 Task: Get directions from Montezuma Castle National Monument, Arizona, United States to CNN Center, Georgia, United States and explore the nearby bars
Action: Mouse moved to (236, 55)
Screenshot: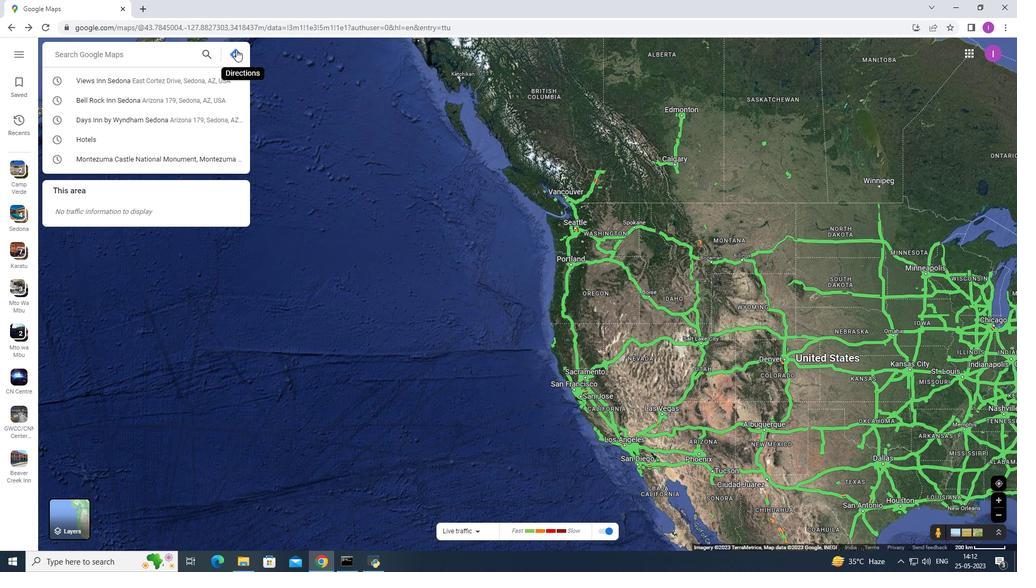 
Action: Mouse pressed left at (236, 55)
Screenshot: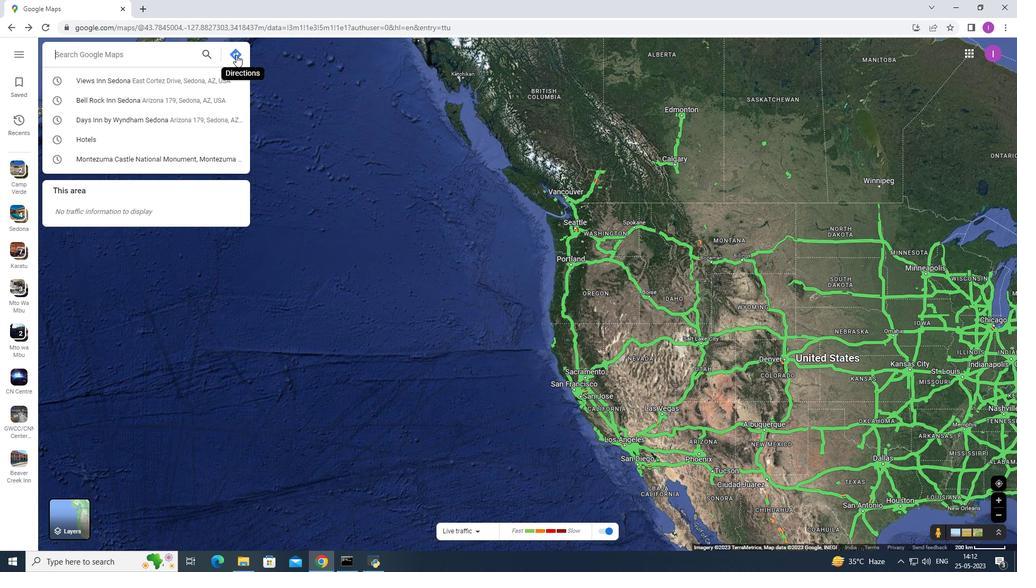 
Action: Mouse moved to (209, 133)
Screenshot: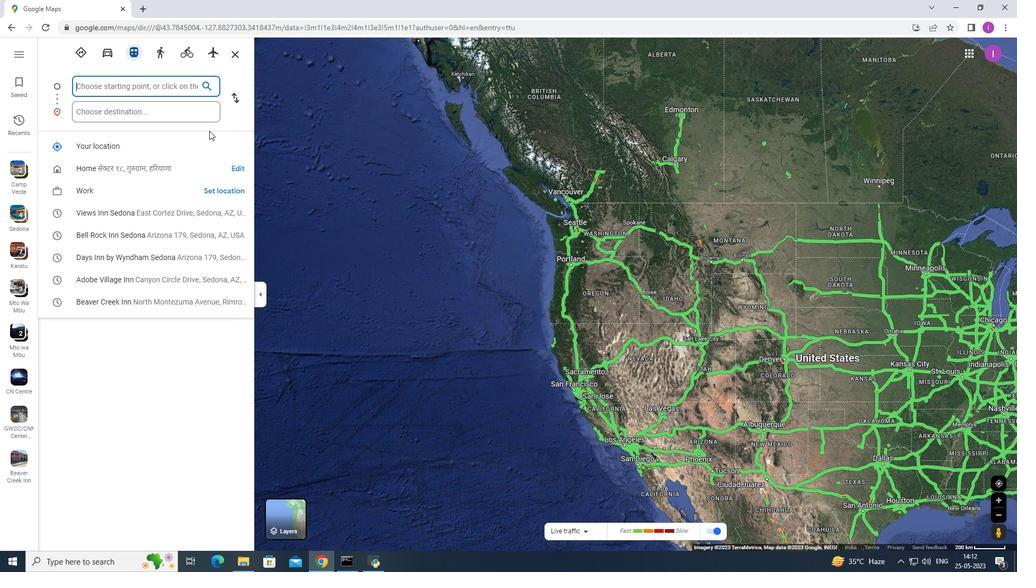 
Action: Key pressed <Key.shift>Mi<Key.backspace>on
Screenshot: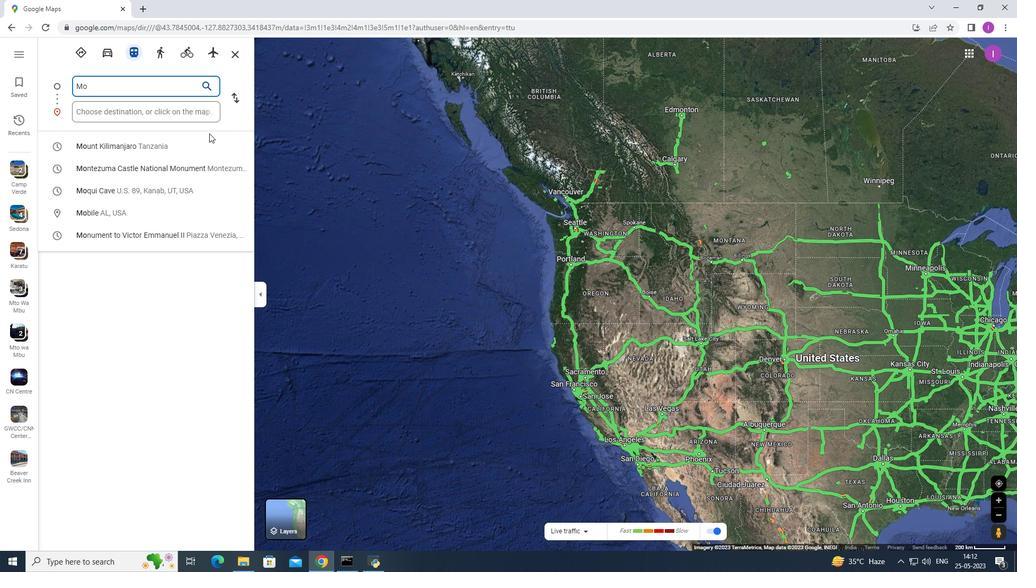 
Action: Mouse moved to (176, 142)
Screenshot: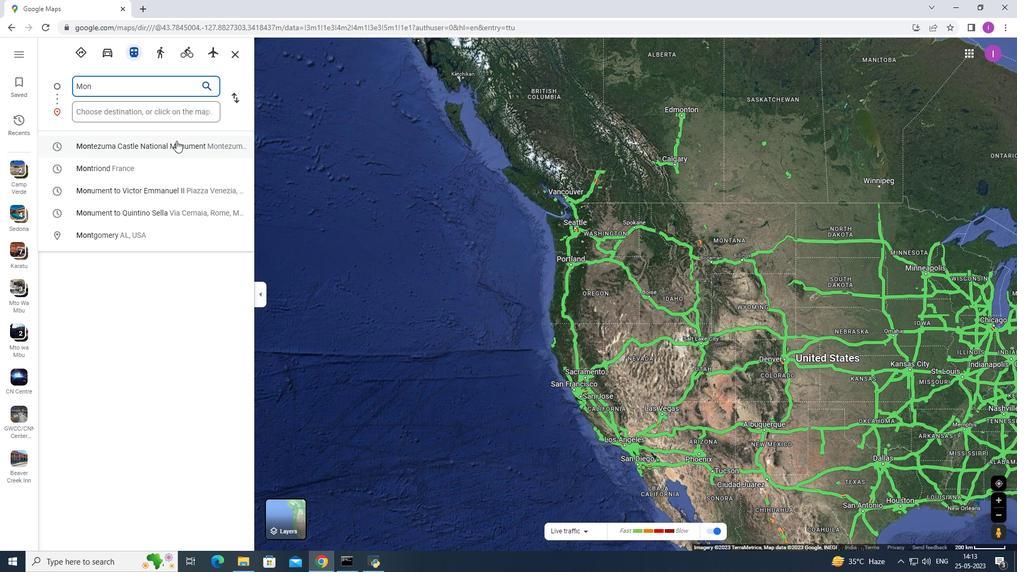 
Action: Mouse pressed left at (176, 142)
Screenshot: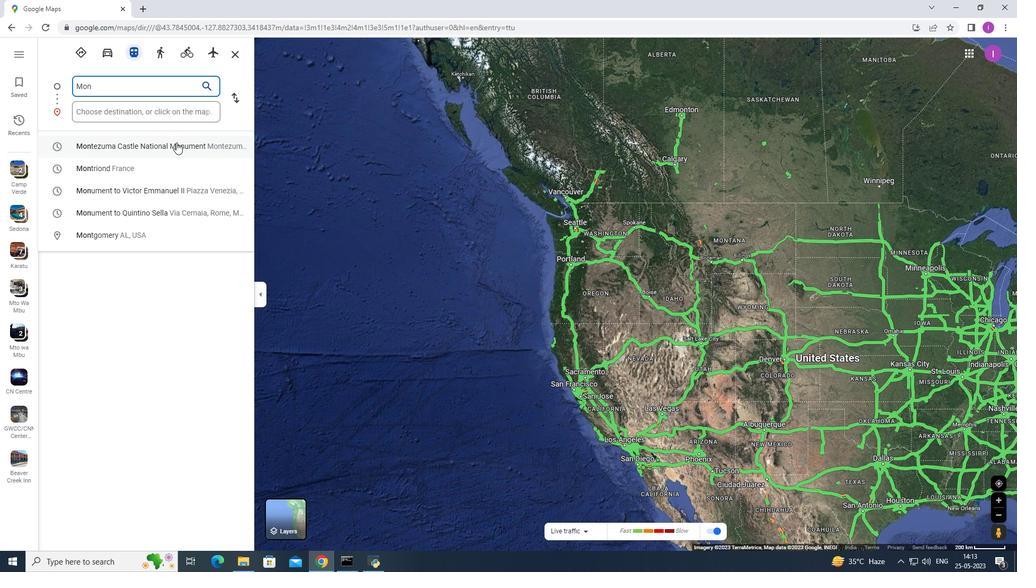 
Action: Mouse moved to (99, 112)
Screenshot: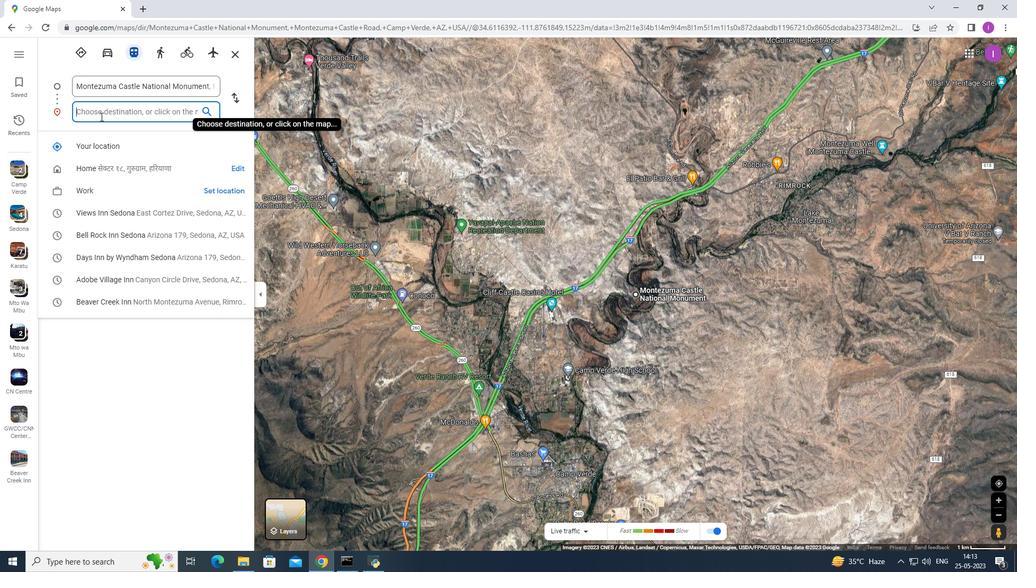 
Action: Mouse pressed left at (99, 112)
Screenshot: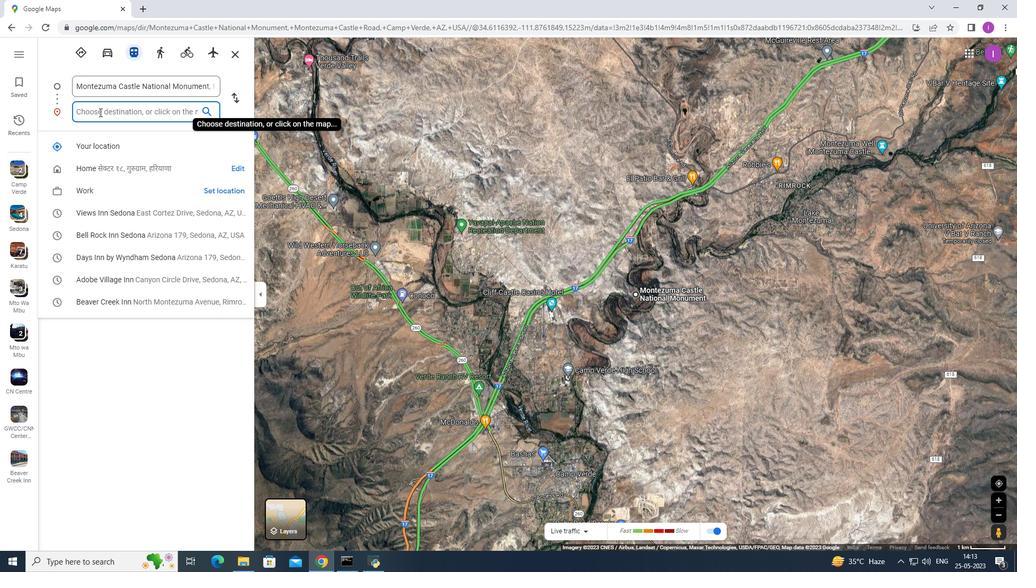 
Action: Mouse moved to (180, 150)
Screenshot: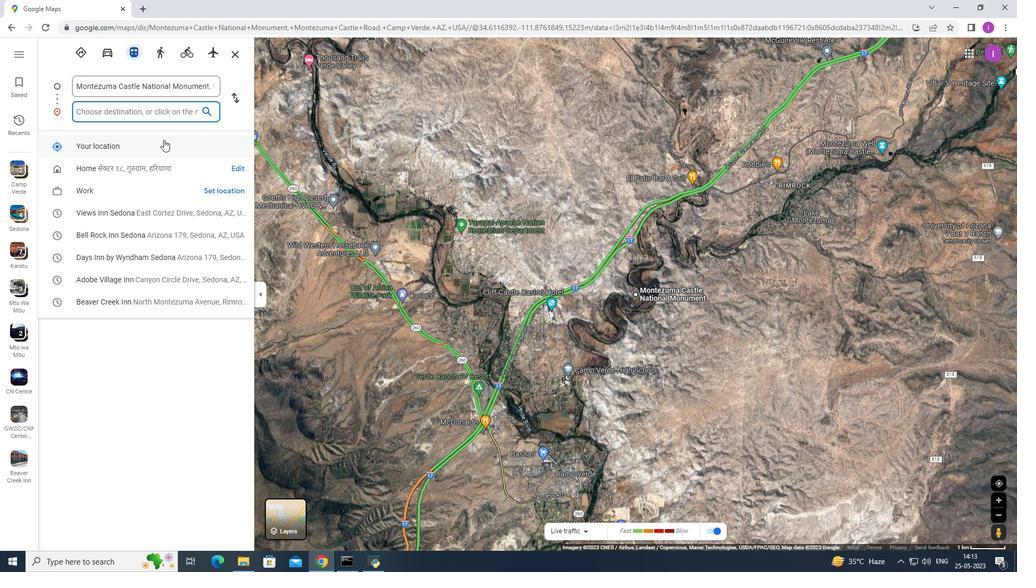 
Action: Key pressed <Key.shift>C<Key.shift><Key.shift><Key.shift><Key.shift><Key.shift><Key.shift><Key.shift>N<Key.shift>N
Screenshot: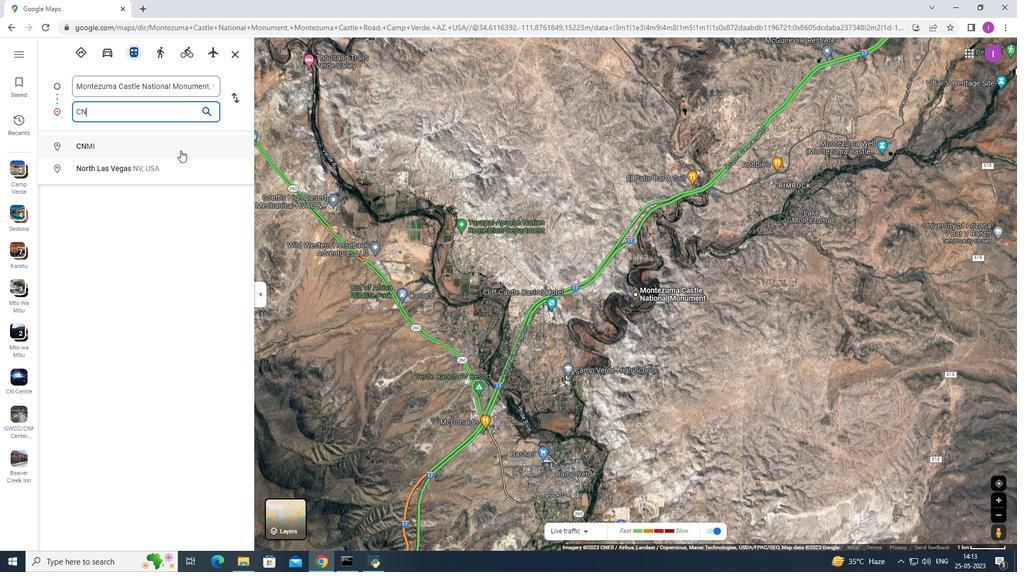 
Action: Mouse moved to (239, 165)
Screenshot: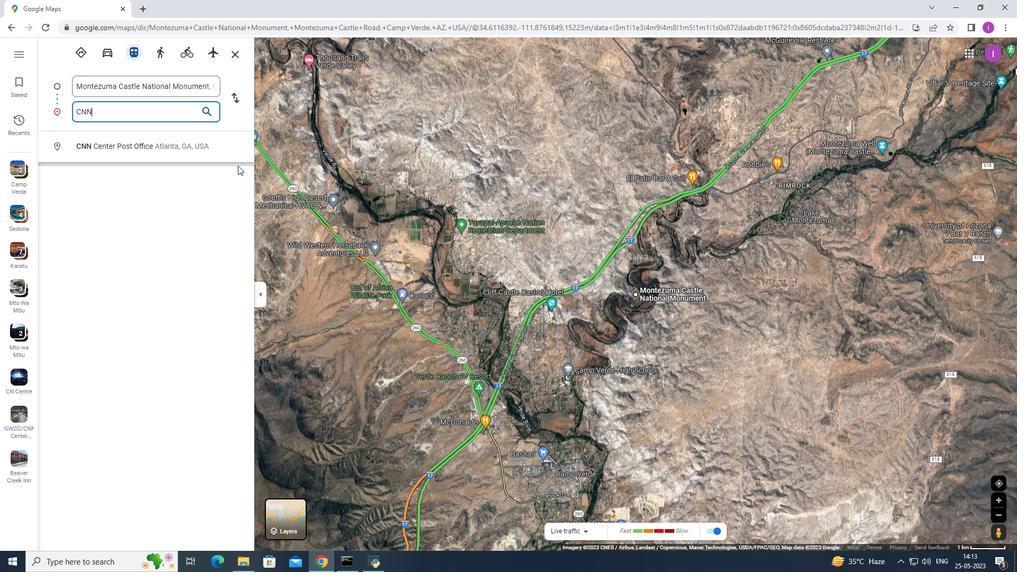
Action: Key pressed <Key.space><Key.shift><Key.shift><Key.shift><Key.shift><Key.shift><Key.shift><Key.shift><Key.shift><Key.shift><Key.shift><Key.shift><Key.shift><Key.shift><Key.shift><Key.shift><Key.shift><Key.shift><Key.shift>Center
Screenshot: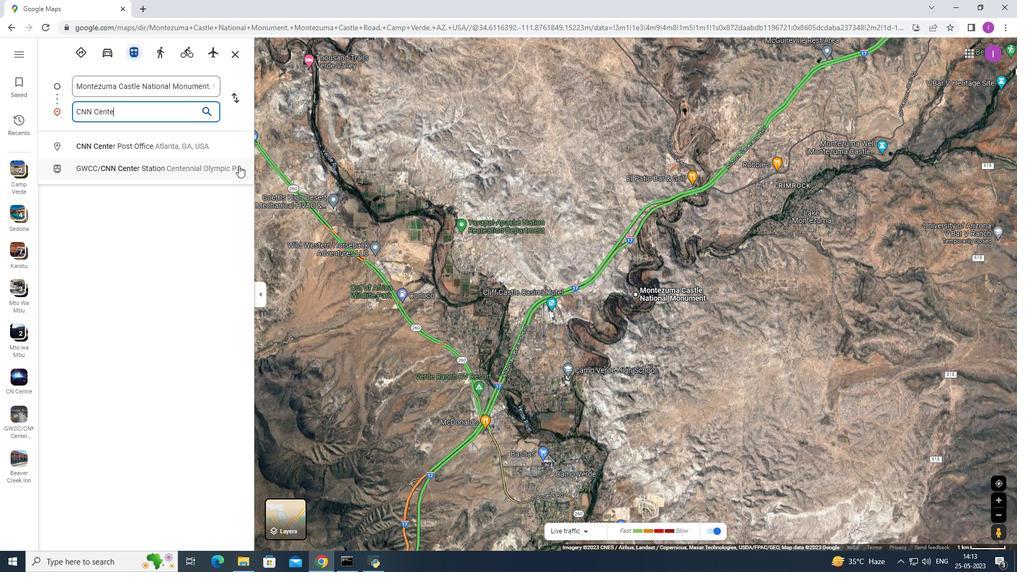 
Action: Mouse moved to (173, 140)
Screenshot: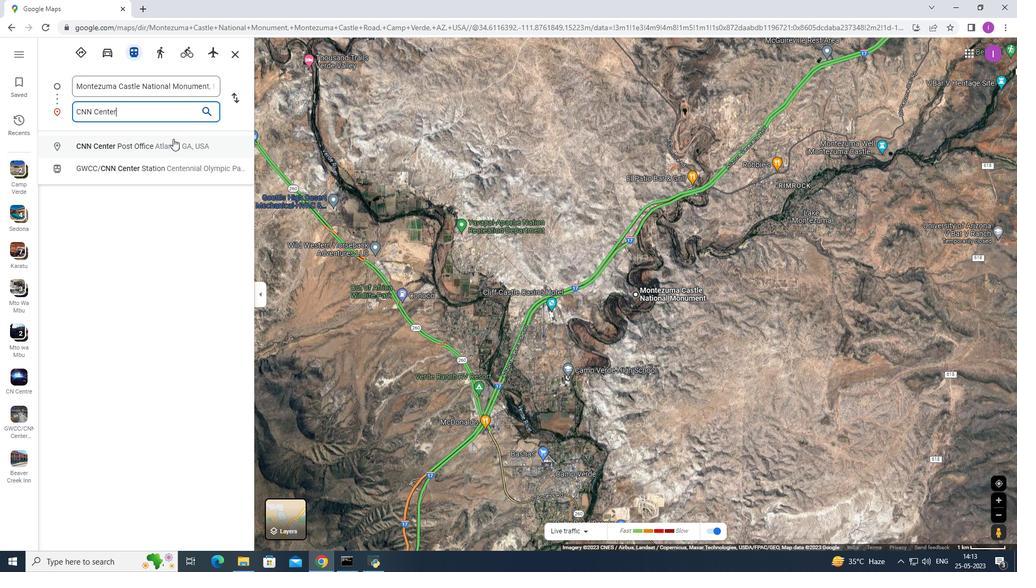 
Action: Mouse pressed left at (173, 140)
Screenshot: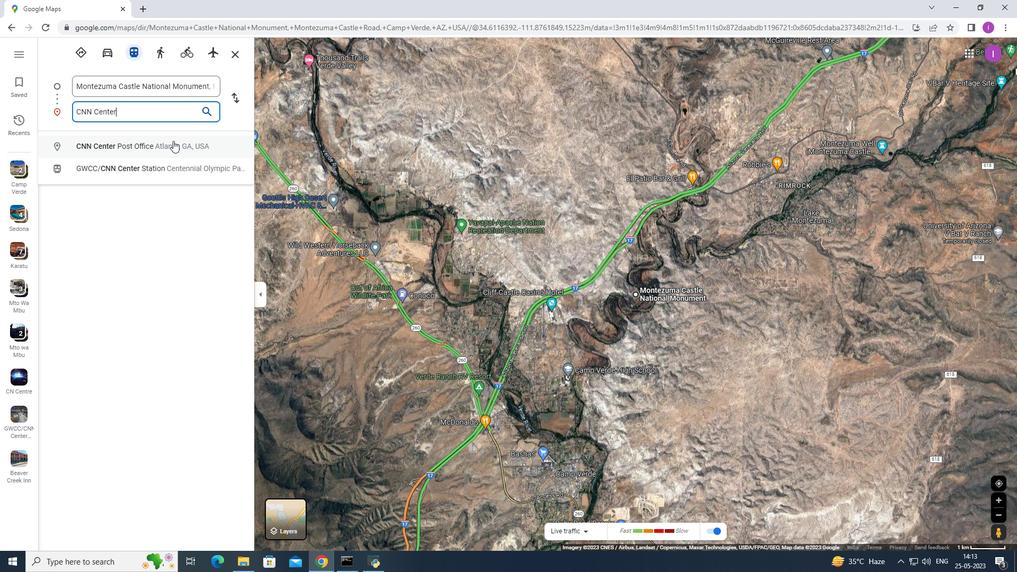 
Action: Mouse moved to (81, 49)
Screenshot: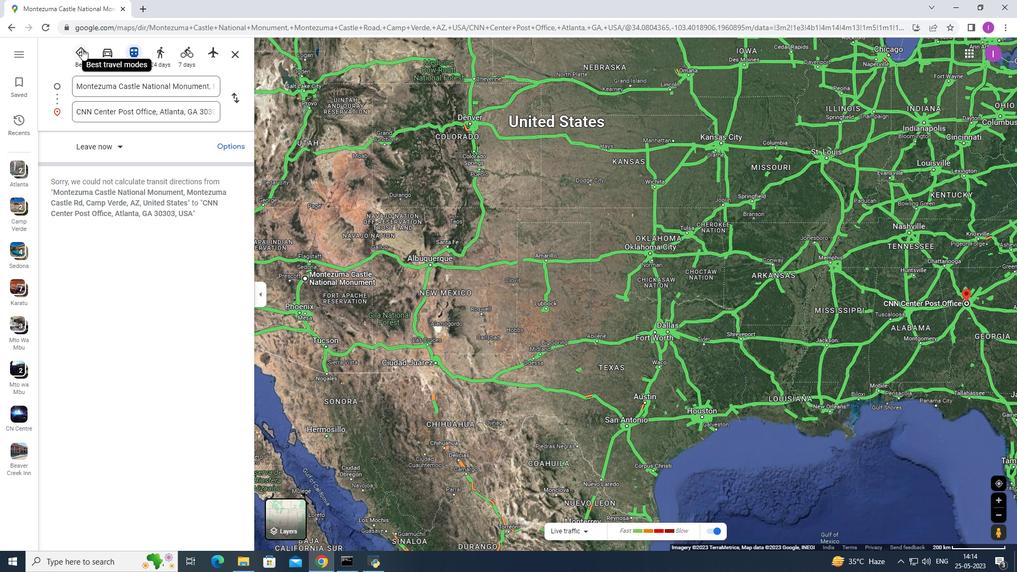 
Action: Mouse pressed left at (81, 49)
Screenshot: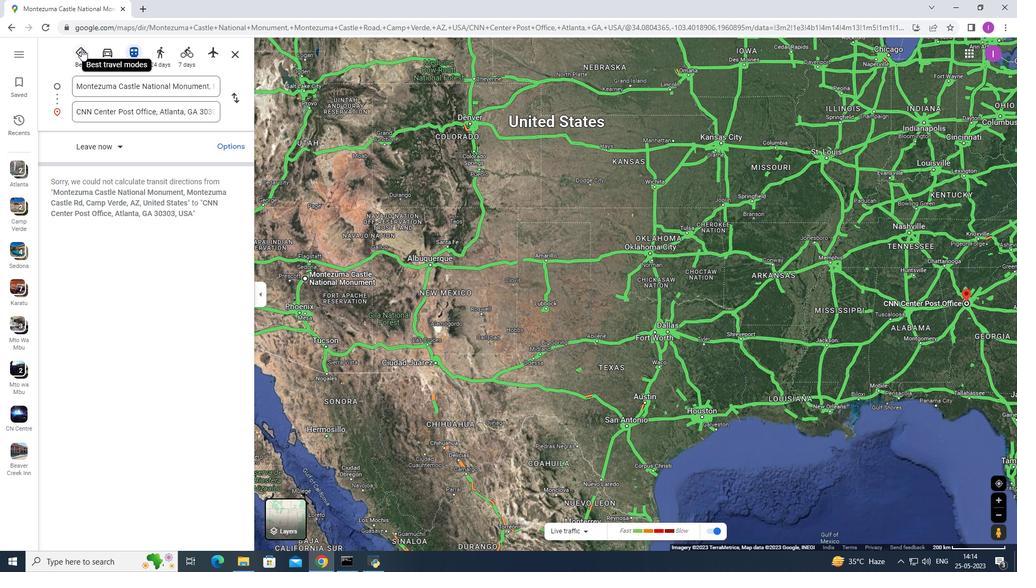 
Action: Mouse moved to (233, 460)
Screenshot: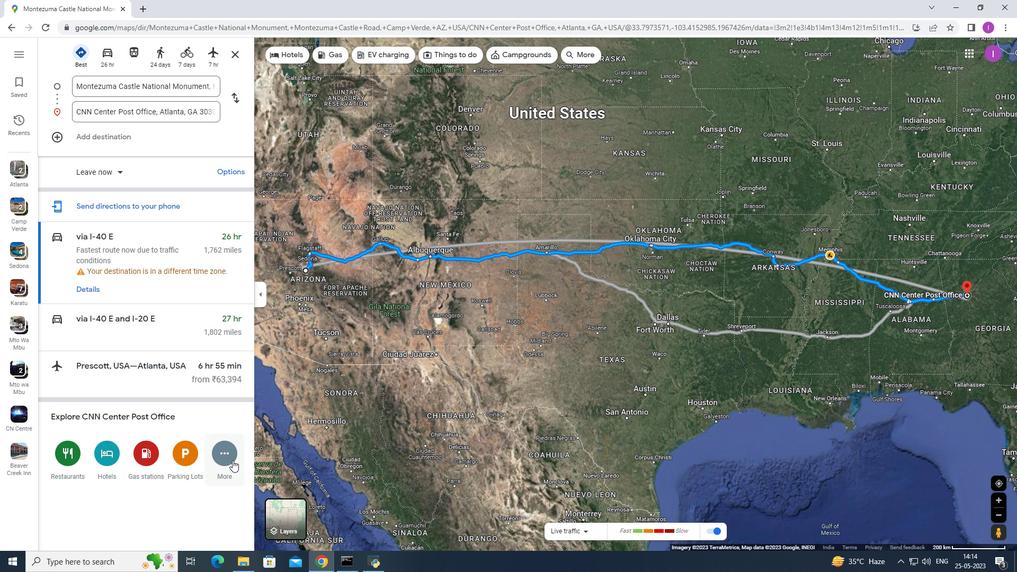 
Action: Mouse pressed left at (233, 460)
Screenshot: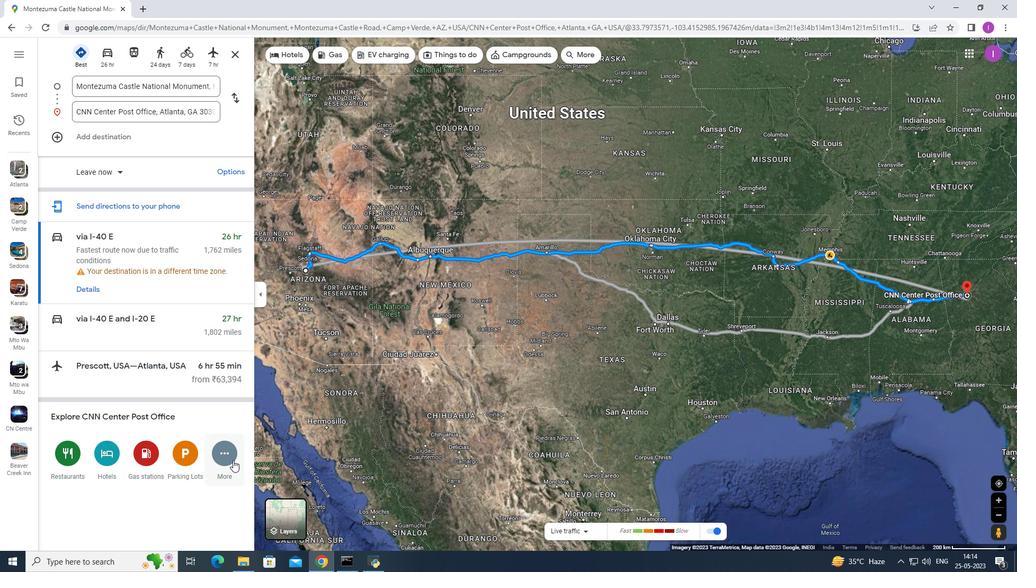 
Action: Mouse moved to (189, 515)
Screenshot: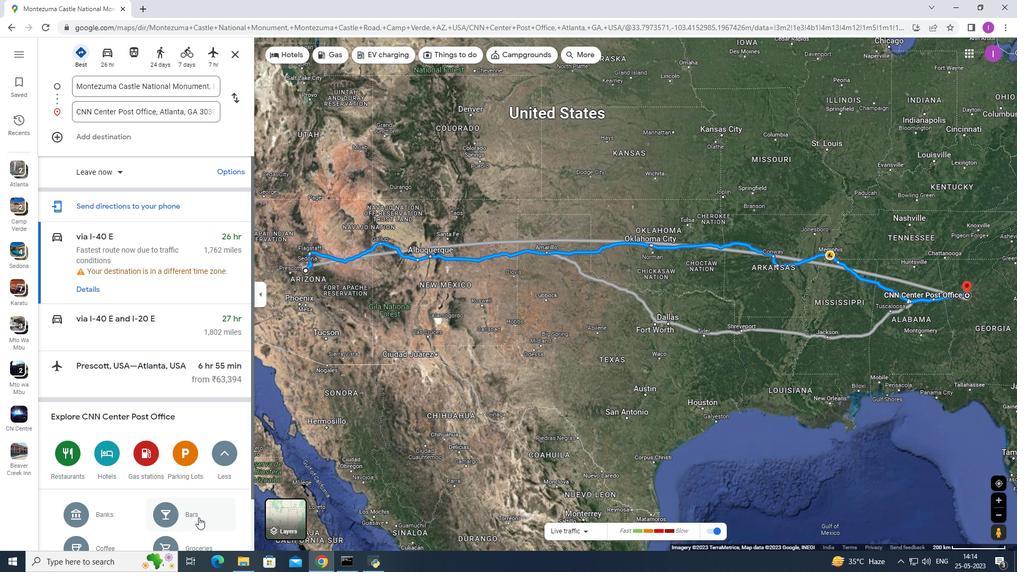 
Action: Mouse pressed left at (189, 515)
Screenshot: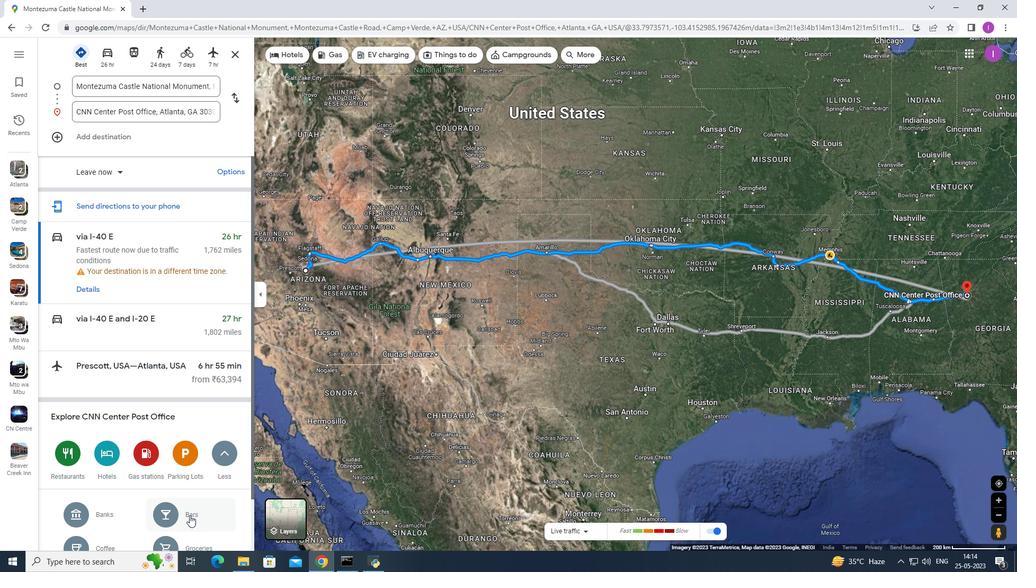 
Action: Mouse moved to (132, 212)
Screenshot: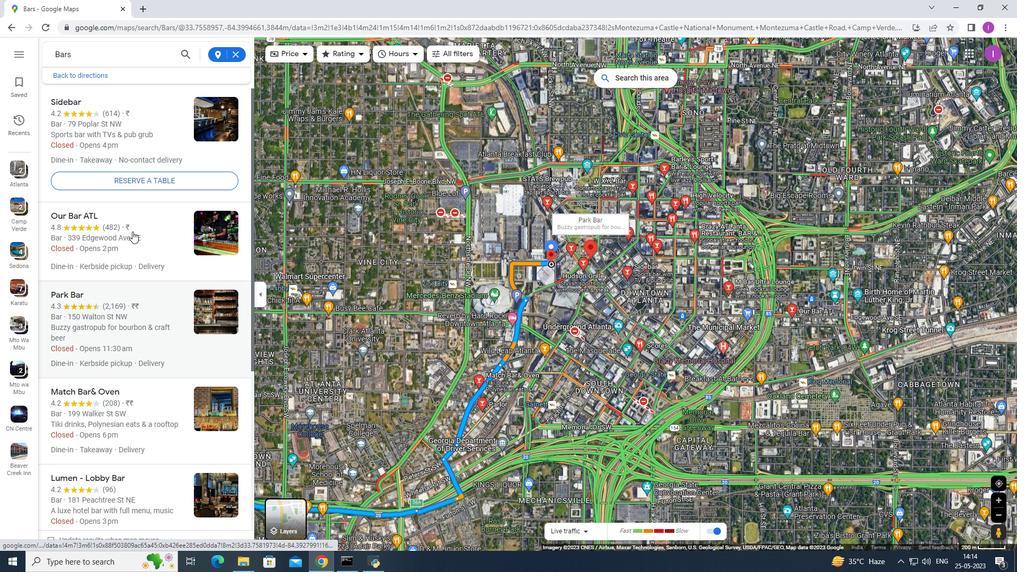 
Action: Mouse scrolled (132, 211) with delta (0, 0)
Screenshot: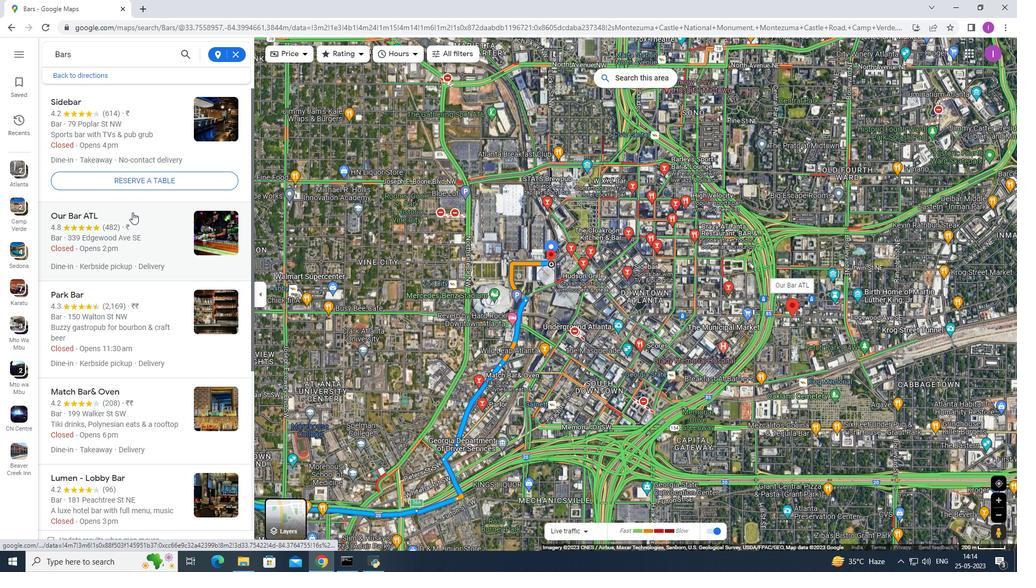 
Action: Mouse scrolled (132, 211) with delta (0, 0)
Screenshot: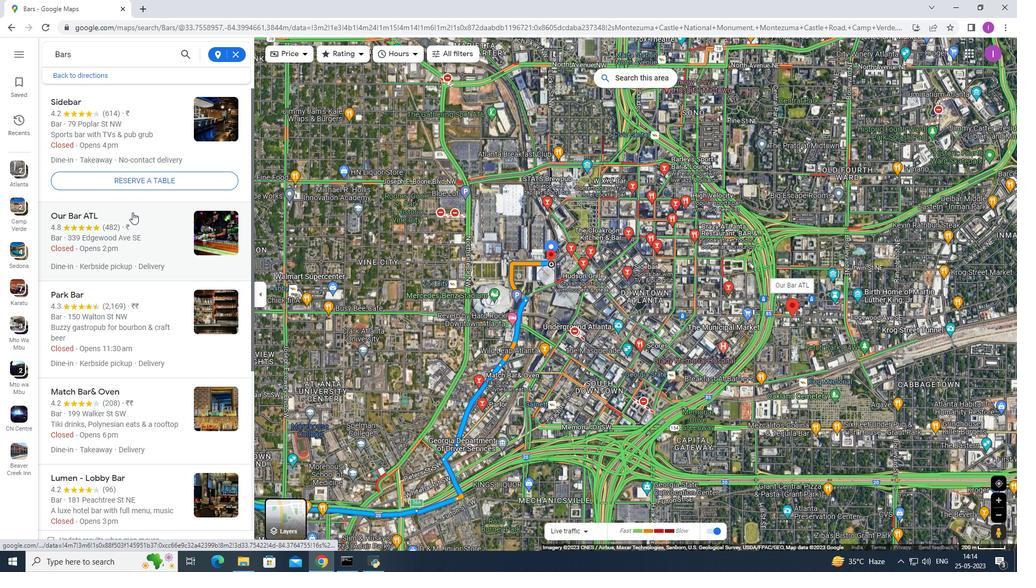 
Action: Mouse scrolled (132, 213) with delta (0, 0)
Screenshot: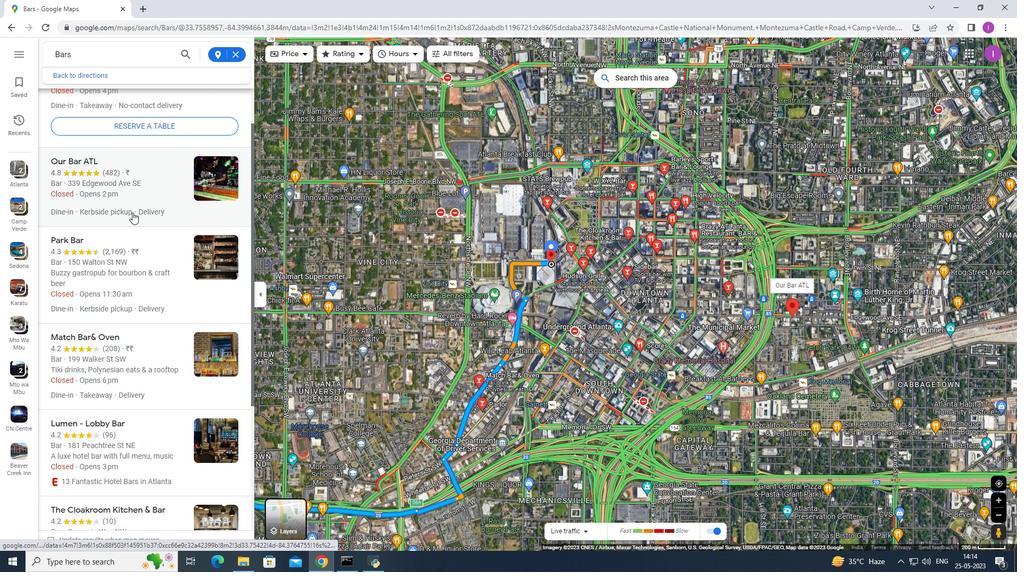 
Action: Mouse scrolled (132, 213) with delta (0, 0)
Screenshot: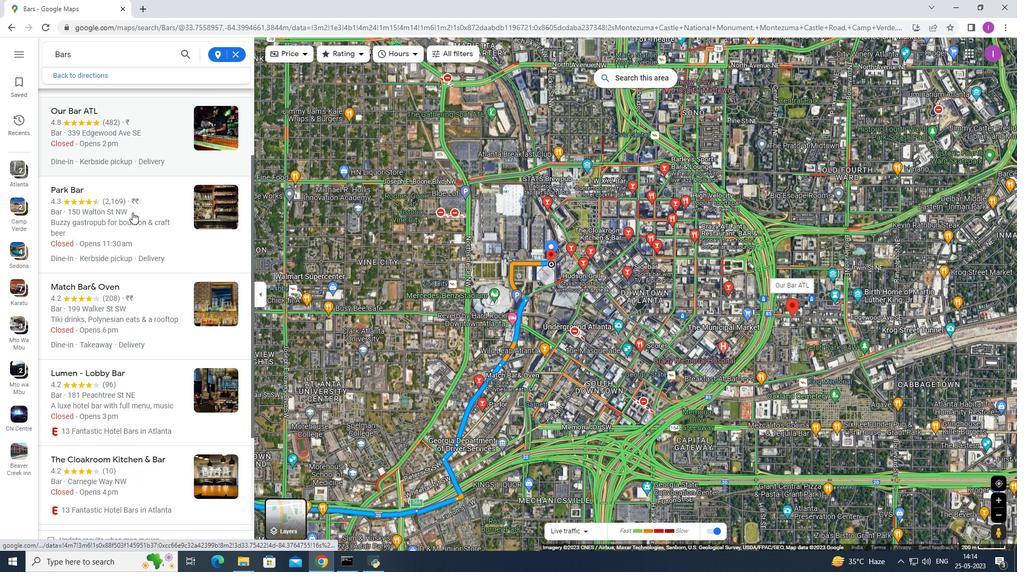 
Action: Mouse scrolled (132, 213) with delta (0, 0)
Screenshot: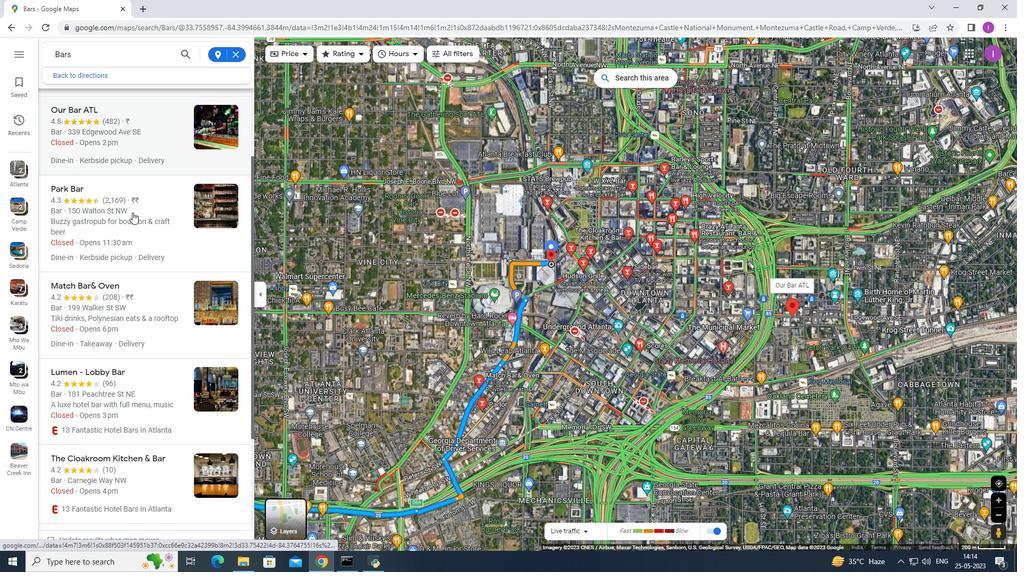 
Action: Mouse scrolled (132, 213) with delta (0, 0)
Screenshot: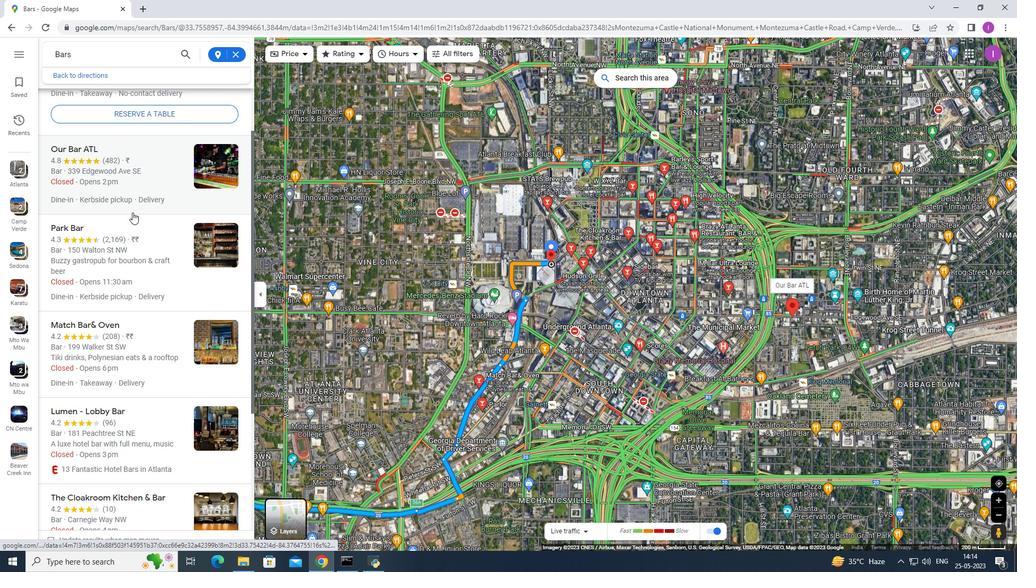 
Action: Mouse scrolled (132, 213) with delta (0, 0)
Screenshot: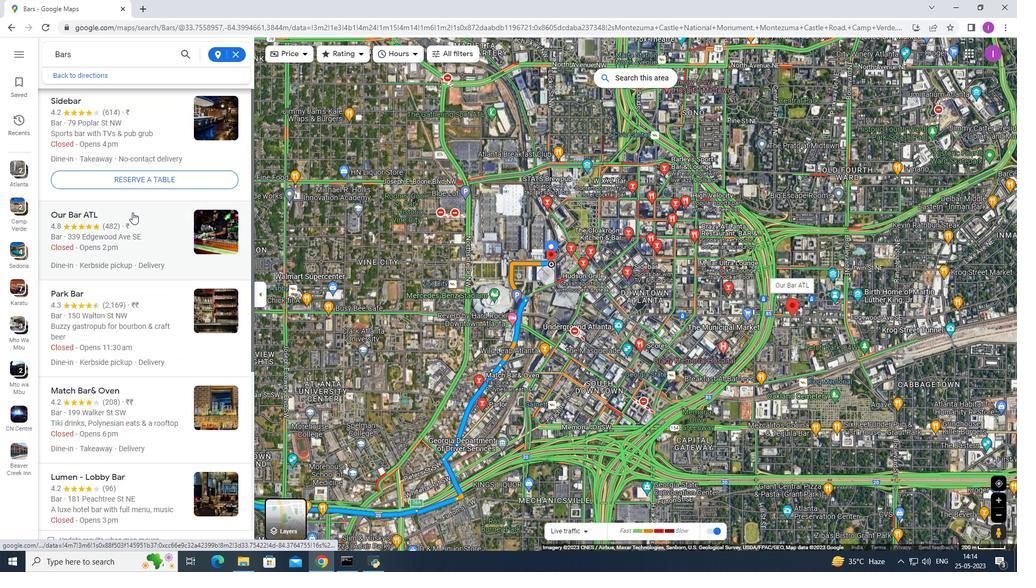 
Action: Mouse scrolled (132, 213) with delta (0, 0)
Screenshot: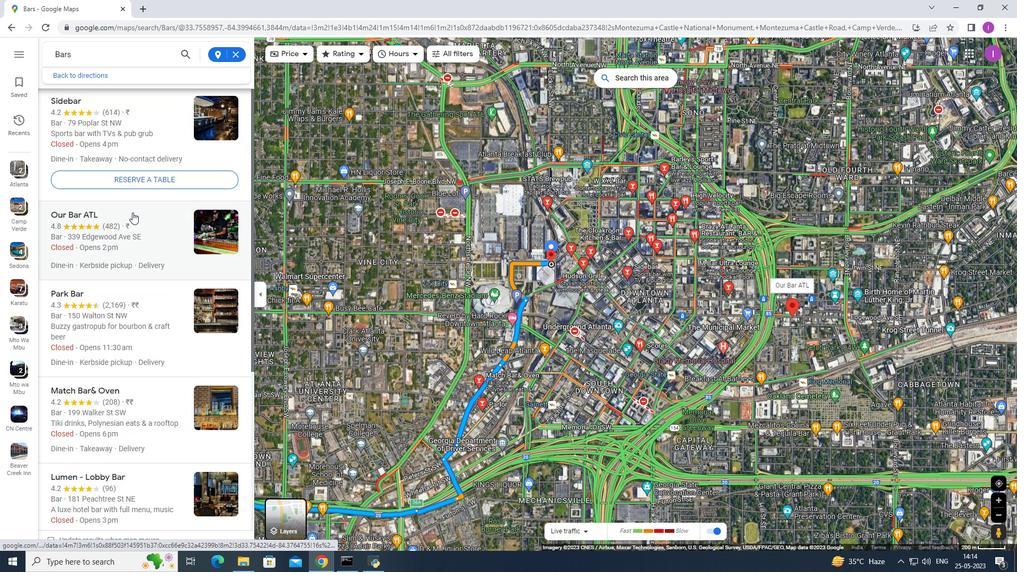 
Action: Mouse scrolled (132, 213) with delta (0, 0)
Screenshot: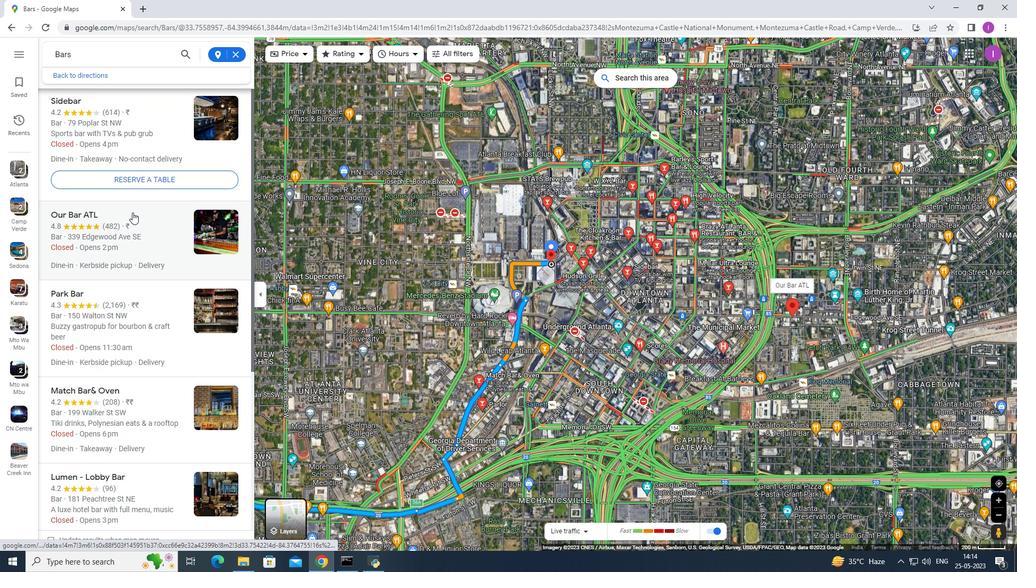 
Action: Mouse moved to (164, 231)
Screenshot: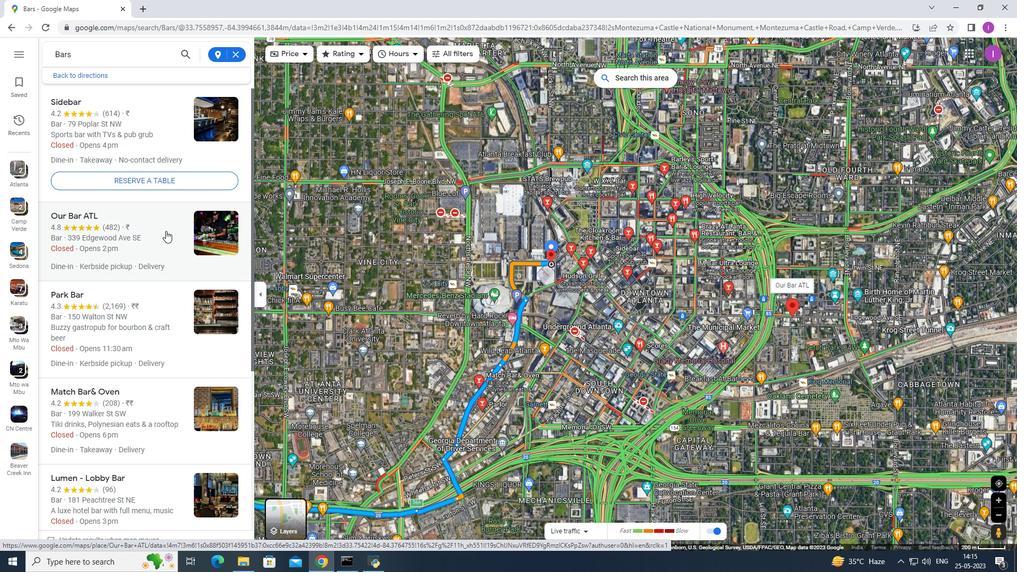 
Action: Mouse scrolled (164, 230) with delta (0, 0)
Screenshot: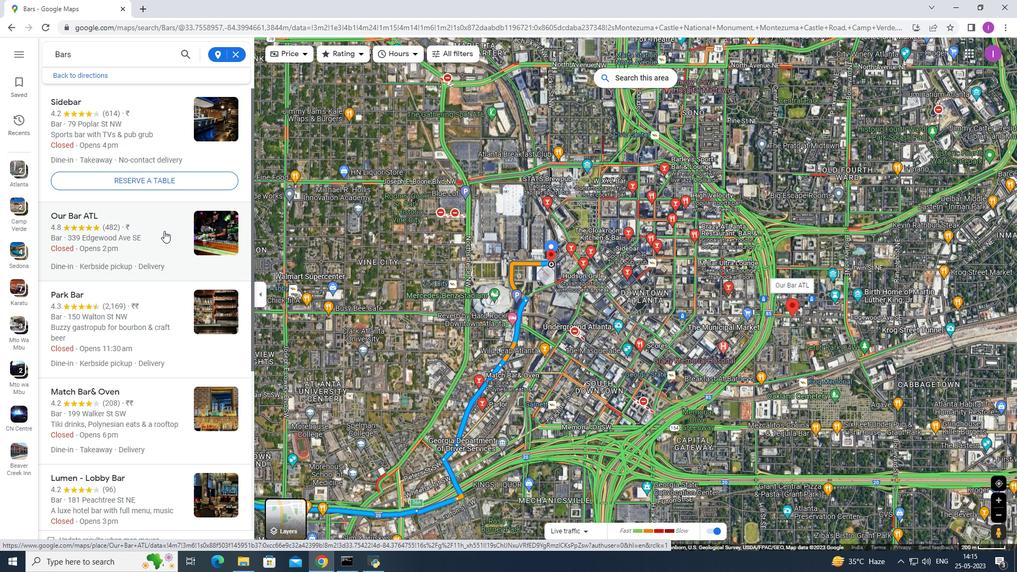 
Action: Mouse scrolled (164, 230) with delta (0, 0)
Screenshot: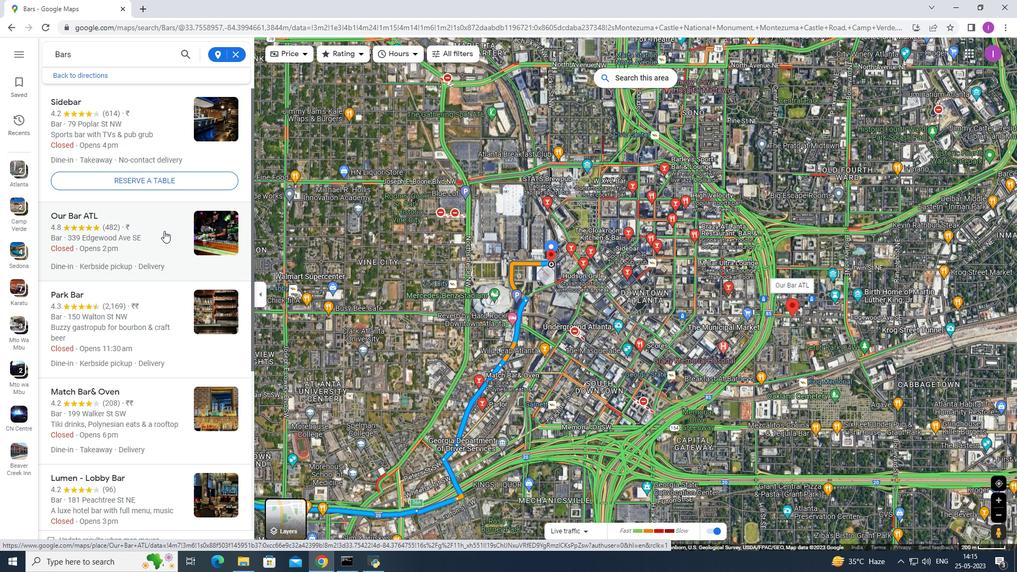 
Action: Mouse scrolled (164, 231) with delta (0, 0)
Screenshot: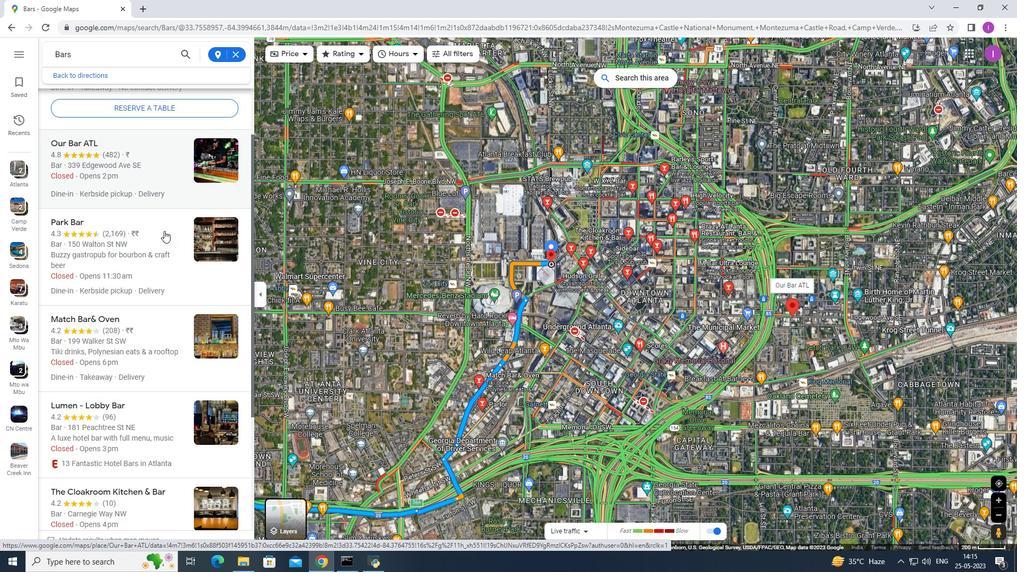 
Action: Mouse scrolled (164, 231) with delta (0, 0)
Screenshot: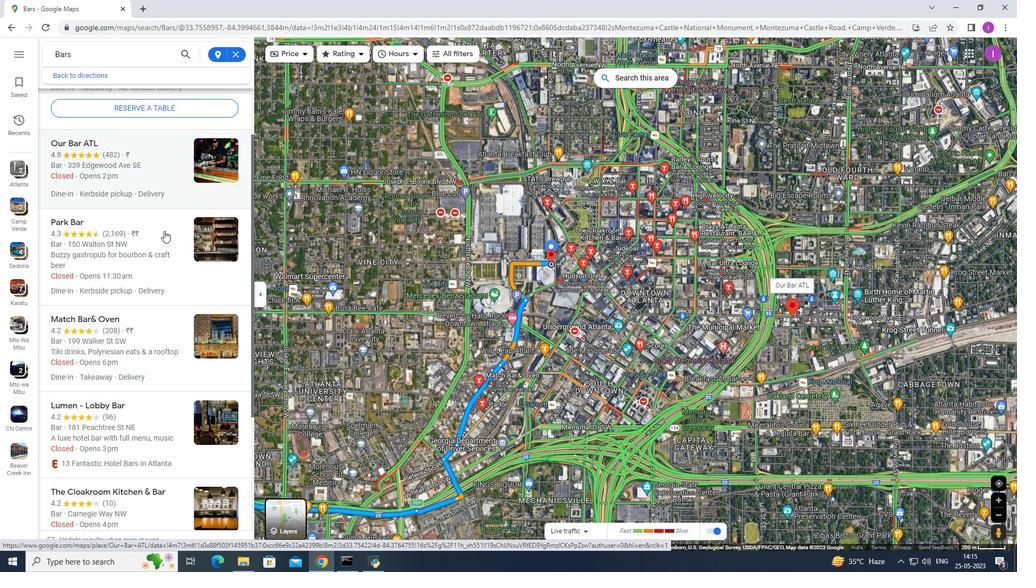 
Action: Mouse scrolled (164, 231) with delta (0, 0)
Screenshot: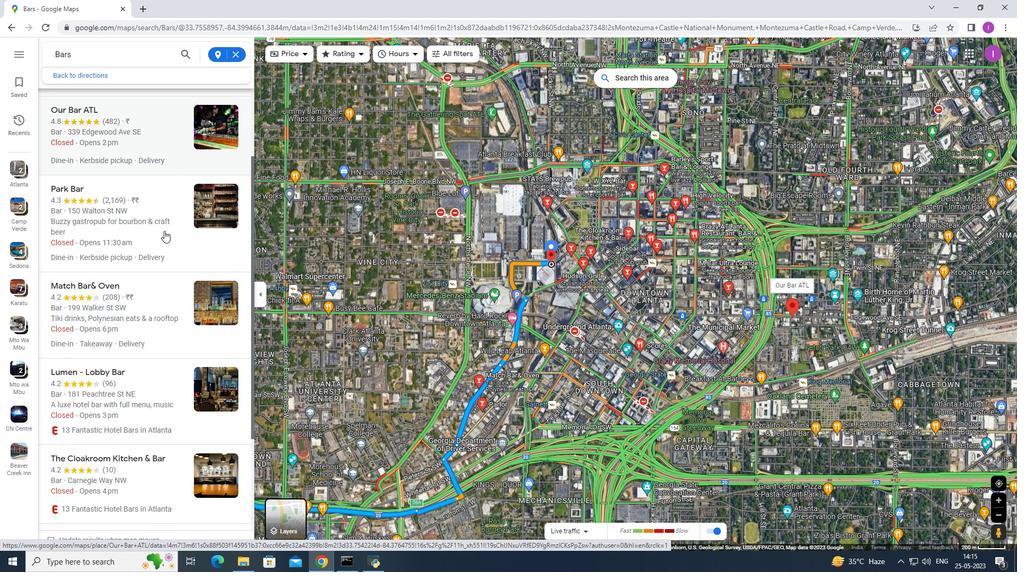 
Action: Mouse moved to (163, 231)
Screenshot: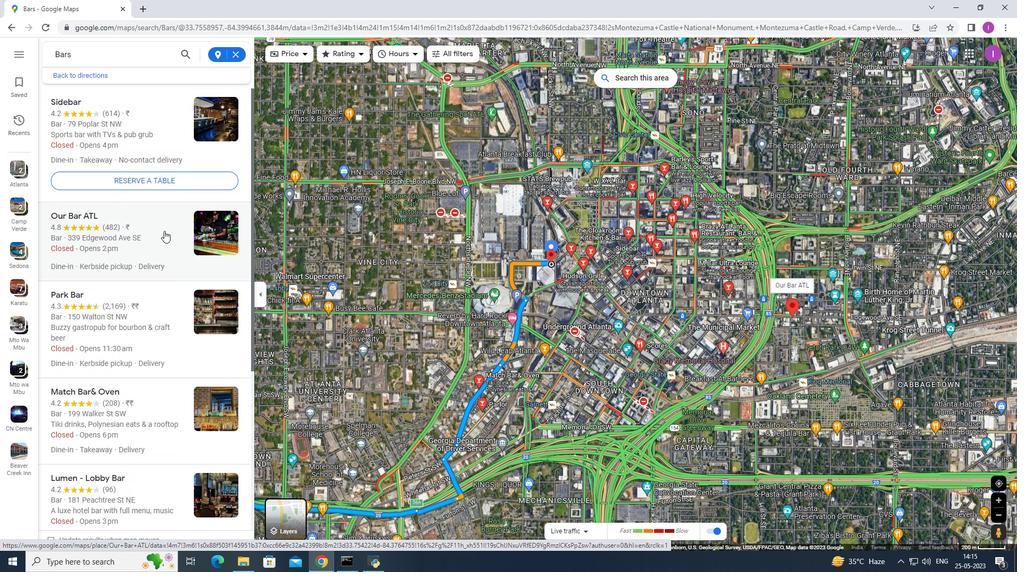 
Action: Mouse scrolled (163, 231) with delta (0, 0)
Screenshot: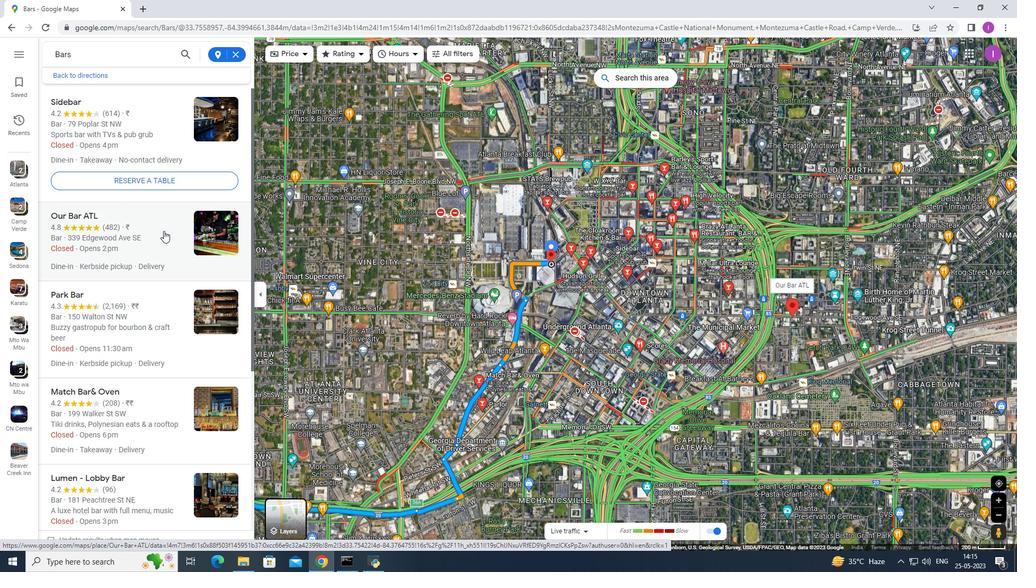 
Action: Mouse scrolled (163, 231) with delta (0, 0)
Screenshot: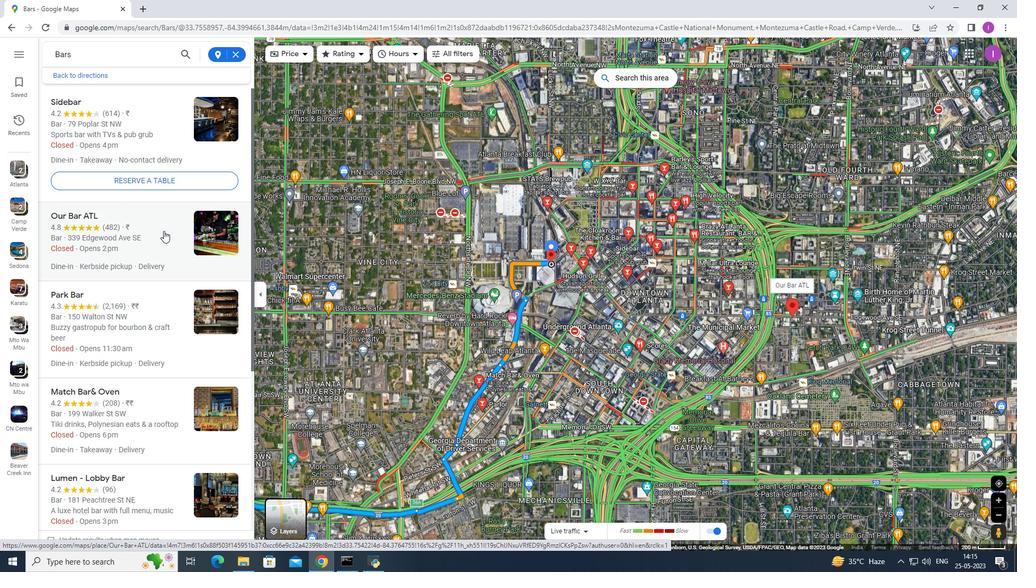 
Action: Mouse scrolled (163, 231) with delta (0, 0)
Screenshot: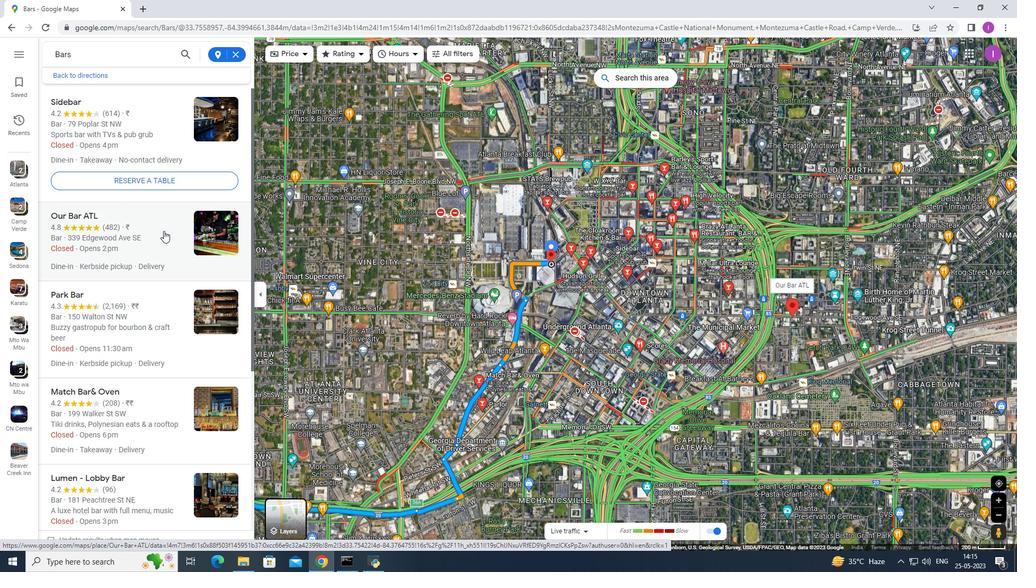 
Action: Mouse moved to (108, 113)
Screenshot: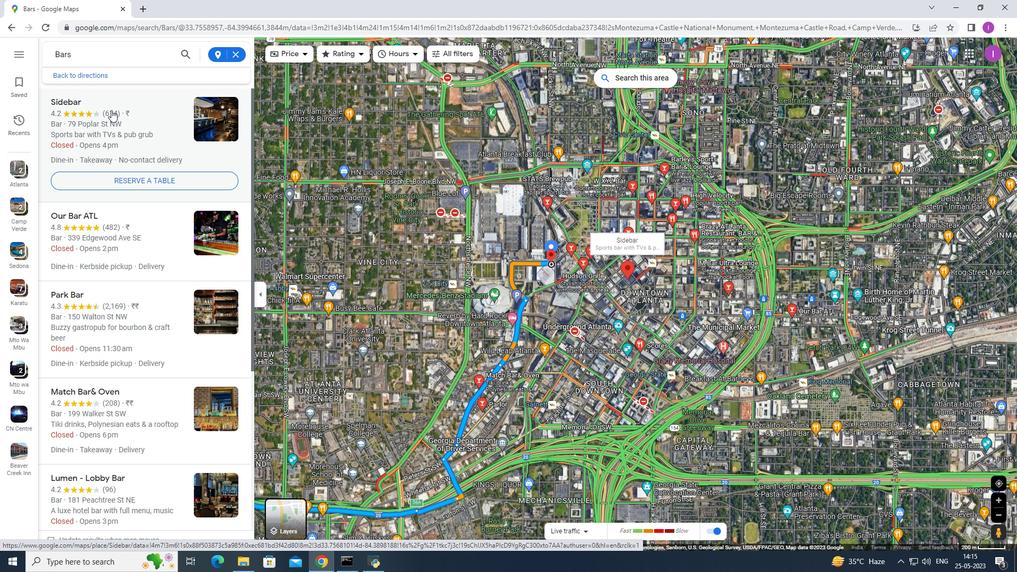 
Action: Mouse pressed left at (108, 113)
Screenshot: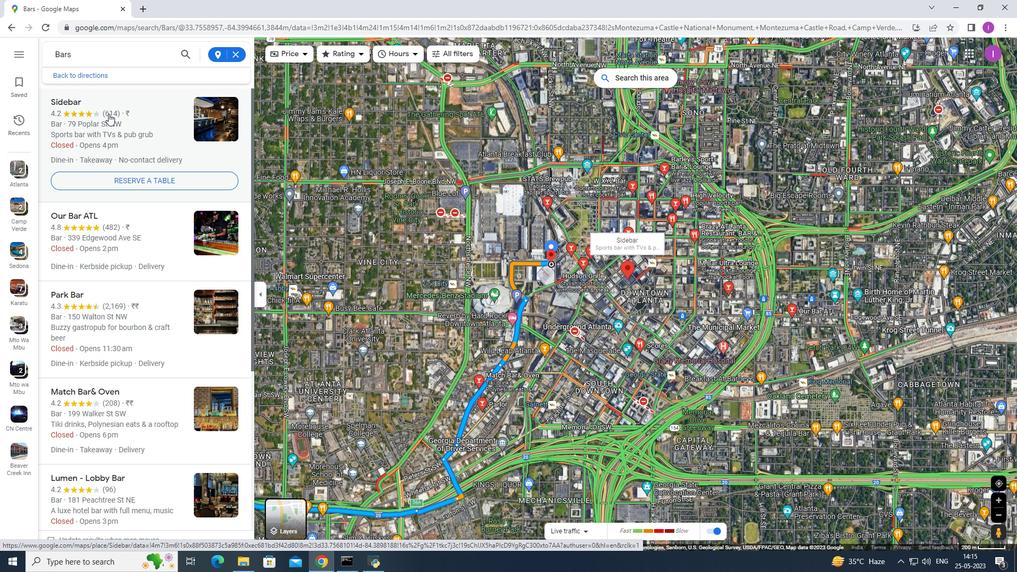 
Action: Mouse moved to (329, 135)
Screenshot: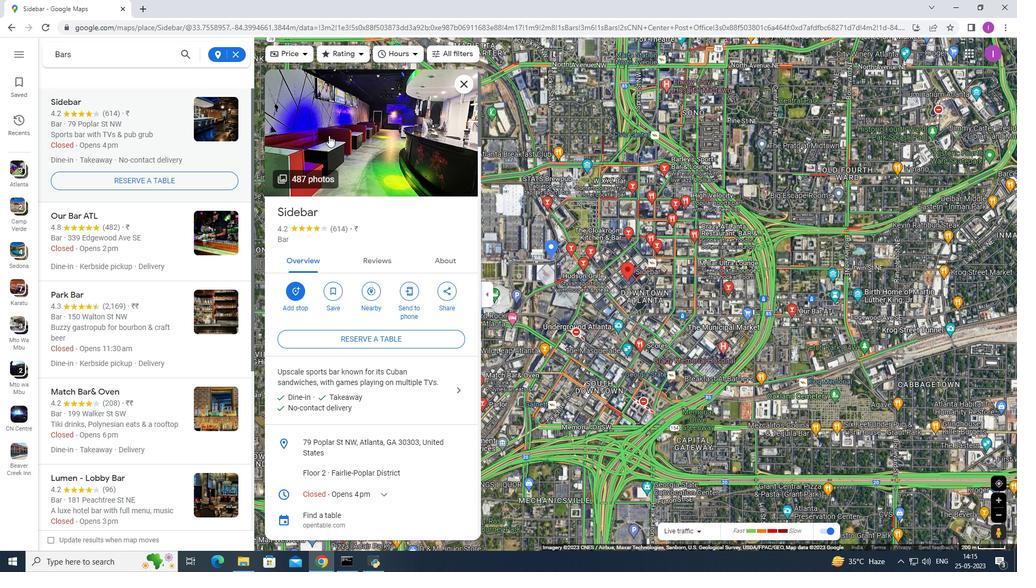 
Action: Mouse pressed left at (329, 135)
Screenshot: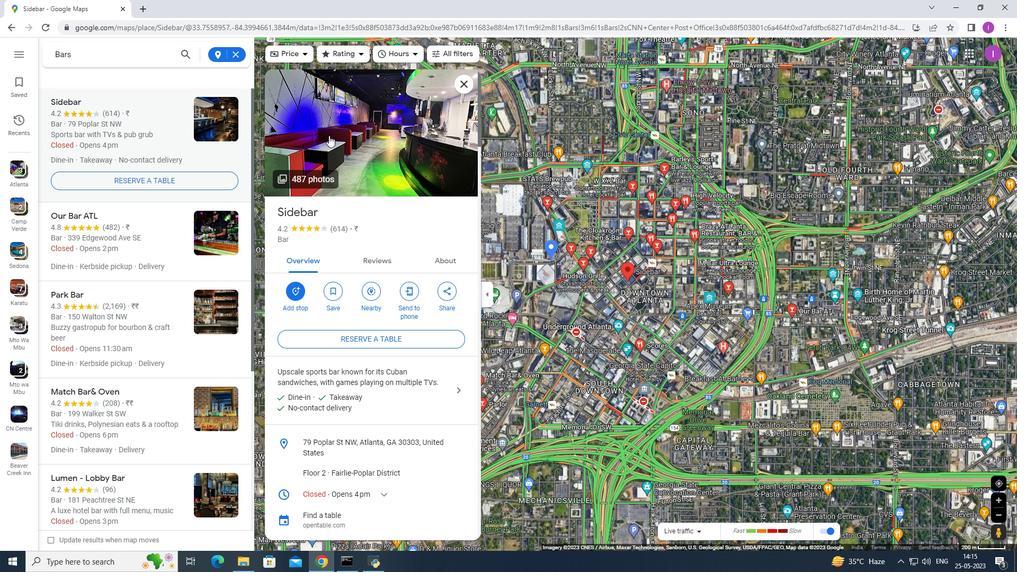 
Action: Mouse moved to (328, 142)
Screenshot: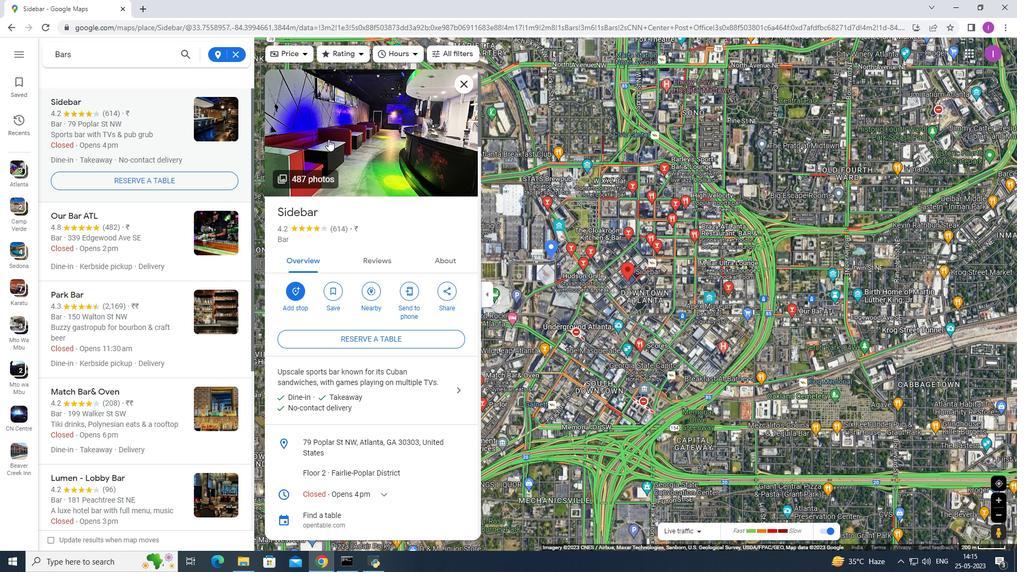 
Action: Mouse pressed left at (328, 142)
Screenshot: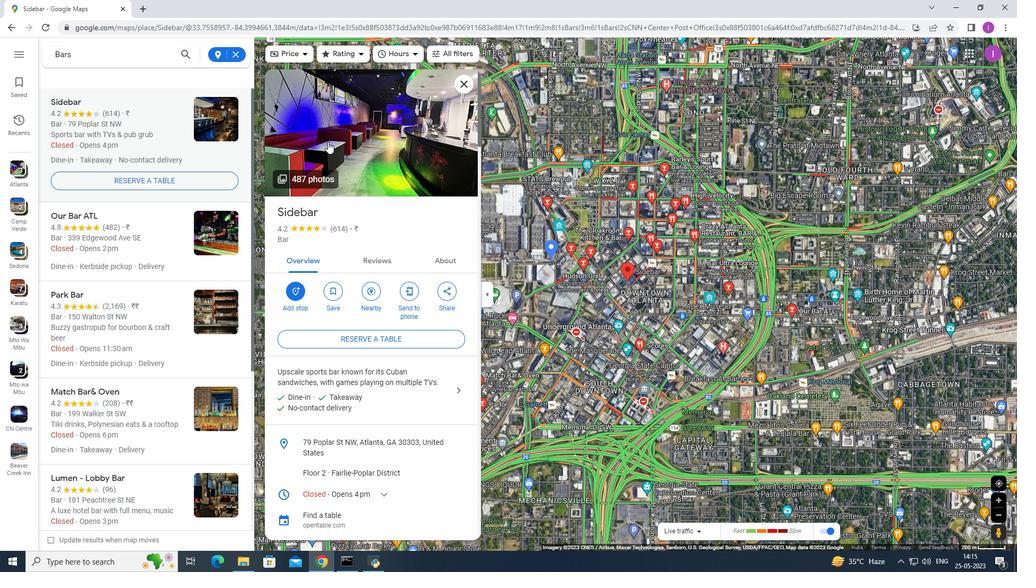 
Action: Mouse pressed left at (328, 142)
Screenshot: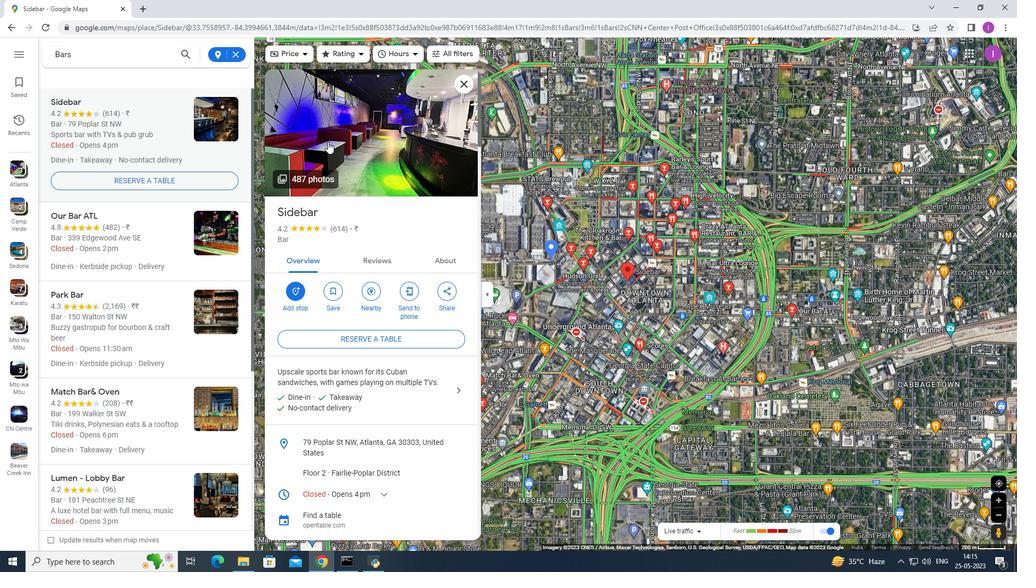 
Action: Mouse moved to (827, 490)
Screenshot: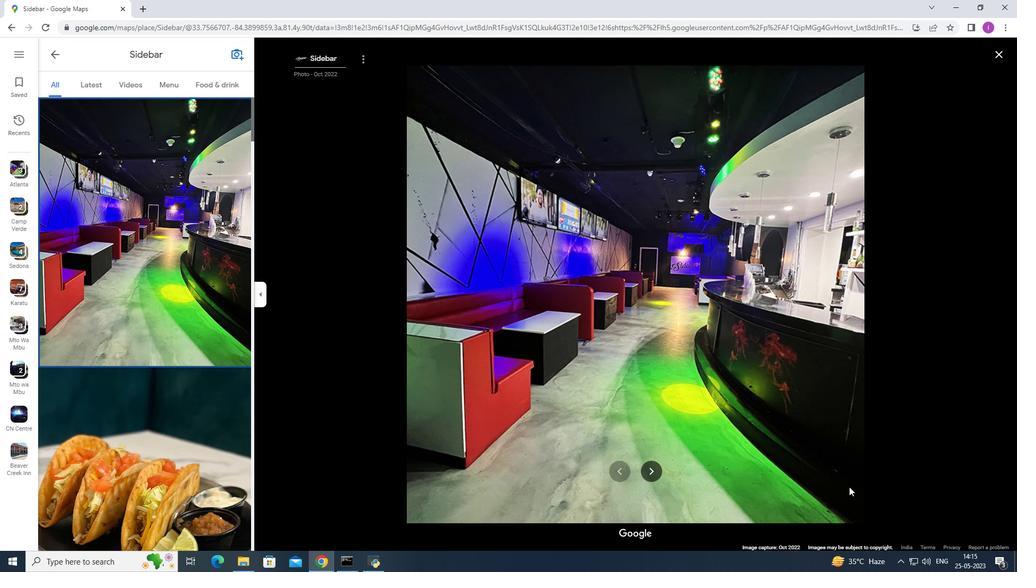 
Action: Key pressed <Key.right><Key.right><Key.right><Key.right><Key.right><Key.right><Key.right><Key.right><Key.right><Key.right><Key.right><Key.right><Key.right><Key.right><Key.right><Key.right><Key.right><Key.right><Key.right><Key.right><Key.right><Key.right><Key.right><Key.right><Key.right><Key.right><Key.right><Key.right><Key.right><Key.right><Key.right><Key.right>
Screenshot: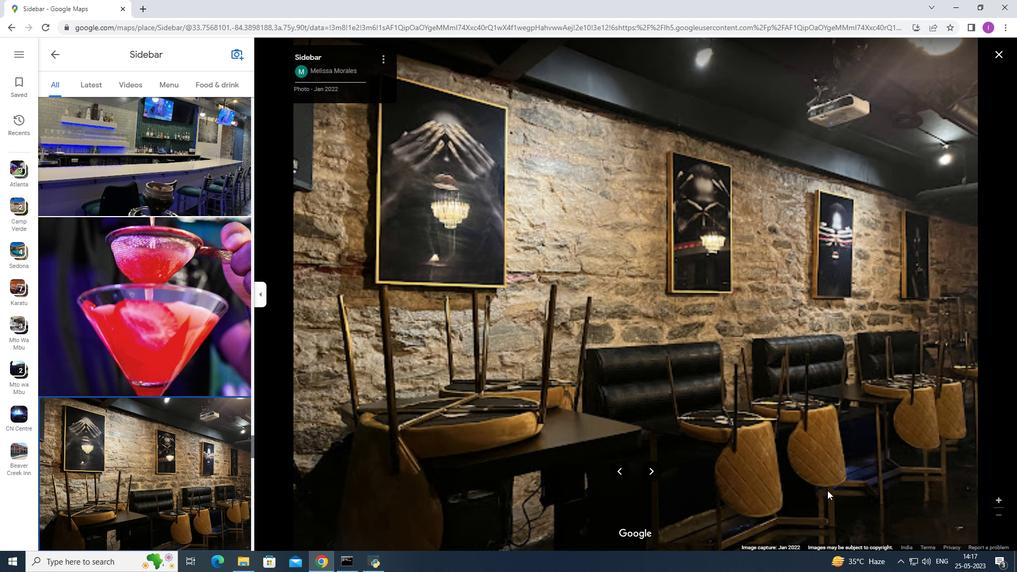 
Action: Mouse moved to (9, 29)
Screenshot: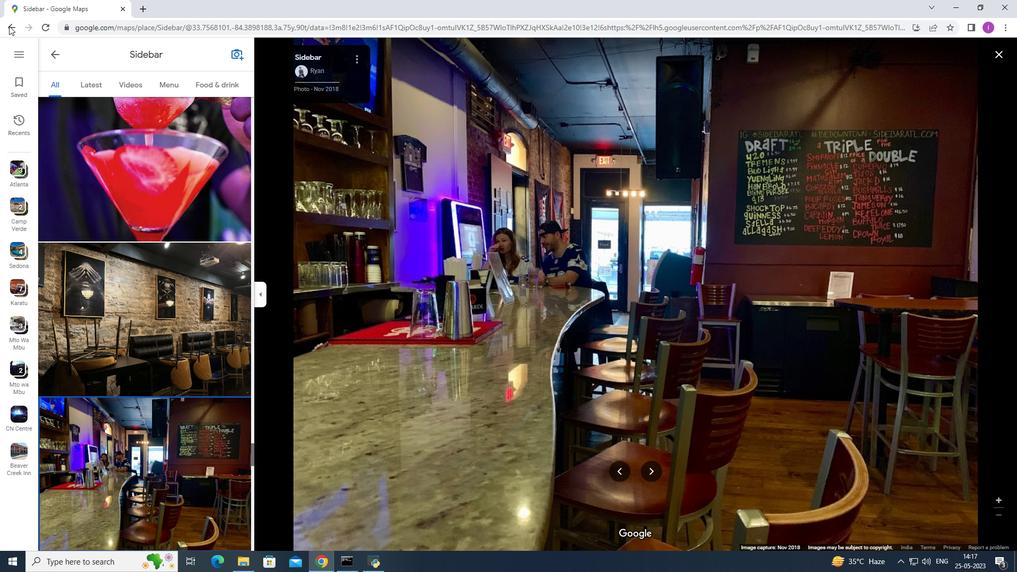 
Action: Mouse pressed left at (9, 29)
Screenshot: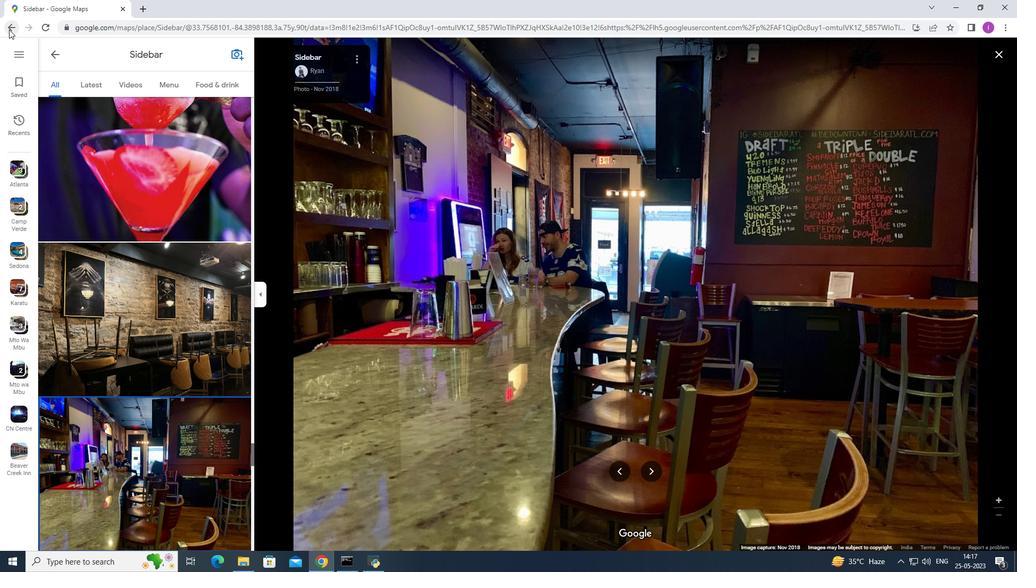 
Action: Mouse moved to (10, 29)
Screenshot: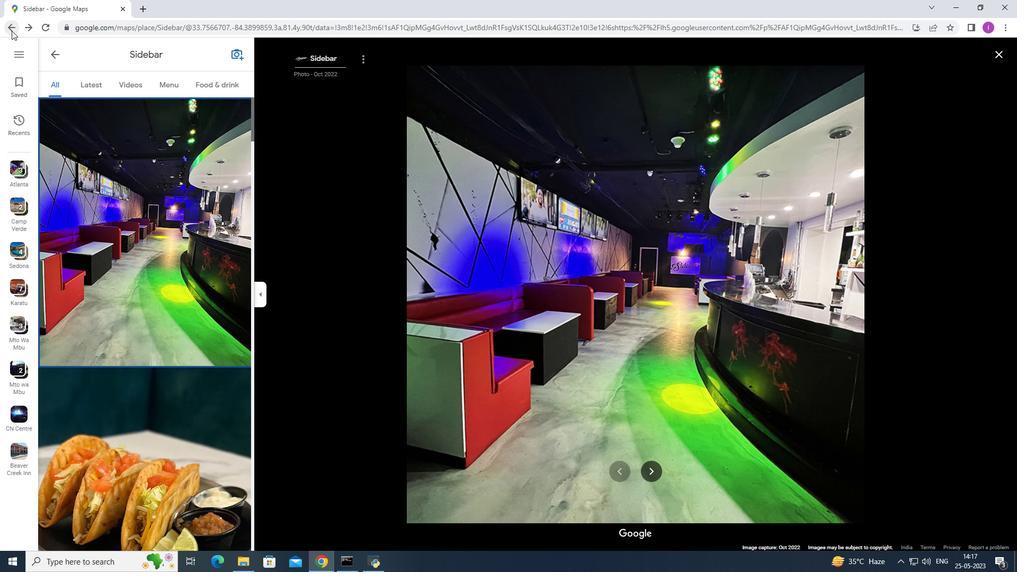 
Action: Mouse pressed left at (10, 29)
Screenshot: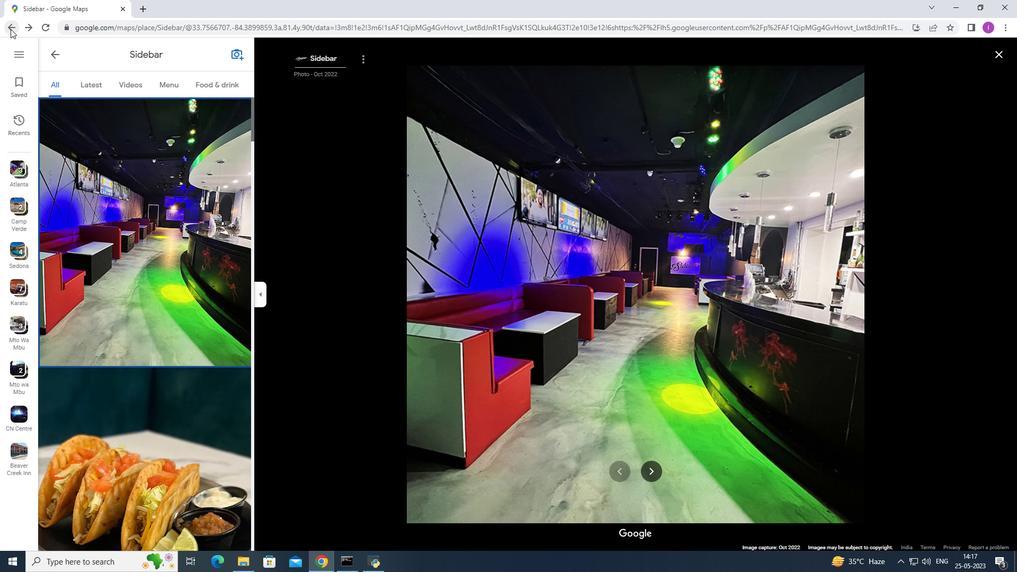 
Action: Mouse pressed left at (10, 29)
Screenshot: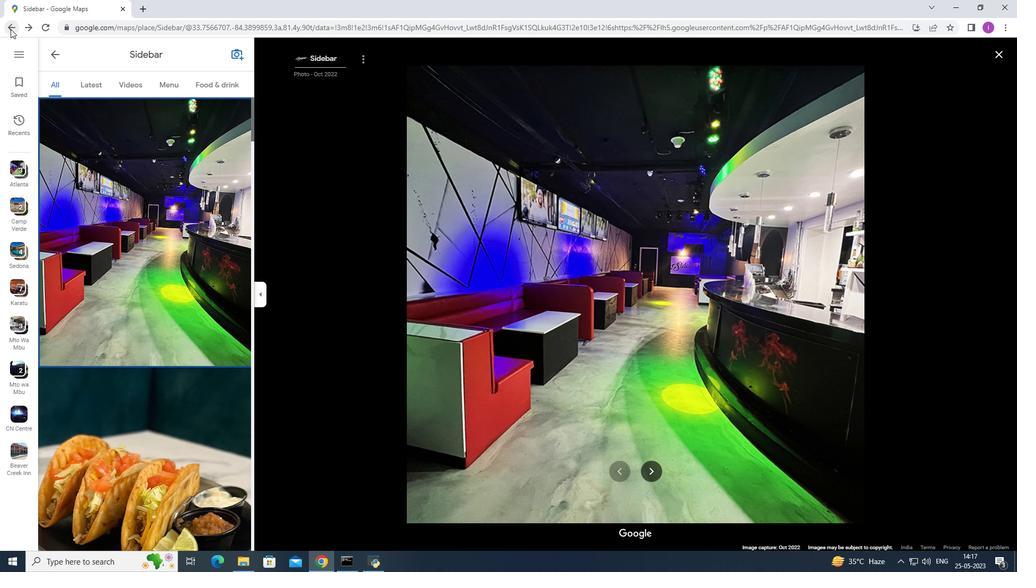 
Action: Mouse moved to (124, 195)
Screenshot: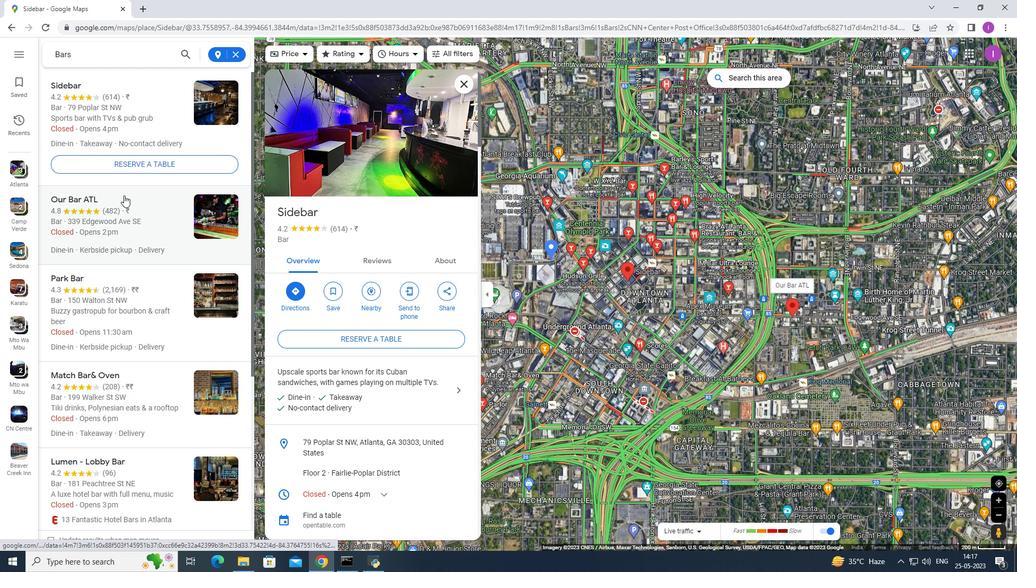 
Action: Mouse scrolled (124, 195) with delta (0, 0)
Screenshot: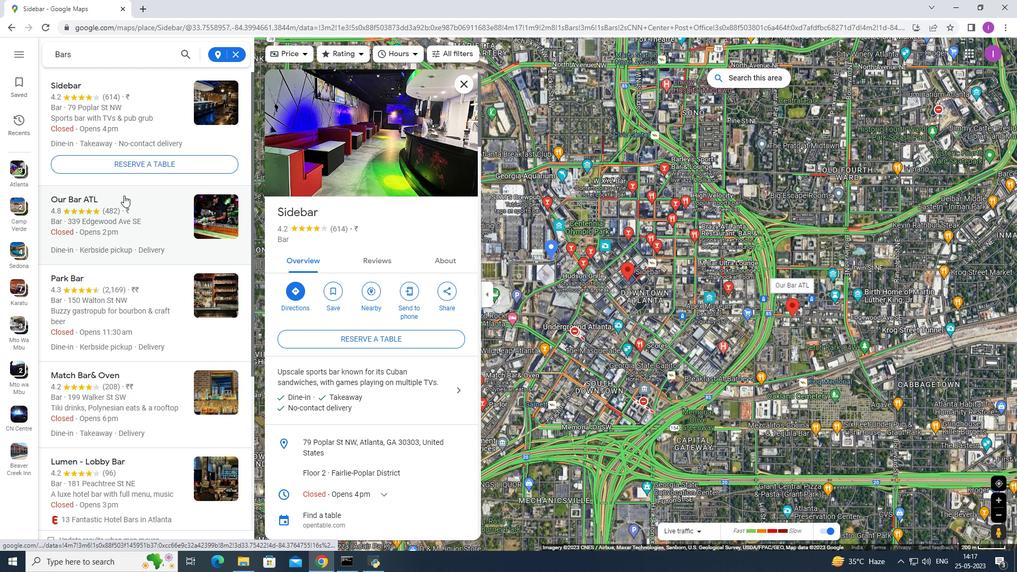 
Action: Mouse scrolled (124, 195) with delta (0, 0)
Screenshot: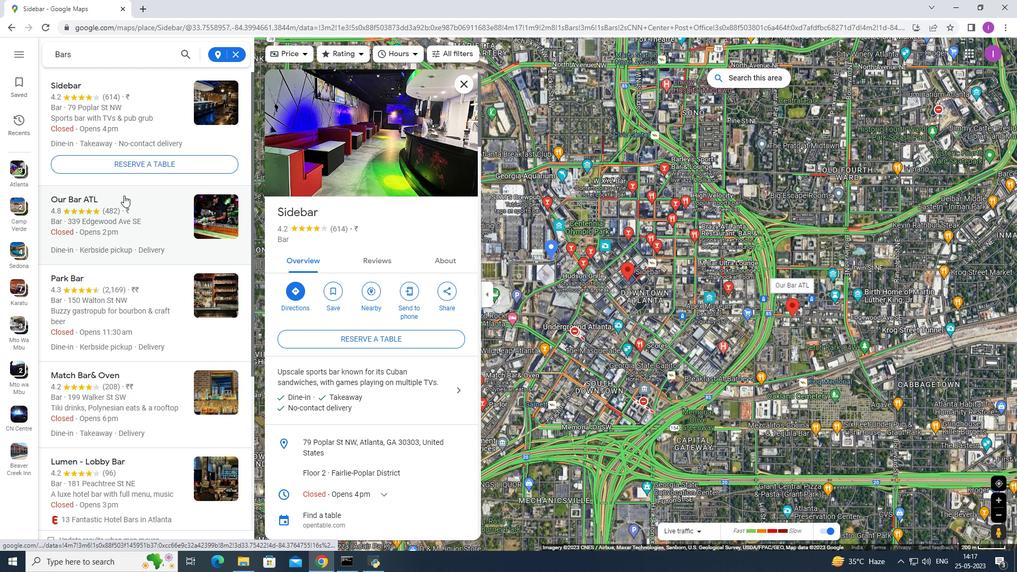 
Action: Mouse scrolled (124, 196) with delta (0, 0)
Screenshot: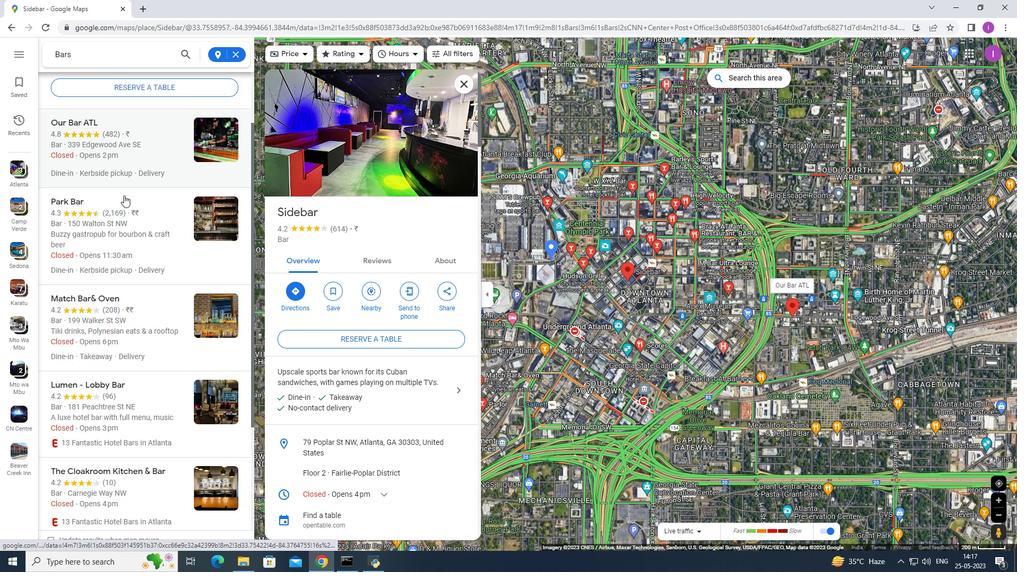 
Action: Mouse scrolled (124, 196) with delta (0, 0)
Screenshot: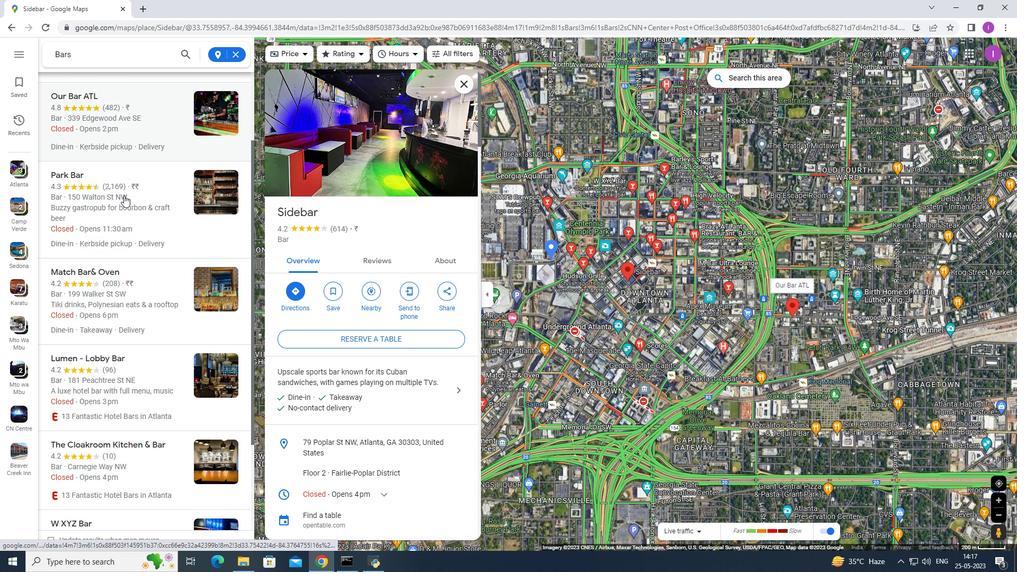 
Action: Mouse scrolled (124, 196) with delta (0, 0)
Screenshot: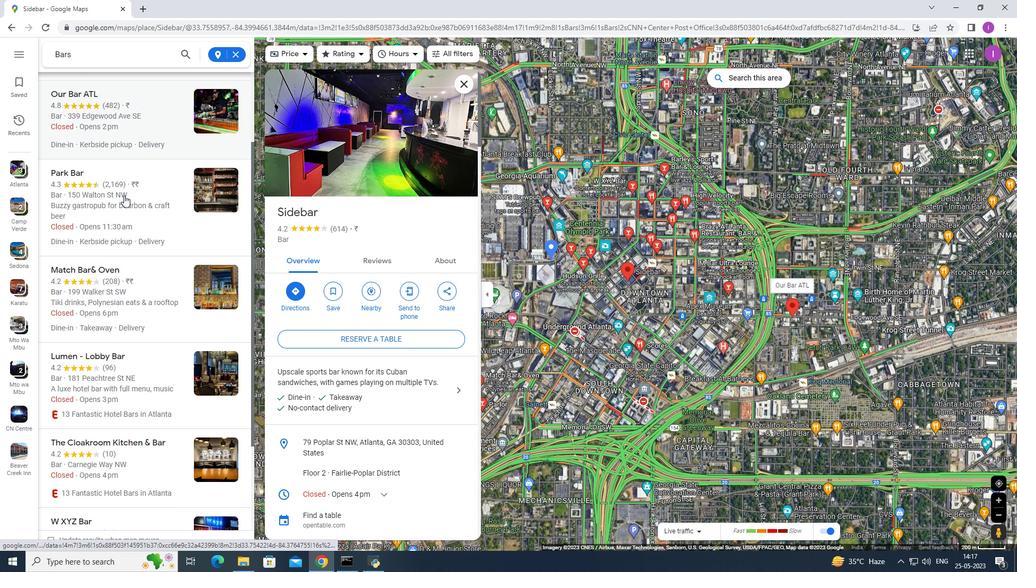 
Action: Mouse moved to (127, 192)
Screenshot: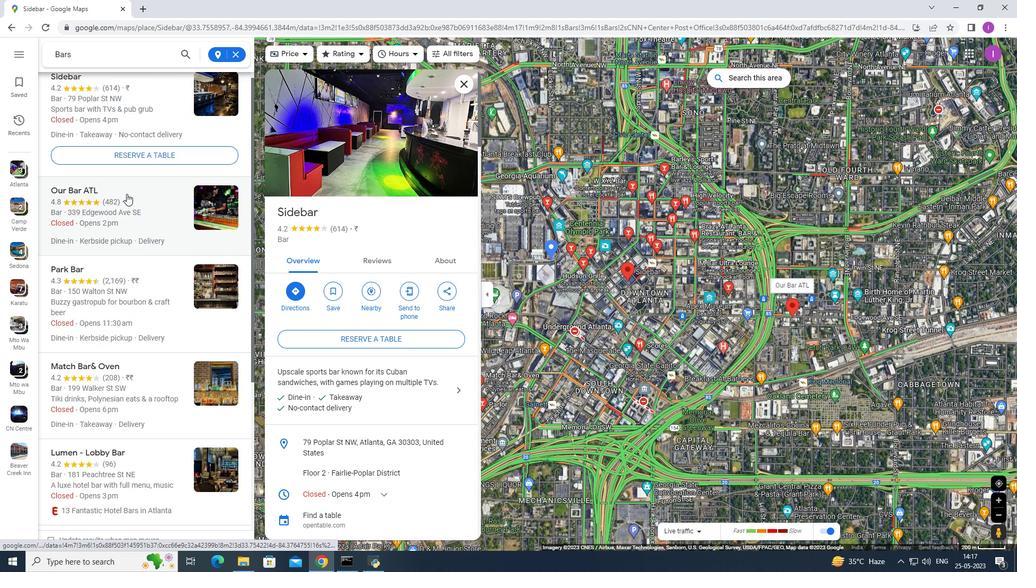 
Action: Mouse scrolled (127, 192) with delta (0, 0)
Screenshot: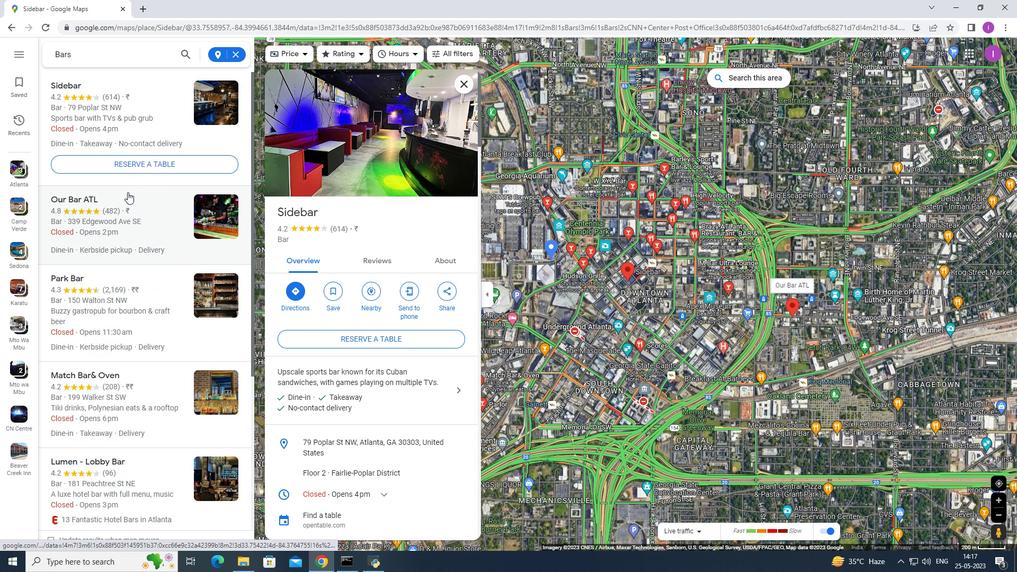 
Action: Mouse scrolled (127, 192) with delta (0, 0)
Screenshot: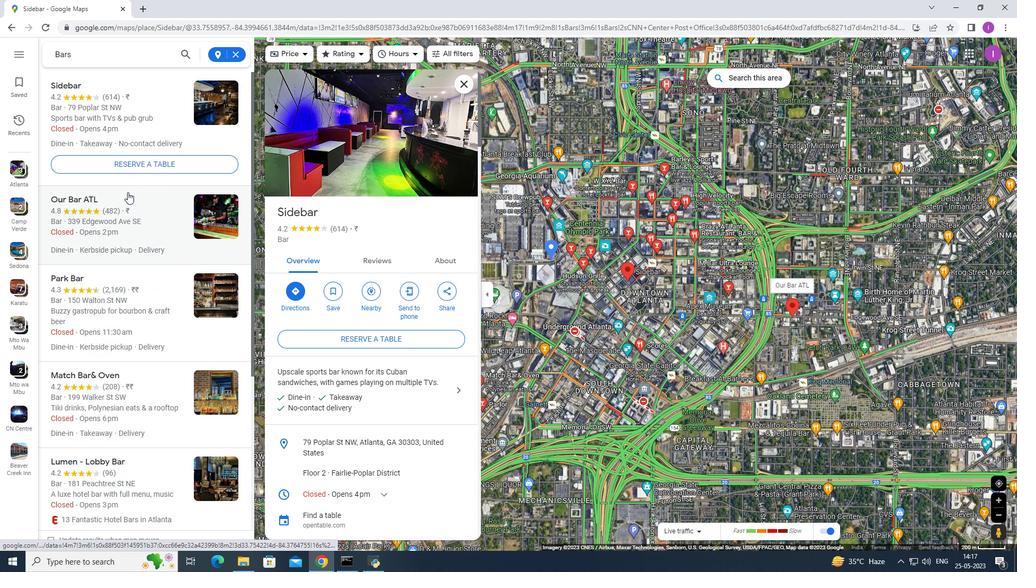 
Action: Mouse scrolled (127, 192) with delta (0, 0)
Screenshot: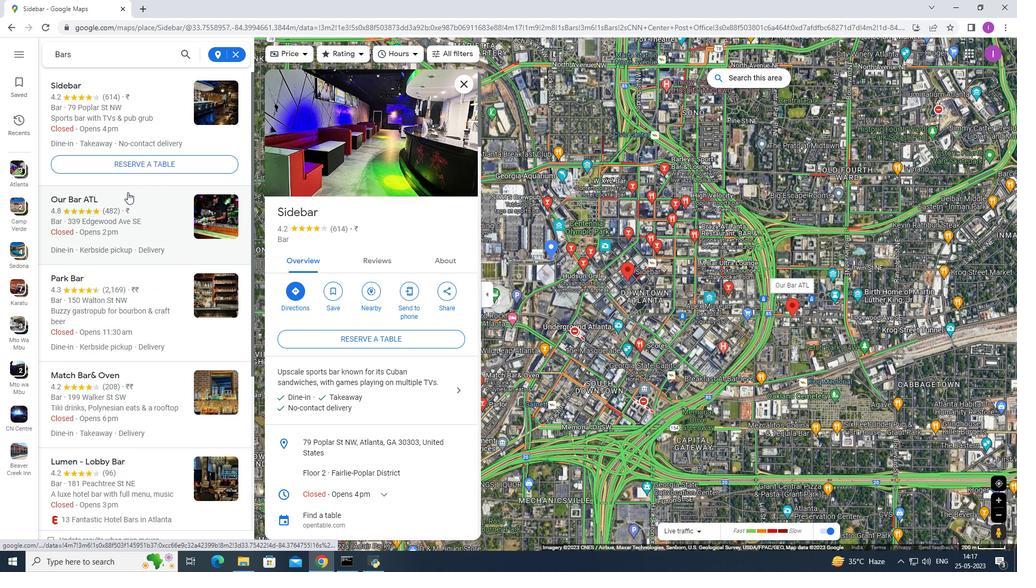 
Action: Mouse moved to (76, 202)
Screenshot: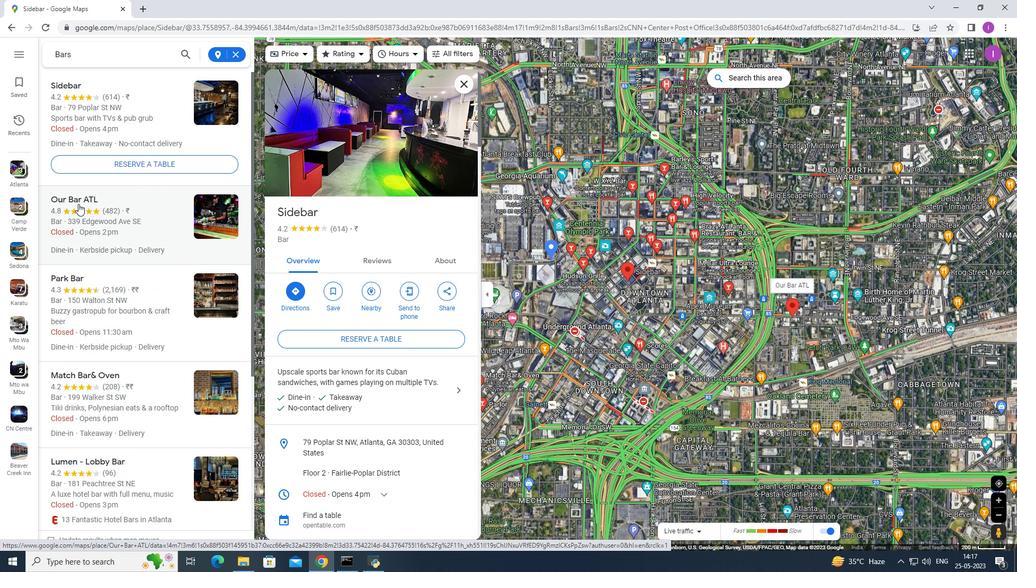 
Action: Mouse pressed left at (76, 202)
Screenshot: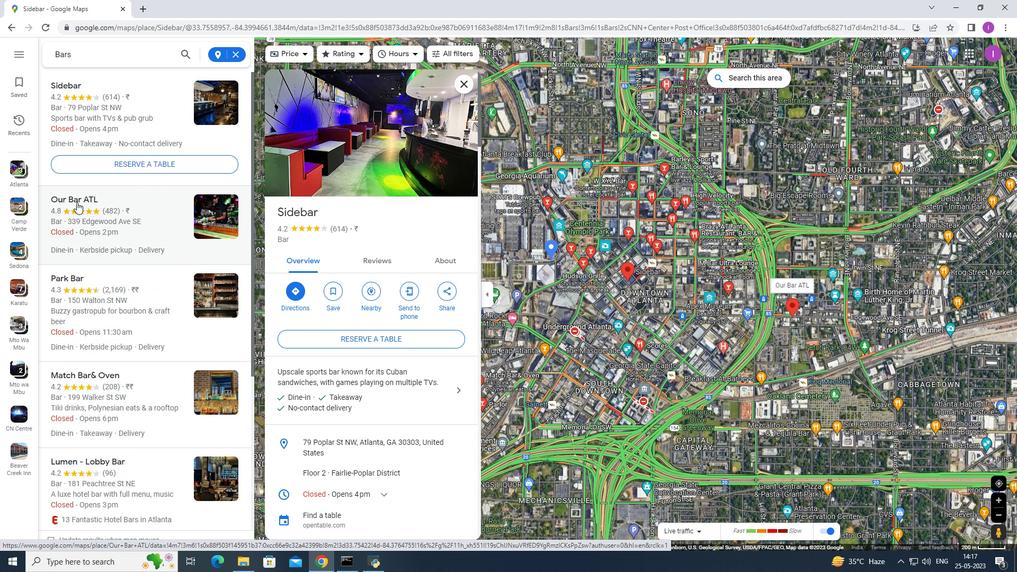 
Action: Mouse moved to (350, 153)
Screenshot: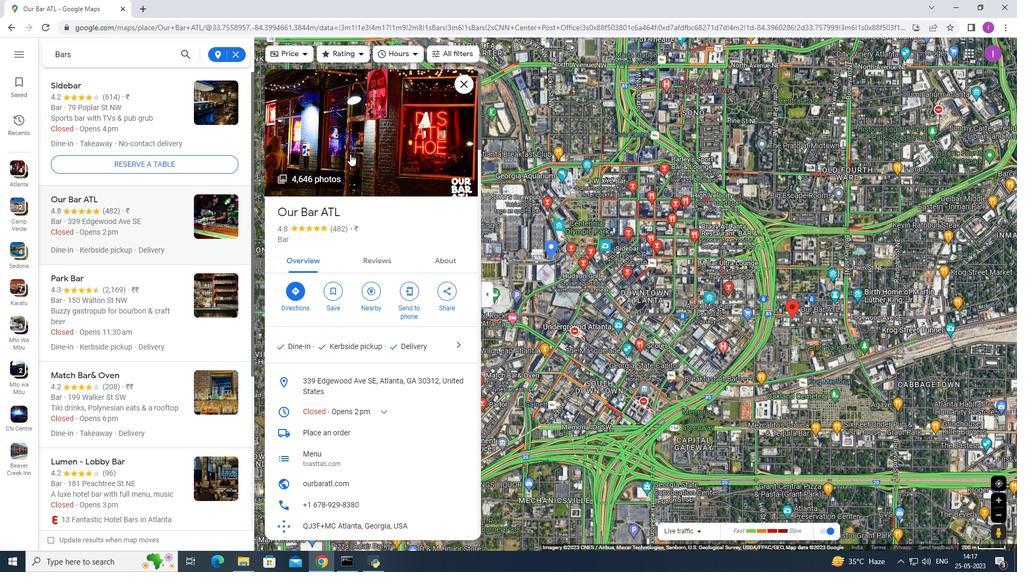 
Action: Mouse pressed left at (350, 153)
Screenshot: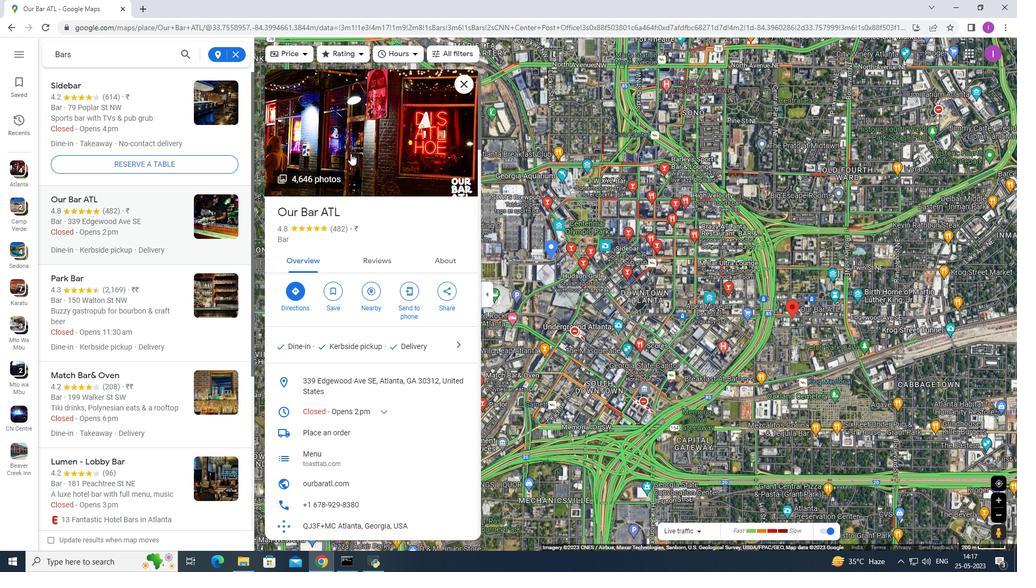 
Action: Mouse moved to (798, 571)
Screenshot: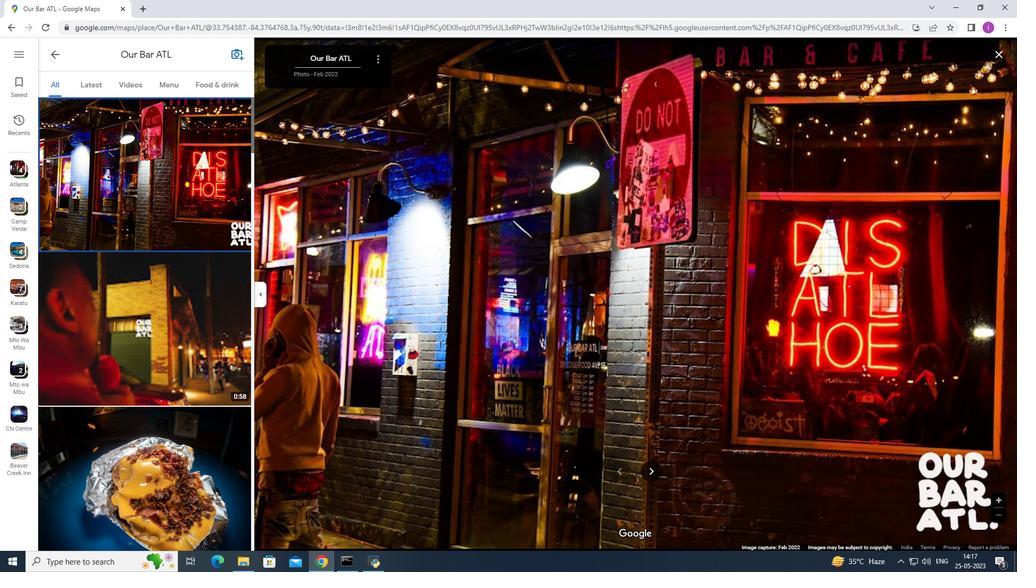 
Action: Key pressed <Key.right><Key.right><Key.right><Key.right><Key.right><Key.right><Key.right><Key.right><Key.right><Key.right><Key.right><Key.right><Key.right><Key.right><Key.right><Key.right><Key.right><Key.right><Key.right><Key.right><Key.right><Key.right><Key.right><Key.right><Key.right><Key.right><Key.right><Key.right><Key.right><Key.right><Key.right><Key.right><Key.right><Key.right><Key.right><Key.right><Key.right><Key.right><Key.right><Key.right><Key.right><Key.right><Key.right><Key.right><Key.right><Key.right><Key.right><Key.right>
Screenshot: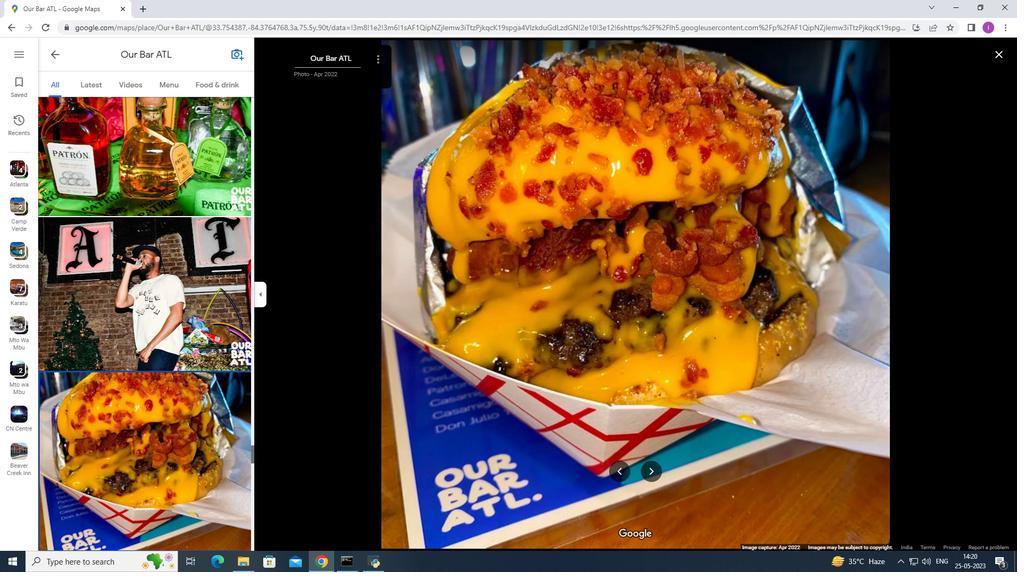 
Action: Mouse moved to (7, 25)
Screenshot: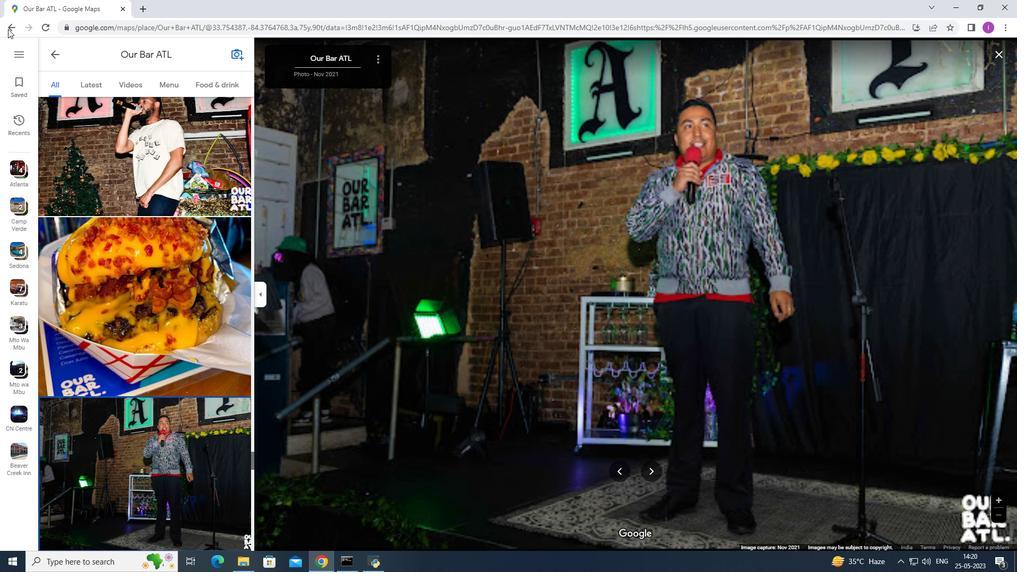 
Action: Mouse pressed left at (7, 25)
Screenshot: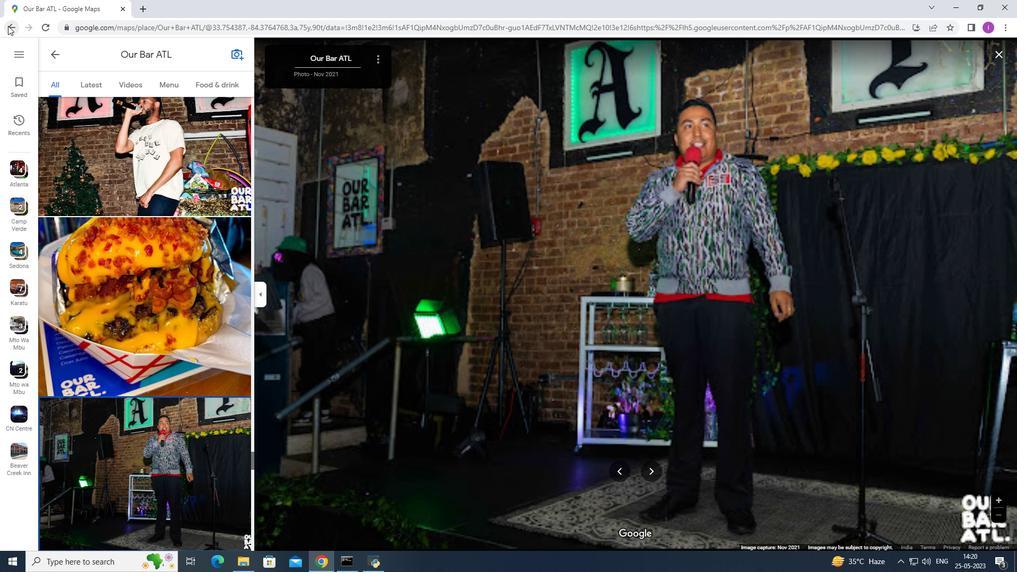 
Action: Mouse moved to (14, 32)
Screenshot: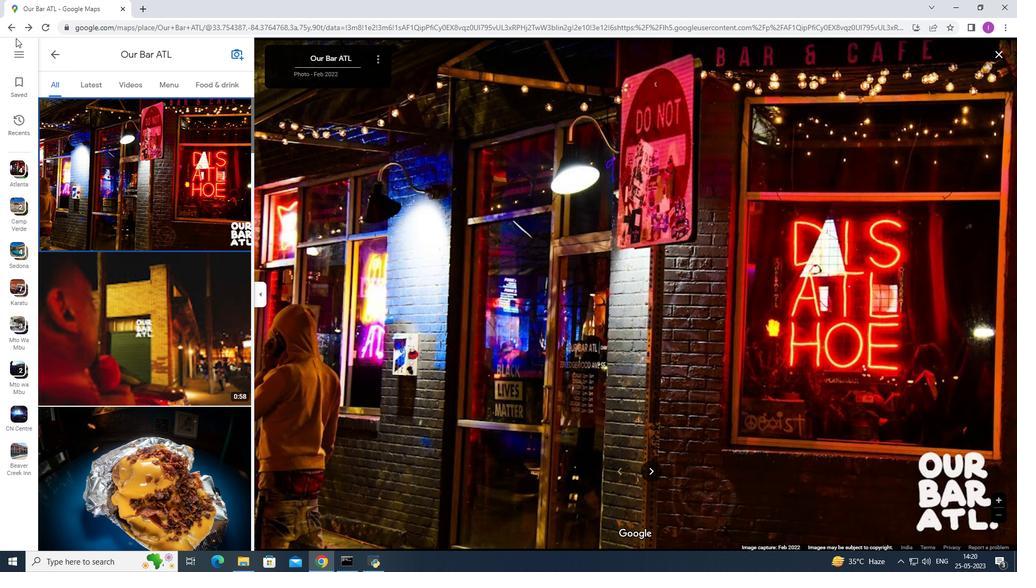 
Action: Mouse pressed left at (14, 32)
Screenshot: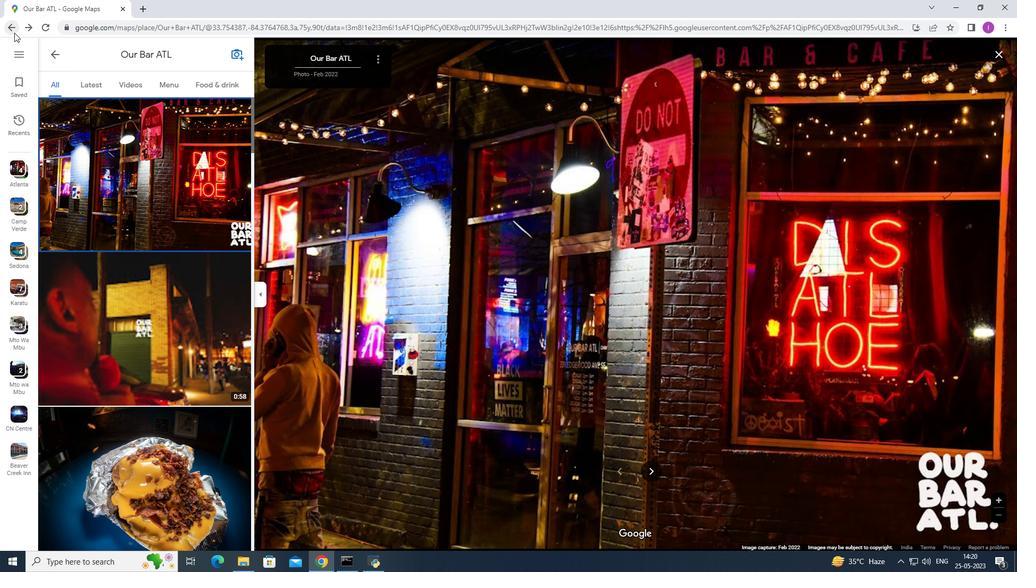 
Action: Mouse moved to (14, 31)
Screenshot: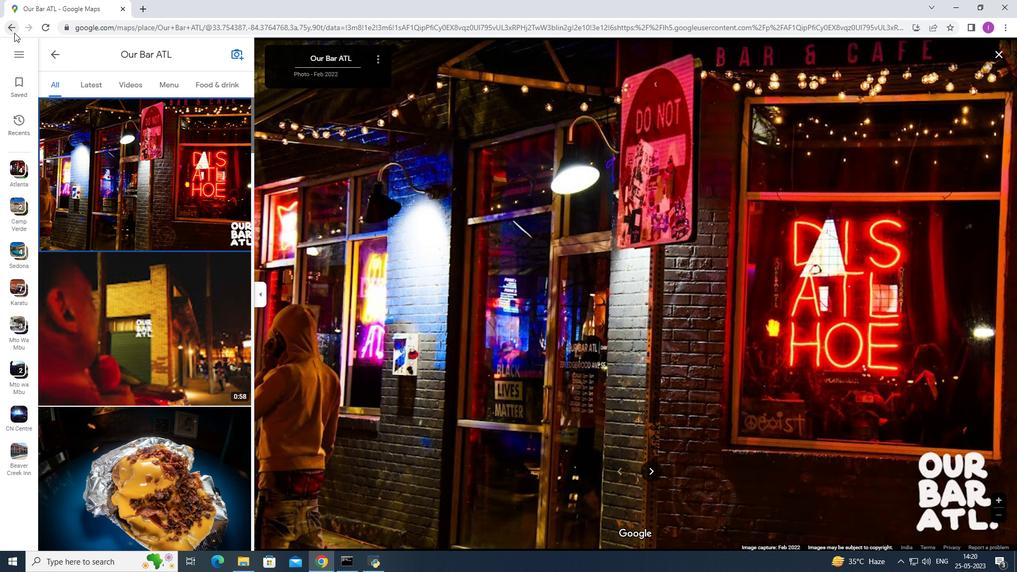 
Action: Mouse pressed left at (14, 31)
Screenshot: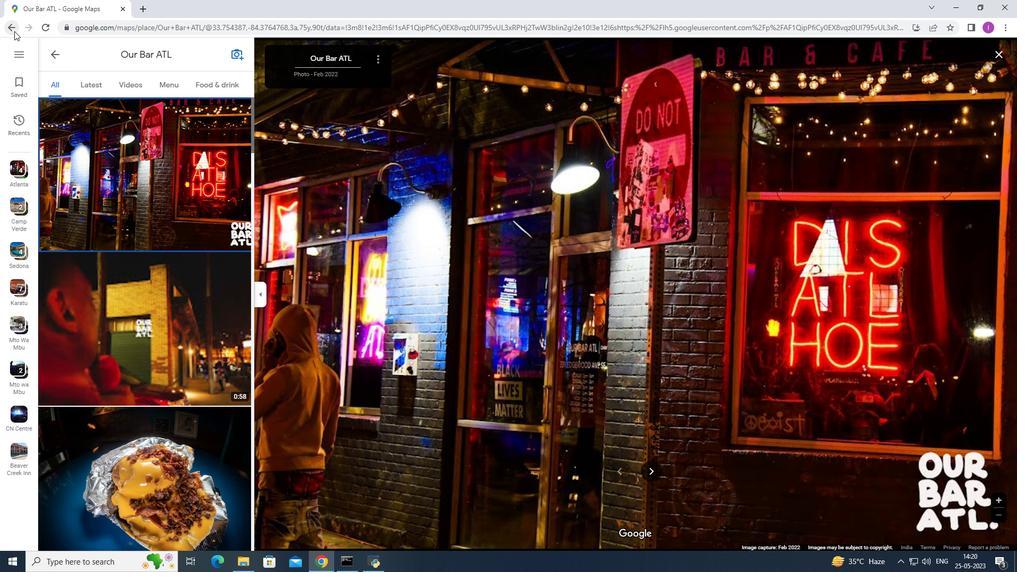
Action: Mouse moved to (9, 27)
Screenshot: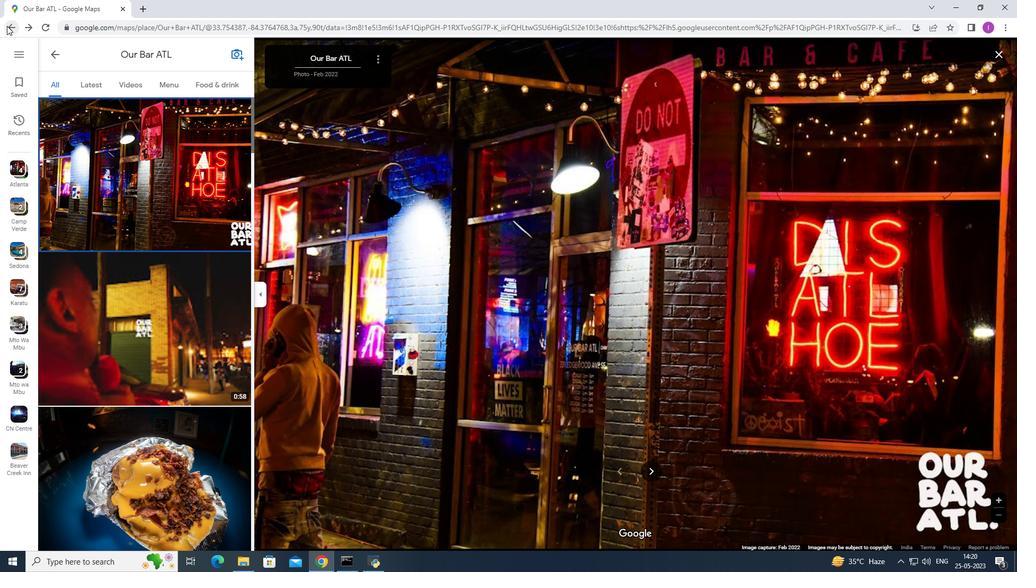 
Action: Mouse pressed left at (9, 27)
Screenshot: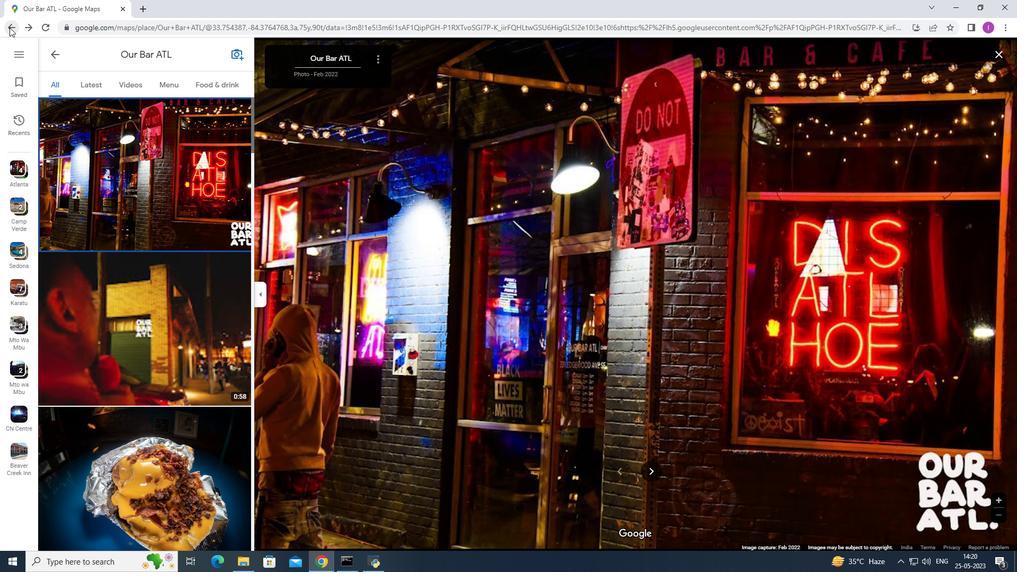 
Action: Mouse pressed left at (9, 27)
Screenshot: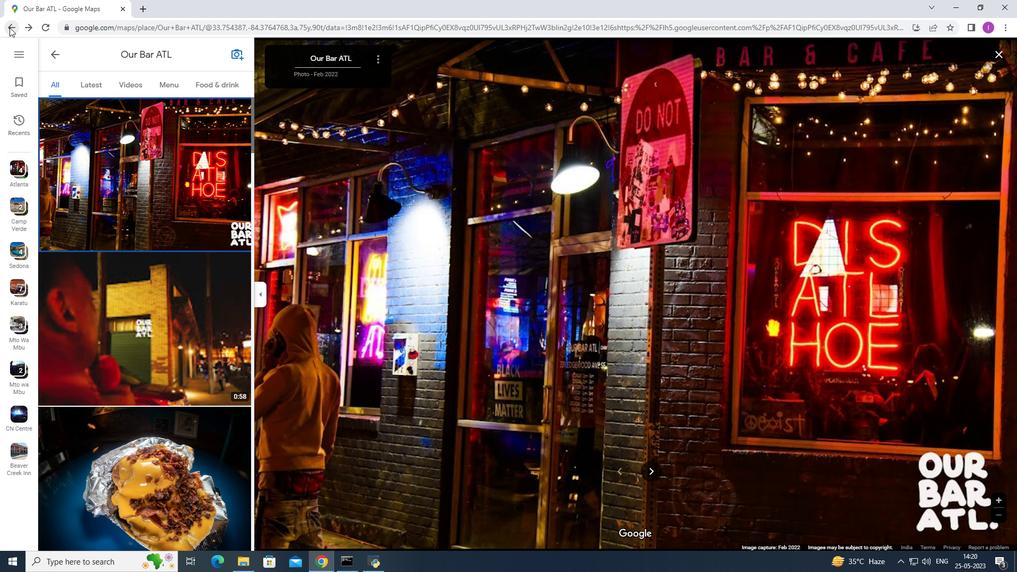 
Action: Mouse moved to (115, 277)
Screenshot: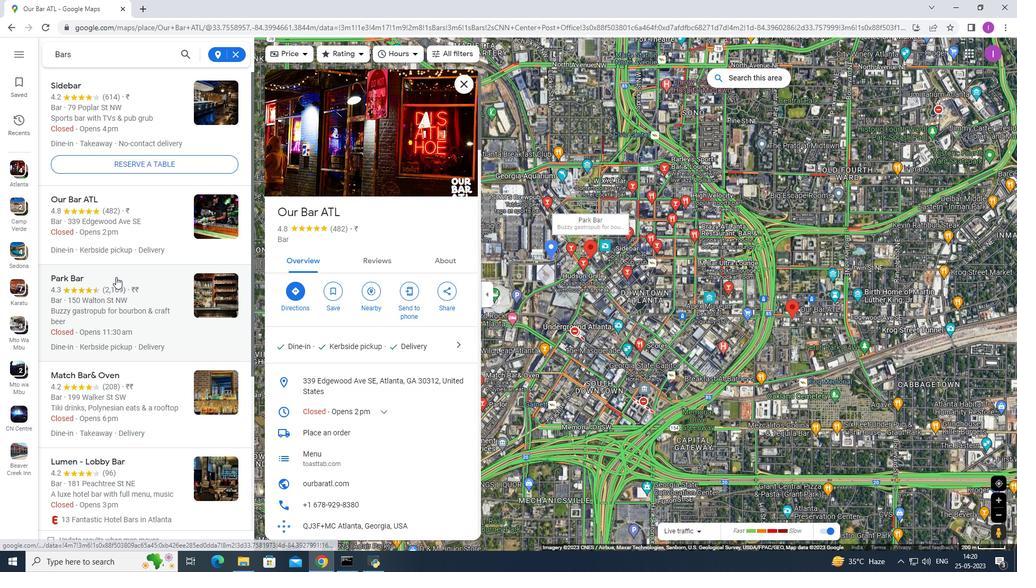 
Action: Mouse scrolled (115, 276) with delta (0, 0)
Screenshot: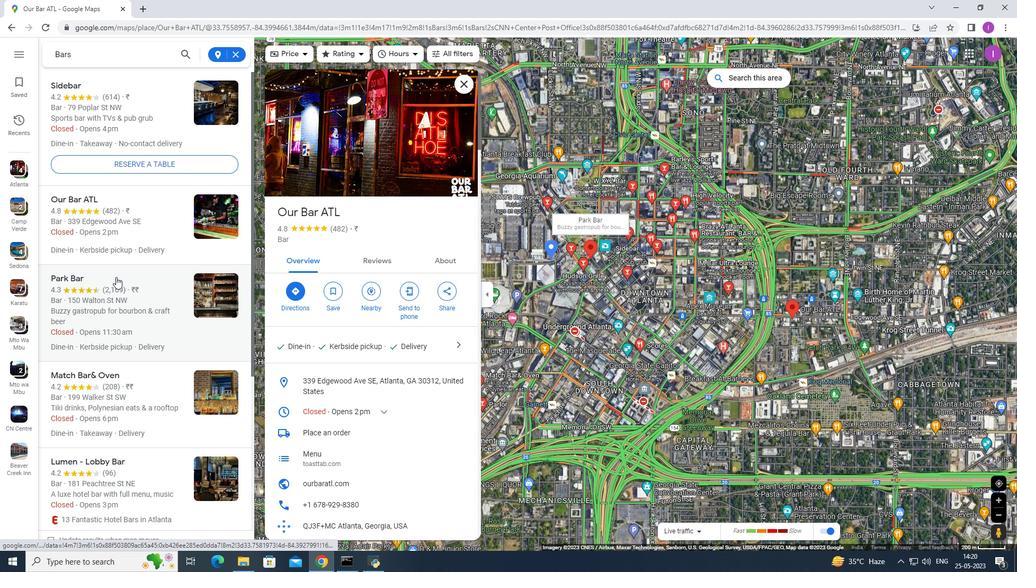 
Action: Mouse scrolled (115, 276) with delta (0, 0)
Screenshot: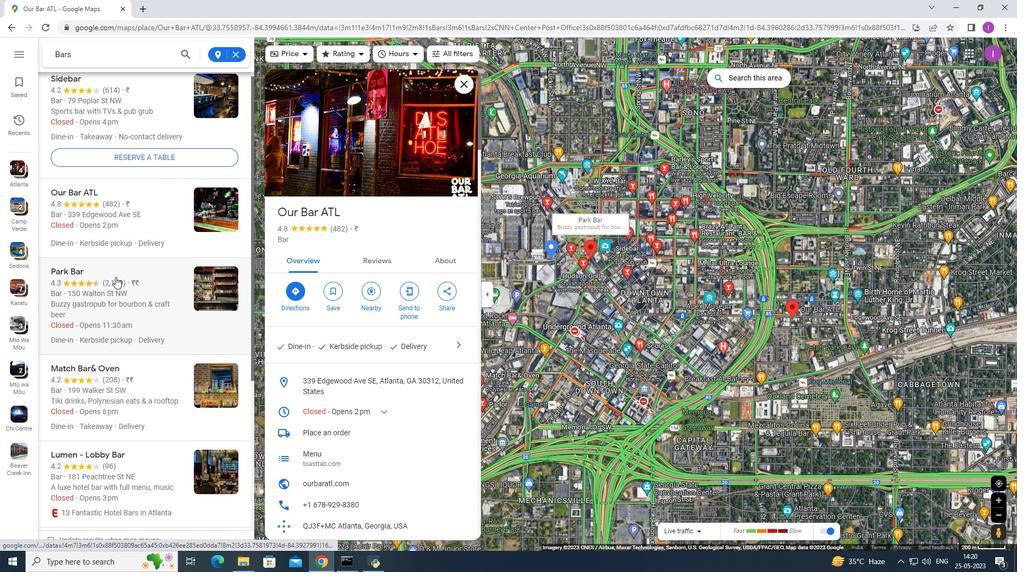 
Action: Mouse moved to (114, 276)
Screenshot: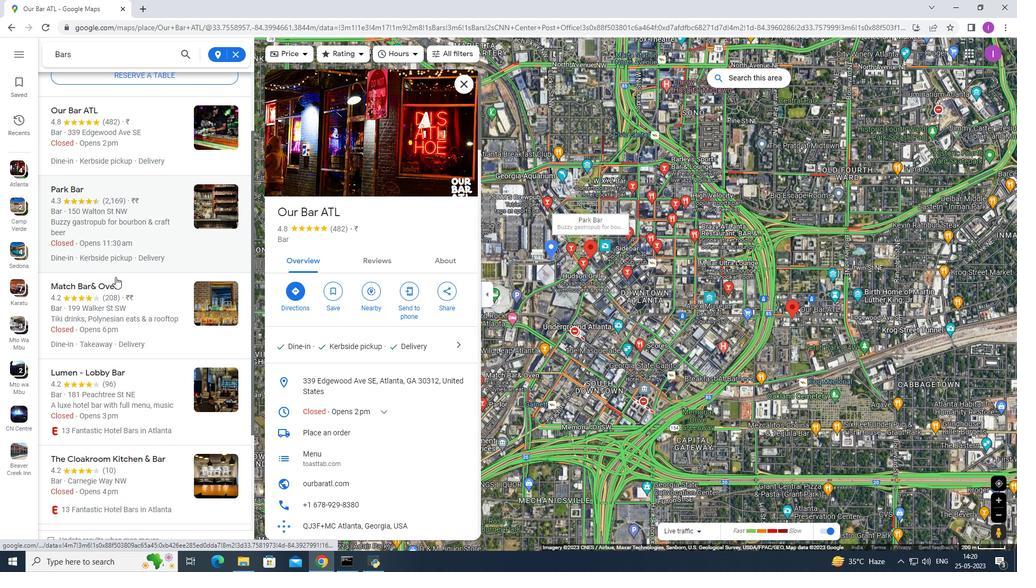 
Action: Mouse scrolled (114, 275) with delta (0, 0)
Screenshot: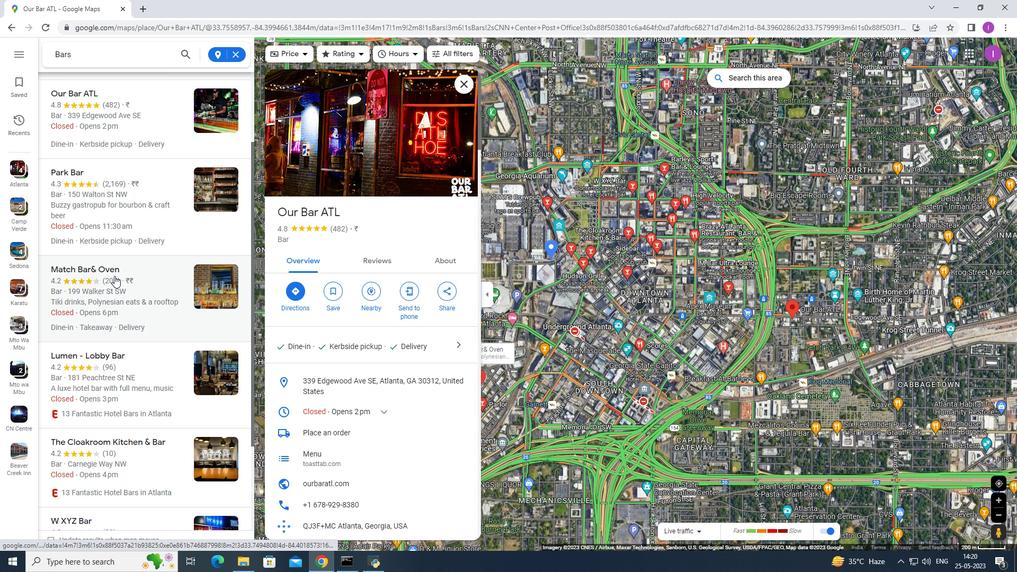 
Action: Mouse moved to (109, 243)
Screenshot: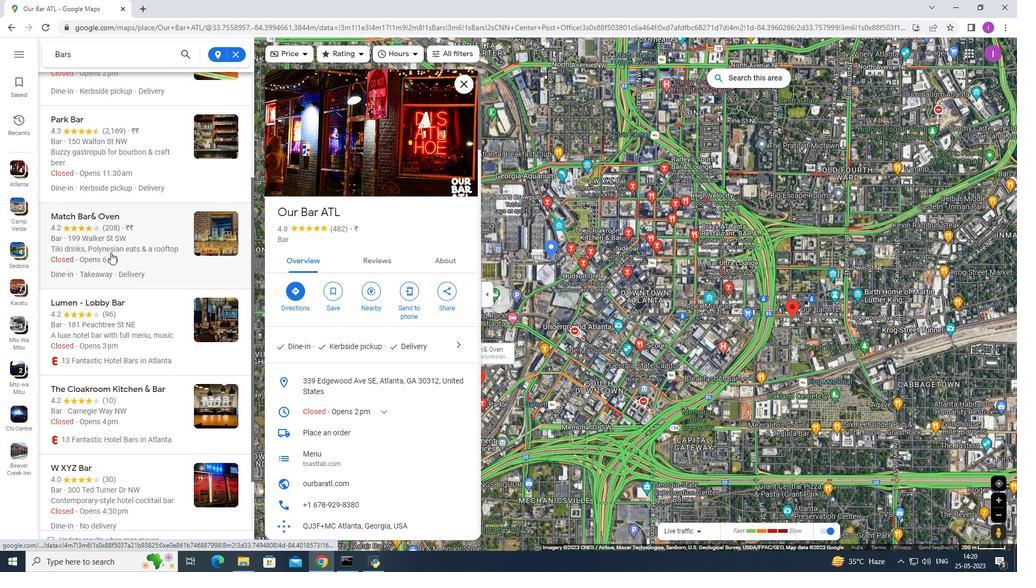 
Action: Mouse scrolled (109, 243) with delta (0, 0)
Screenshot: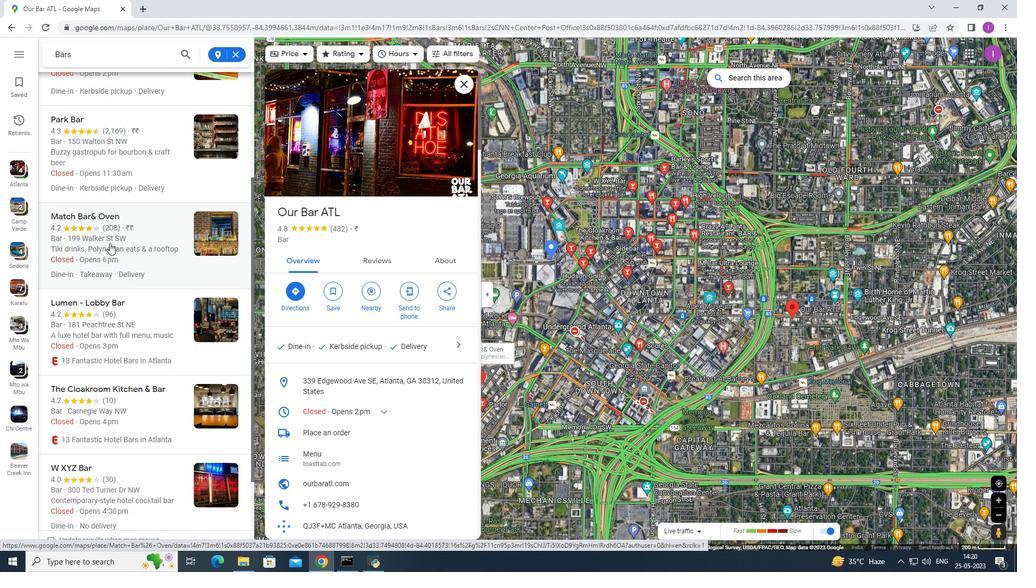 
Action: Mouse scrolled (109, 243) with delta (0, 0)
Screenshot: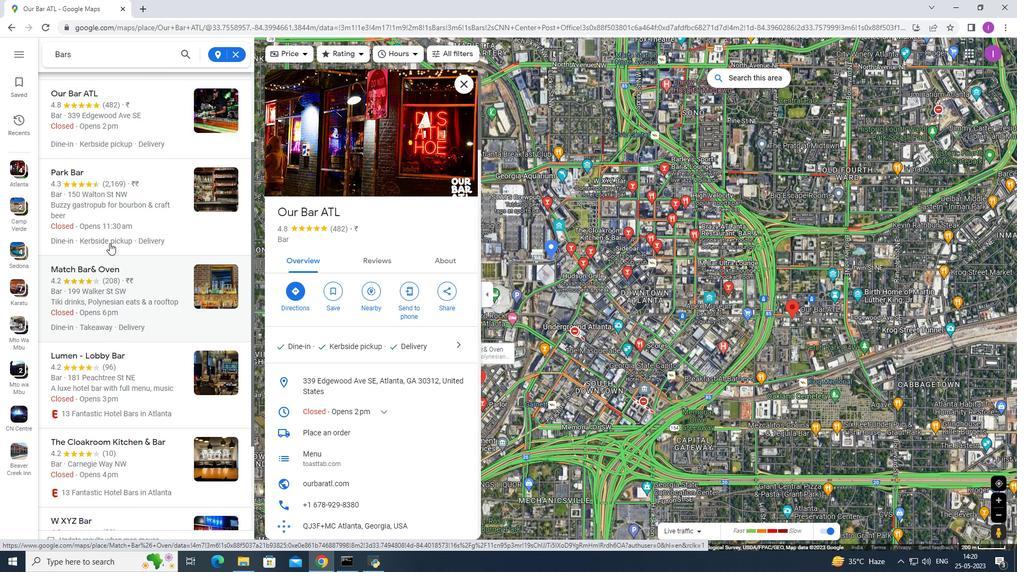 
Action: Mouse moved to (106, 232)
Screenshot: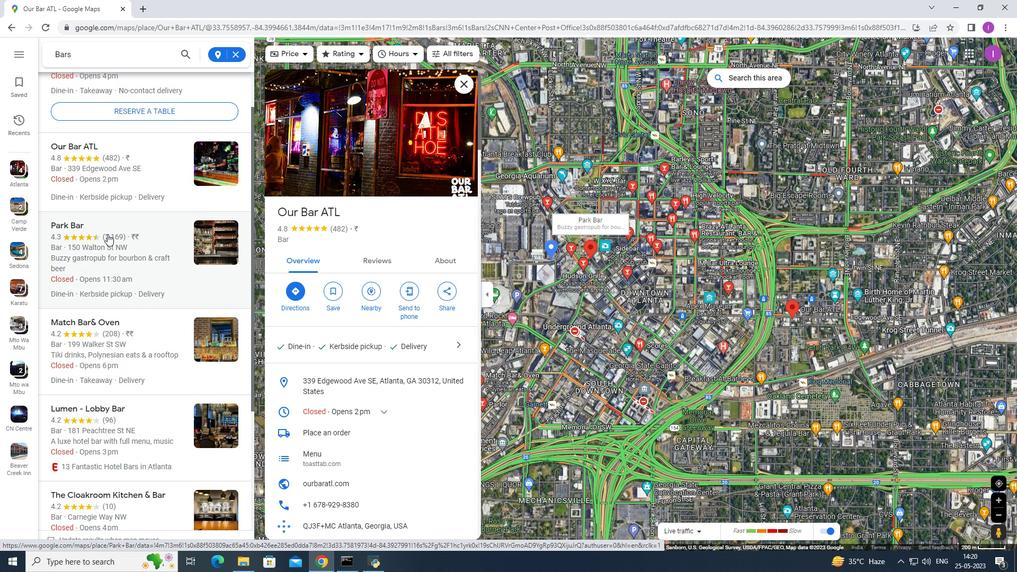 
Action: Mouse scrolled (106, 232) with delta (0, 0)
Screenshot: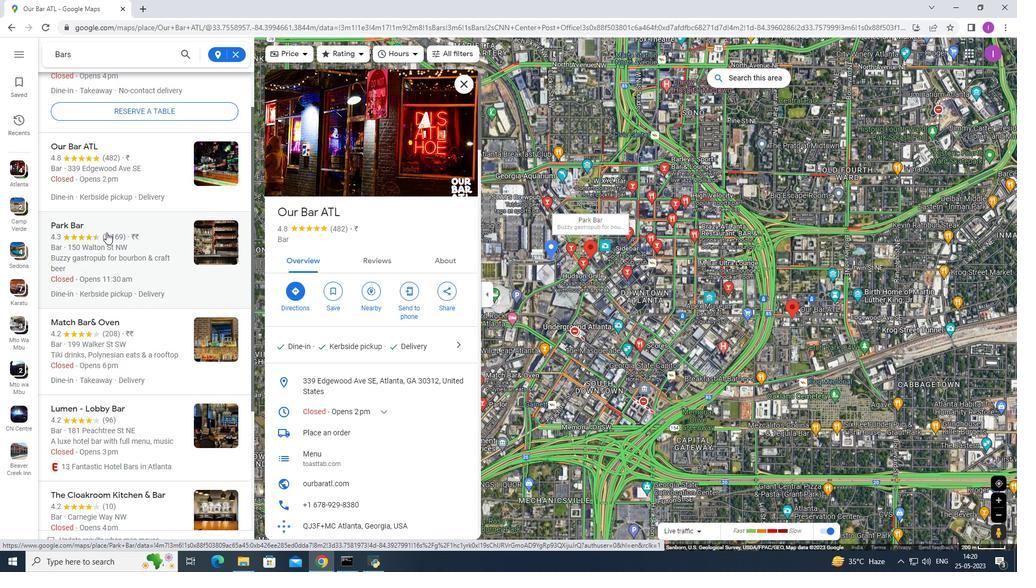 
Action: Mouse scrolled (106, 232) with delta (0, 0)
Screenshot: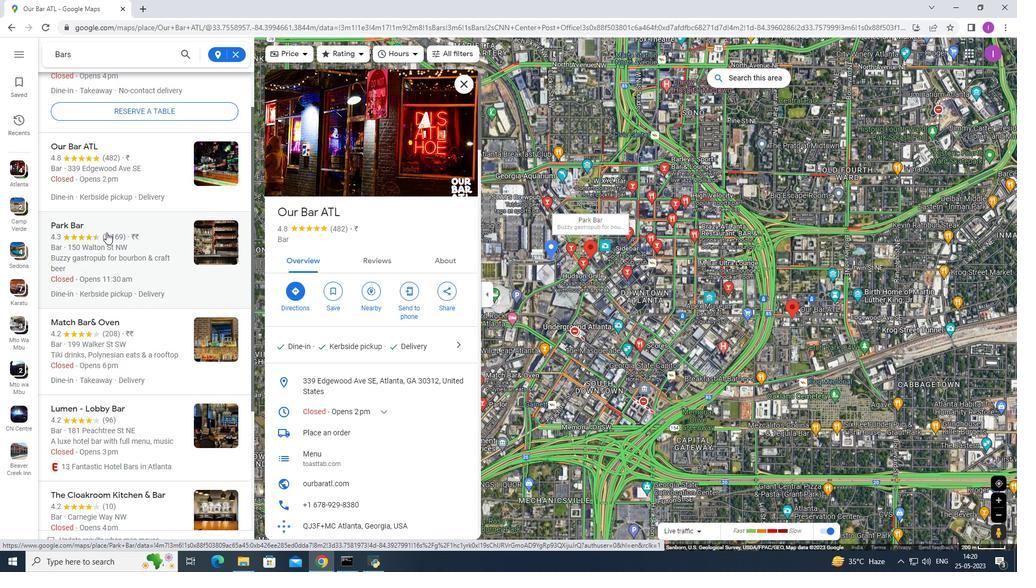 
Action: Mouse scrolled (106, 233) with delta (0, 0)
Screenshot: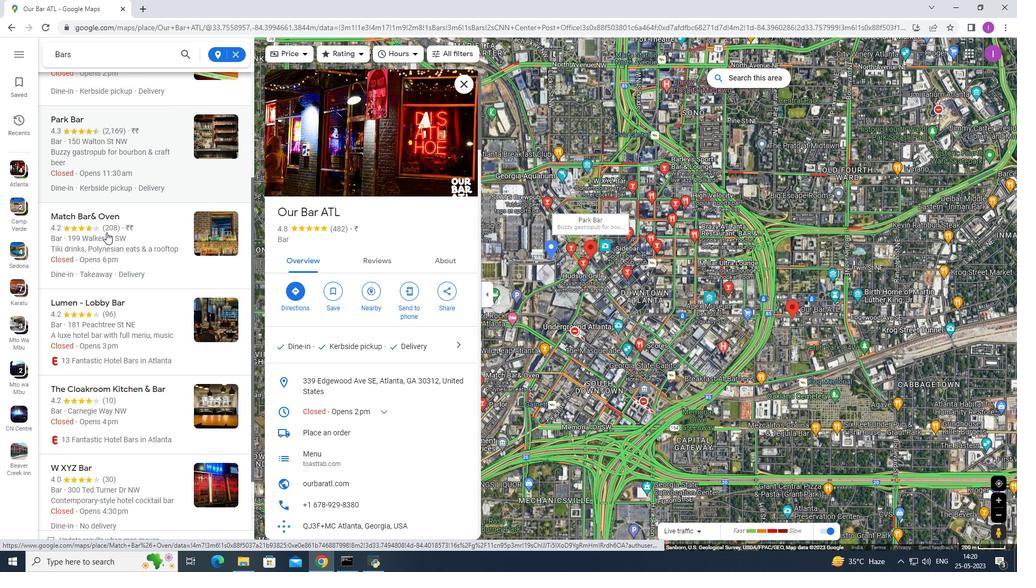 
Action: Mouse scrolled (106, 233) with delta (0, 0)
Screenshot: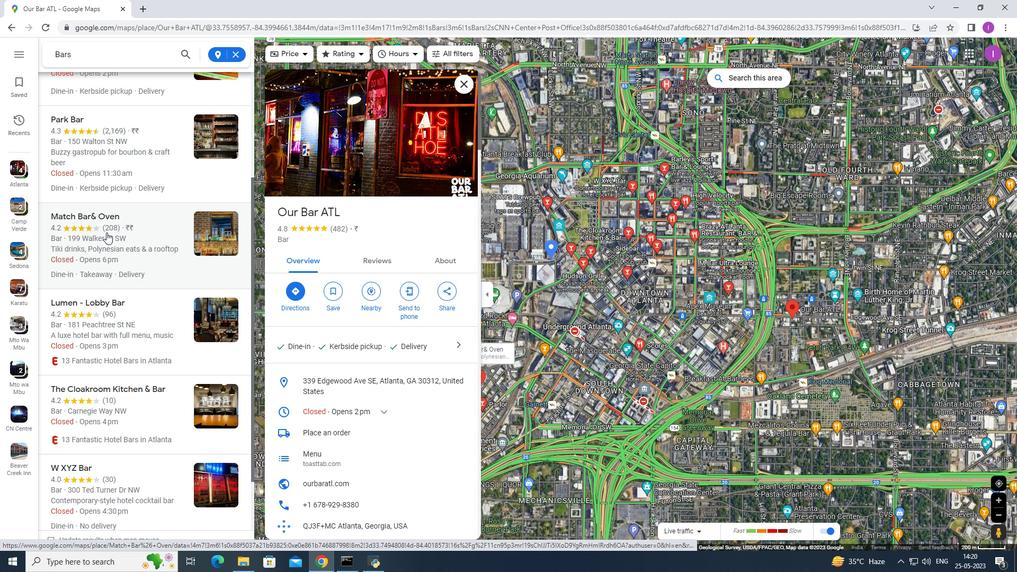 
Action: Mouse moved to (82, 231)
Screenshot: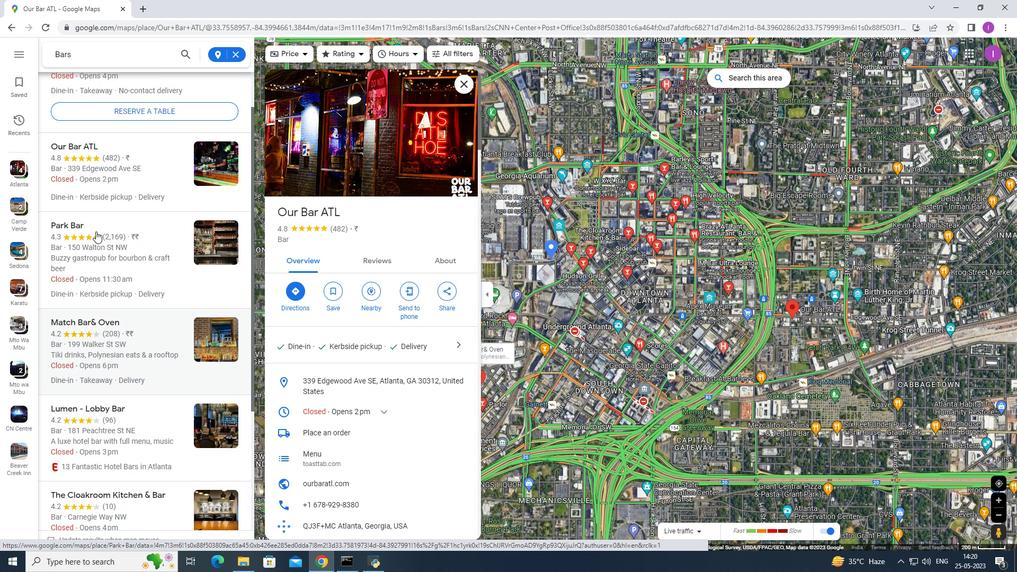 
Action: Mouse pressed left at (82, 231)
Screenshot: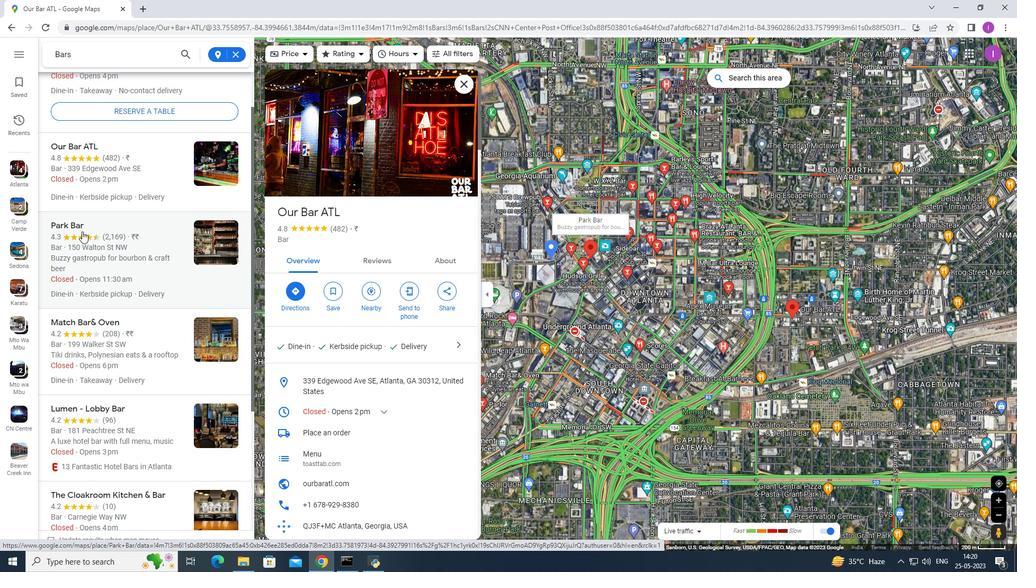 
Action: Mouse moved to (359, 145)
Screenshot: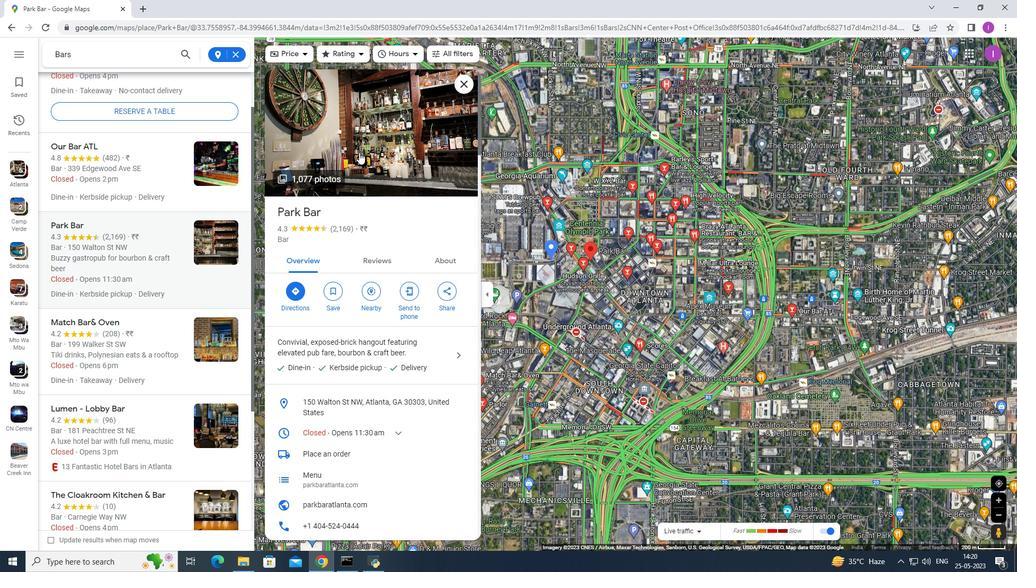 
Action: Mouse pressed left at (359, 145)
Screenshot: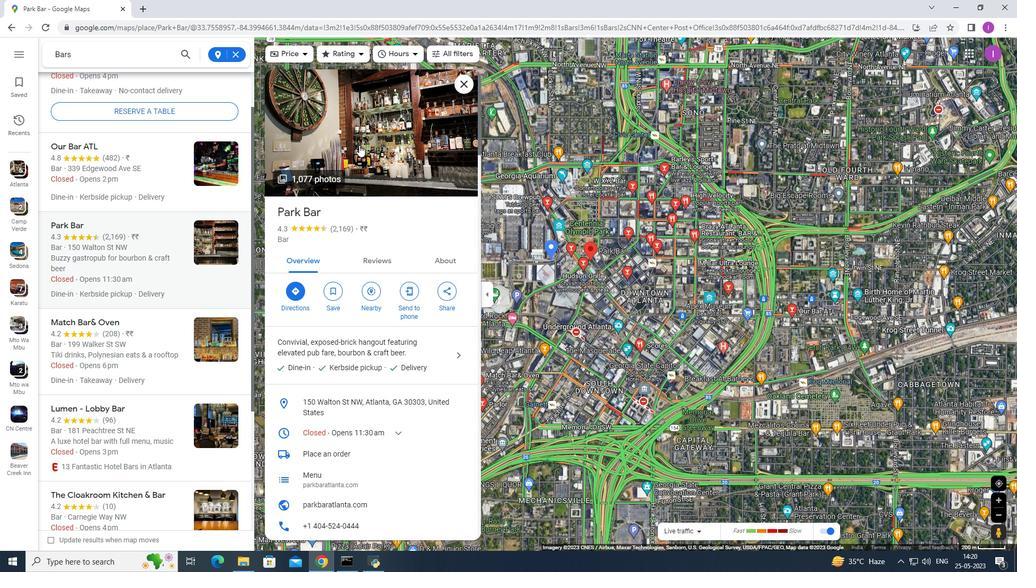
Action: Mouse moved to (381, 155)
Screenshot: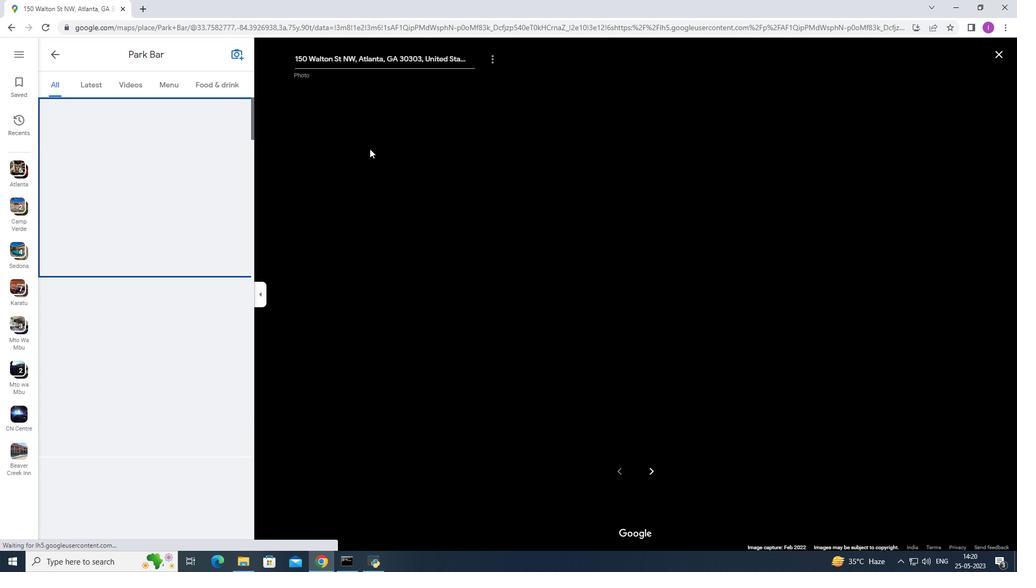 
Action: Key pressed <Key.right><Key.right><Key.right><Key.right><Key.right><Key.right><Key.right><Key.right><Key.right><Key.right><Key.right><Key.right><Key.right><Key.right><Key.right><Key.right><Key.right><Key.right><Key.right><Key.right><Key.right><Key.right><Key.right><Key.right><Key.right><Key.right><Key.right><Key.right><Key.right><Key.right><Key.right><Key.right><Key.right><Key.right><Key.right><Key.right><Key.right><Key.right><Key.right><Key.right><Key.right>
Screenshot: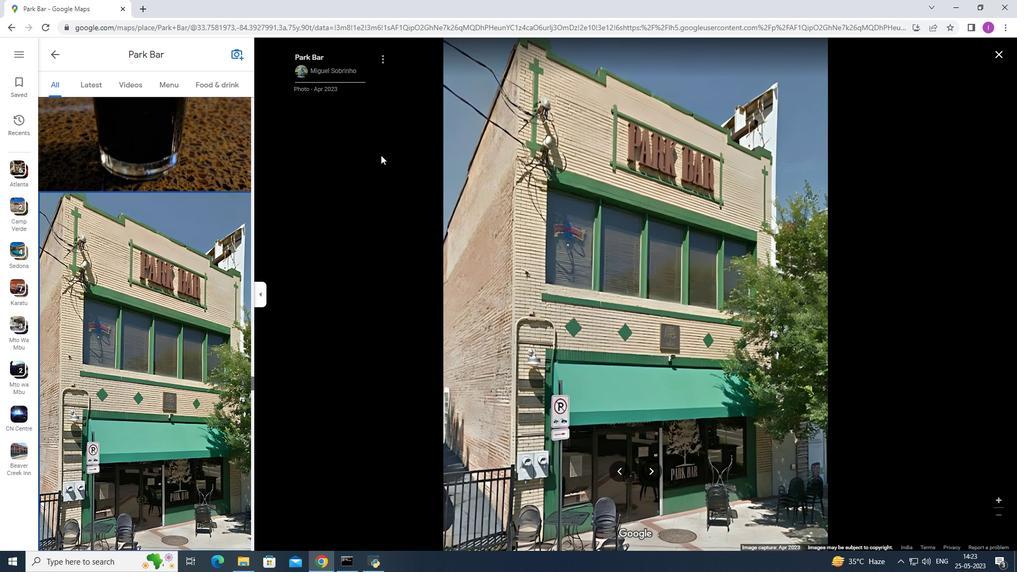 
Action: Mouse moved to (9, 31)
Screenshot: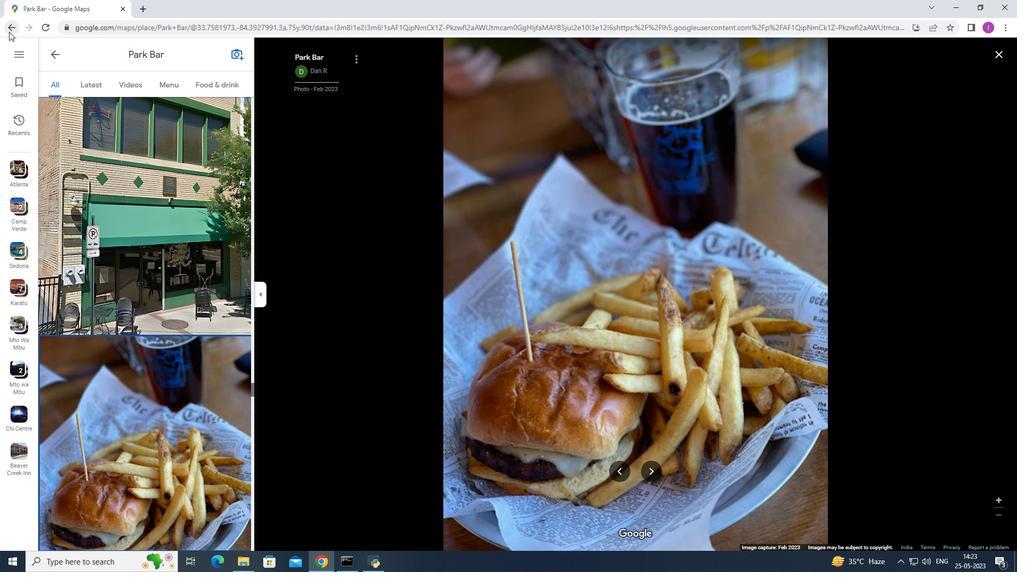 
Action: Mouse pressed left at (9, 31)
Screenshot: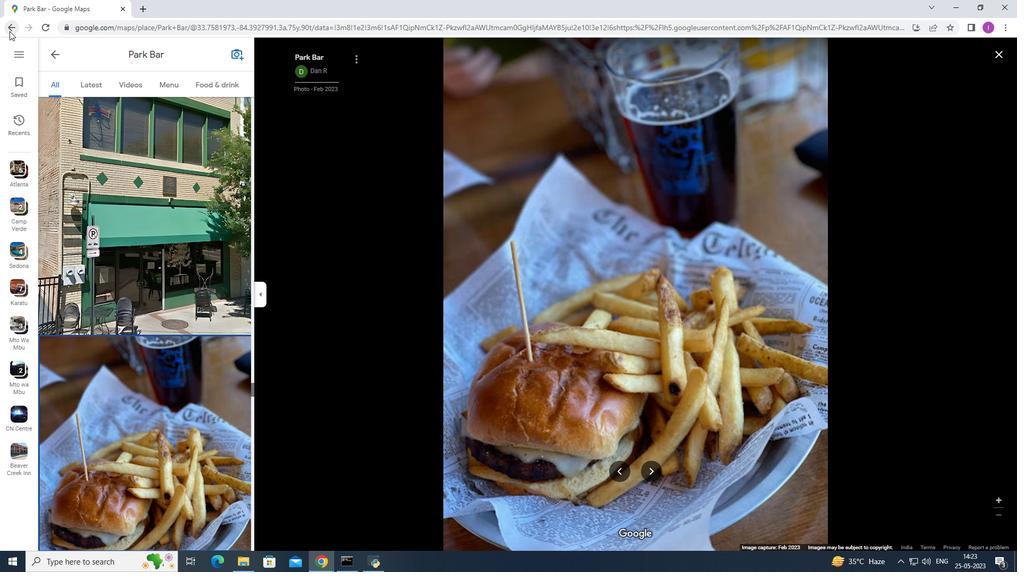 
Action: Mouse moved to (8, 28)
Screenshot: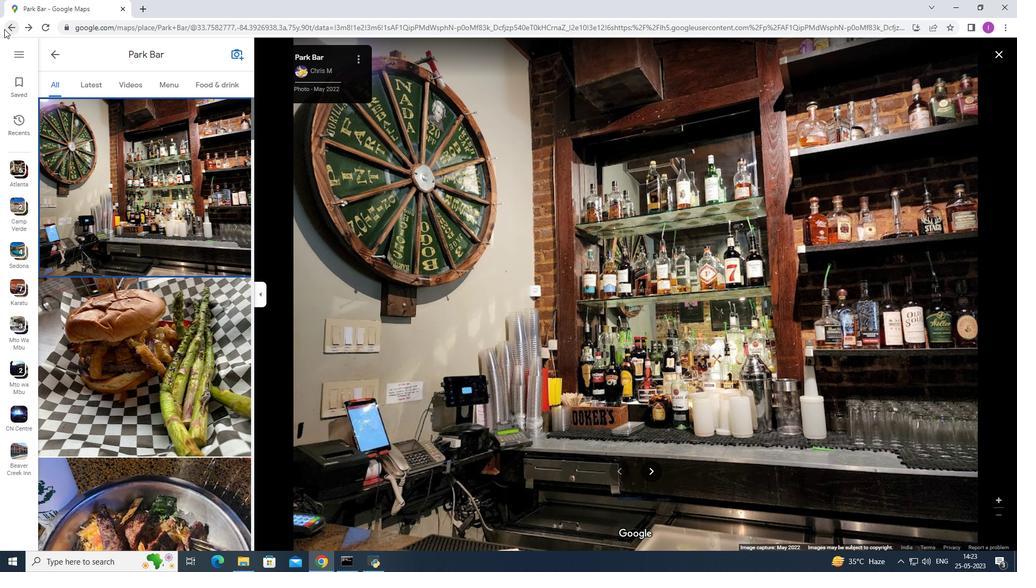 
Action: Mouse pressed left at (8, 28)
Screenshot: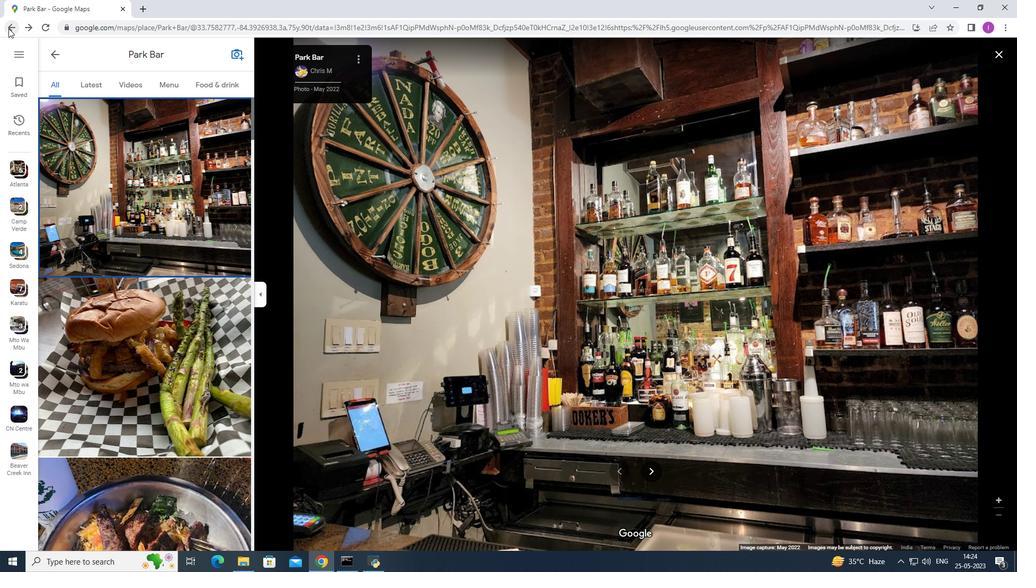 
Action: Mouse moved to (9, 28)
Screenshot: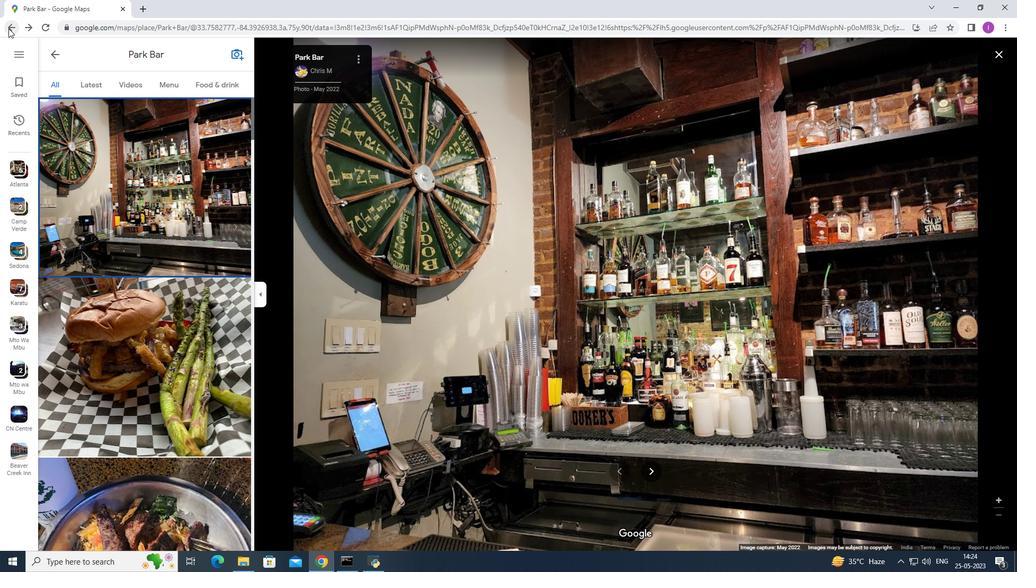 
Action: Mouse pressed left at (9, 28)
Screenshot: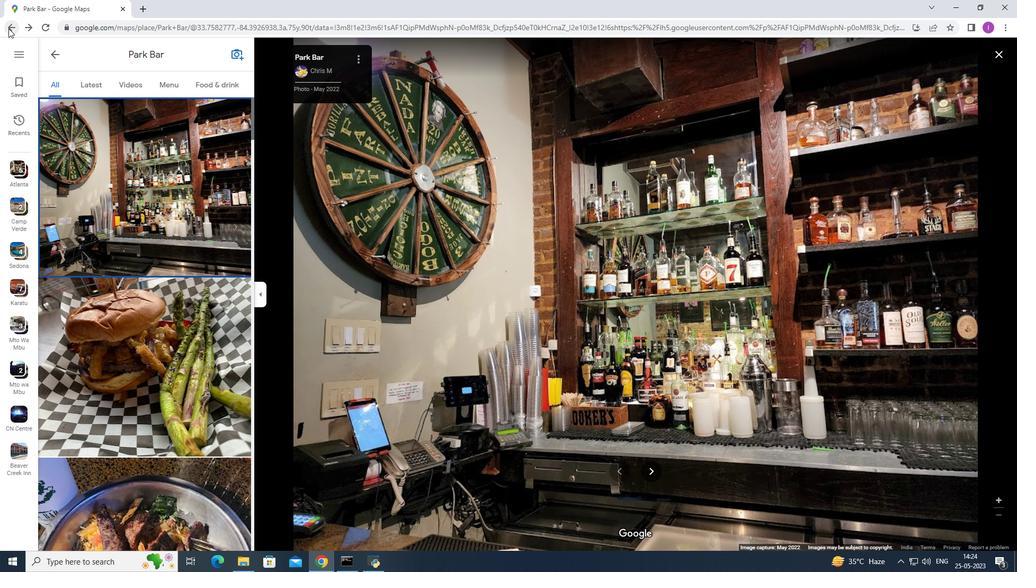 
Action: Mouse pressed left at (9, 28)
Screenshot: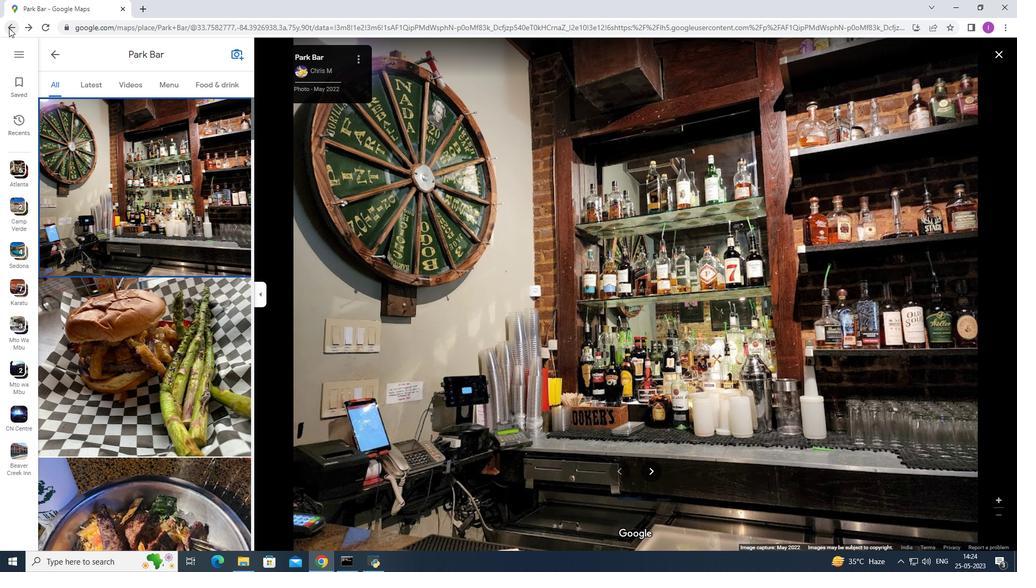 
Action: Mouse moved to (177, 234)
Screenshot: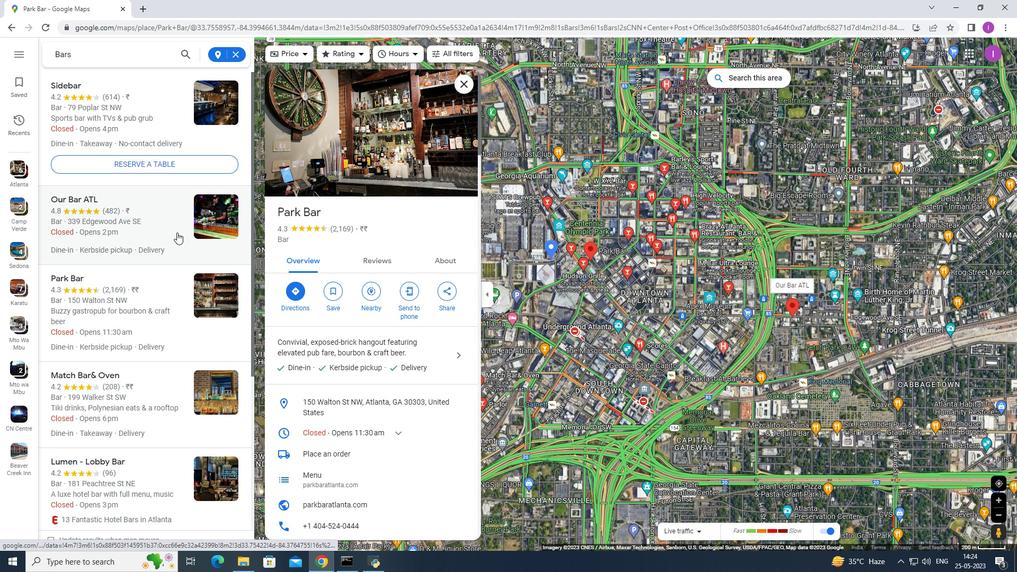 
Action: Mouse scrolled (177, 234) with delta (0, 0)
Screenshot: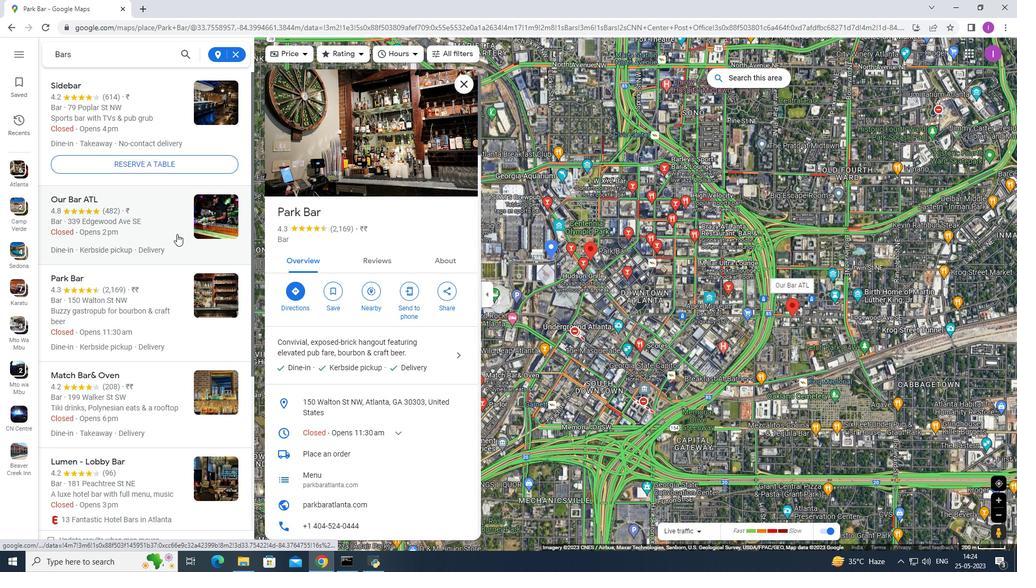 
Action: Mouse scrolled (177, 234) with delta (0, 0)
Screenshot: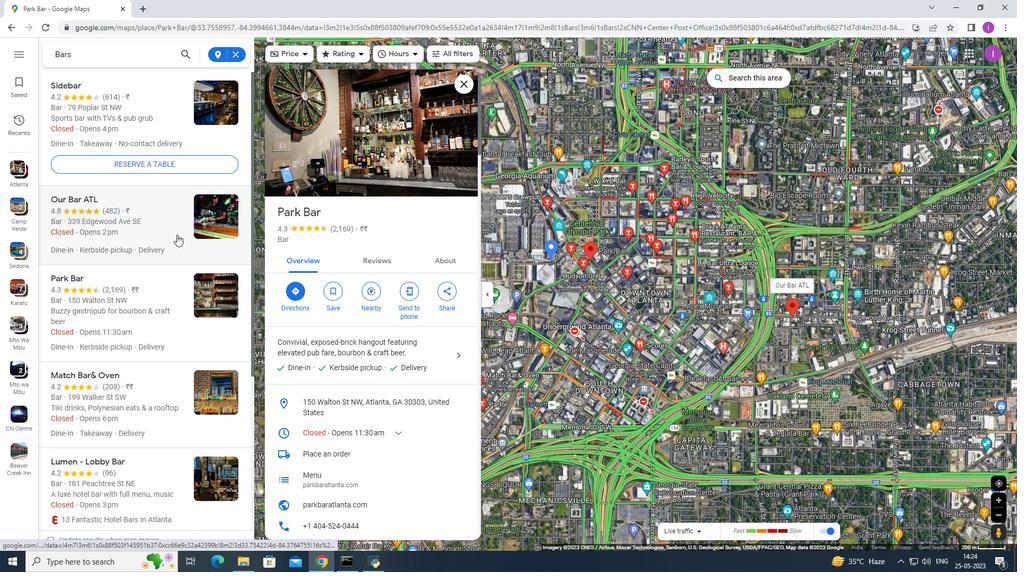 
Action: Mouse moved to (149, 264)
Screenshot: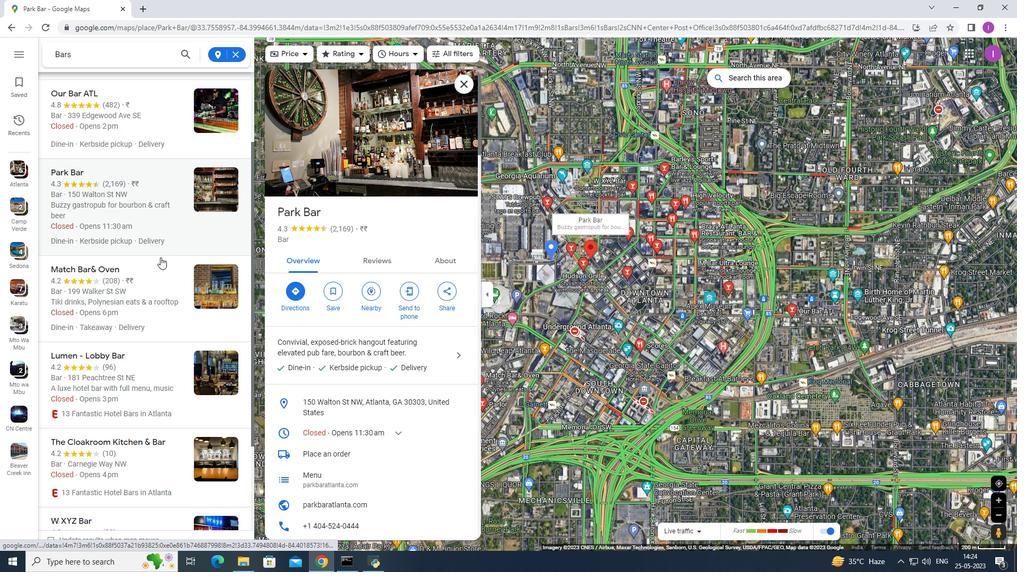
Action: Mouse scrolled (149, 263) with delta (0, 0)
Screenshot: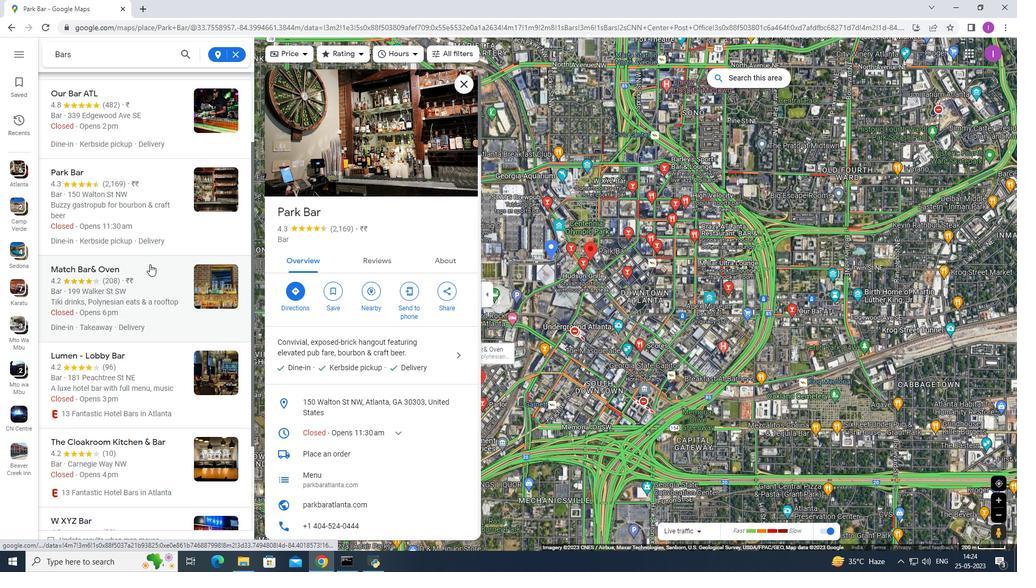 
Action: Mouse moved to (100, 216)
Screenshot: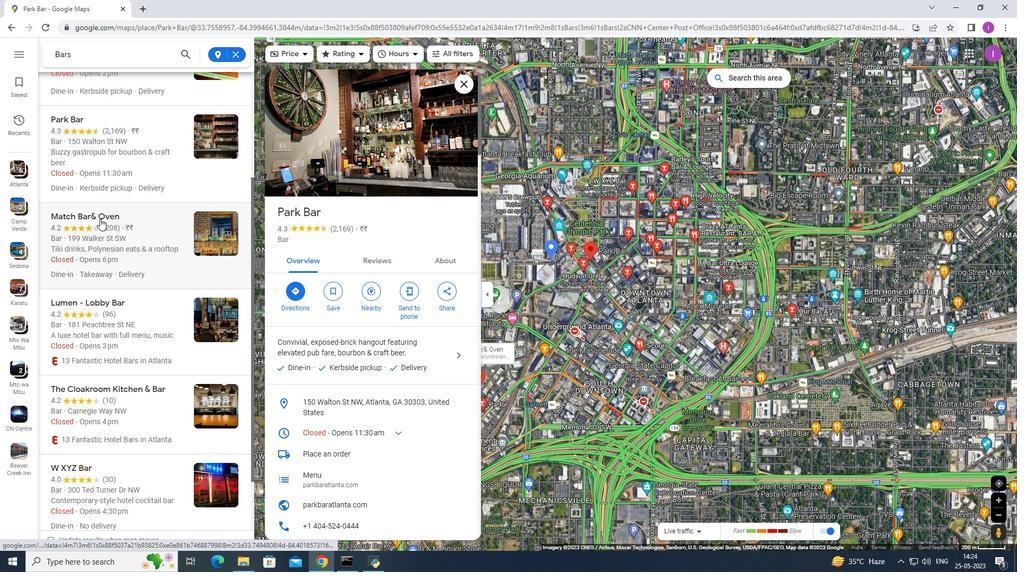 
Action: Mouse pressed left at (100, 216)
Screenshot: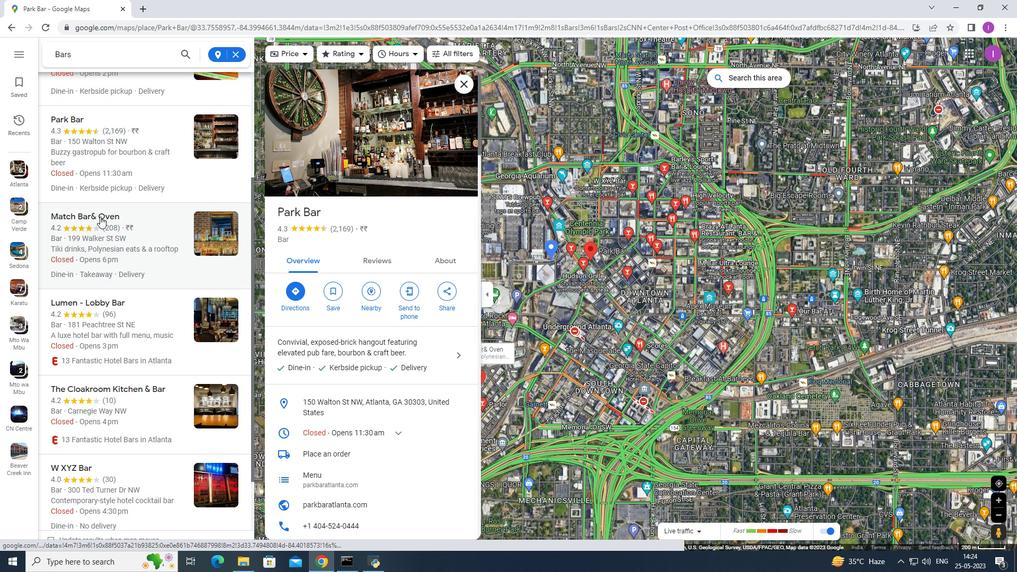 
Action: Mouse moved to (370, 162)
Screenshot: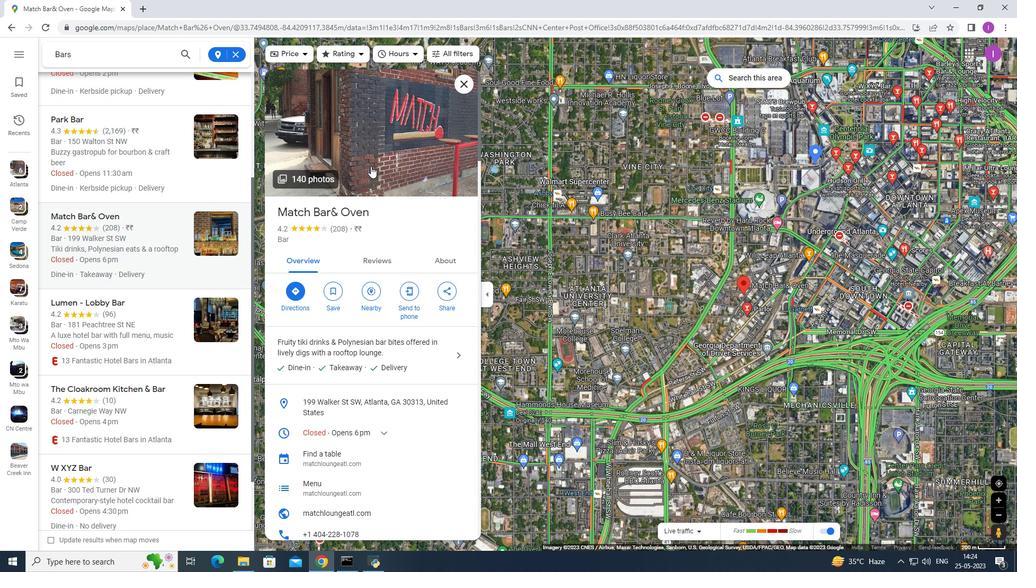 
Action: Mouse pressed left at (370, 162)
Screenshot: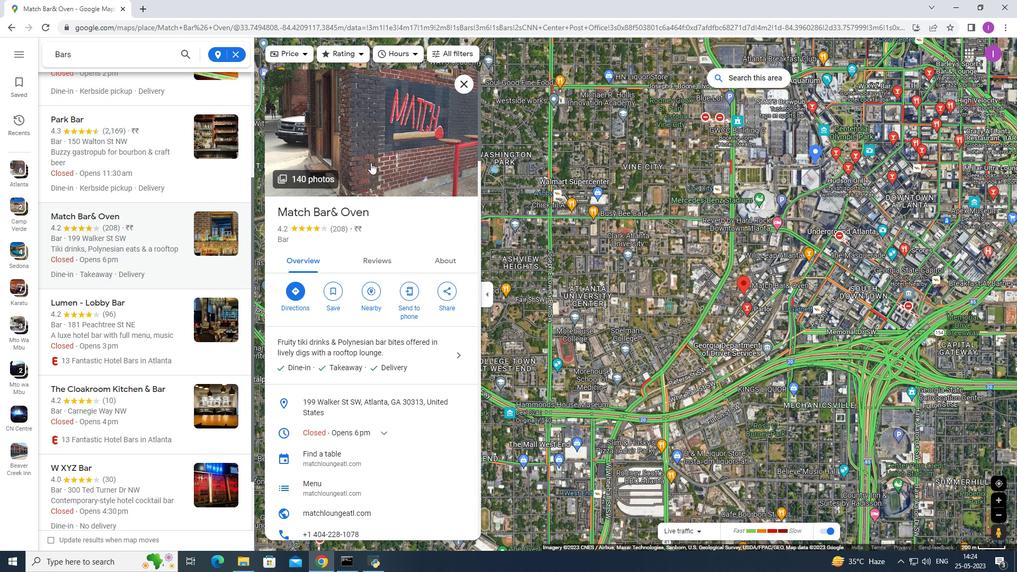 
Action: Mouse moved to (702, 435)
Screenshot: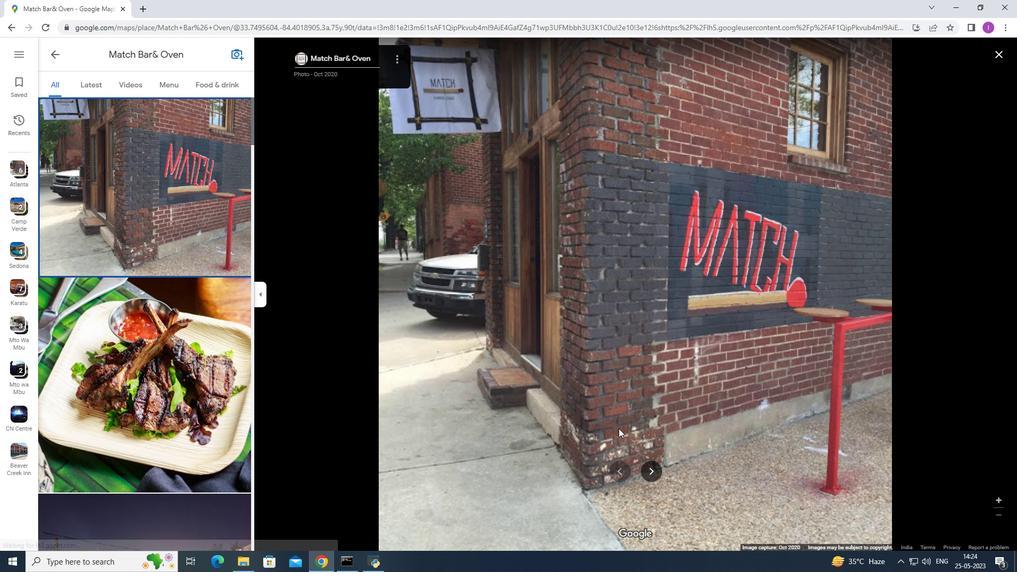 
Action: Key pressed <Key.right><Key.right><Key.right><Key.right><Key.right><Key.right><Key.right><Key.right><Key.right><Key.right><Key.right><Key.right><Key.right><Key.right><Key.right><Key.right>
Screenshot: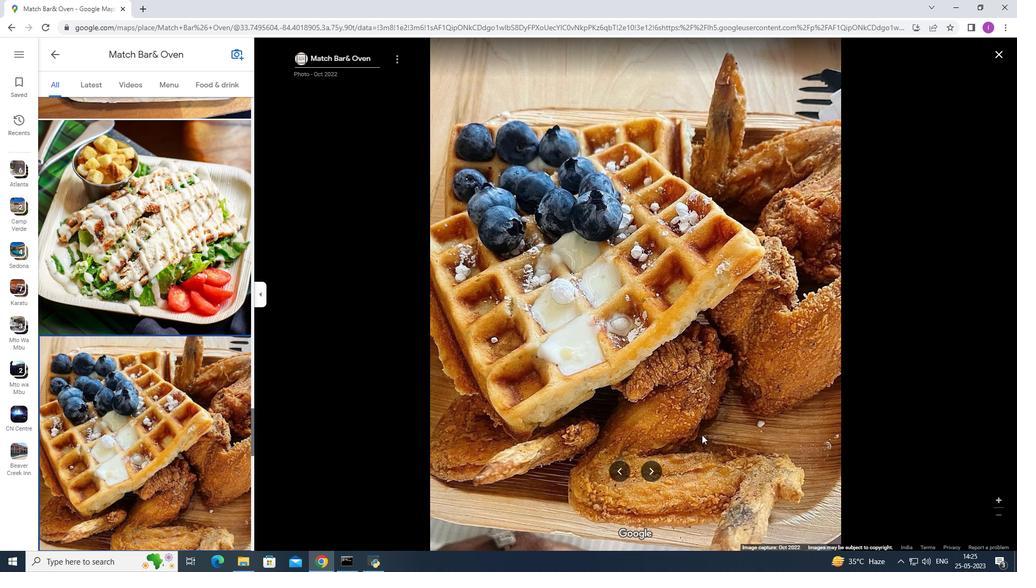 
Action: Mouse moved to (705, 432)
Screenshot: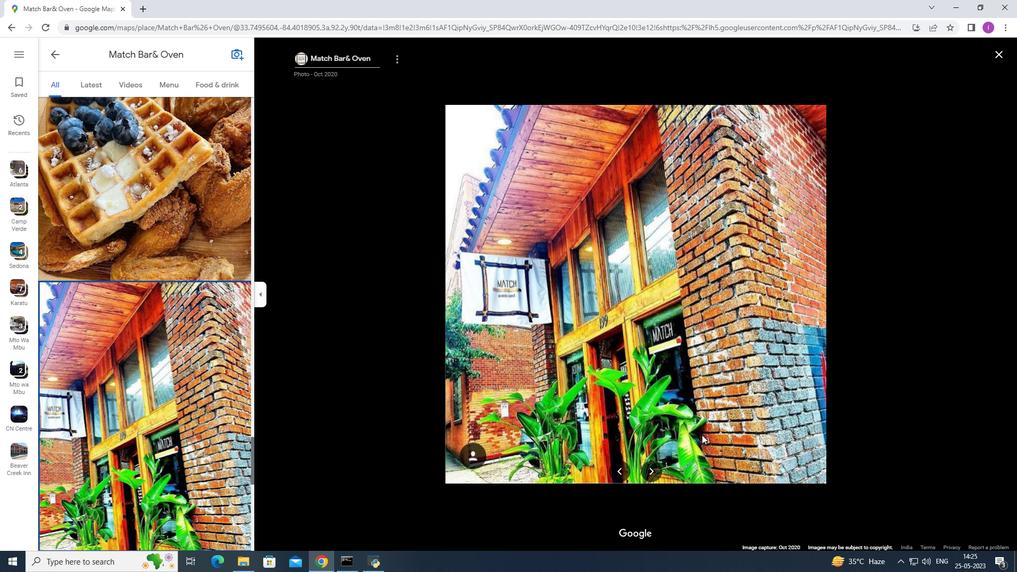 
Action: Key pressed <Key.right><Key.right><Key.right><Key.right><Key.right><Key.right><Key.right><Key.right><Key.right><Key.right><Key.right>
Screenshot: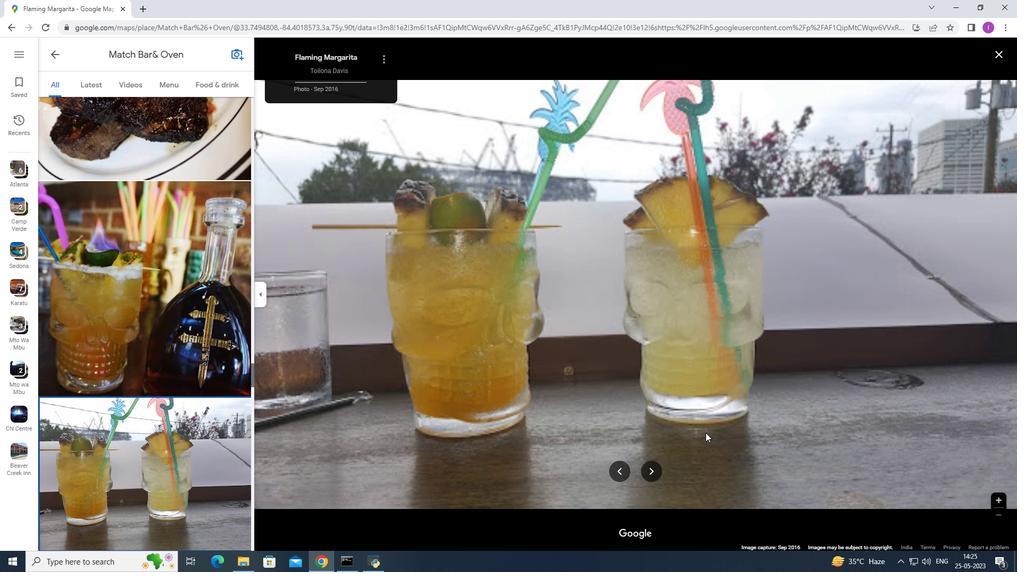 
Action: Mouse moved to (708, 431)
Screenshot: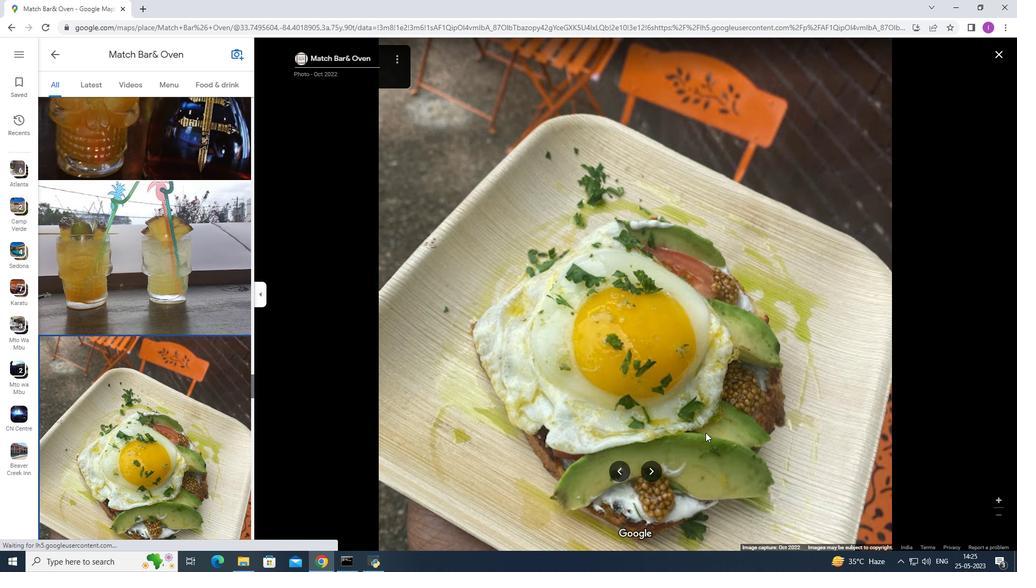 
Action: Key pressed <Key.right>
Screenshot: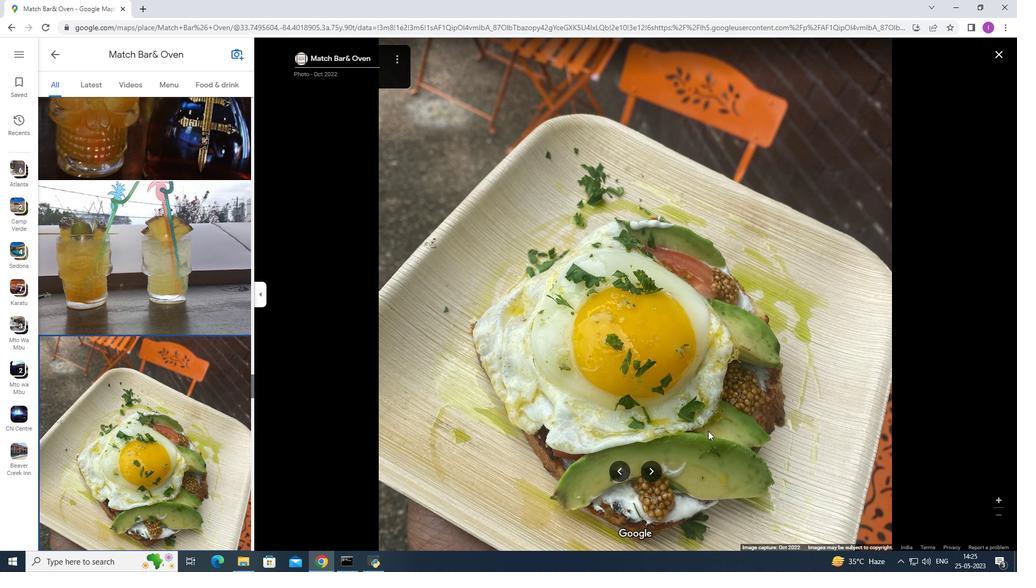 
Action: Mouse moved to (13, 30)
Screenshot: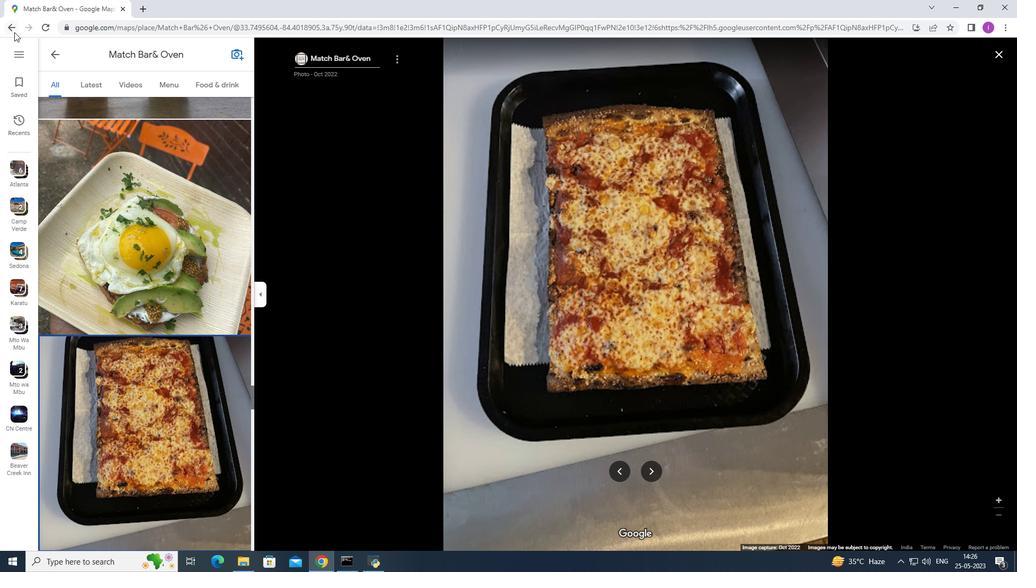 
Action: Mouse pressed left at (13, 30)
Screenshot: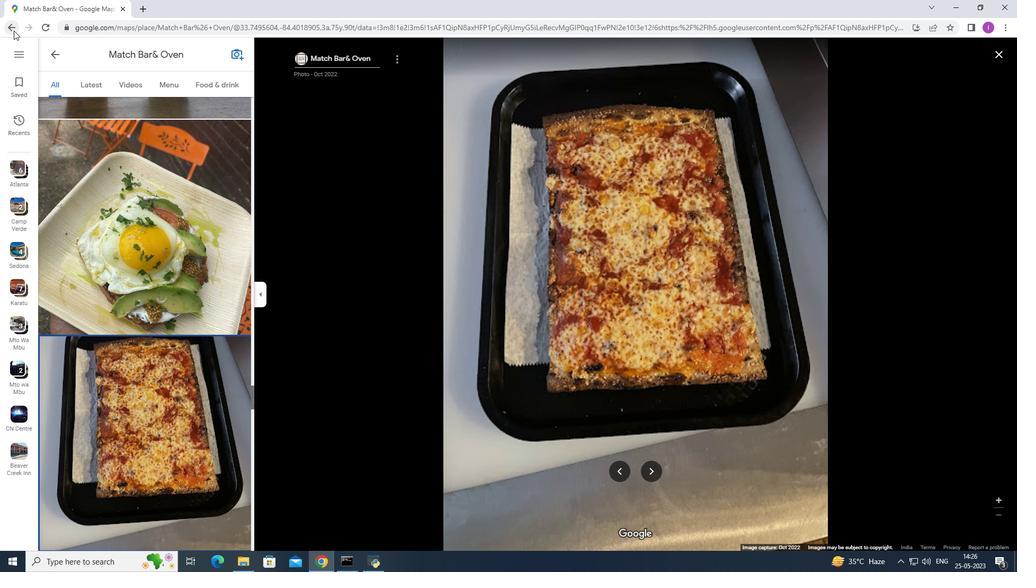 
Action: Mouse moved to (7, 29)
Screenshot: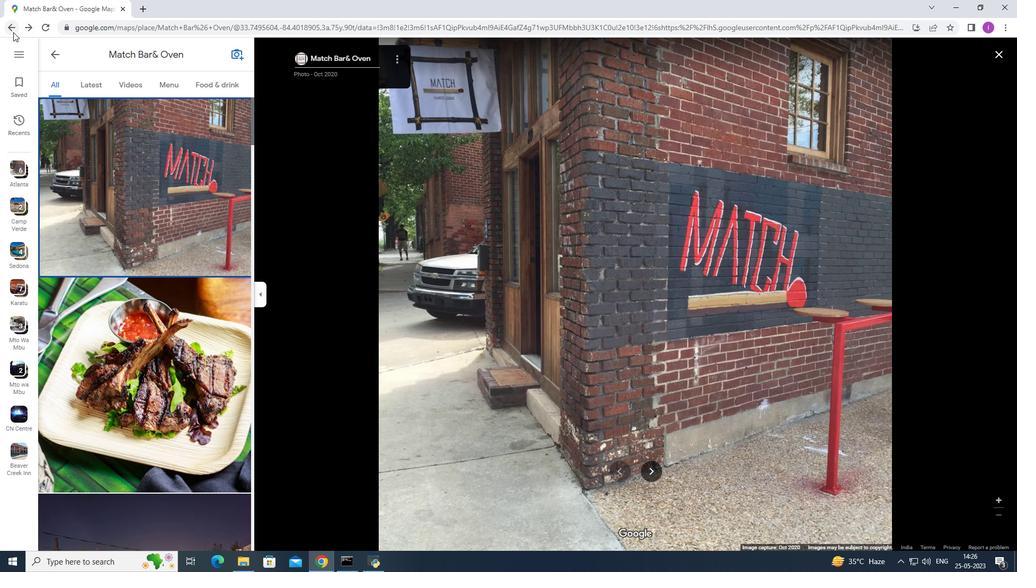
Action: Mouse pressed left at (7, 29)
Screenshot: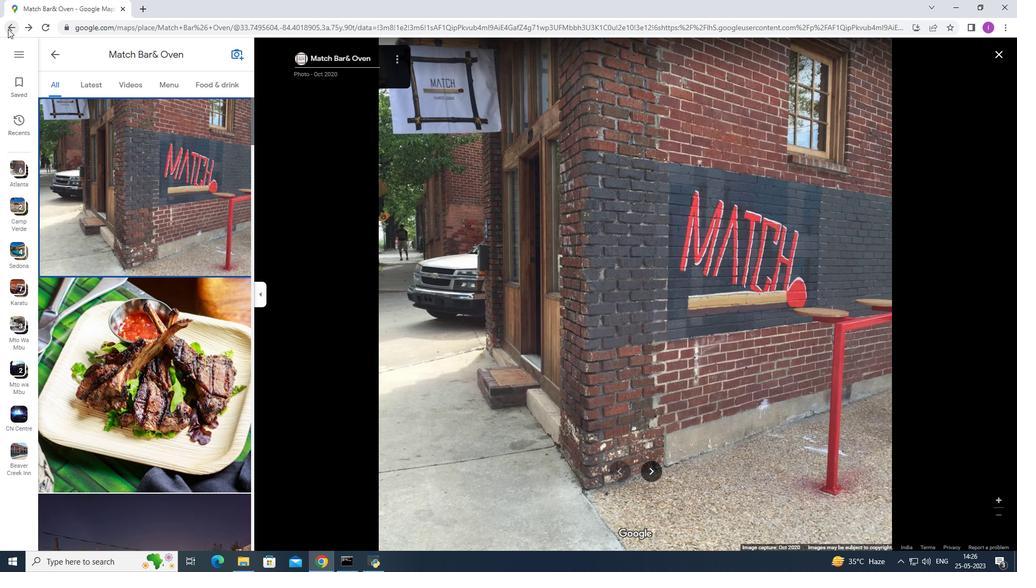 
Action: Mouse moved to (7, 29)
Screenshot: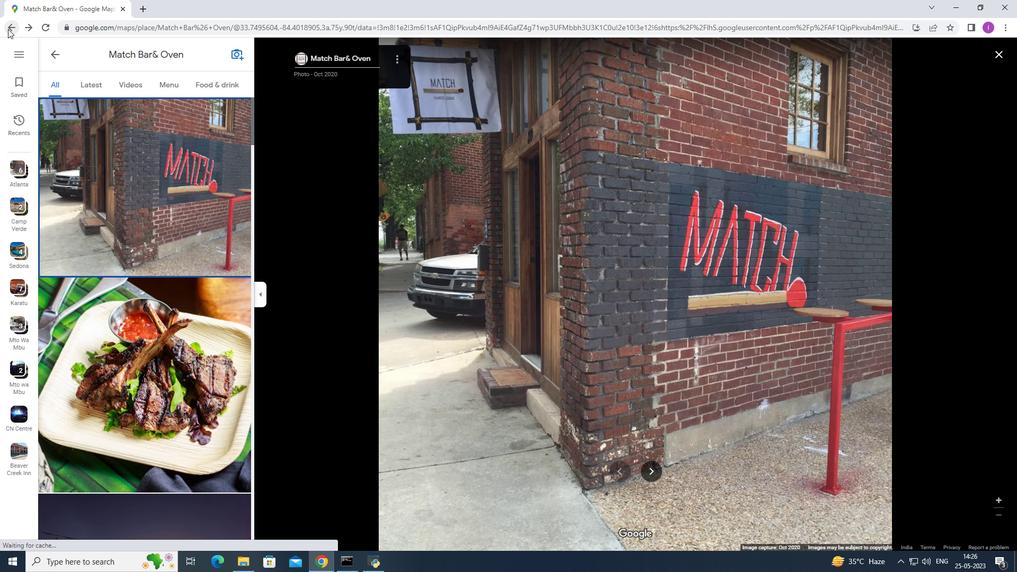 
Action: Mouse pressed left at (7, 29)
Screenshot: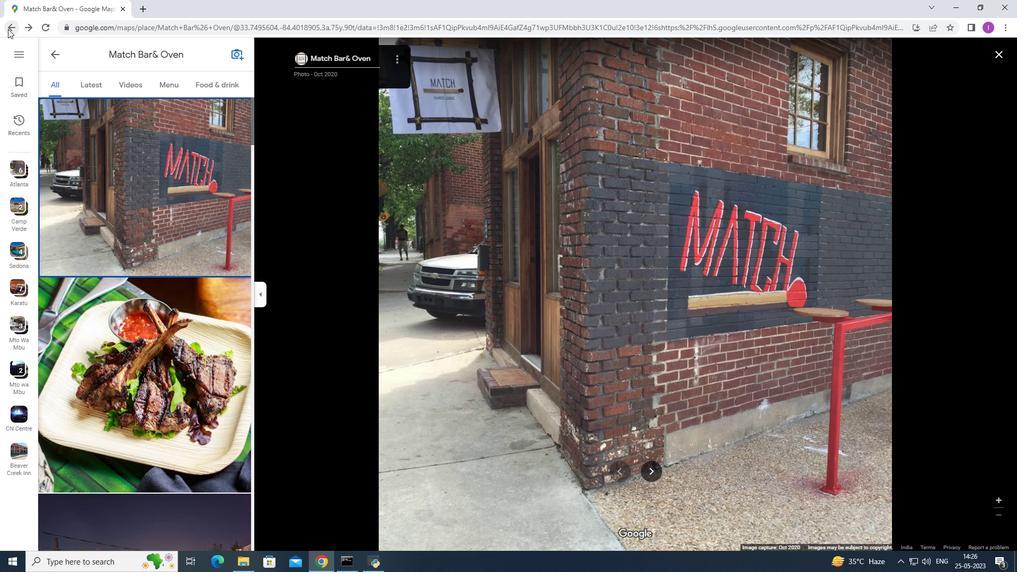 
Action: Mouse moved to (146, 285)
Screenshot: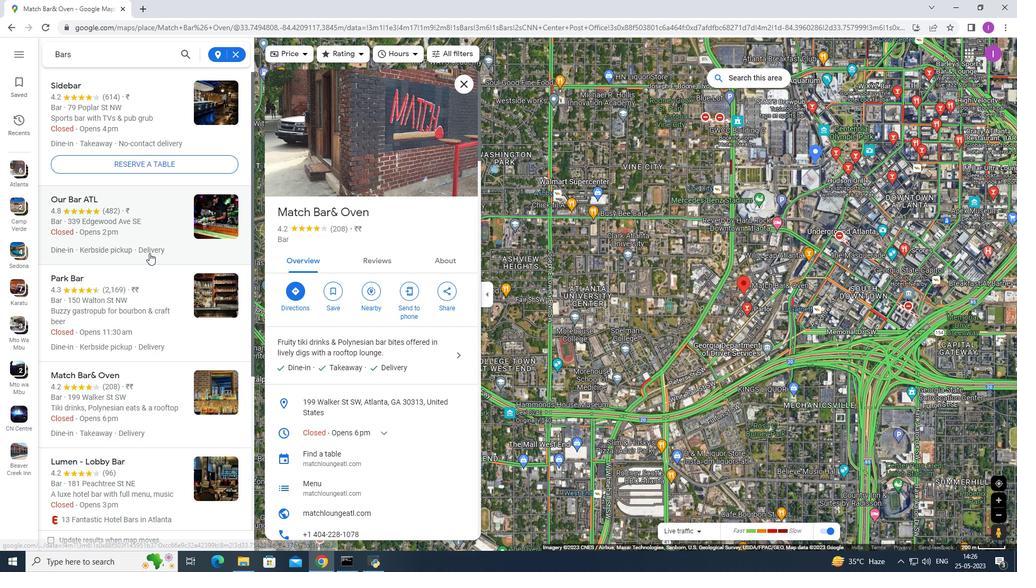 
Action: Mouse scrolled (146, 284) with delta (0, 0)
Screenshot: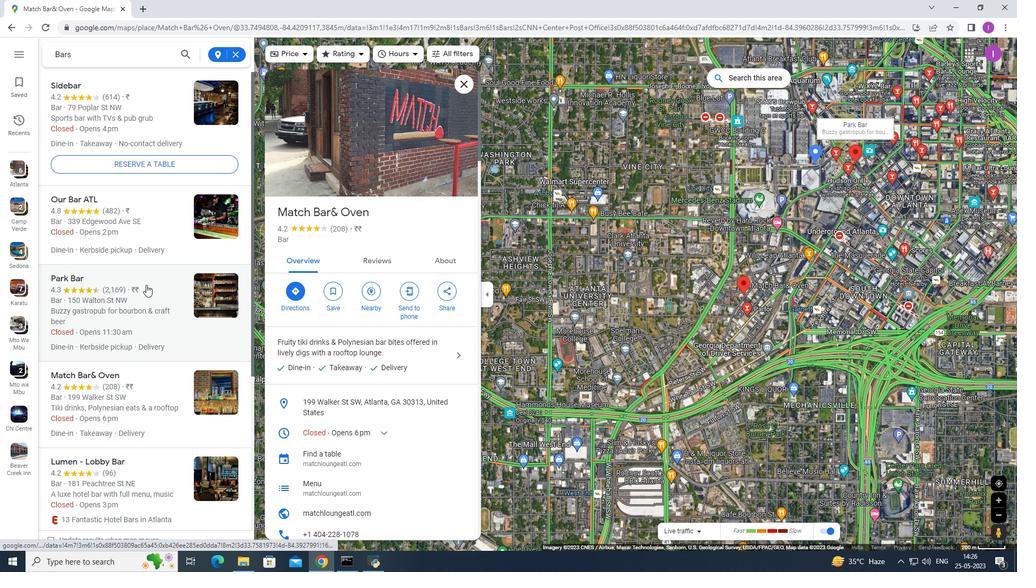 
Action: Mouse scrolled (146, 284) with delta (0, 0)
Screenshot: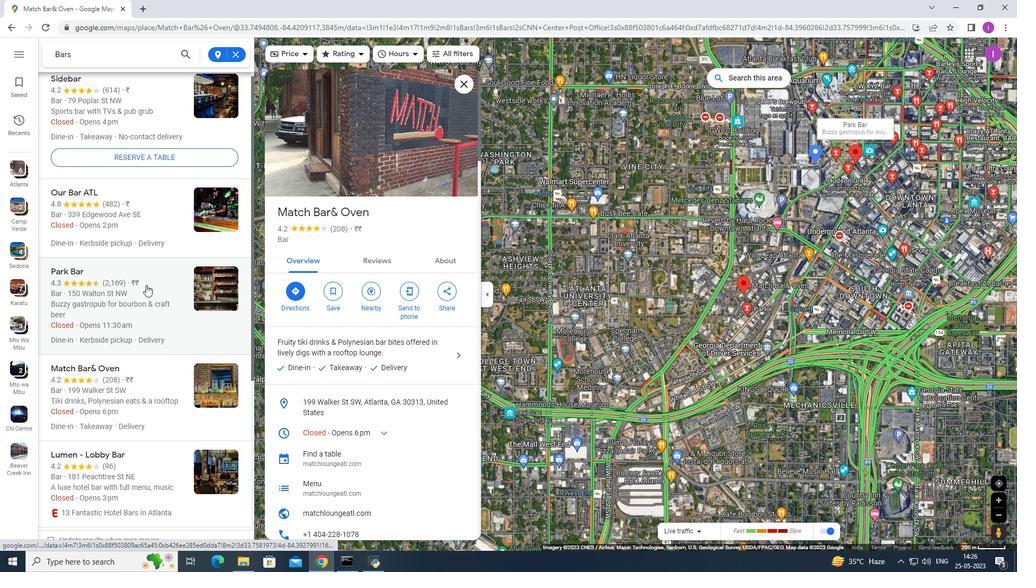 
Action: Mouse scrolled (146, 284) with delta (0, 0)
Screenshot: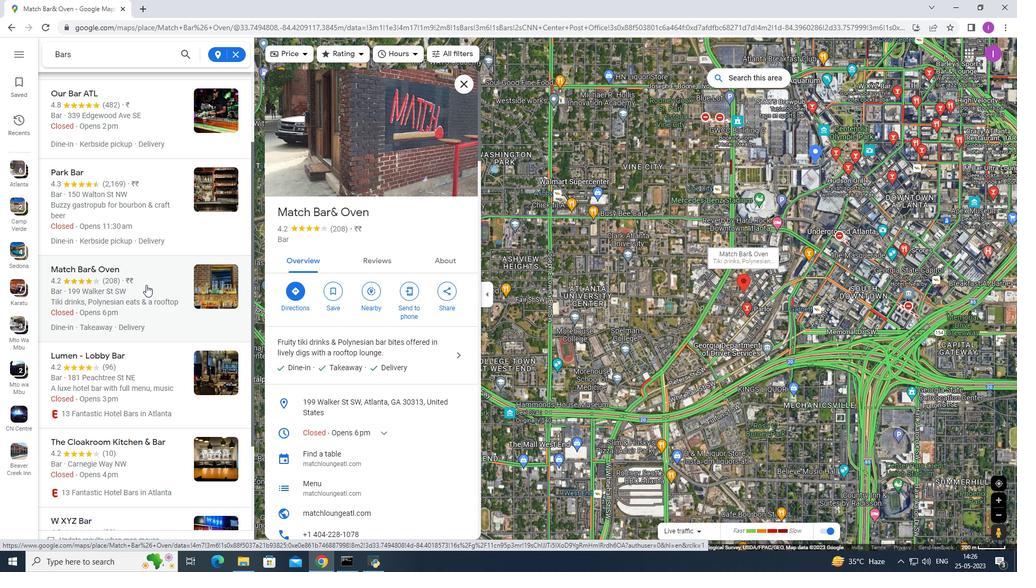 
Action: Mouse moved to (84, 333)
Screenshot: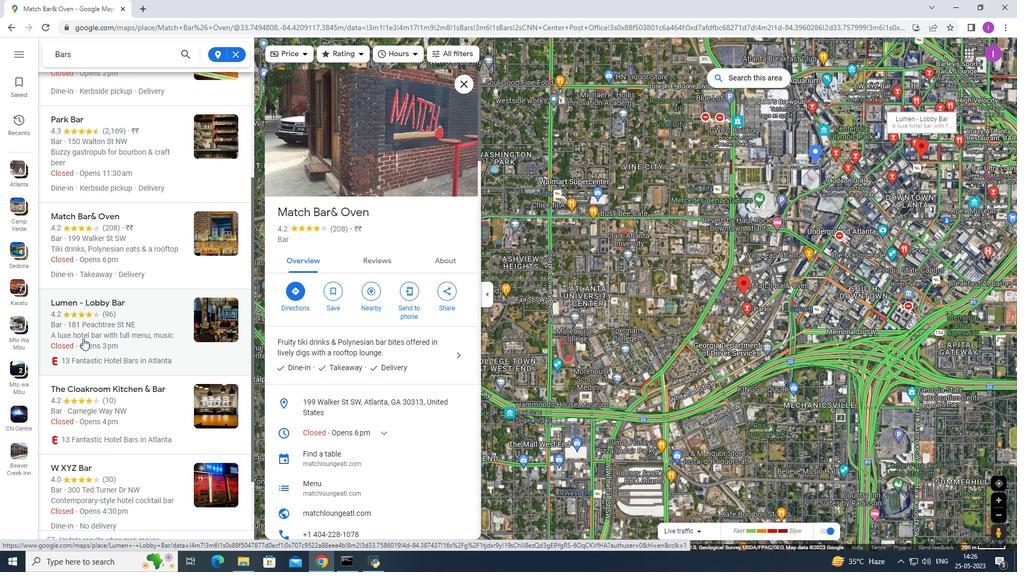 
Action: Mouse pressed left at (84, 333)
Screenshot: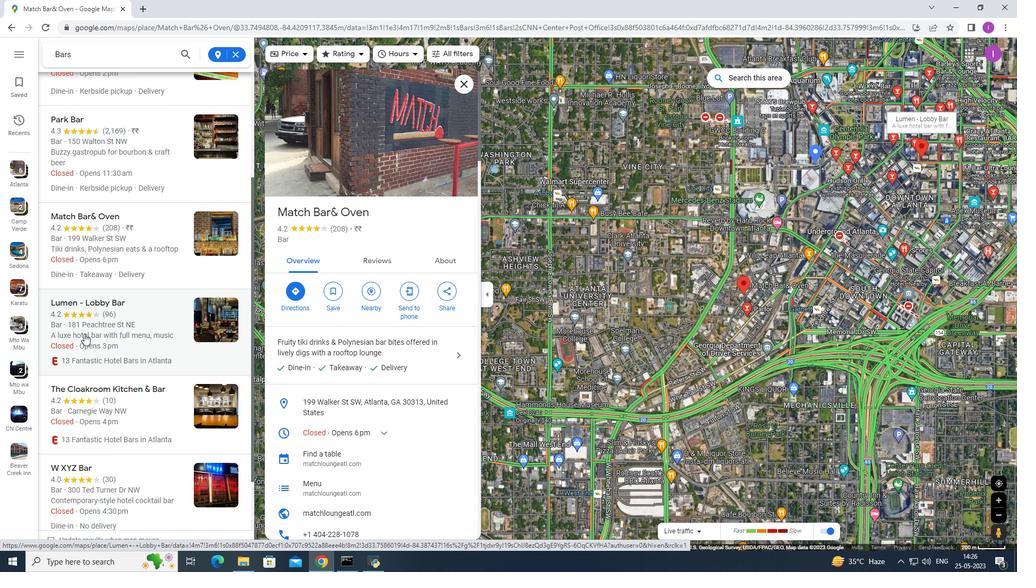 
Action: Mouse moved to (388, 122)
Screenshot: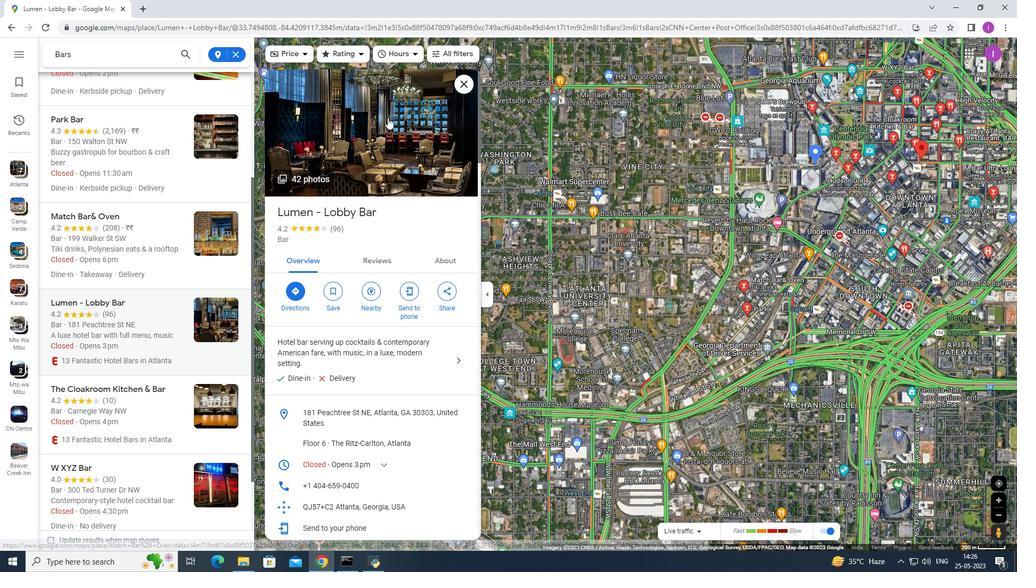 
Action: Mouse pressed left at (388, 122)
Screenshot: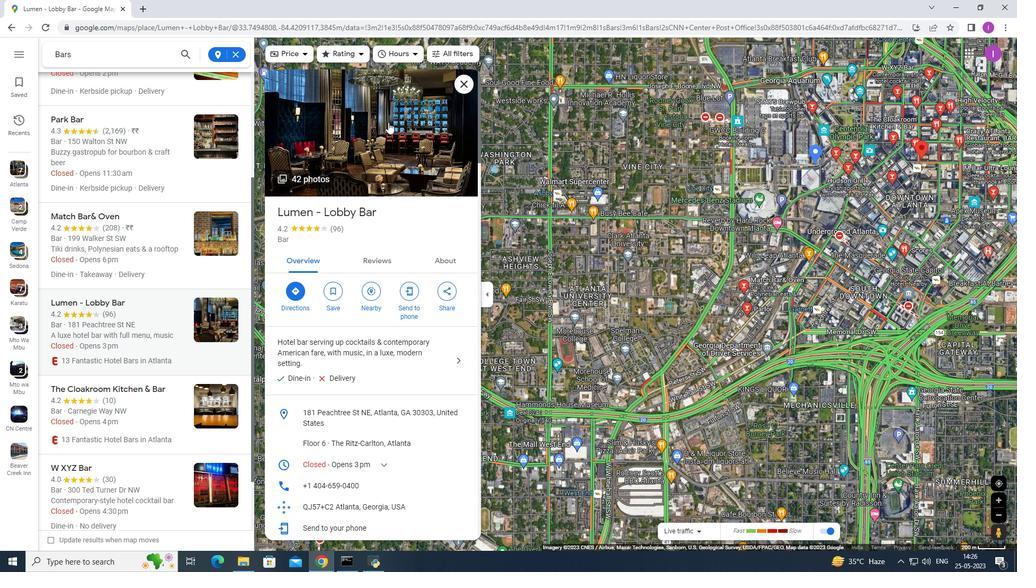 
Action: Mouse moved to (805, 390)
Screenshot: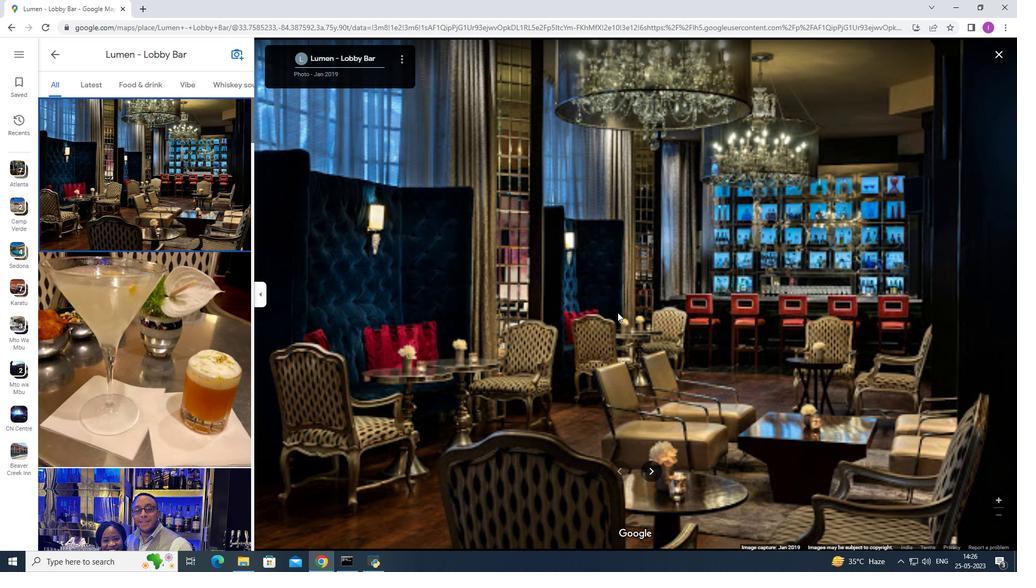 
Action: Key pressed <Key.right><Key.right><Key.right><Key.right><Key.right><Key.right><Key.right><Key.right><Key.right><Key.right><Key.right><Key.right><Key.right><Key.right><Key.right><Key.right><Key.right><Key.right><Key.right><Key.right><Key.right><Key.right><Key.right><Key.right><Key.right><Key.right><Key.right><Key.right>
Screenshot: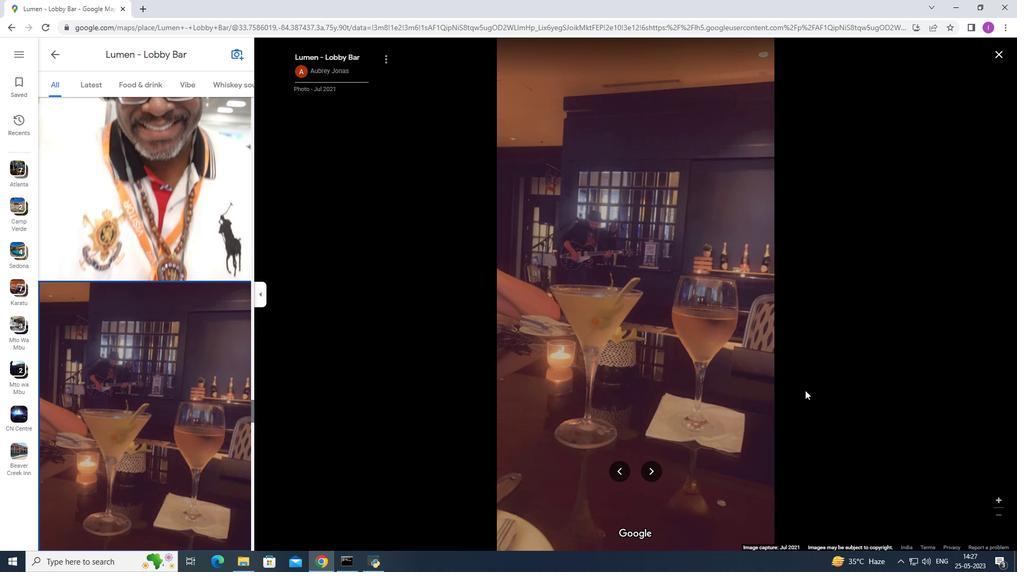 
Action: Mouse moved to (16, 24)
Screenshot: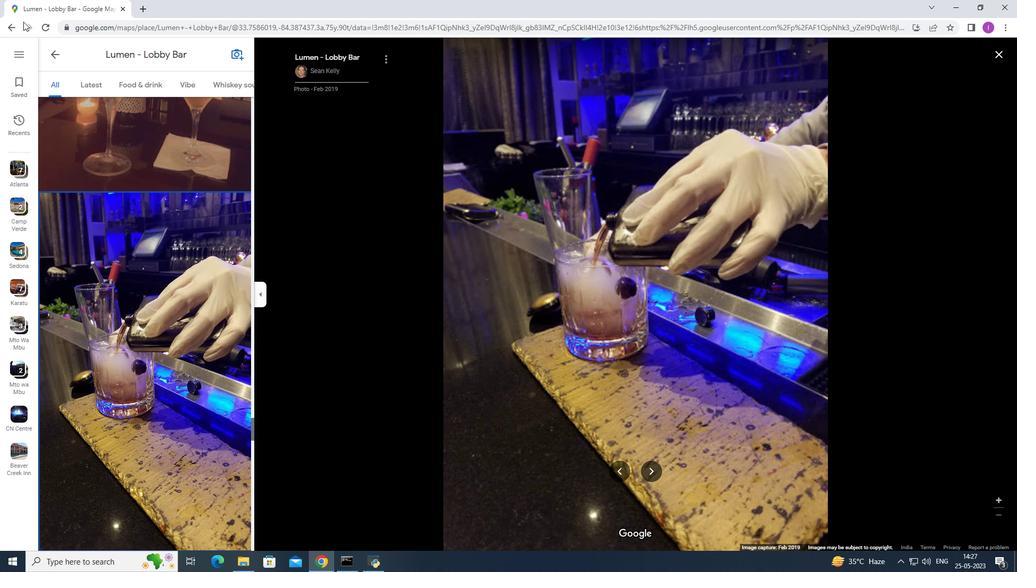 
Action: Mouse pressed left at (16, 24)
Screenshot: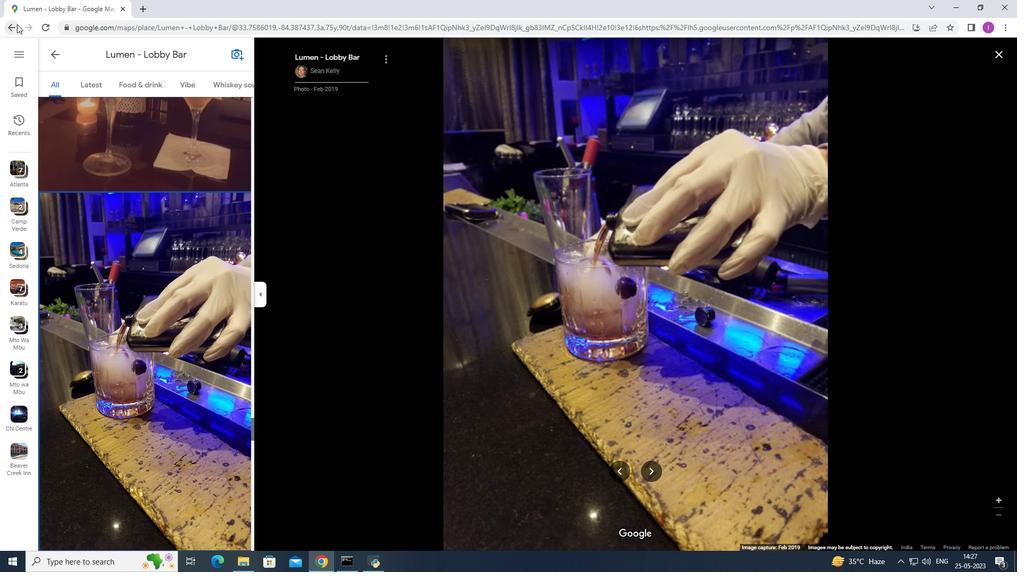 
Action: Mouse moved to (7, 24)
Screenshot: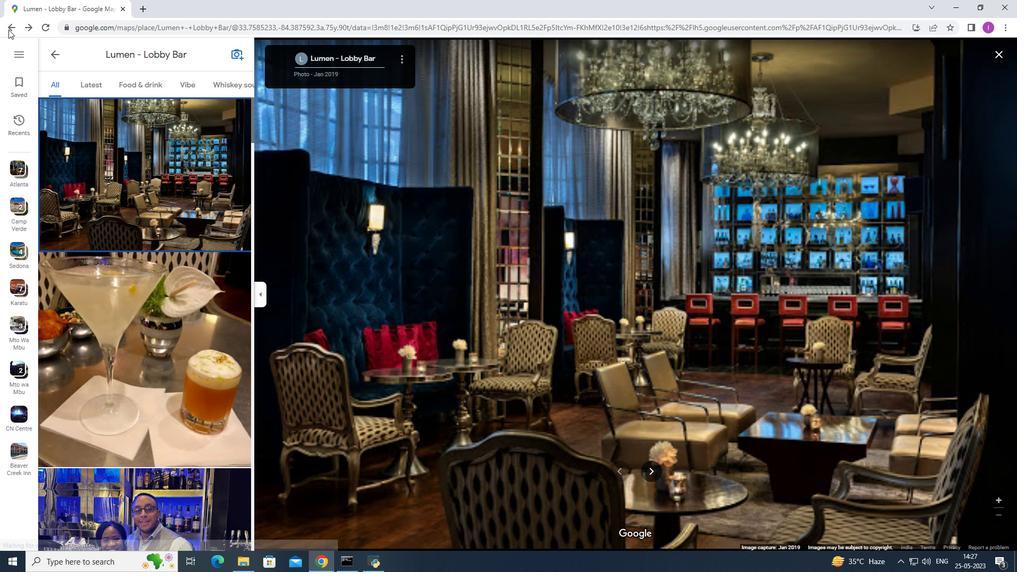 
Action: Mouse pressed left at (7, 24)
Screenshot: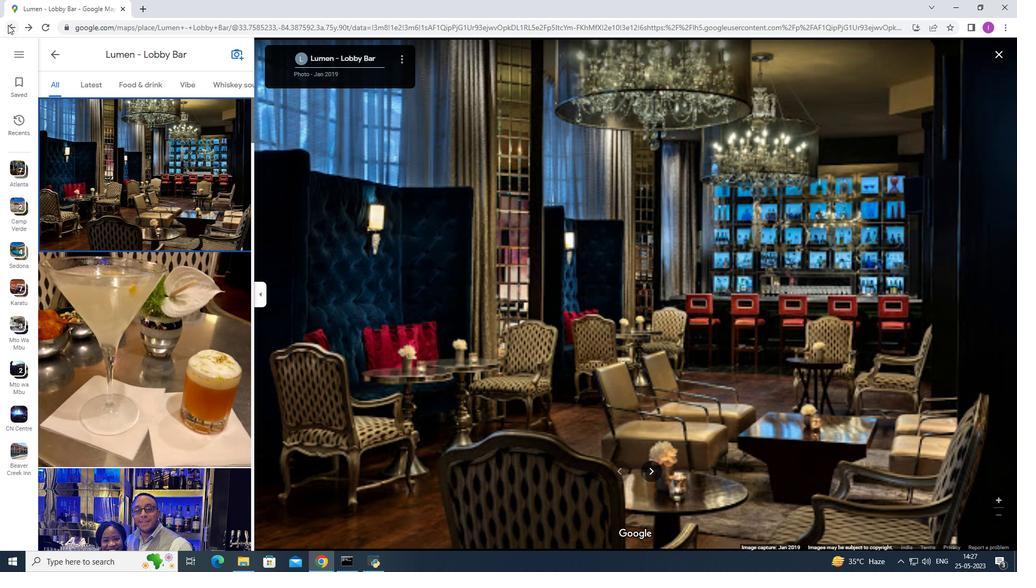 
Action: Mouse moved to (8, 24)
Screenshot: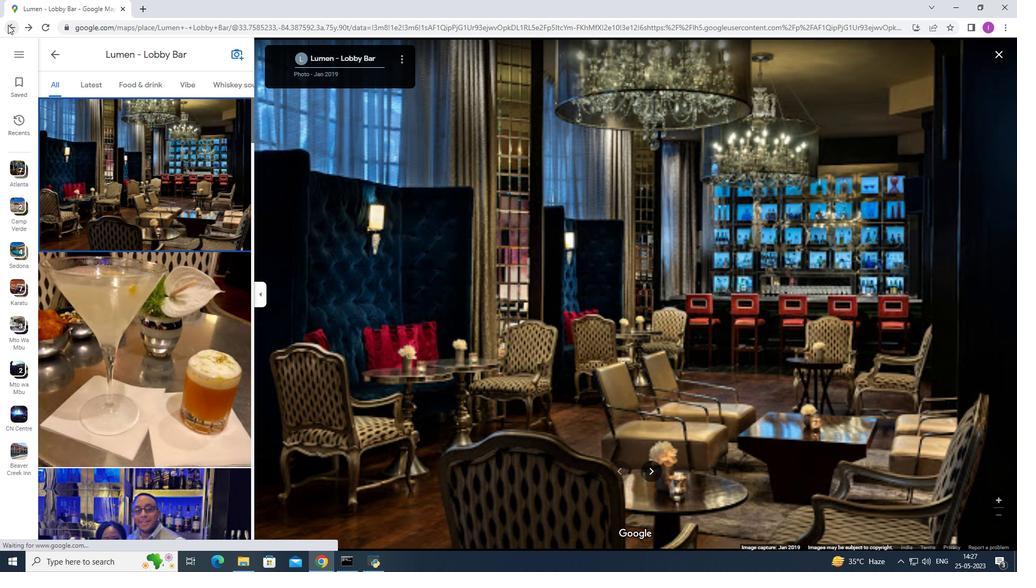 
Action: Mouse pressed left at (8, 24)
Screenshot: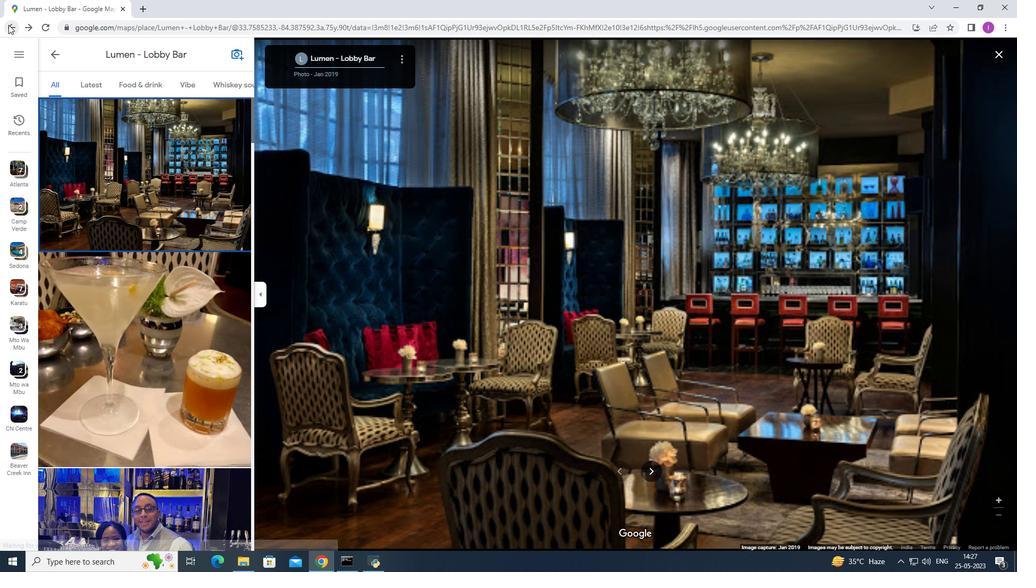 
Action: Mouse moved to (135, 246)
Screenshot: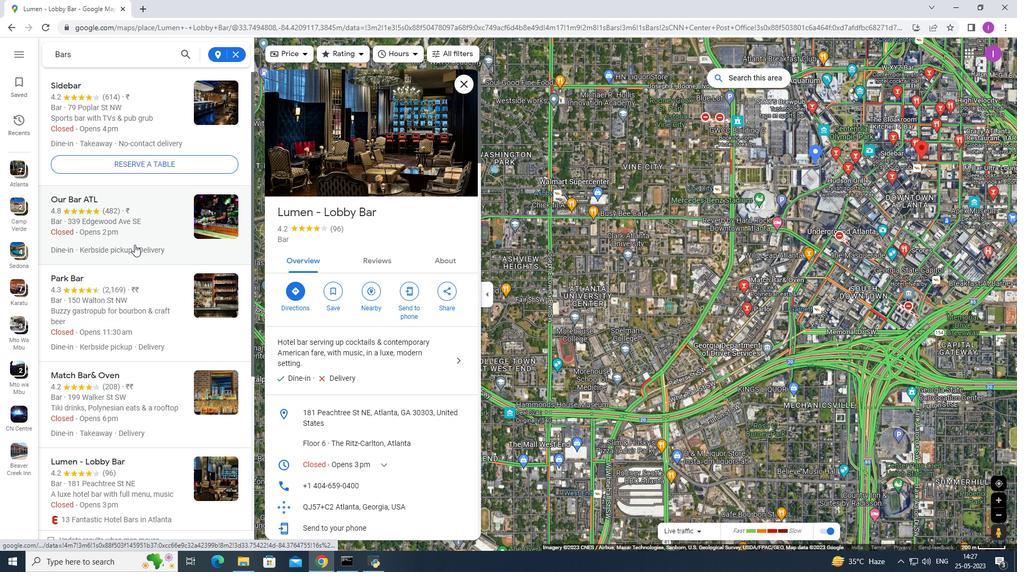 
Action: Mouse scrolled (135, 246) with delta (0, 0)
Screenshot: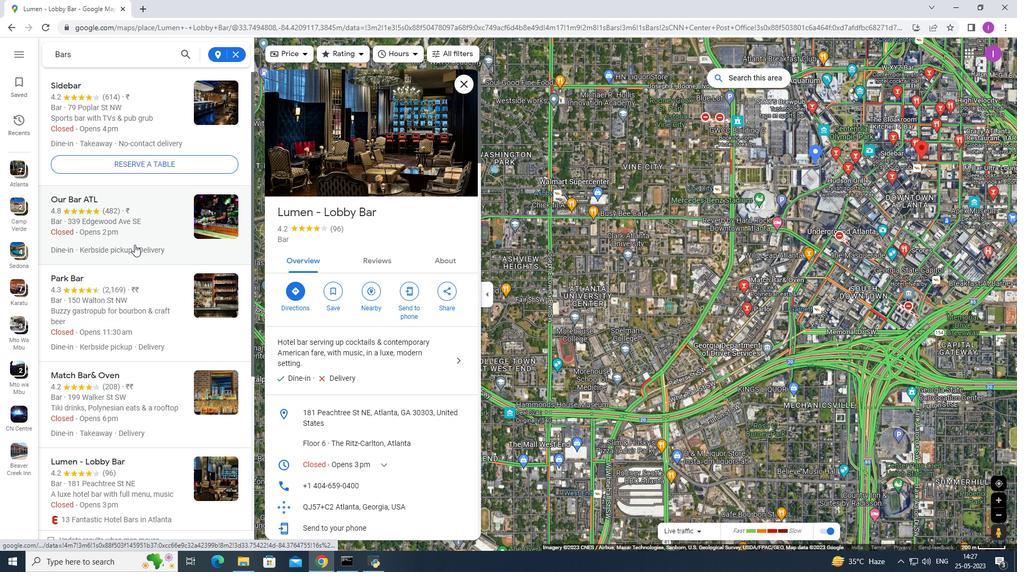 
Action: Mouse scrolled (135, 246) with delta (0, 0)
Screenshot: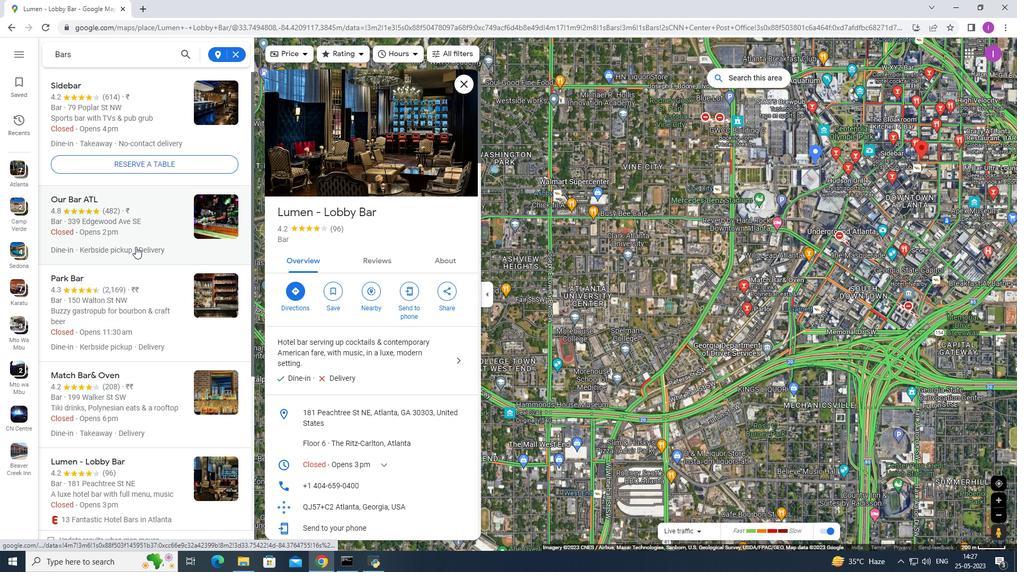 
Action: Mouse moved to (135, 250)
Screenshot: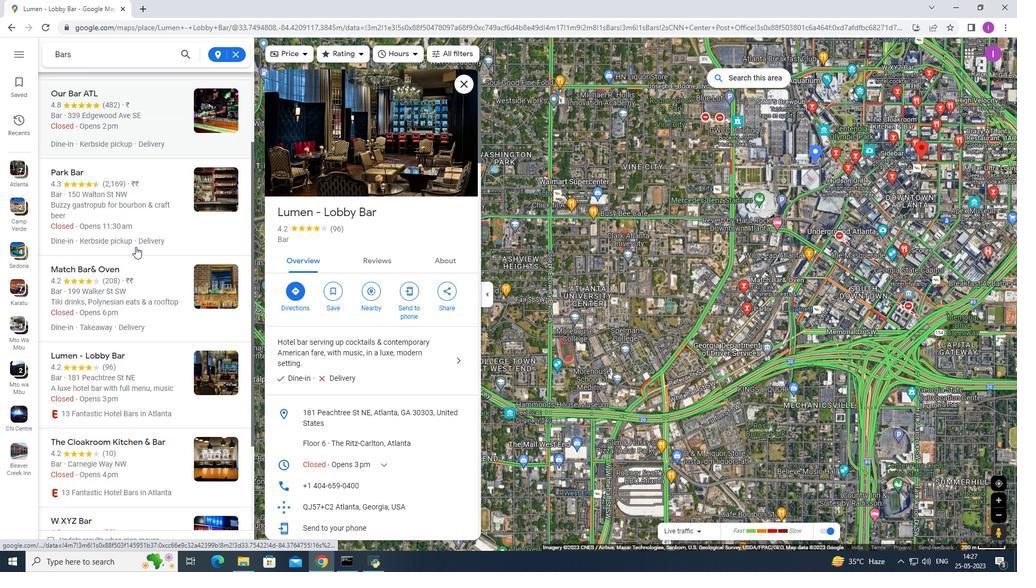 
Action: Mouse scrolled (135, 249) with delta (0, 0)
Screenshot: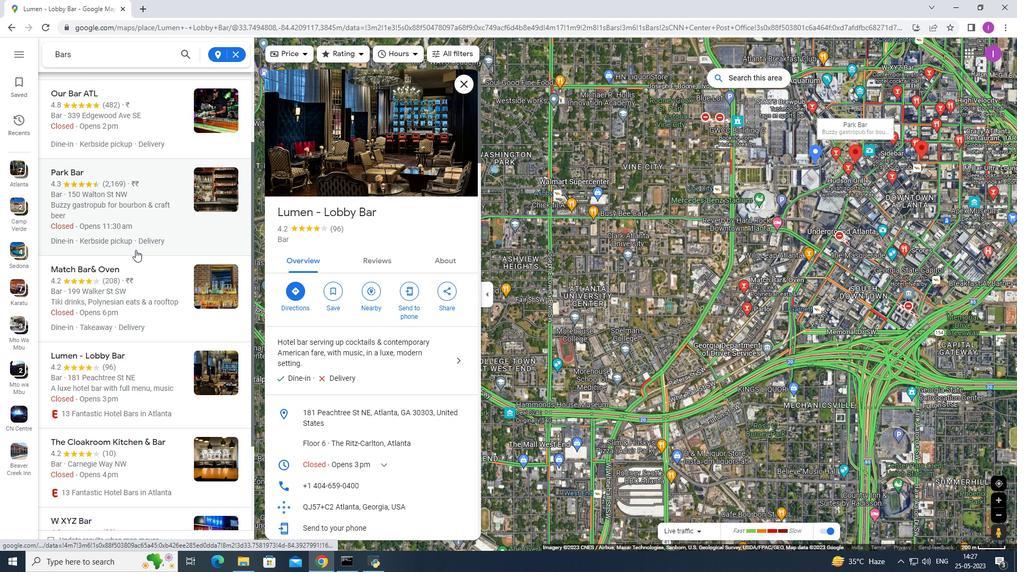 
Action: Mouse moved to (142, 310)
Screenshot: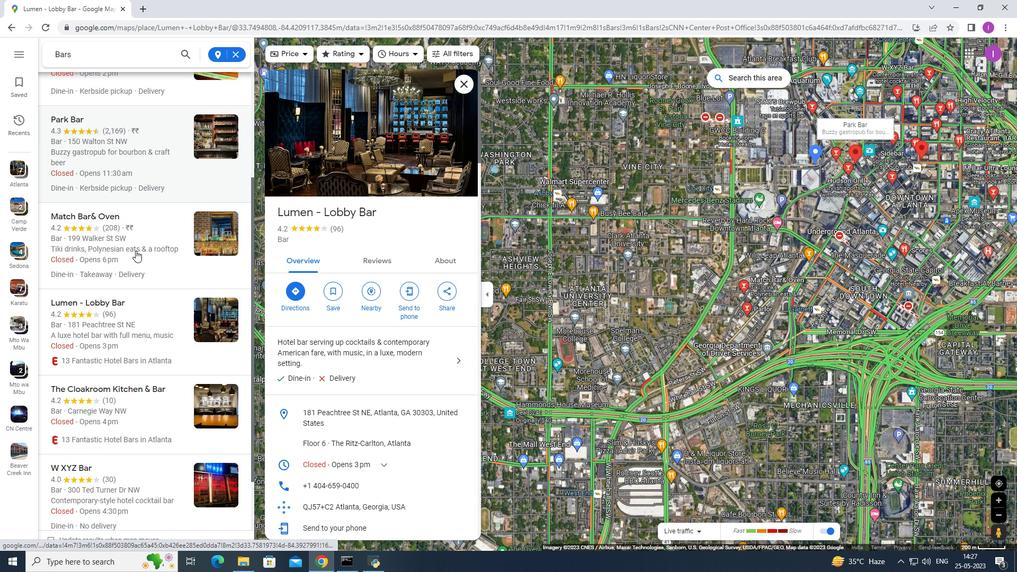 
Action: Mouse scrolled (142, 309) with delta (0, 0)
Screenshot: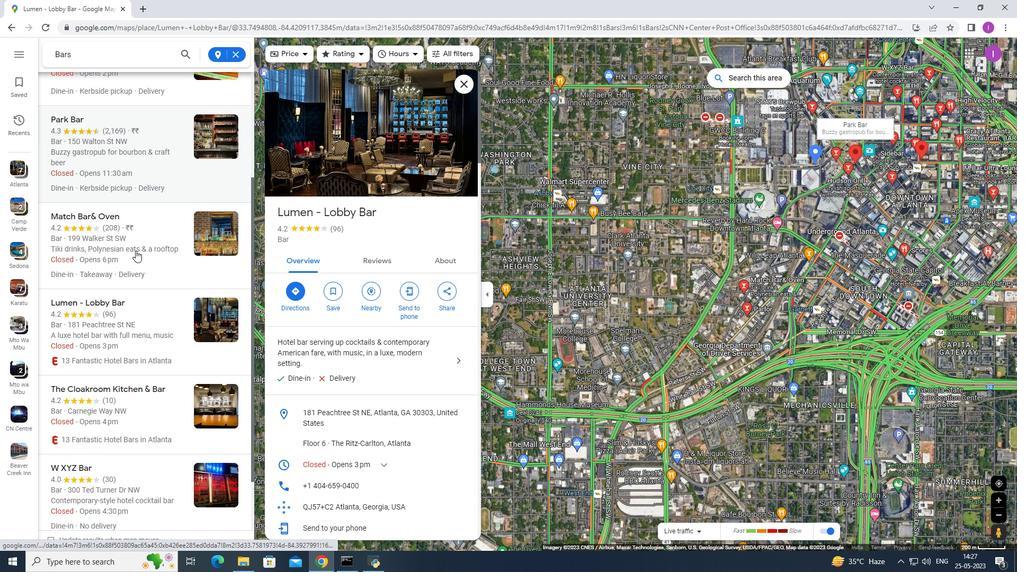 
Action: Mouse moved to (143, 314)
Screenshot: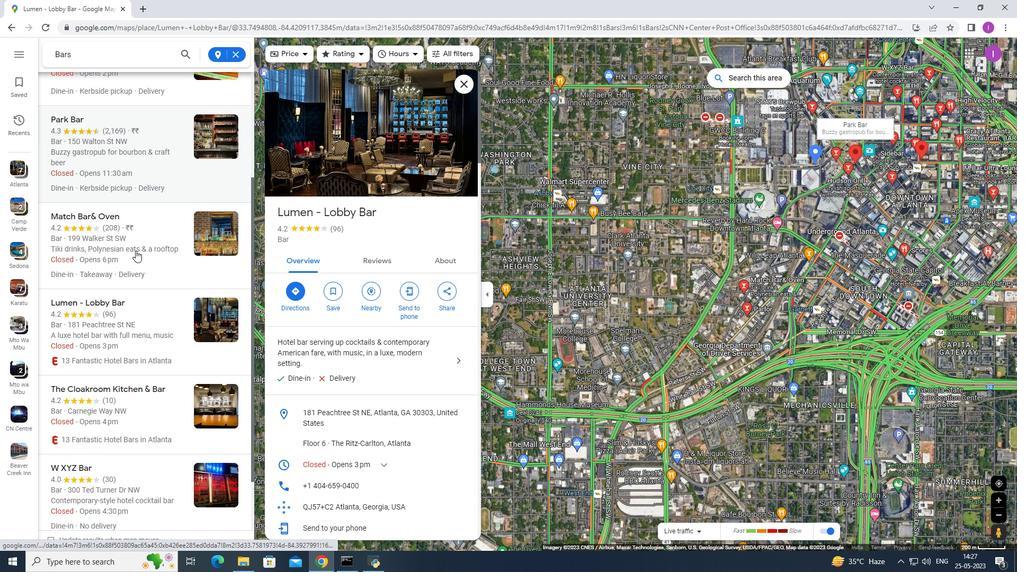 
Action: Mouse scrolled (143, 314) with delta (0, 0)
Screenshot: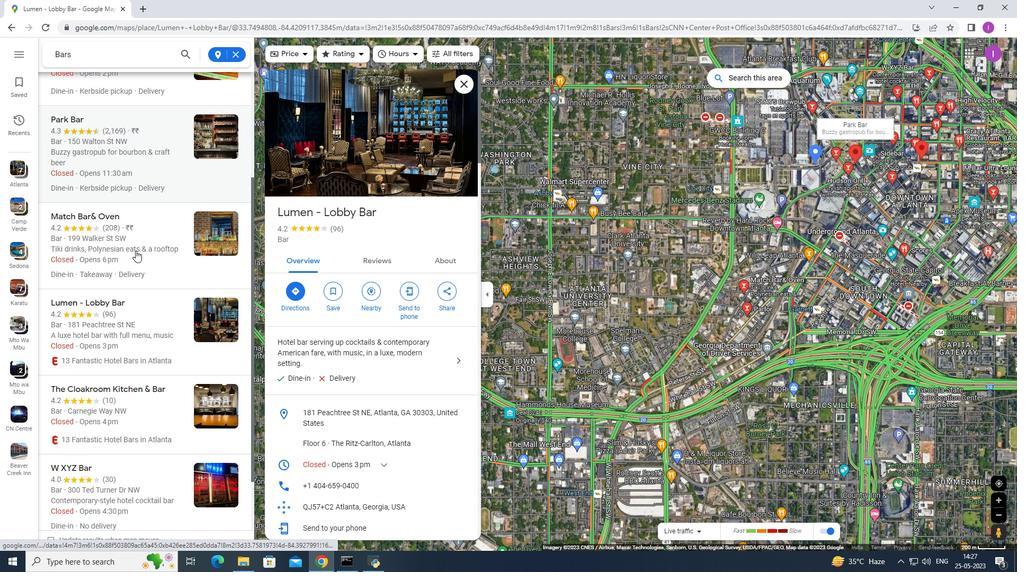 
Action: Mouse moved to (143, 316)
Screenshot: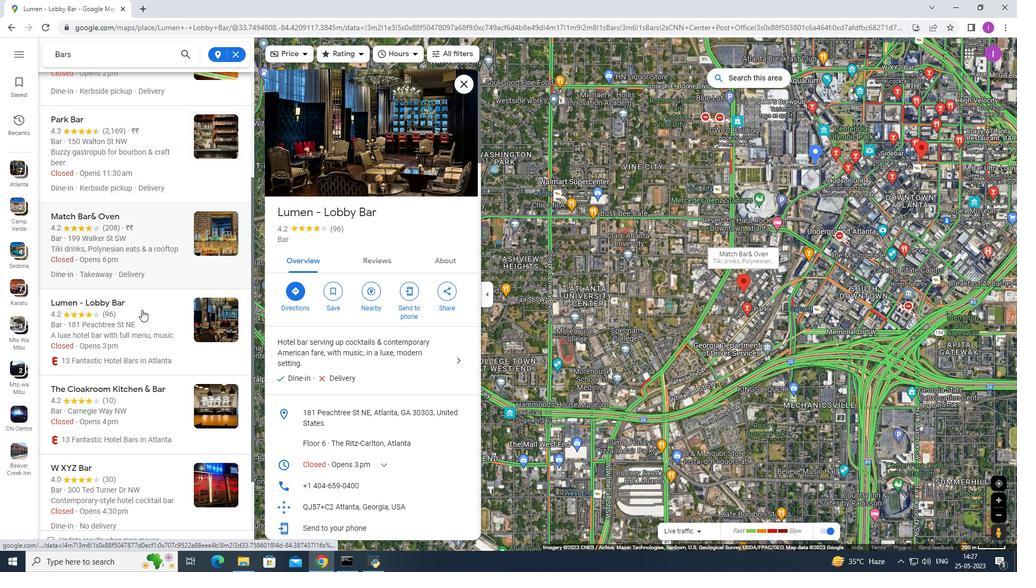 
Action: Mouse scrolled (143, 315) with delta (0, 0)
Screenshot: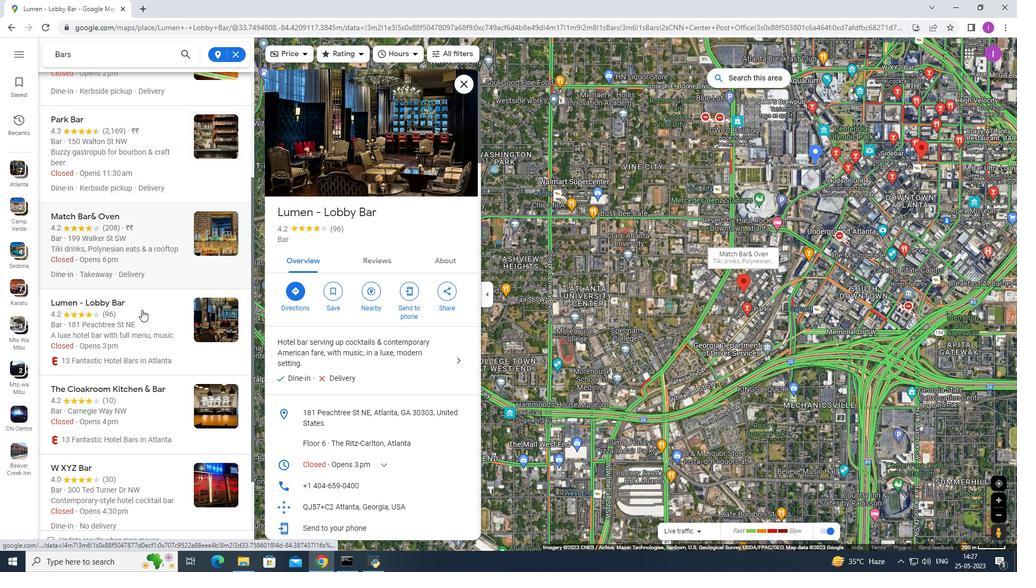 
Action: Mouse moved to (130, 330)
Screenshot: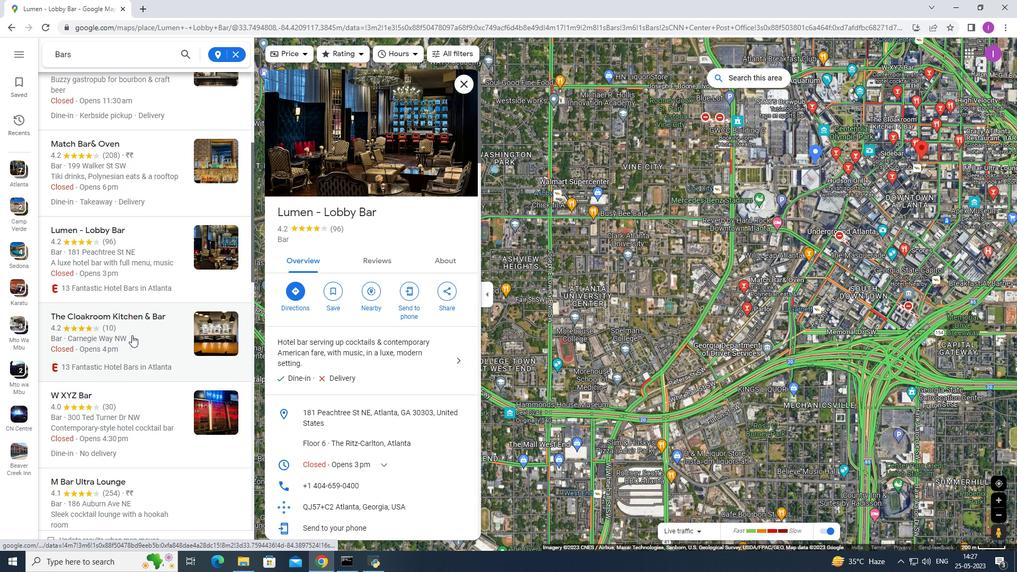 
Action: Mouse pressed left at (130, 330)
Screenshot: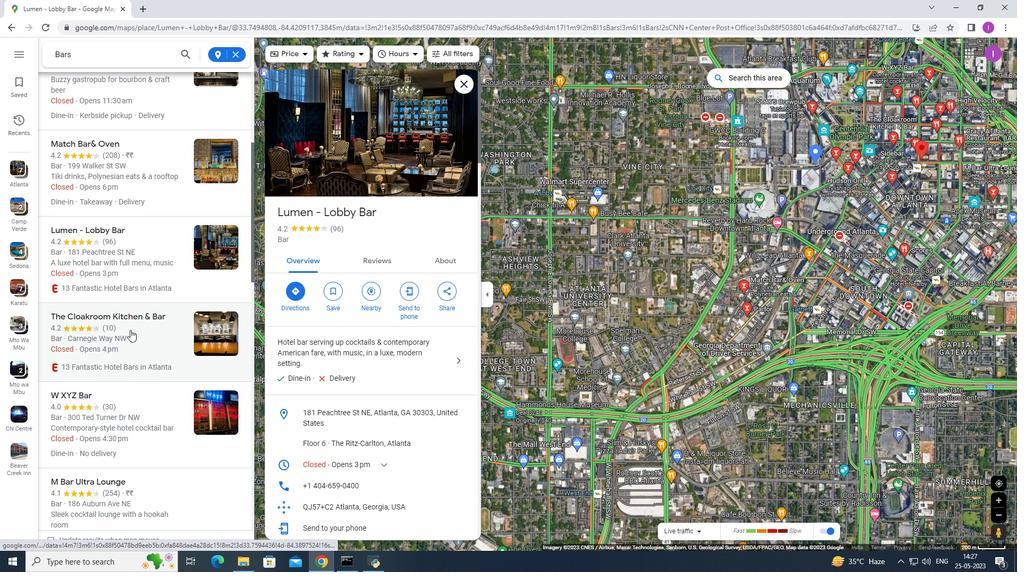 
Action: Mouse moved to (343, 99)
Screenshot: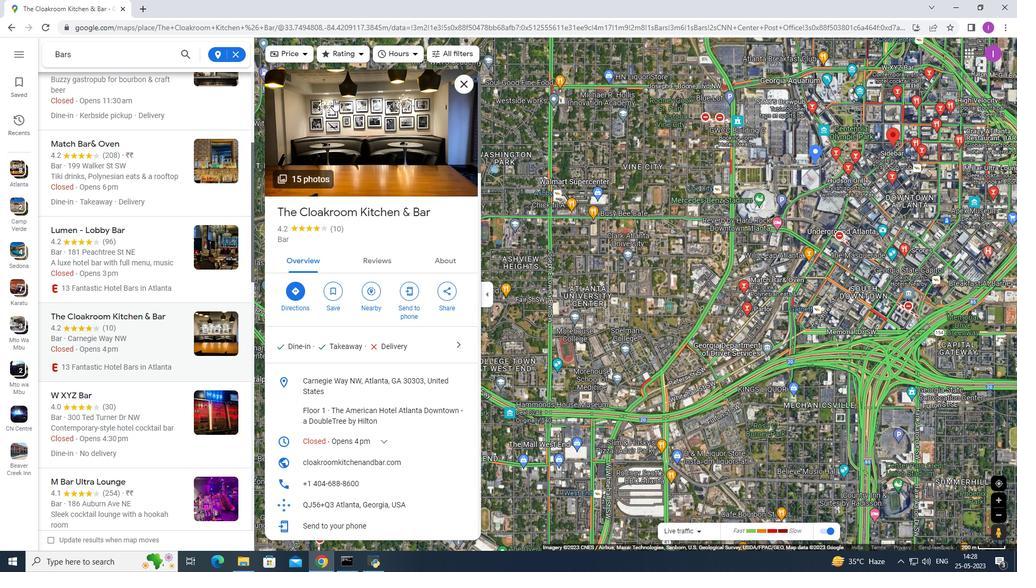 
Action: Mouse pressed left at (343, 99)
Screenshot: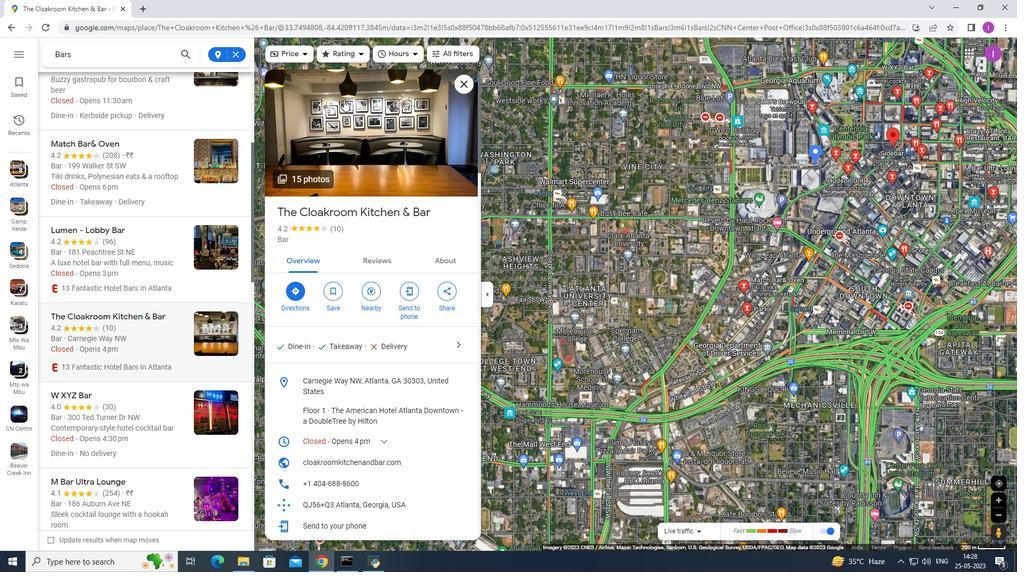 
Action: Mouse moved to (358, 131)
Screenshot: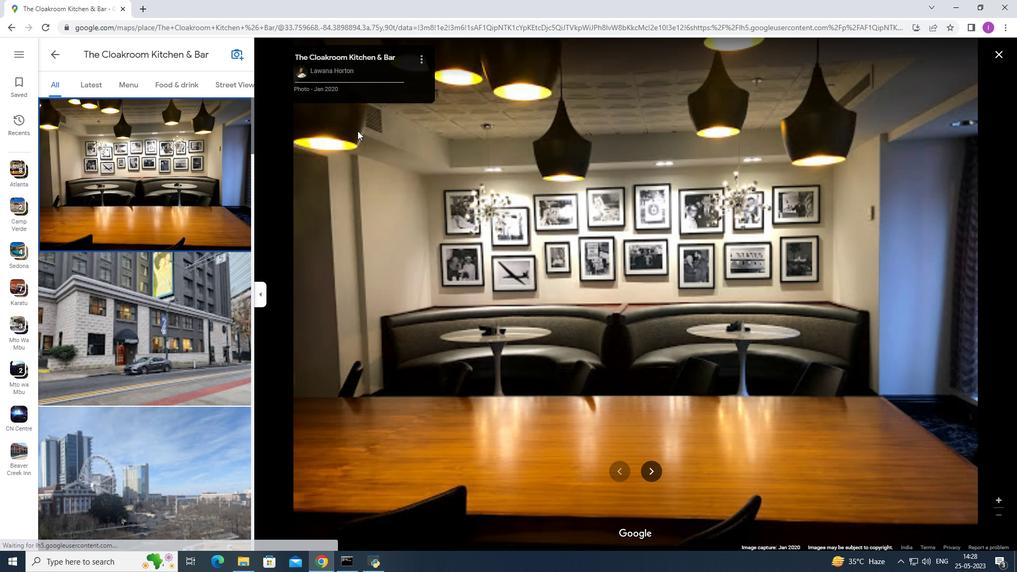 
Action: Key pressed <Key.right><Key.right>
Screenshot: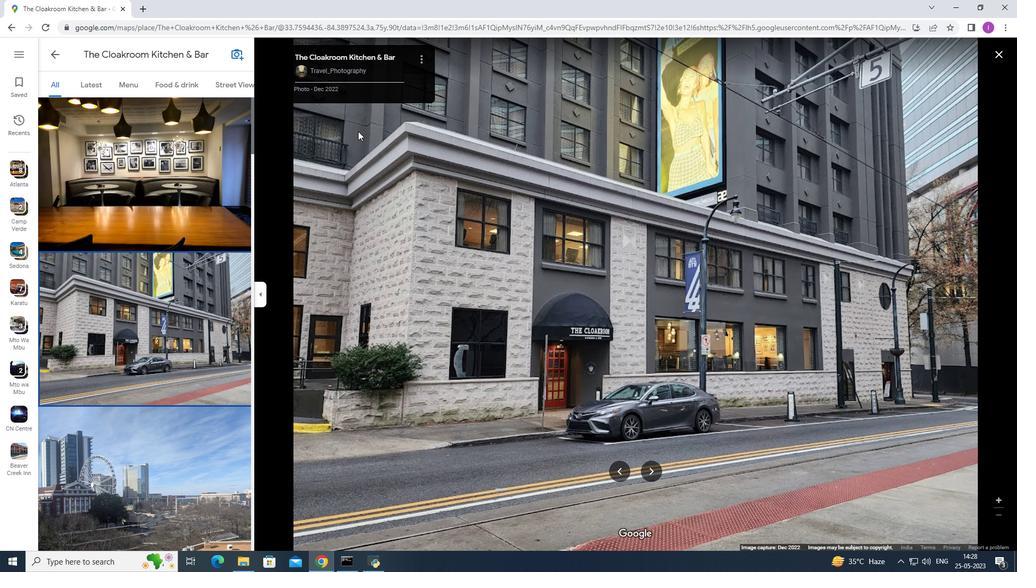 
Action: Mouse moved to (368, 129)
Screenshot: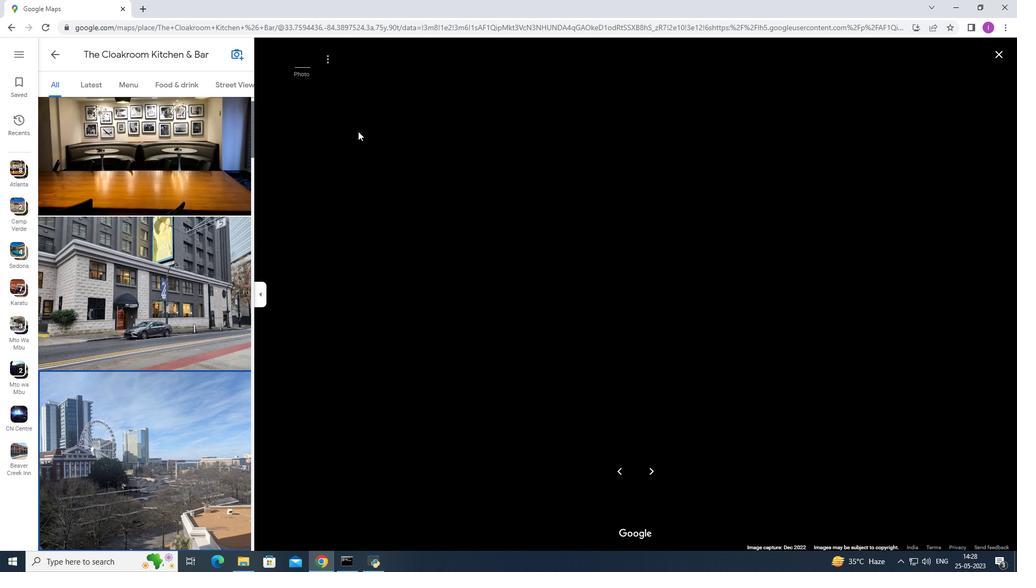 
Action: Key pressed <Key.right><Key.right>
Screenshot: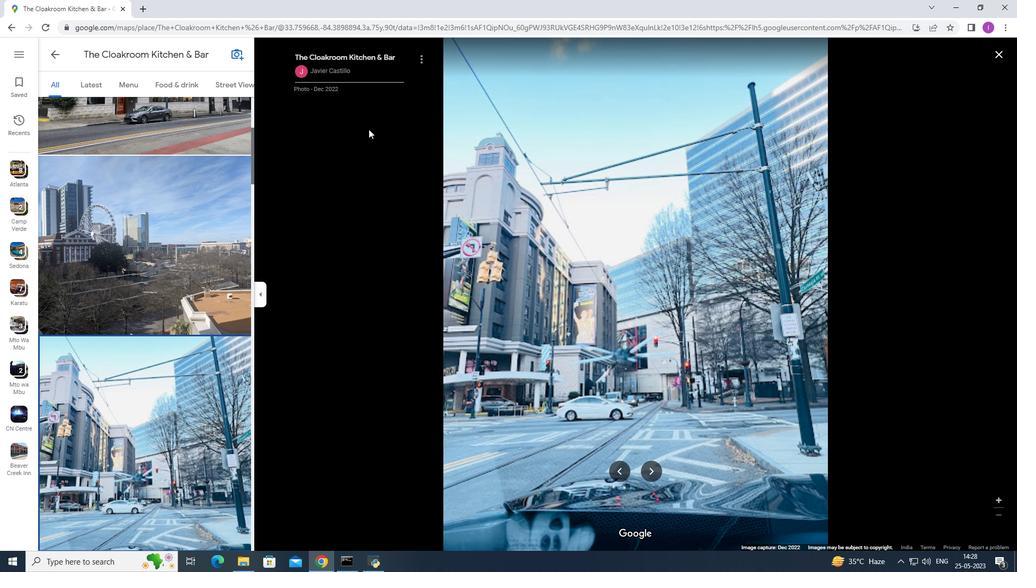 
Action: Mouse moved to (381, 124)
Screenshot: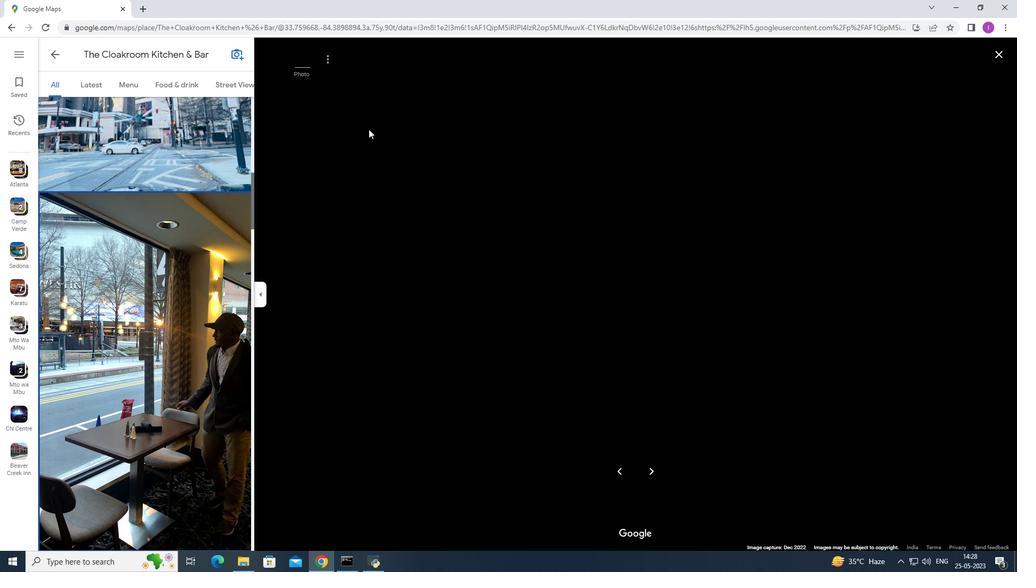 
Action: Key pressed <Key.right>
Screenshot: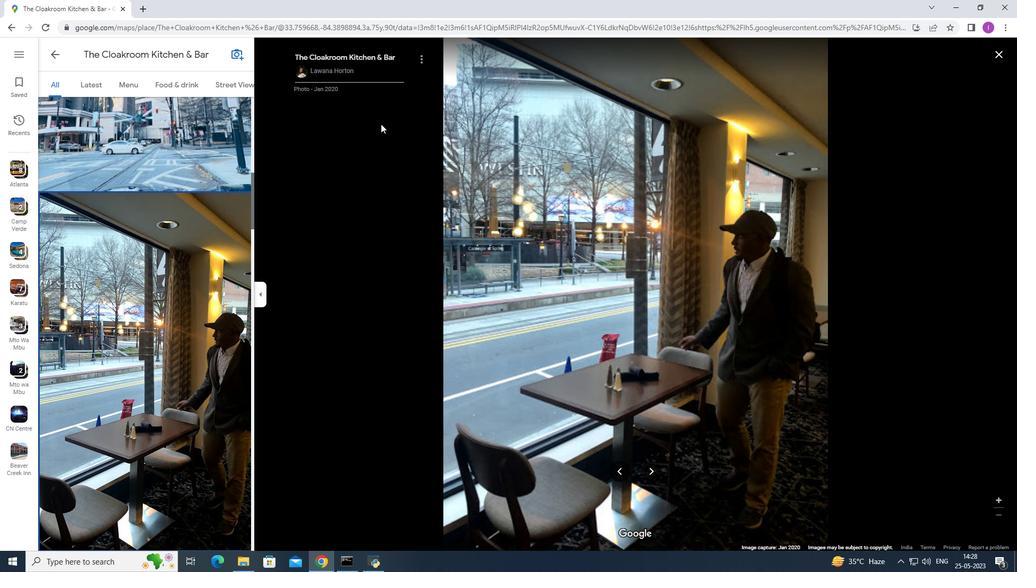 
Action: Mouse moved to (393, 118)
Screenshot: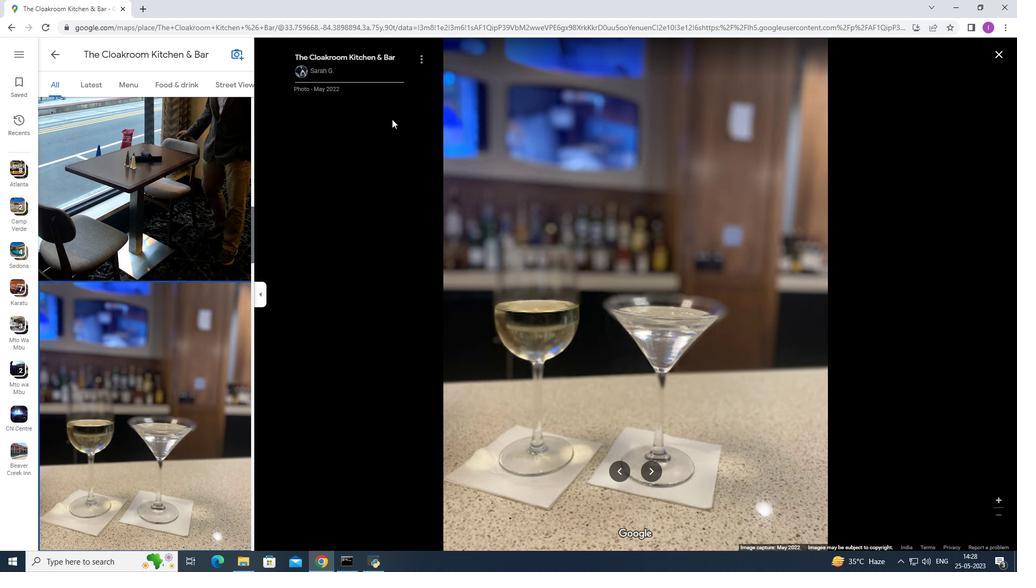 
Action: Key pressed <Key.right><Key.right>
Screenshot: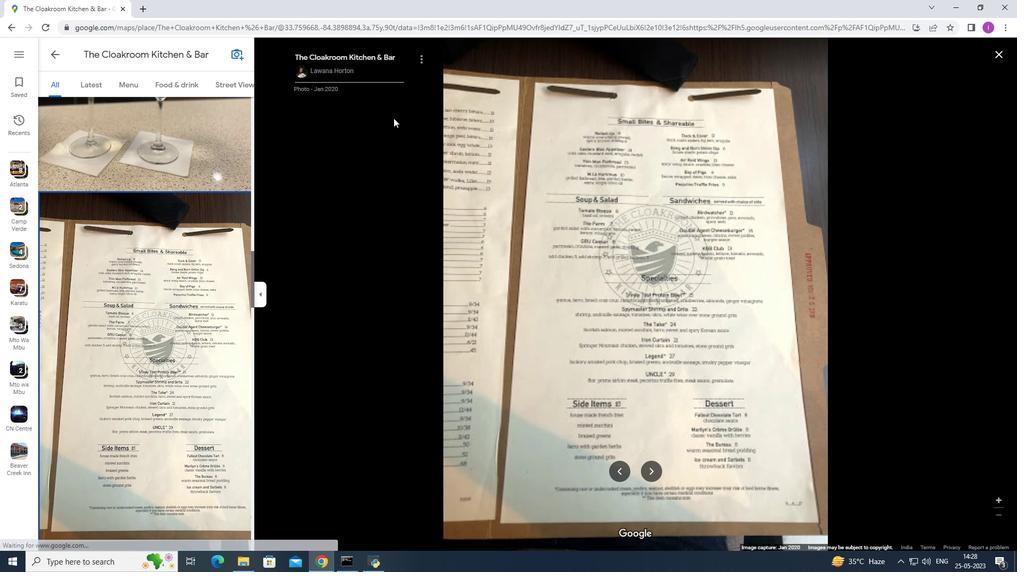 
Action: Mouse moved to (7, 26)
Screenshot: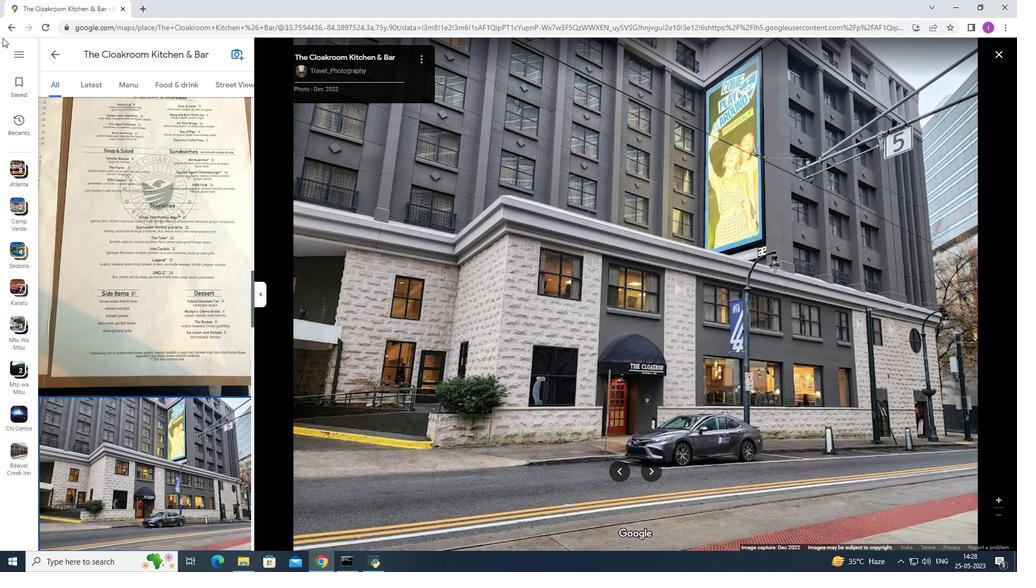 
Action: Mouse pressed left at (7, 26)
Screenshot: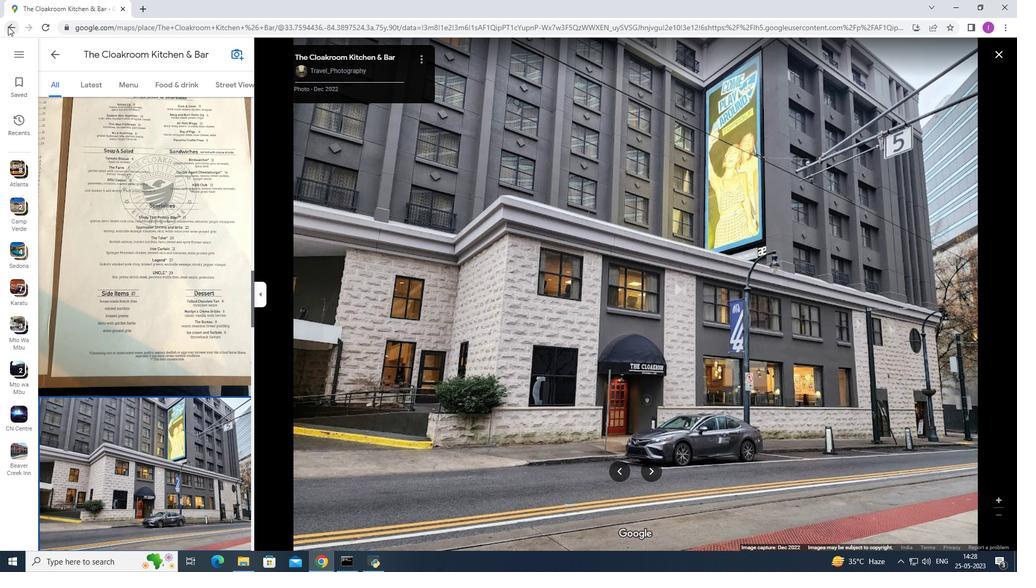 
Action: Mouse moved to (7, 27)
Screenshot: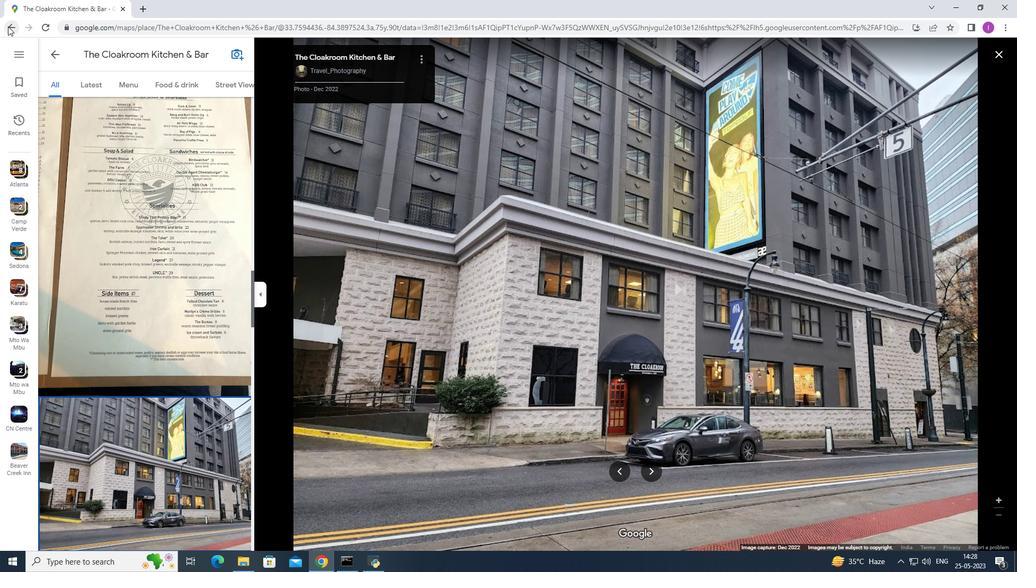 
Action: Mouse pressed left at (7, 27)
Screenshot: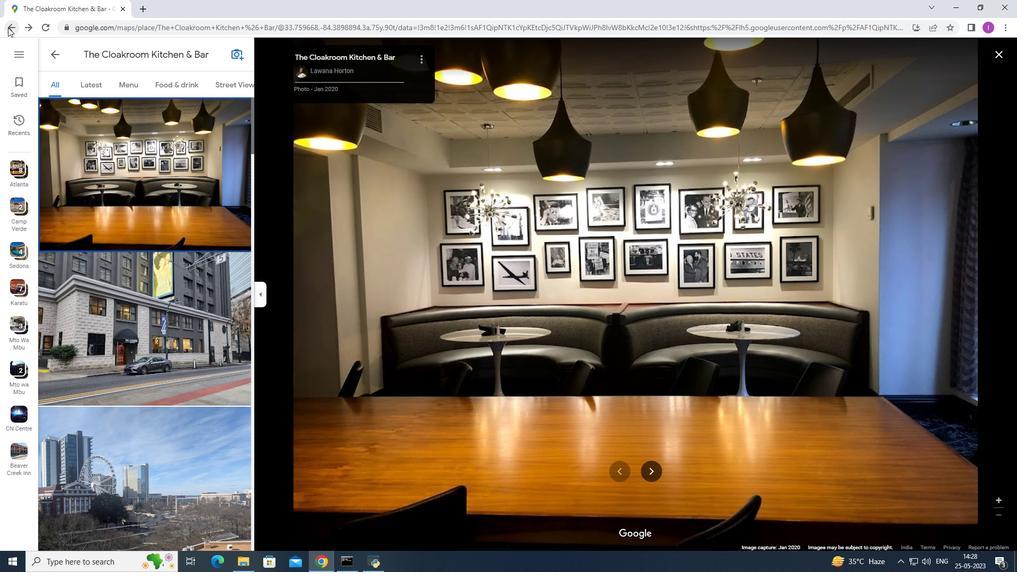 
Action: Mouse moved to (174, 394)
Screenshot: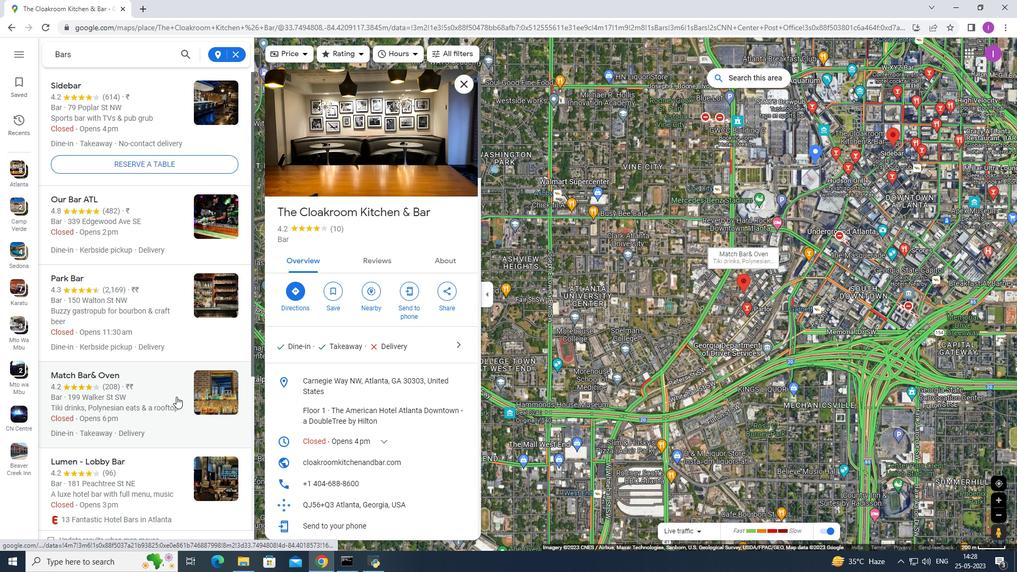 
Action: Mouse scrolled (174, 393) with delta (0, 0)
Screenshot: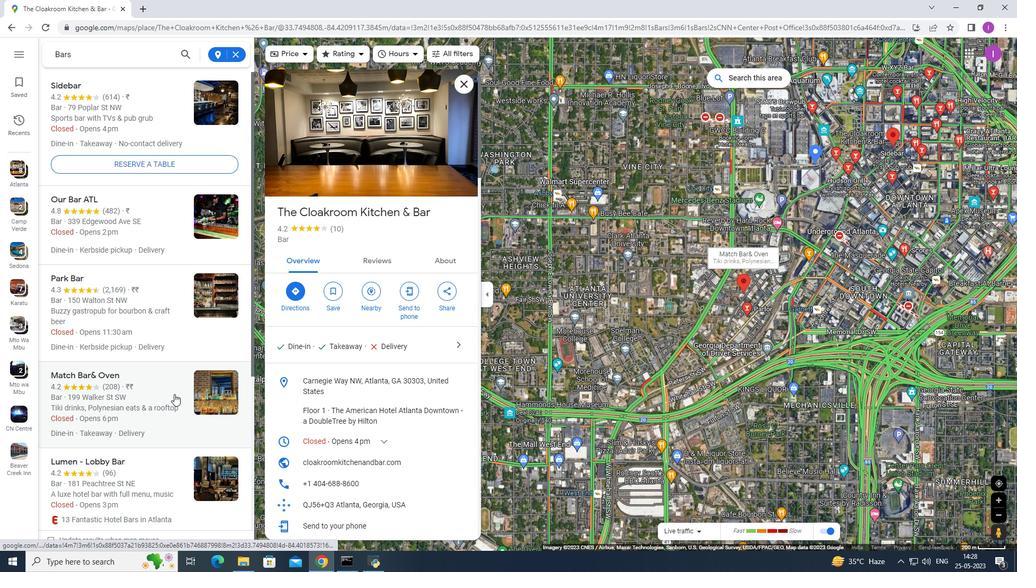 
Action: Mouse moved to (174, 394)
Screenshot: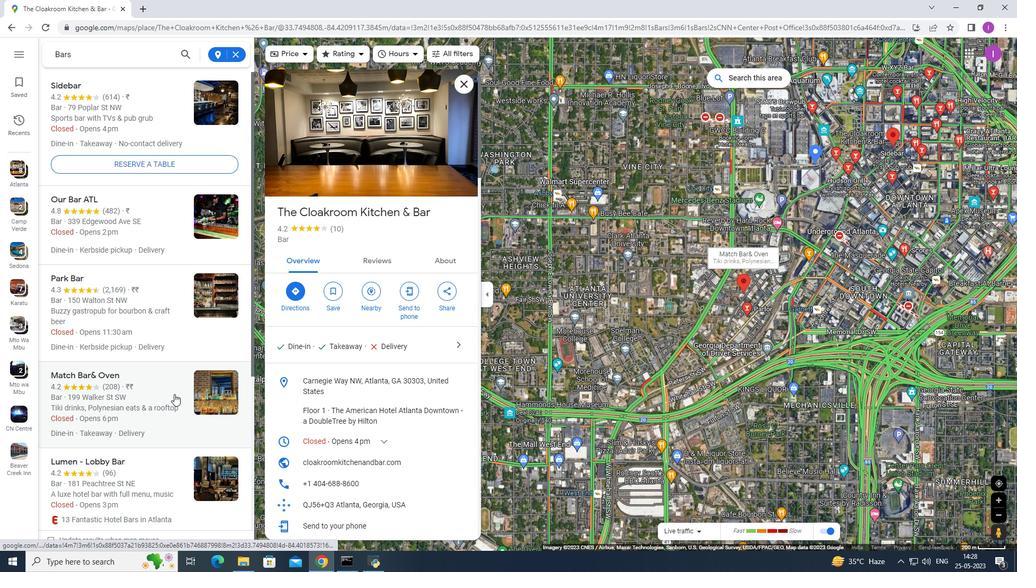 
Action: Mouse scrolled (174, 393) with delta (0, 0)
Screenshot: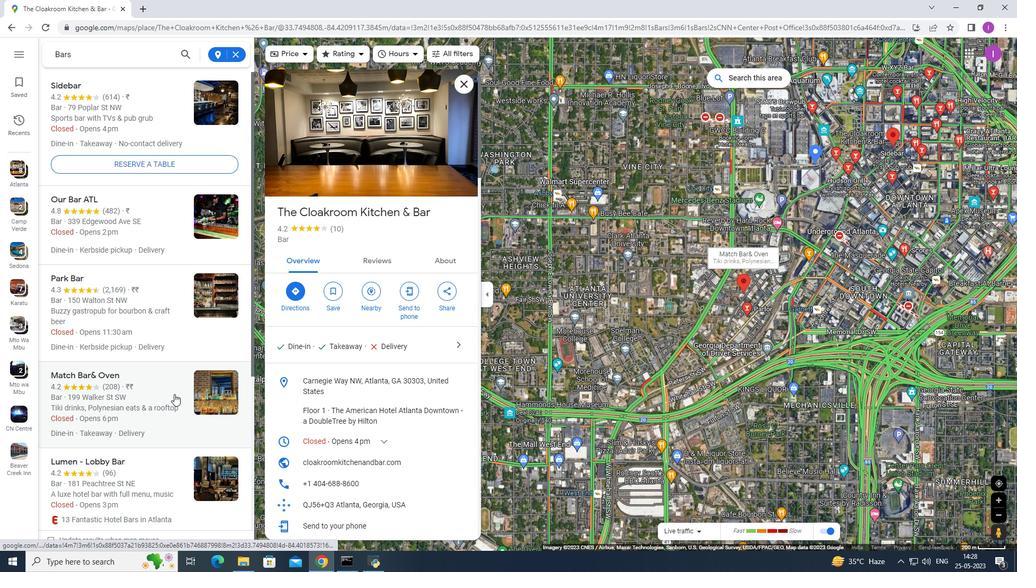 
Action: Mouse moved to (174, 393)
Screenshot: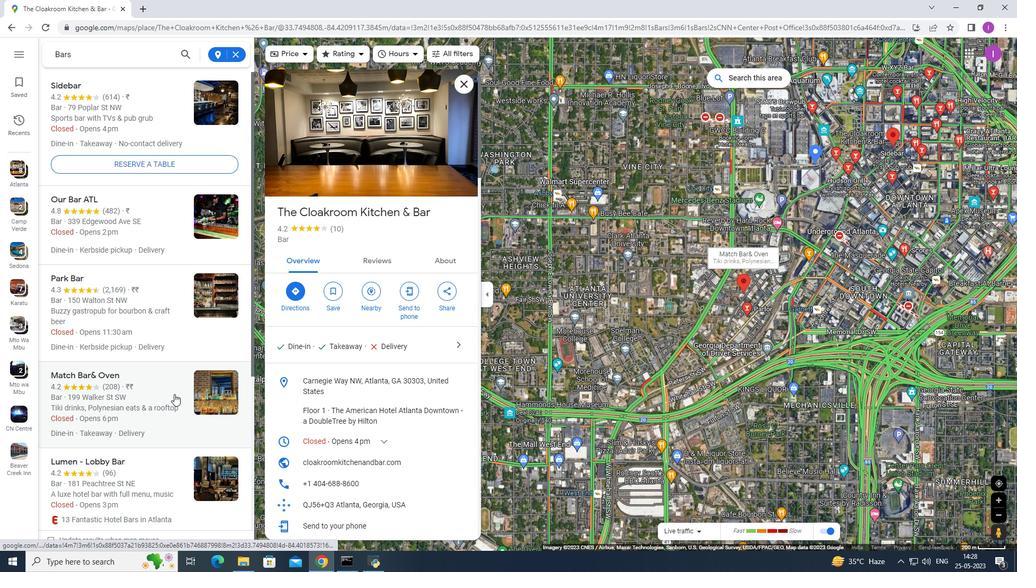 
Action: Mouse scrolled (174, 393) with delta (0, 0)
Screenshot: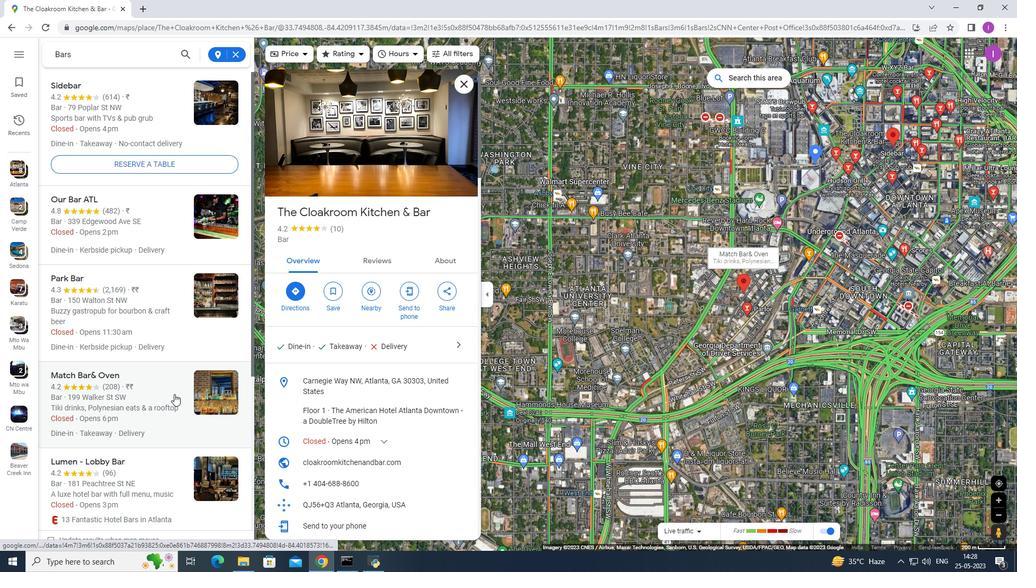 
Action: Mouse moved to (174, 392)
Screenshot: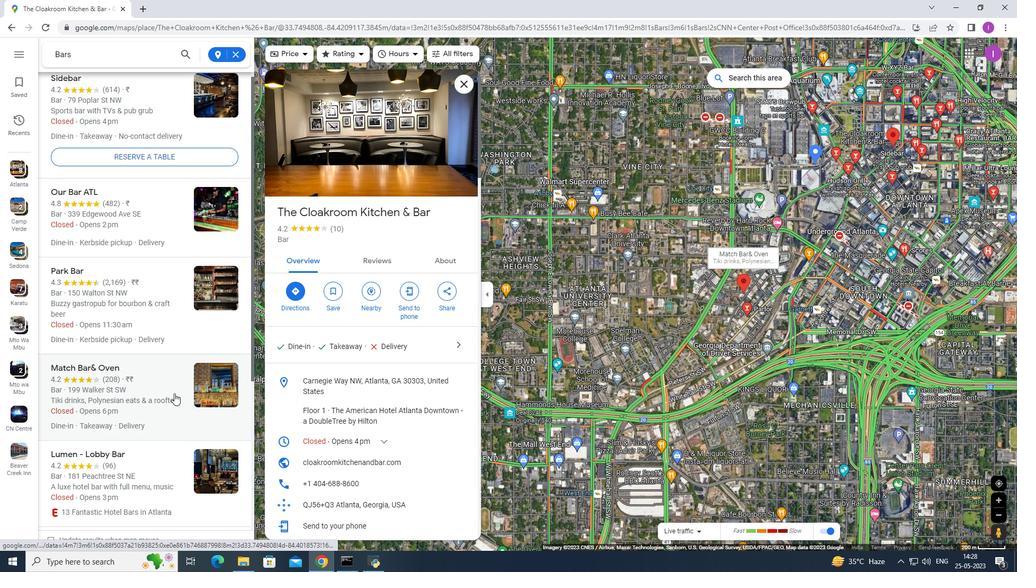 
Action: Mouse scrolled (174, 392) with delta (0, 0)
Screenshot: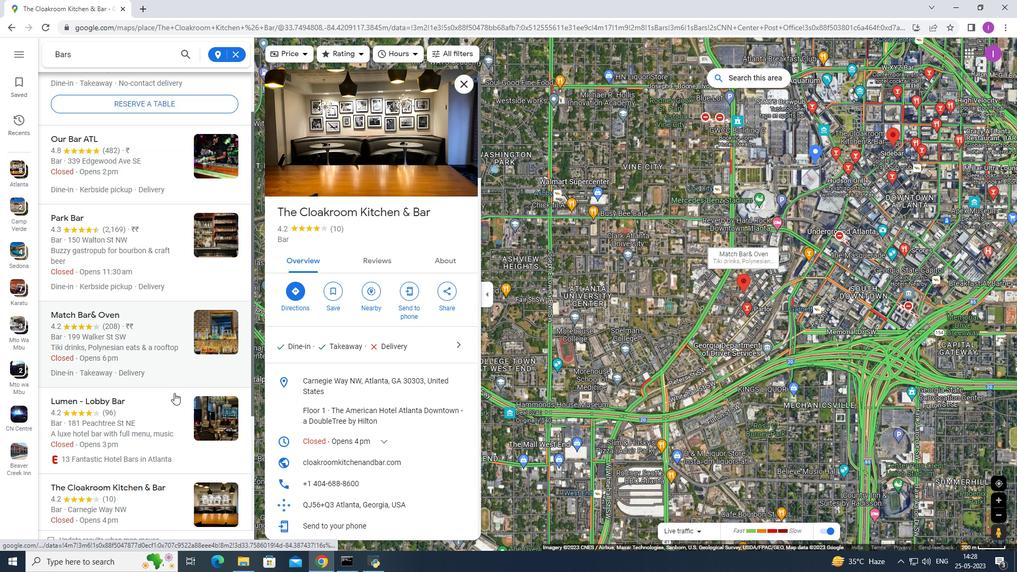 
Action: Mouse scrolled (174, 392) with delta (0, 0)
Screenshot: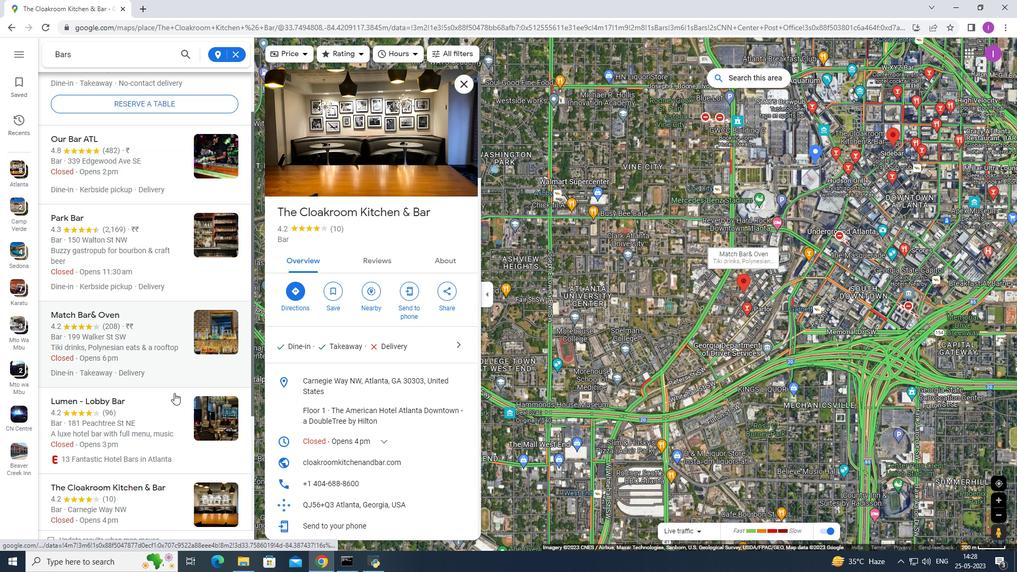 
Action: Mouse scrolled (174, 392) with delta (0, 0)
Screenshot: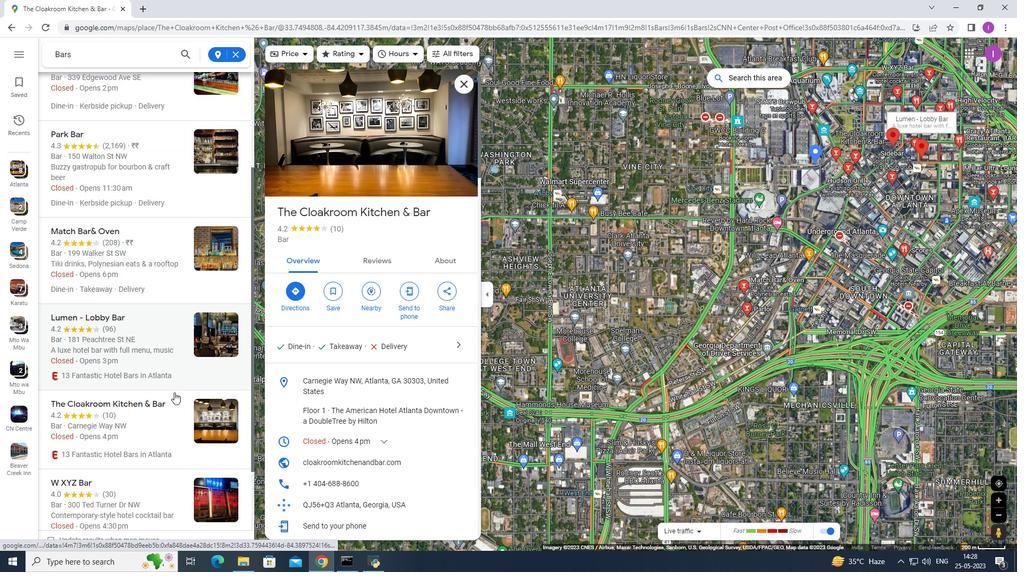
Action: Mouse moved to (165, 366)
Screenshot: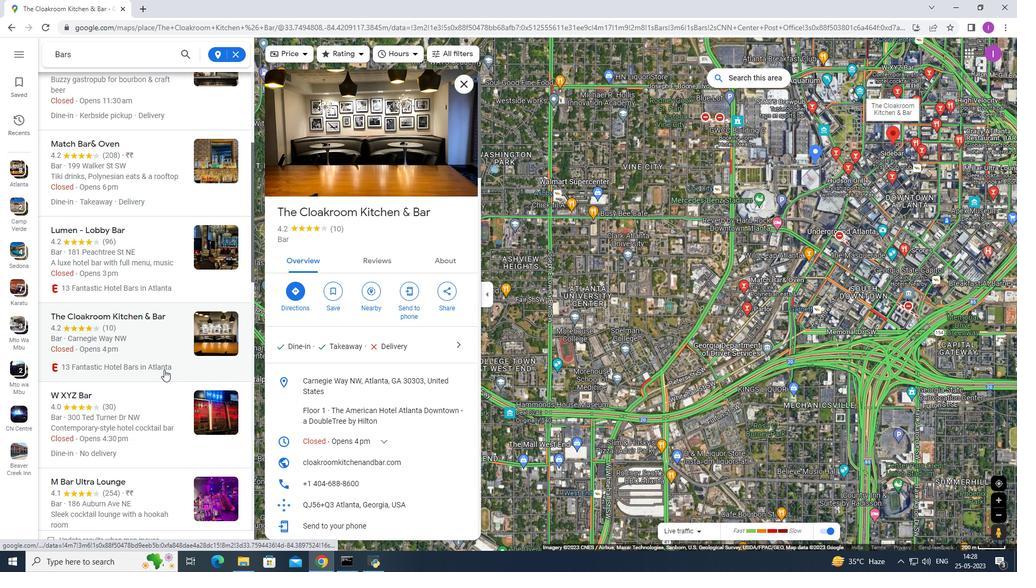 
Action: Mouse scrolled (165, 366) with delta (0, 0)
Screenshot: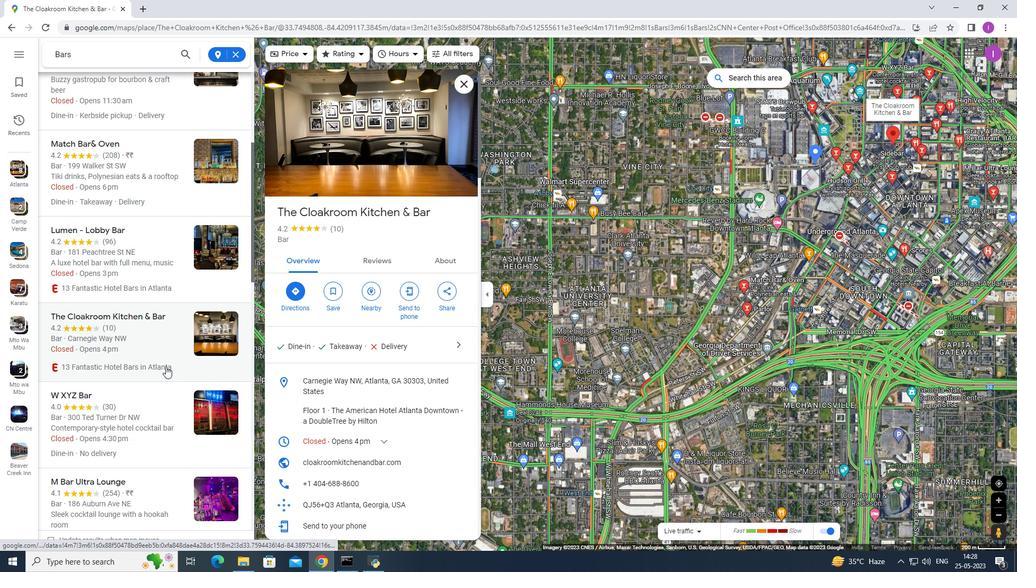 
Action: Mouse moved to (102, 432)
Screenshot: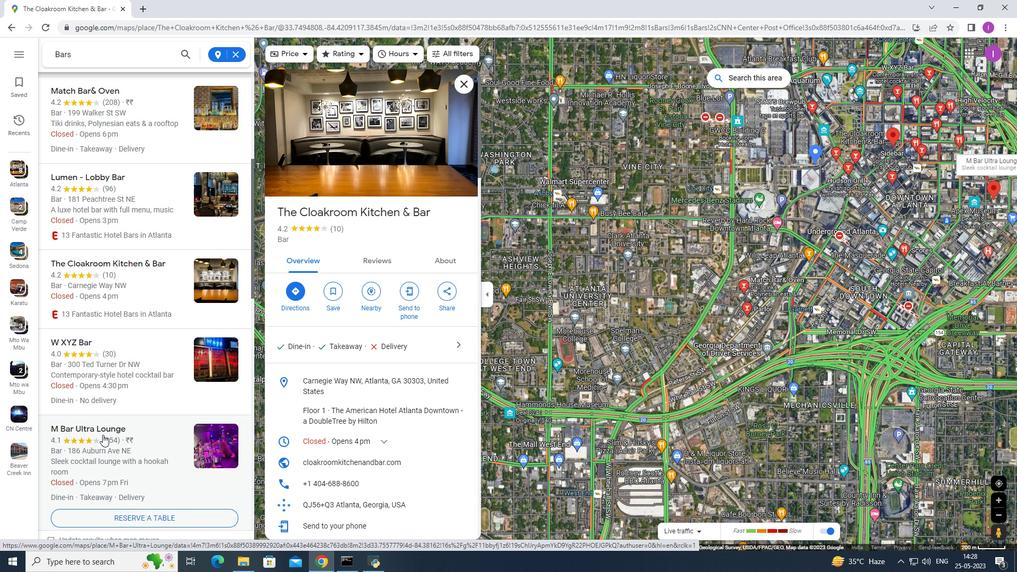 
Action: Mouse pressed left at (102, 432)
Screenshot: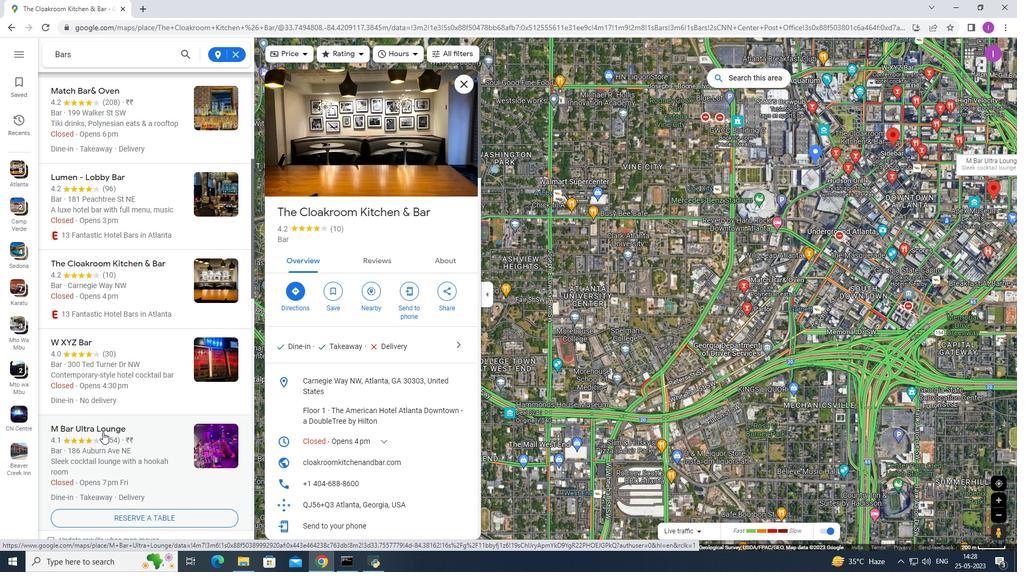 
Action: Mouse moved to (380, 135)
Screenshot: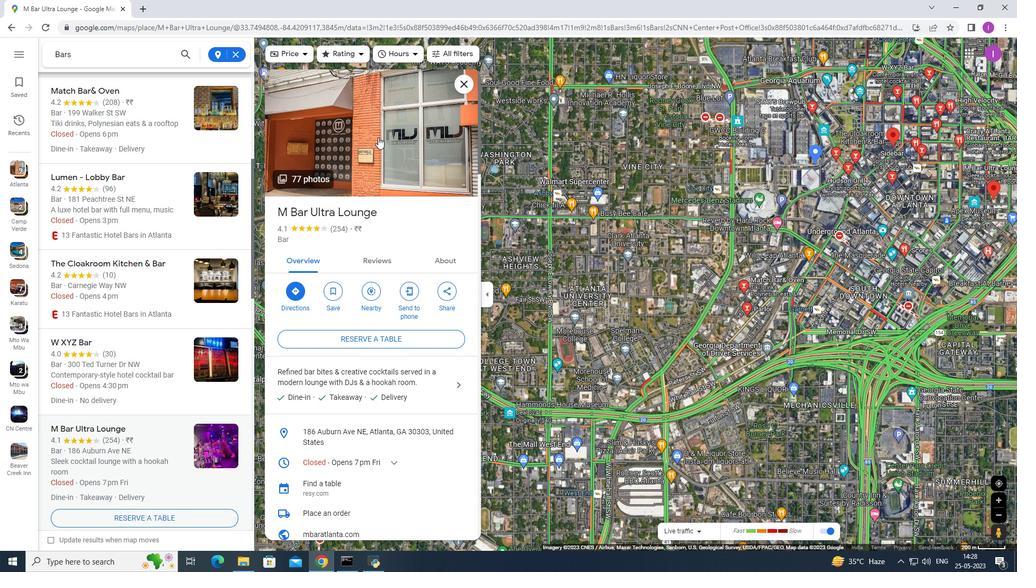 
Action: Mouse pressed left at (380, 135)
Screenshot: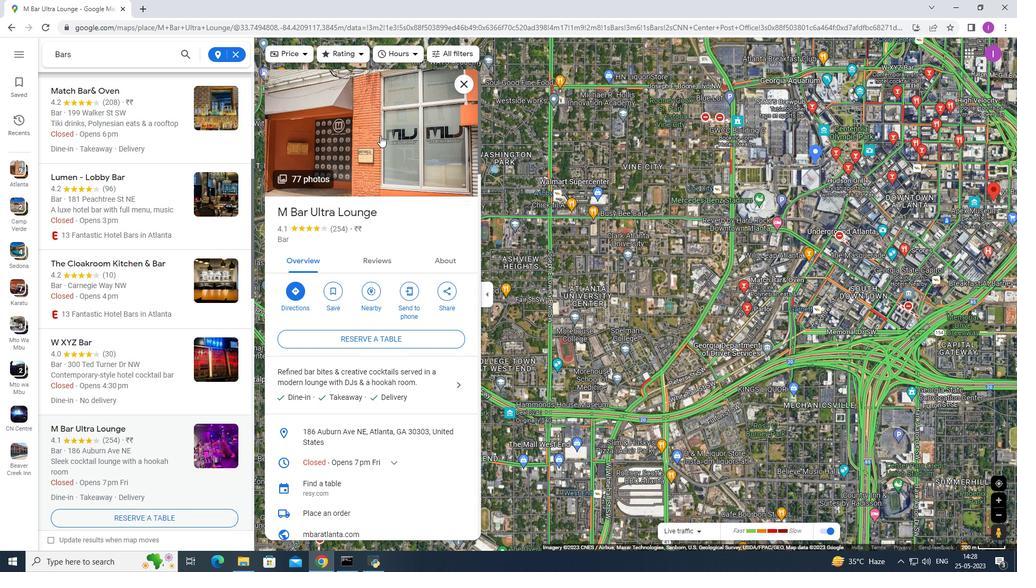 
Action: Mouse moved to (871, 446)
Screenshot: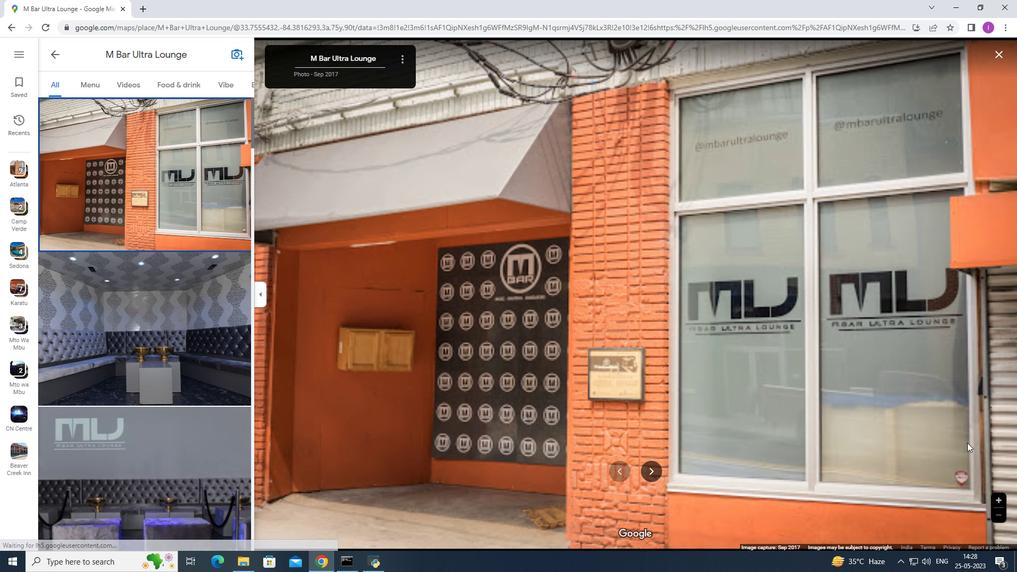 
Action: Key pressed <Key.right><Key.right><Key.right><Key.right><Key.right><Key.right><Key.right><Key.right><Key.right><Key.right><Key.right><Key.right><Key.right><Key.right><Key.right><Key.right><Key.right><Key.right><Key.right><Key.right><Key.right><Key.right><Key.right><Key.right><Key.right><Key.right><Key.right><Key.right><Key.right><Key.right><Key.right><Key.right><Key.right><Key.right><Key.right><Key.right><Key.right><Key.right><Key.right>
Screenshot: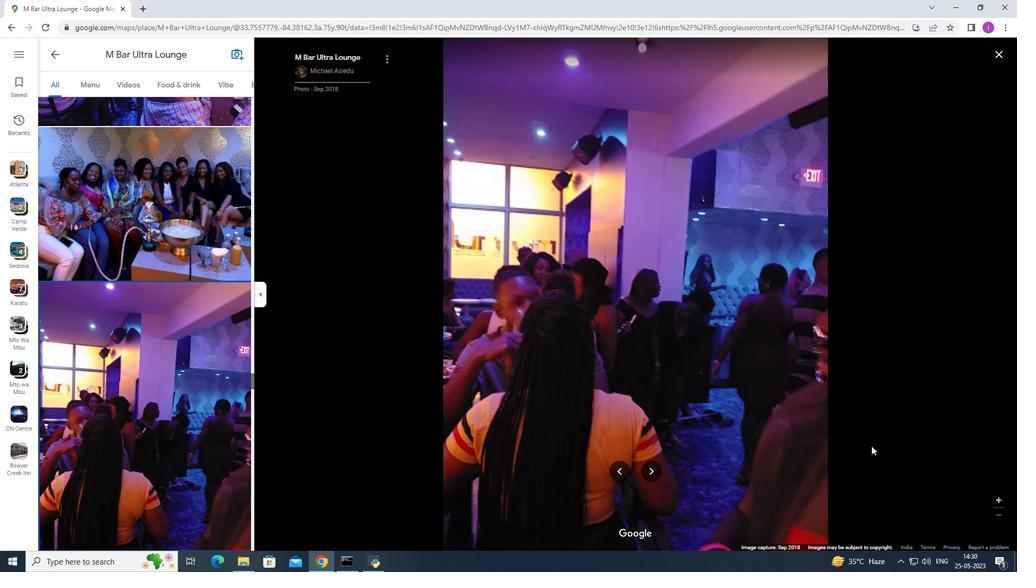 
Action: Mouse moved to (12, 26)
Screenshot: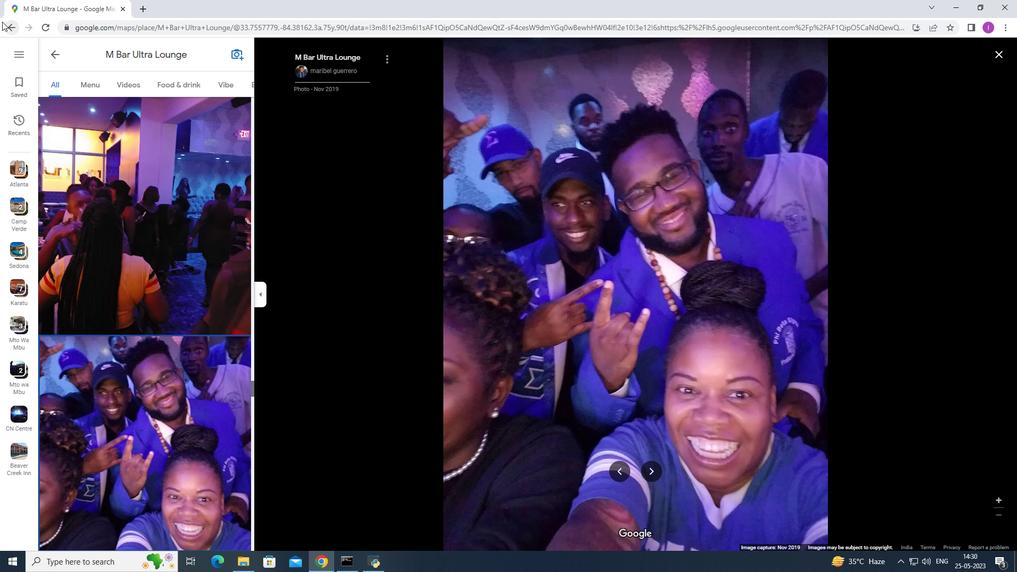 
Action: Mouse pressed left at (12, 26)
Screenshot: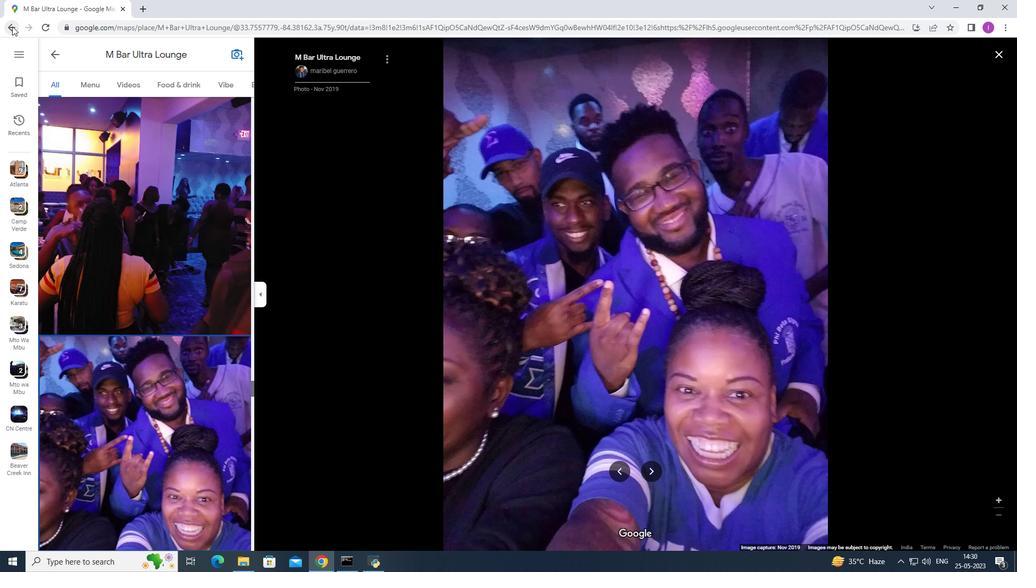 
Action: Mouse pressed left at (12, 26)
Screenshot: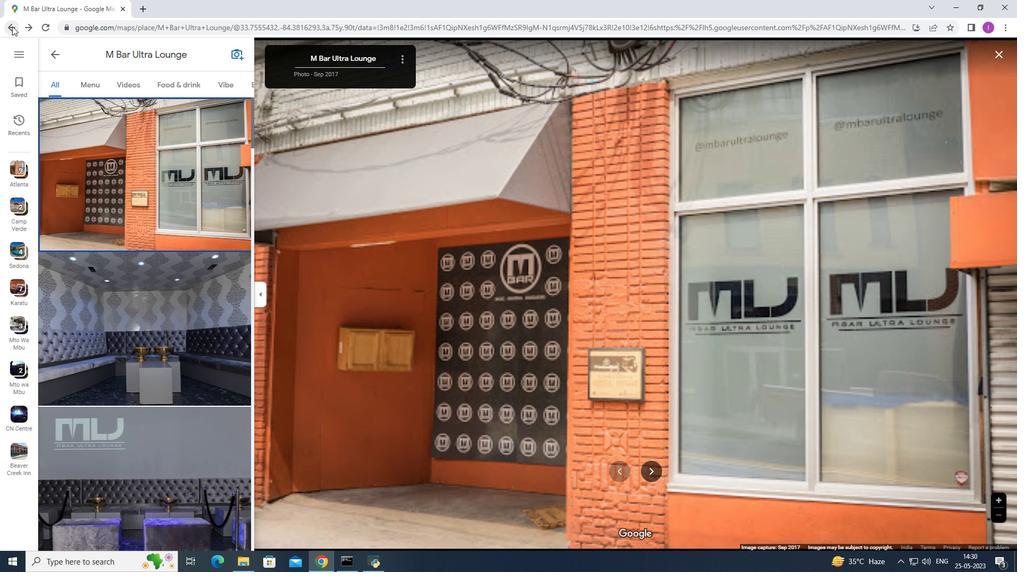 
Action: Mouse pressed left at (12, 26)
Screenshot: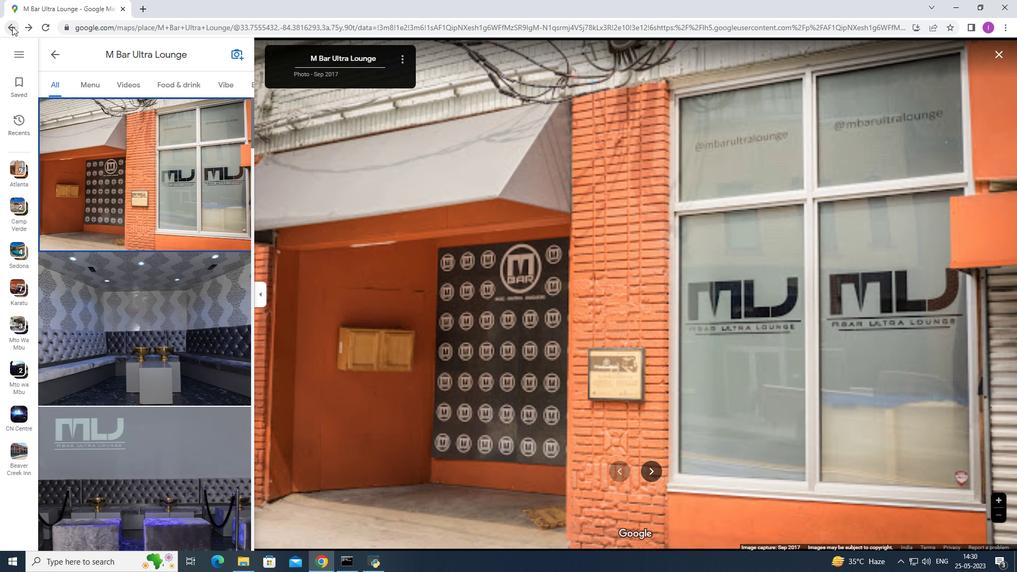 
Action: Mouse moved to (12, 28)
Screenshot: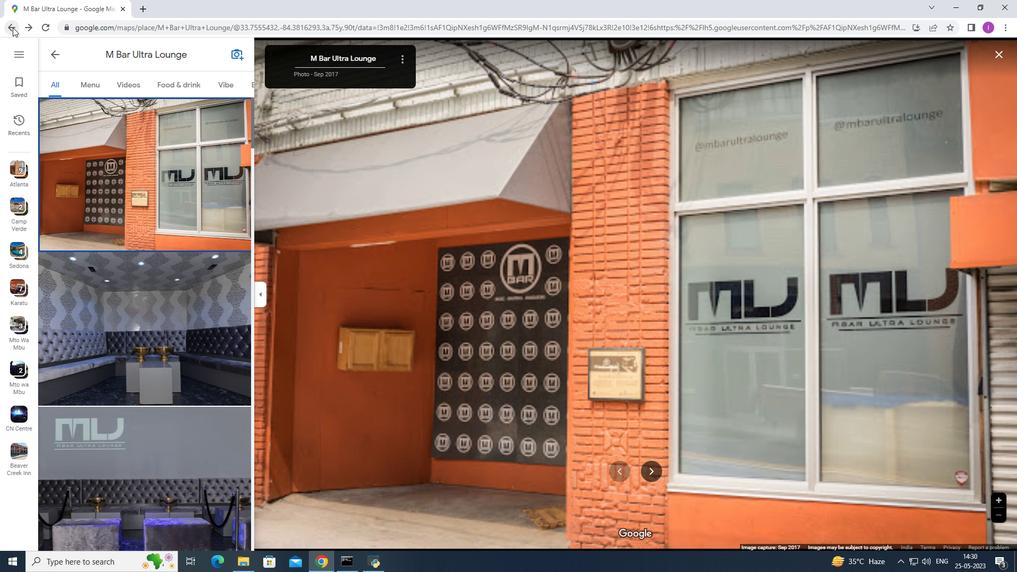 
Action: Mouse pressed left at (12, 28)
Screenshot: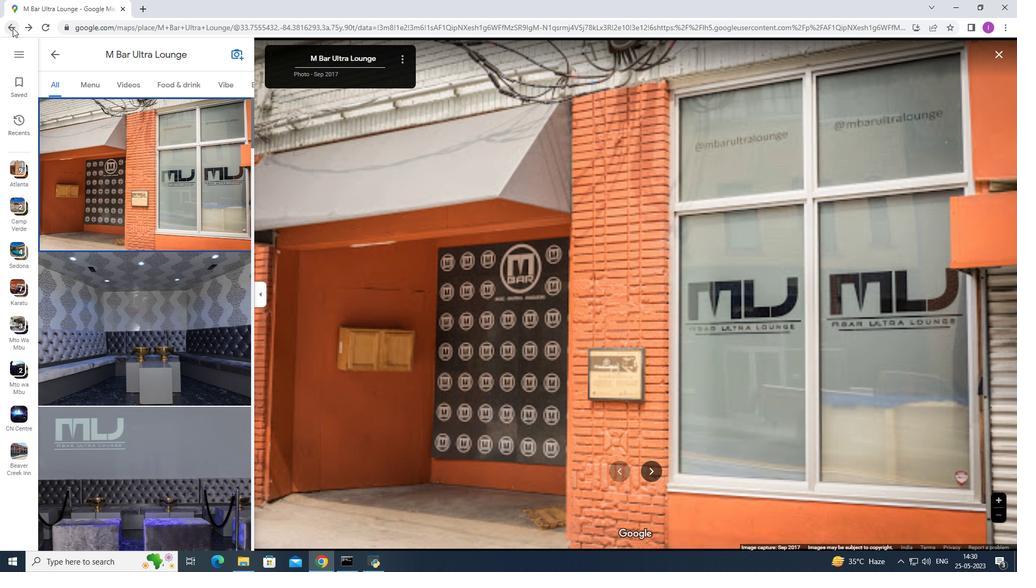 
Action: Mouse moved to (54, 242)
Screenshot: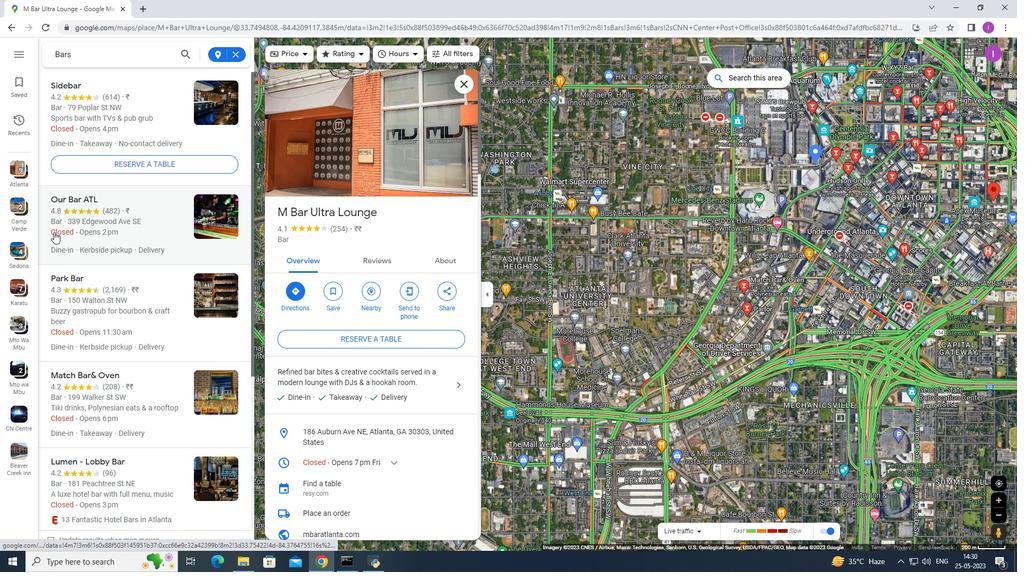 
Action: Mouse scrolled (54, 241) with delta (0, 0)
Screenshot: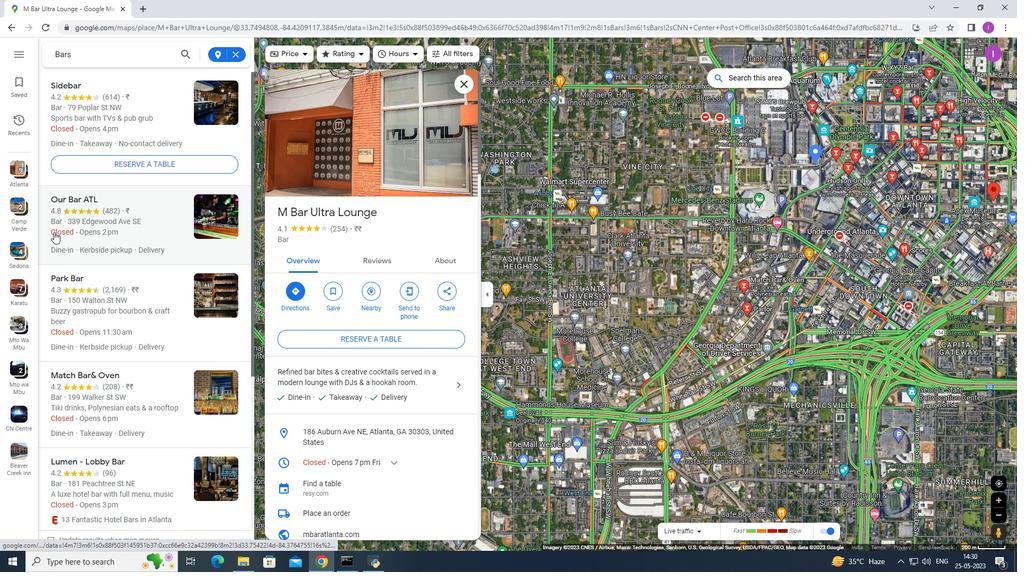 
Action: Mouse scrolled (54, 242) with delta (0, 0)
Screenshot: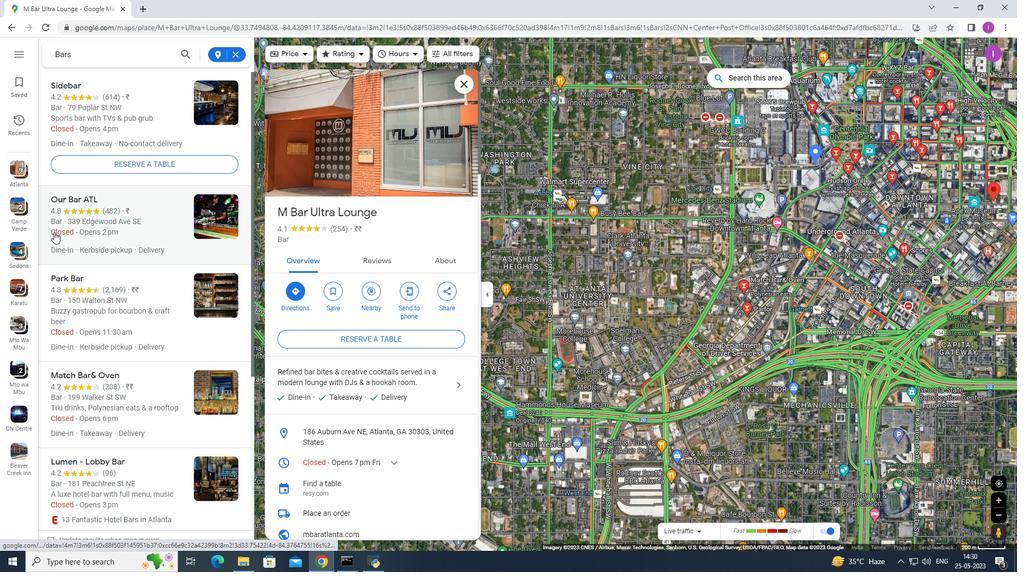 
Action: Mouse scrolled (54, 242) with delta (0, 0)
Screenshot: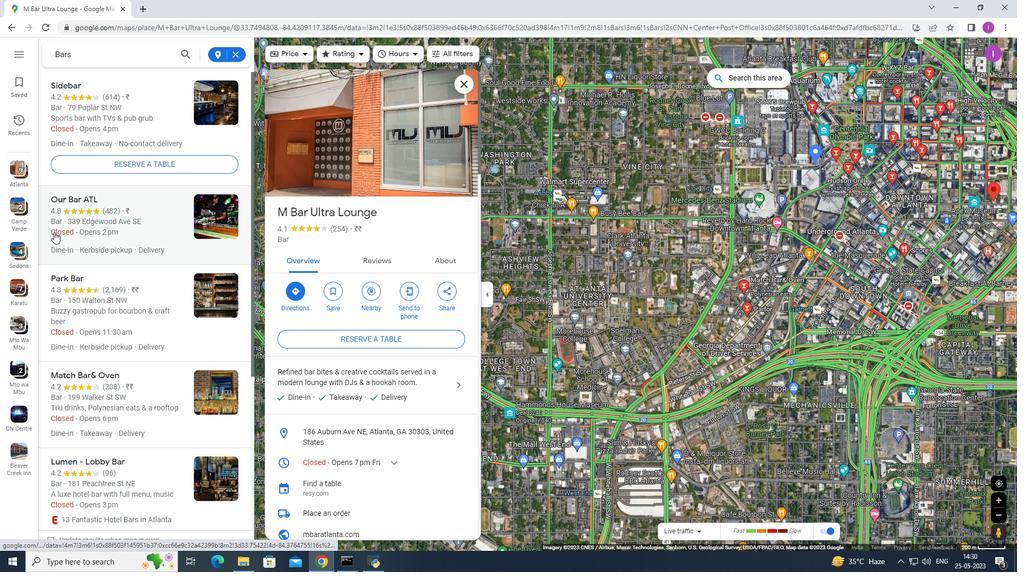 
Action: Mouse scrolled (54, 242) with delta (0, 0)
Screenshot: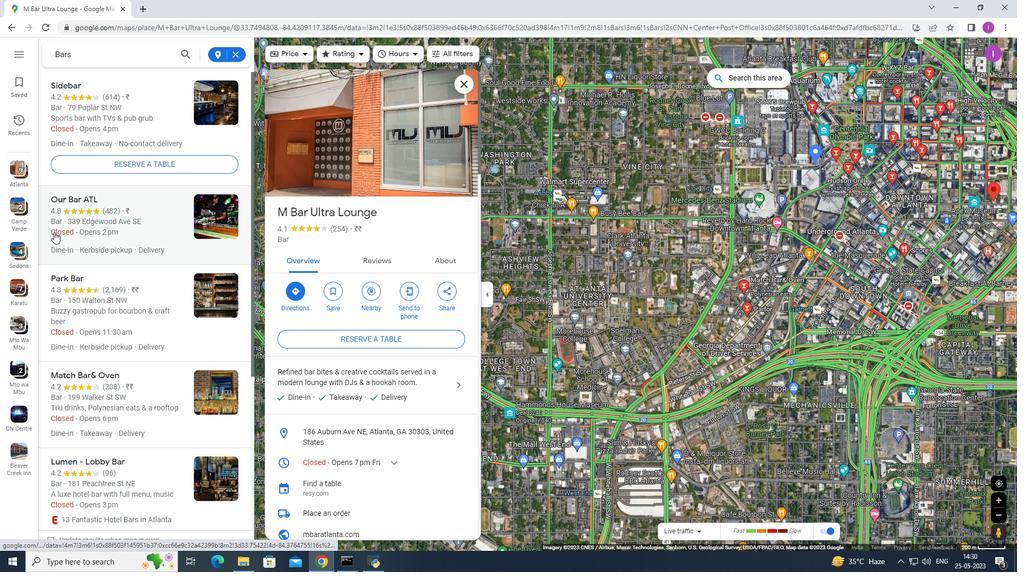 
Action: Mouse moved to (55, 244)
Screenshot: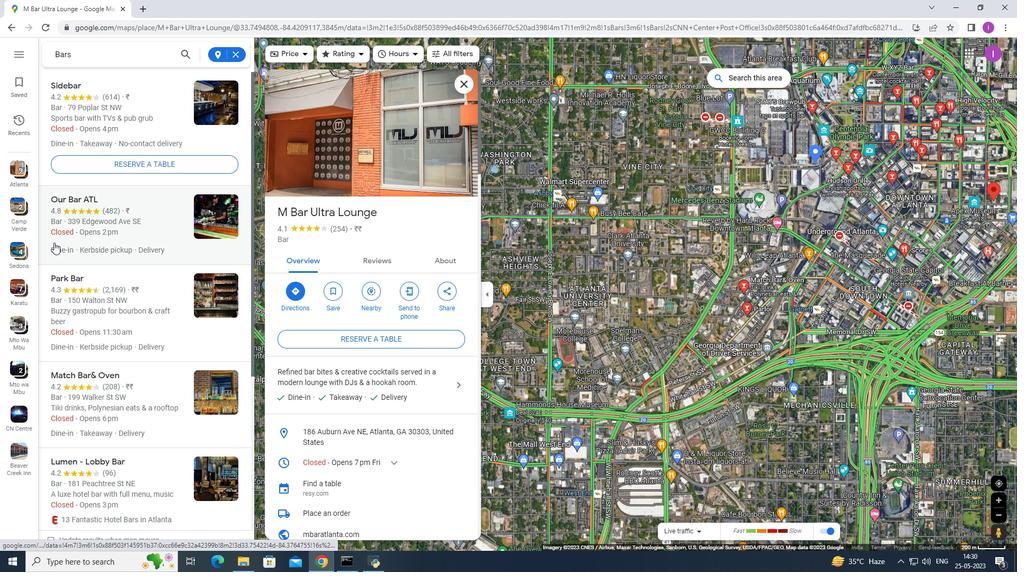 
Action: Mouse scrolled (55, 243) with delta (0, 0)
Screenshot: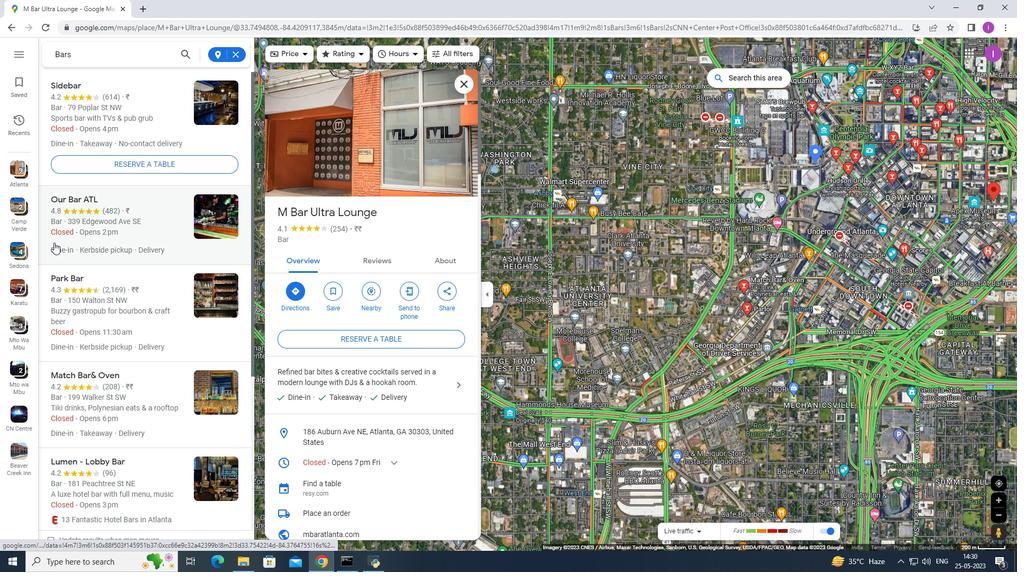 
Action: Mouse moved to (73, 256)
Screenshot: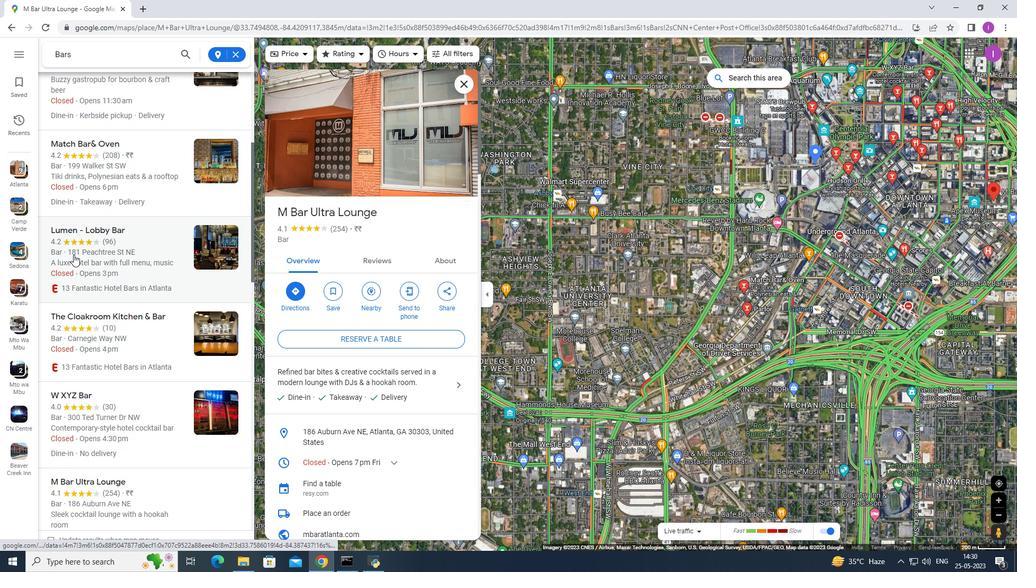 
Action: Mouse scrolled (73, 255) with delta (0, 0)
Screenshot: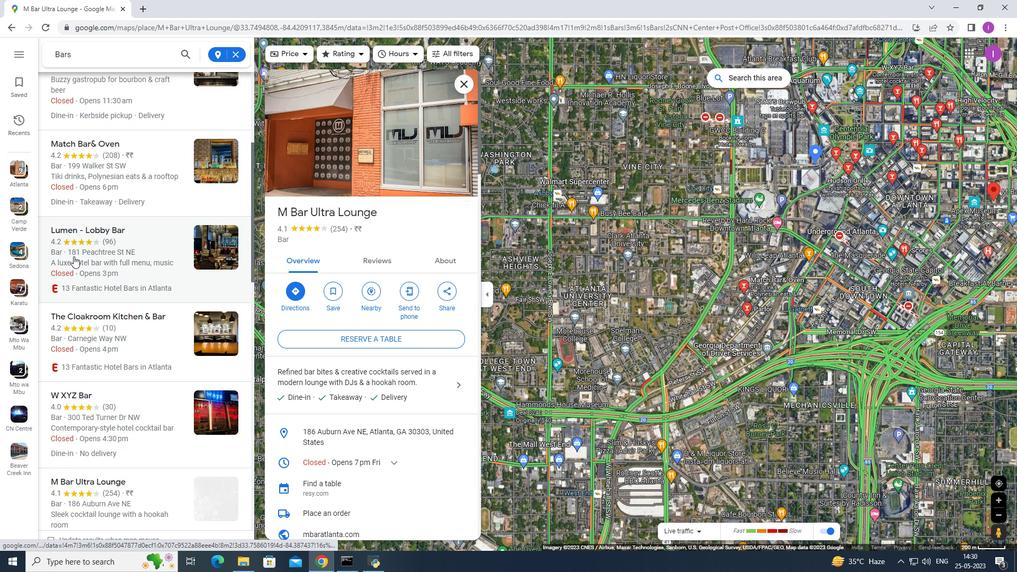 
Action: Mouse moved to (73, 257)
Screenshot: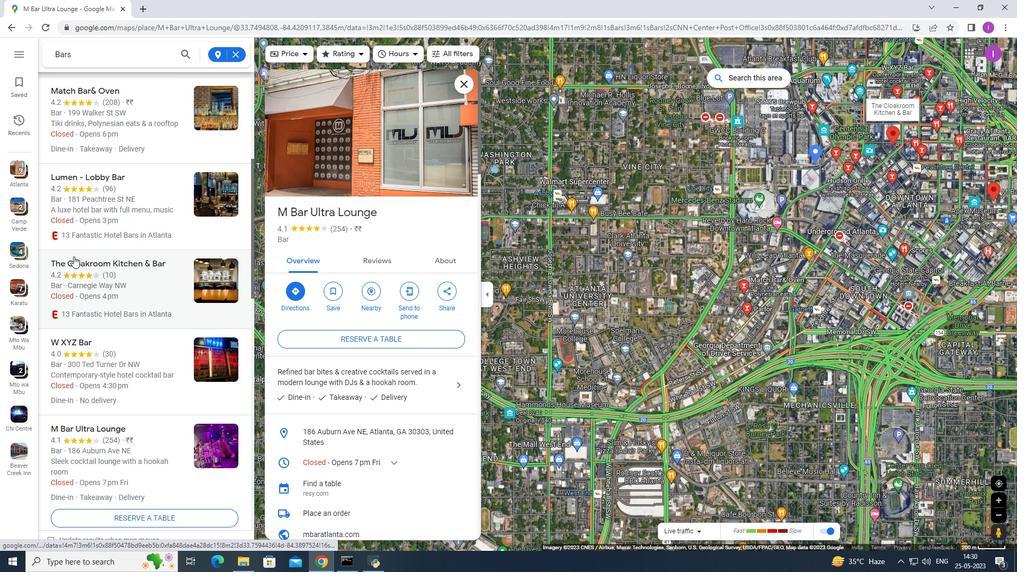
Action: Mouse scrolled (73, 256) with delta (0, 0)
Screenshot: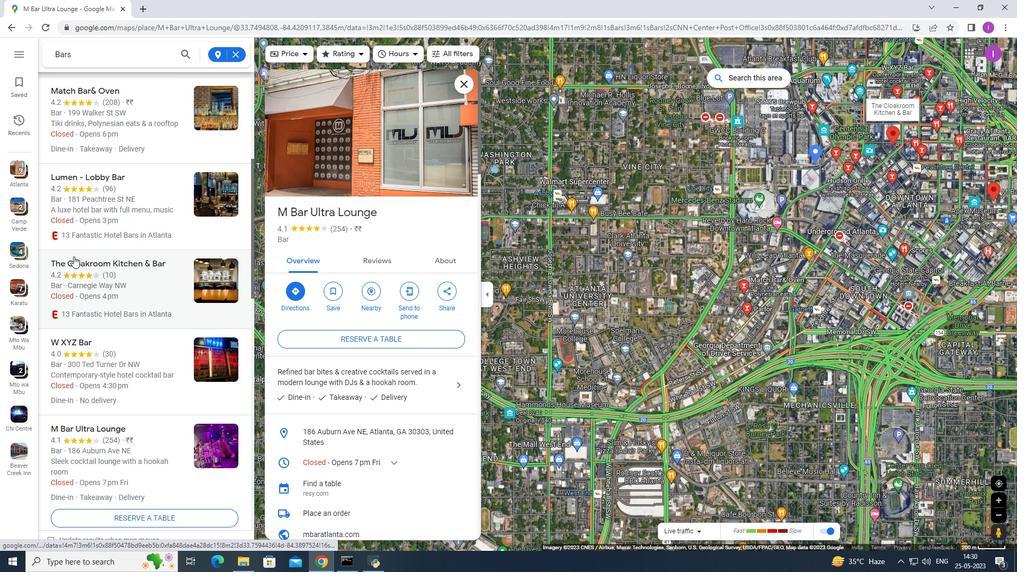 
Action: Mouse moved to (74, 258)
Screenshot: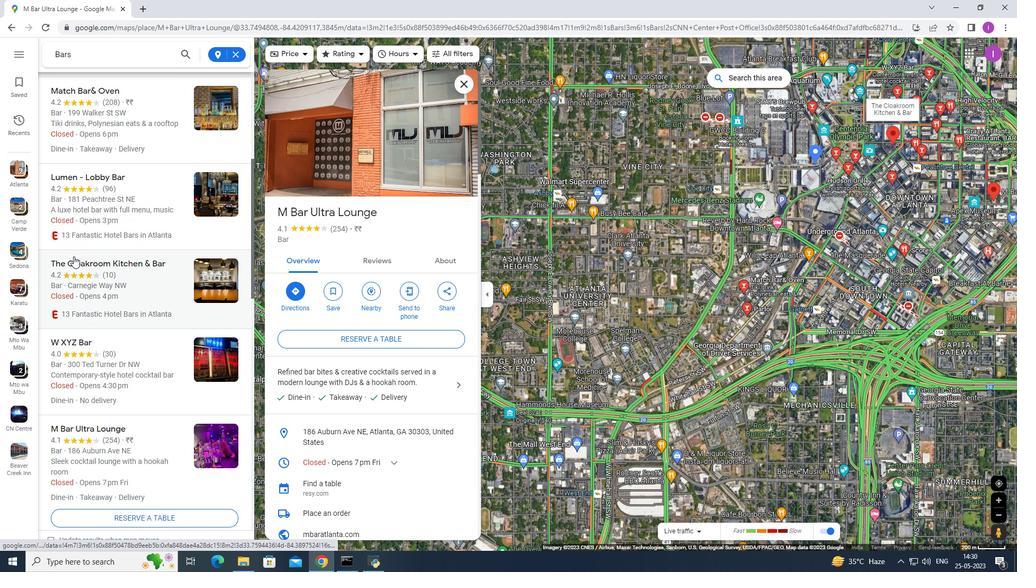 
Action: Mouse scrolled (74, 257) with delta (0, 0)
Screenshot: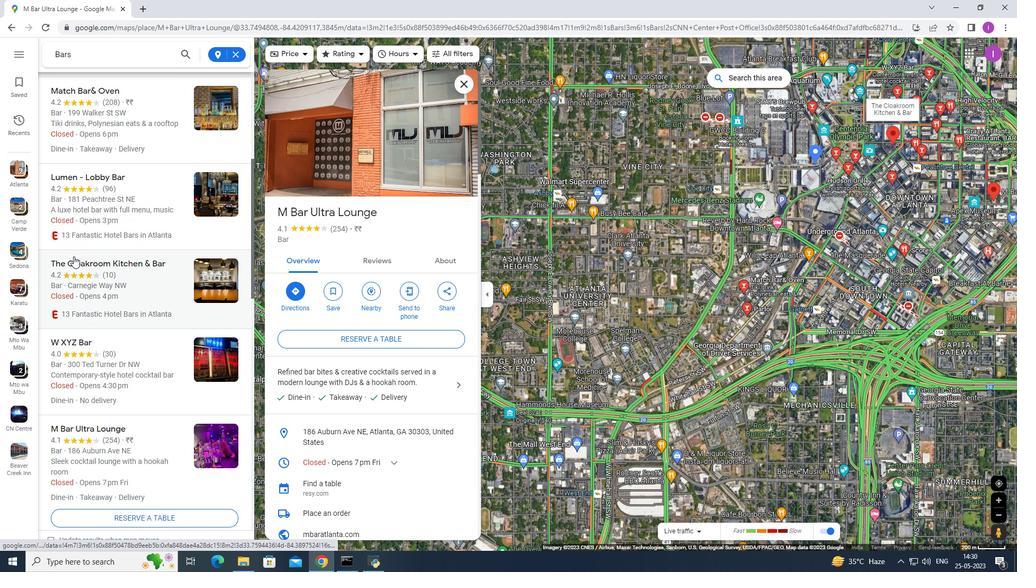 
Action: Mouse scrolled (74, 257) with delta (0, 0)
Screenshot: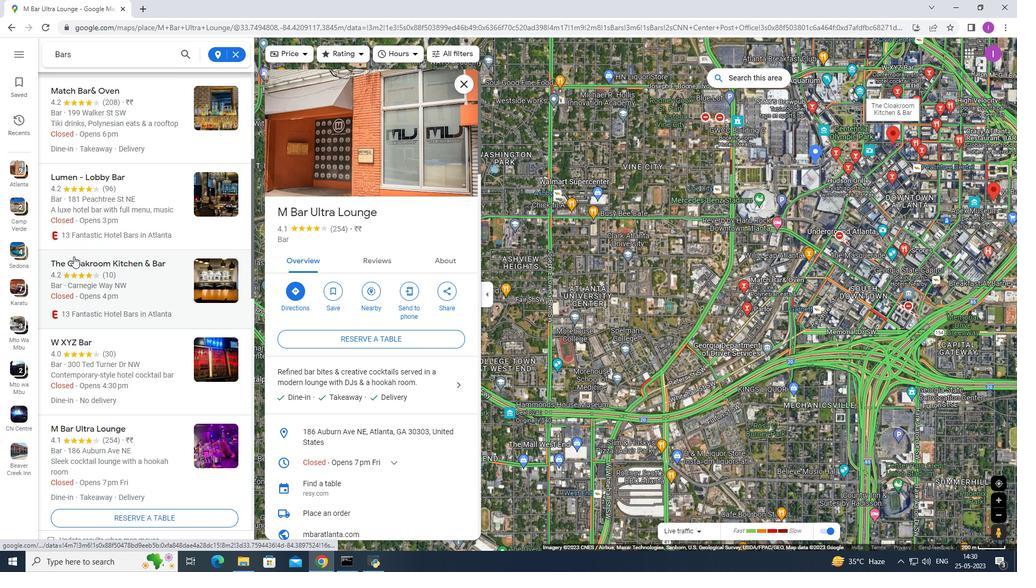 
Action: Mouse moved to (74, 258)
Screenshot: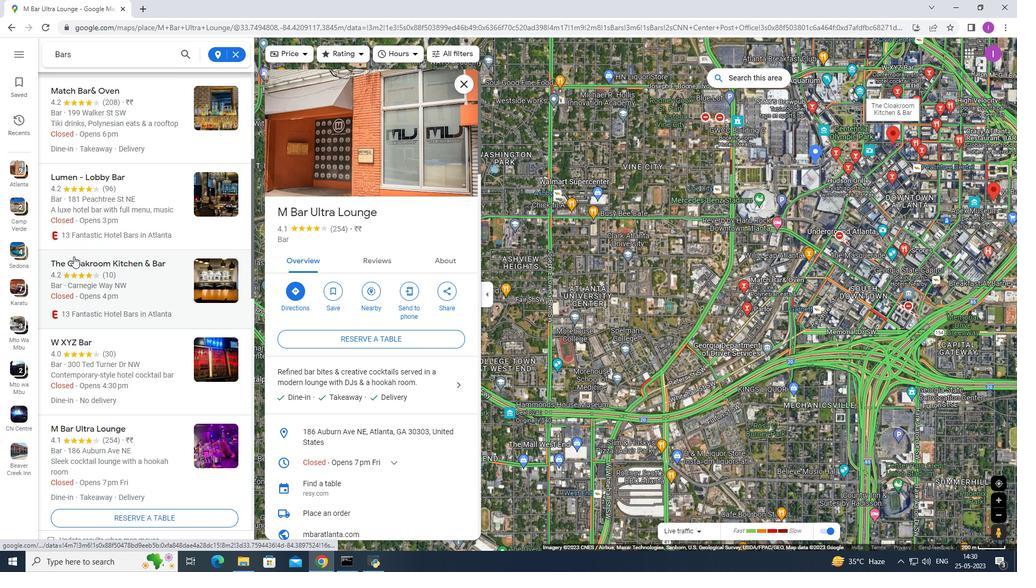 
Action: Mouse scrolled (74, 259) with delta (0, 0)
Screenshot: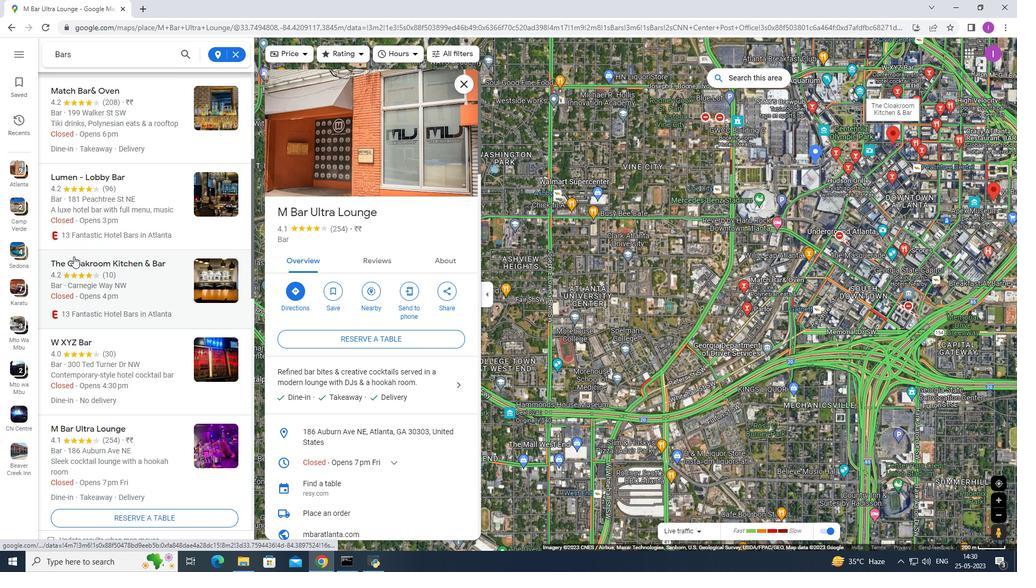 
Action: Mouse moved to (76, 260)
Screenshot: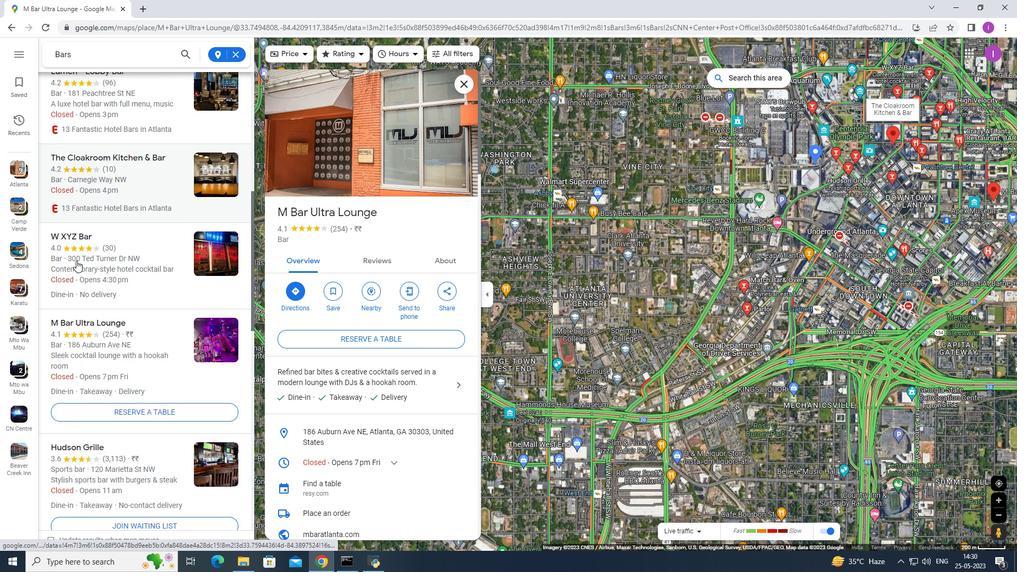 
Action: Mouse scrolled (76, 260) with delta (0, 0)
Screenshot: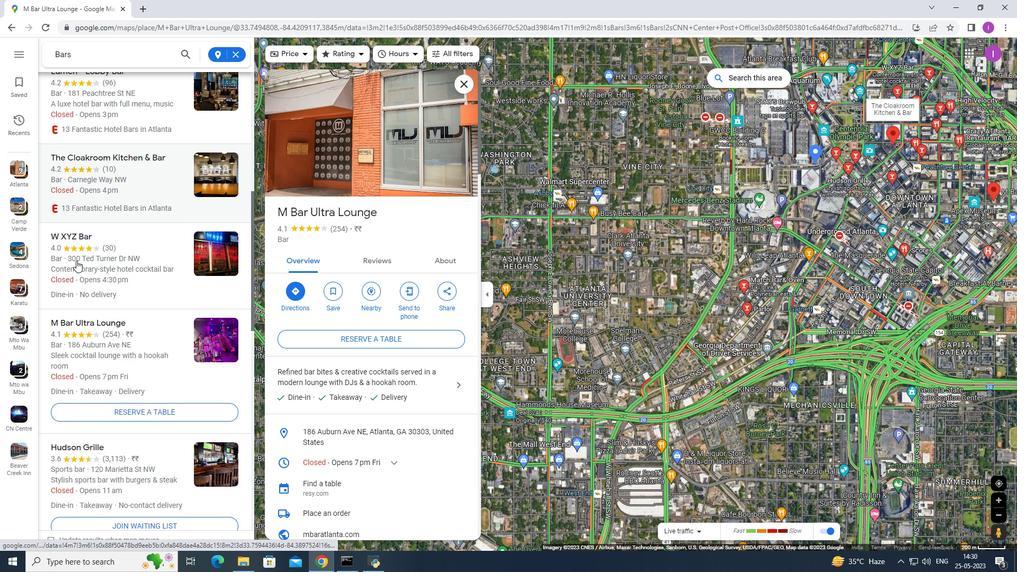 
Action: Mouse scrolled (76, 260) with delta (0, 0)
Screenshot: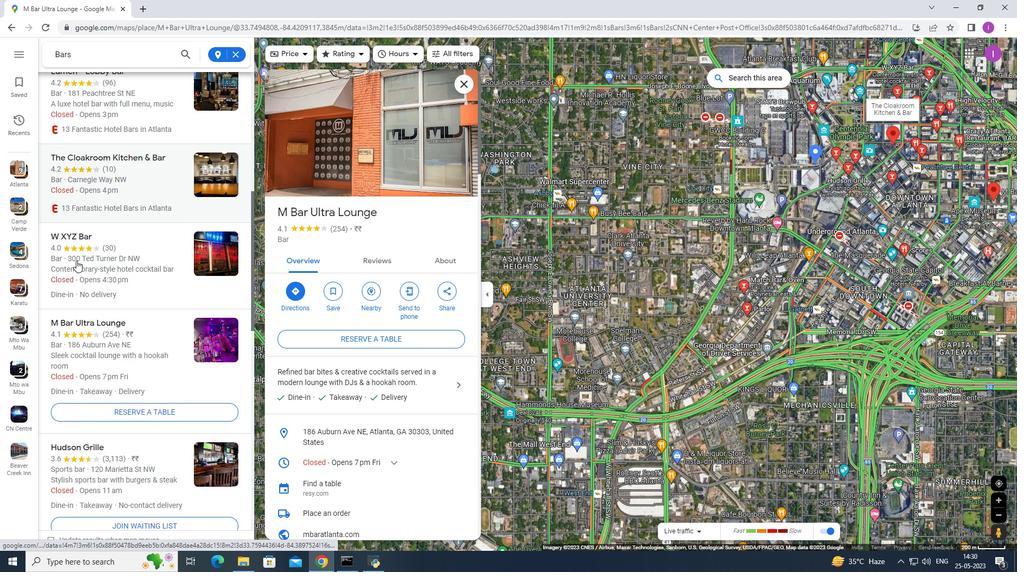 
Action: Mouse scrolled (76, 260) with delta (0, 0)
Screenshot: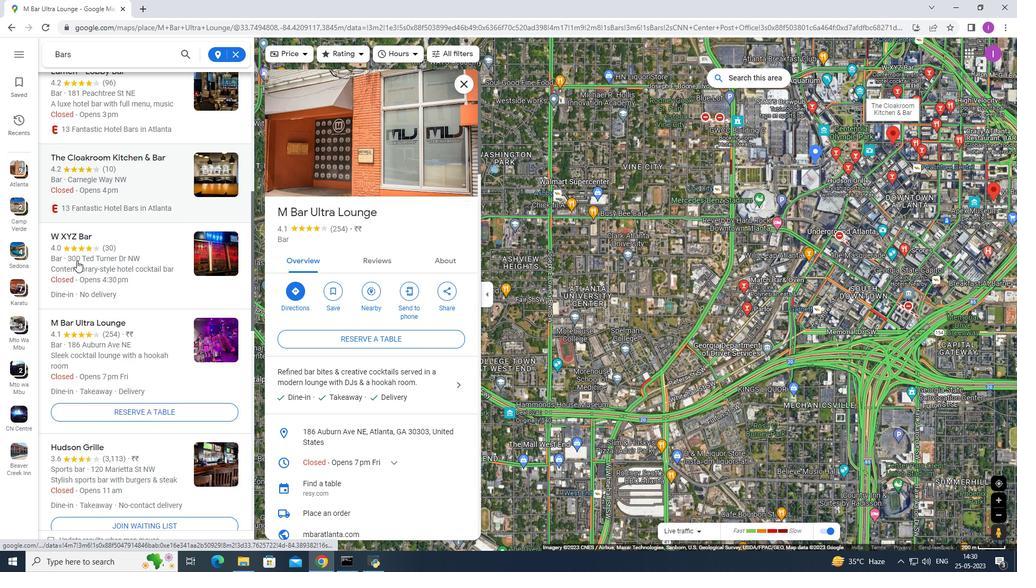 
Action: Mouse moved to (81, 259)
Screenshot: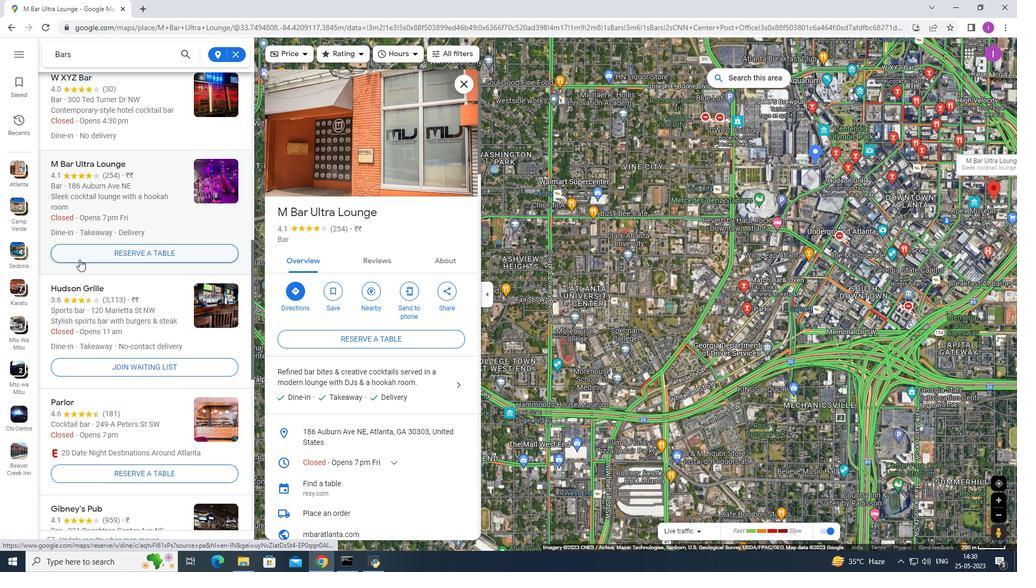 
Action: Mouse scrolled (81, 259) with delta (0, 0)
Screenshot: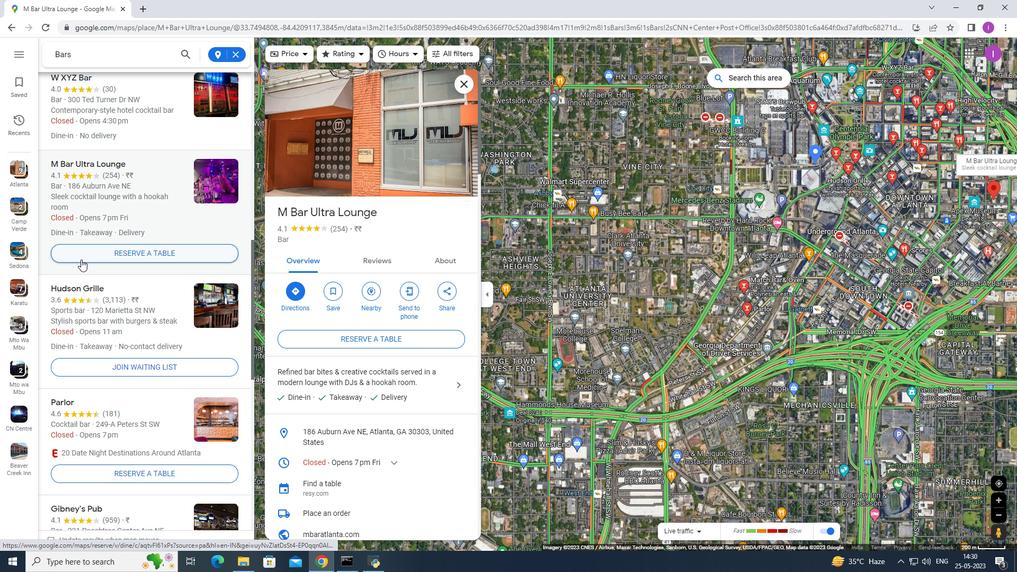 
Action: Mouse moved to (110, 232)
Screenshot: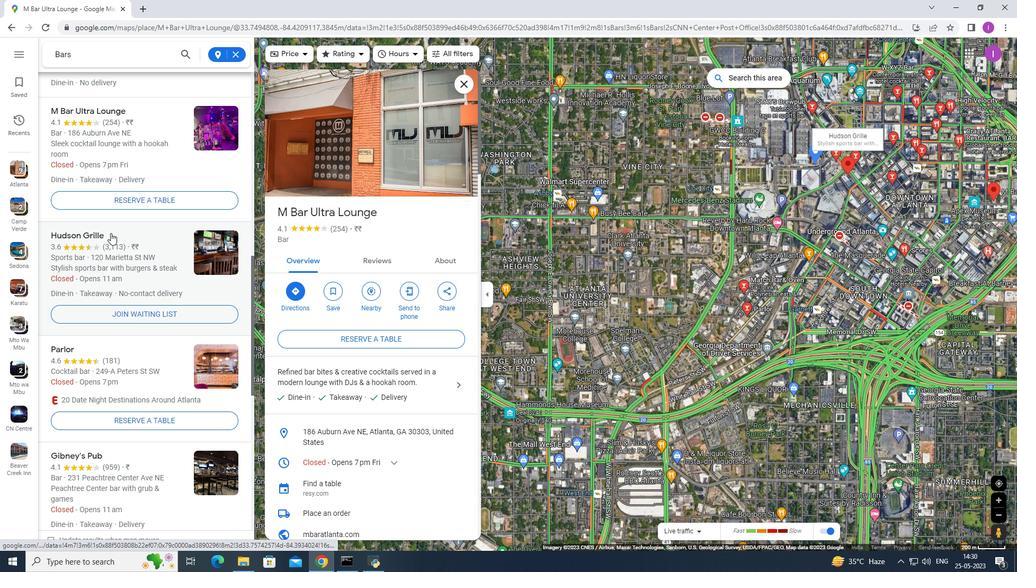 
Action: Mouse pressed left at (110, 232)
Screenshot: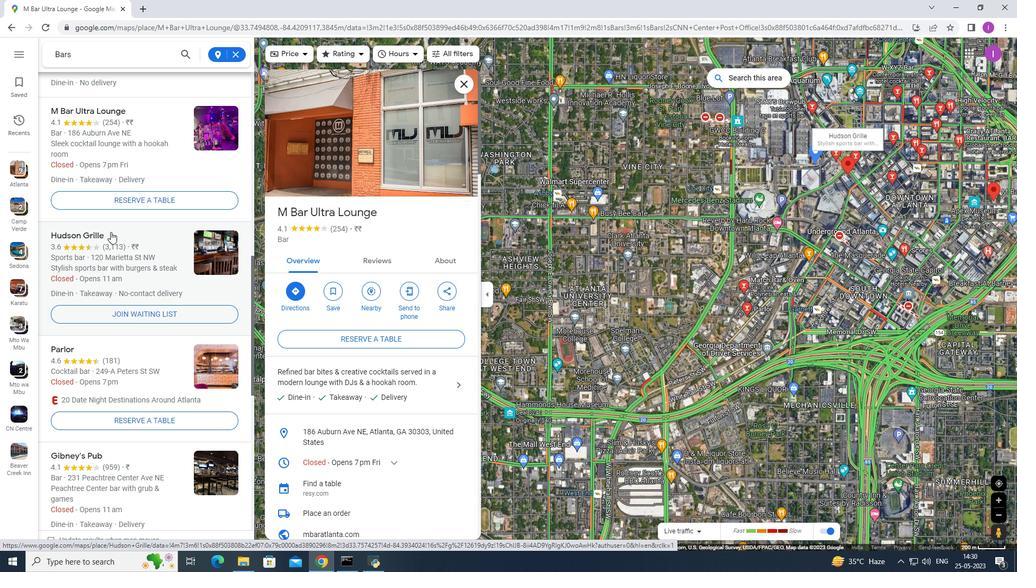 
Action: Mouse moved to (422, 180)
Screenshot: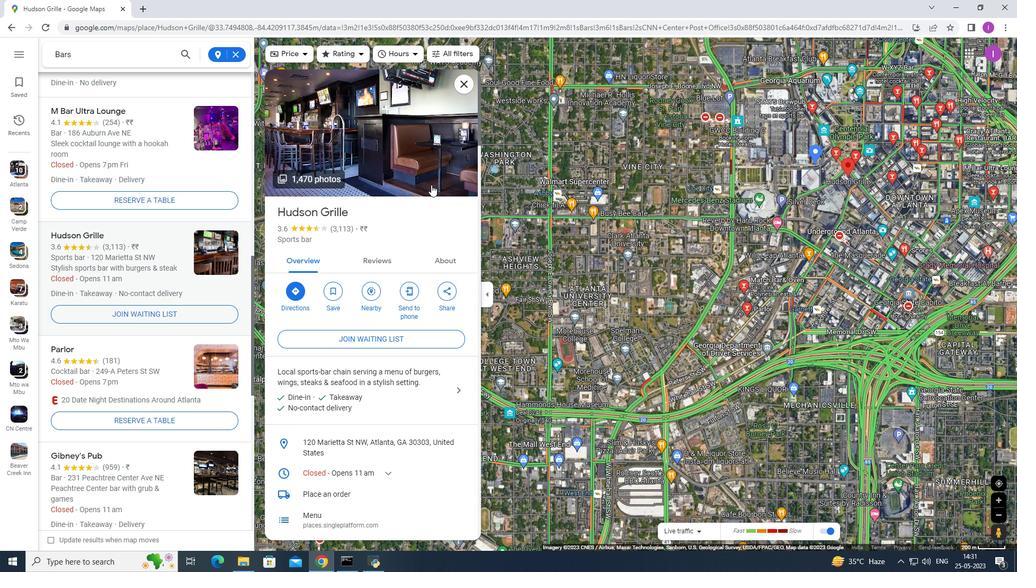 
Action: Mouse pressed left at (422, 180)
Screenshot: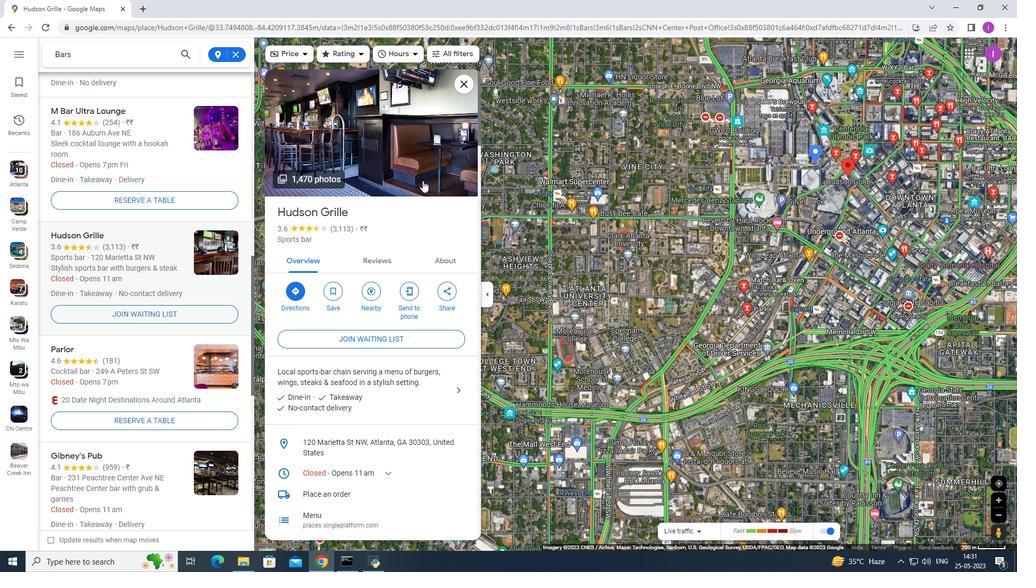 
Action: Mouse moved to (566, 181)
Screenshot: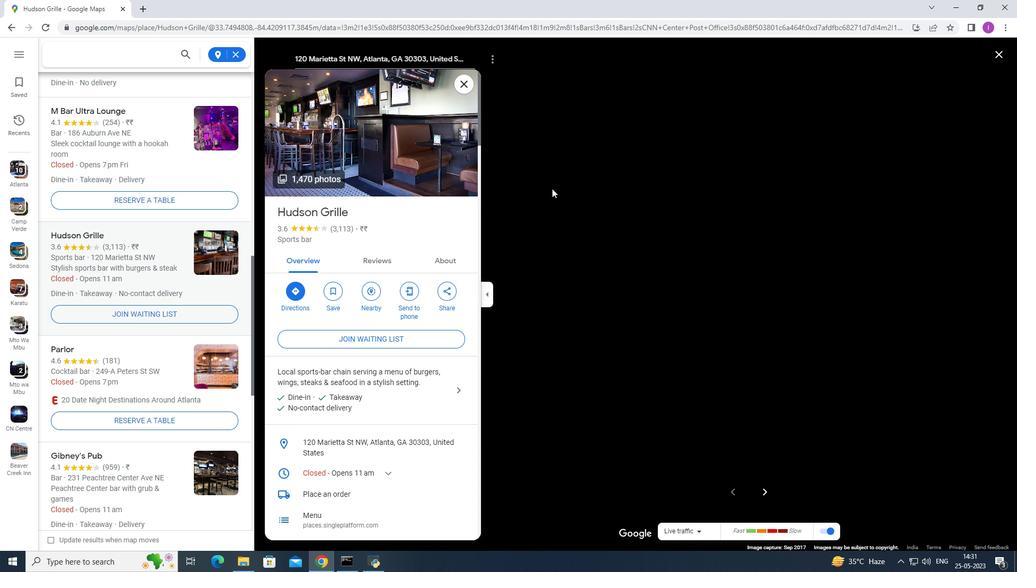
Action: Key pressed <Key.right><Key.right><Key.right><Key.right><Key.right><Key.right>
Screenshot: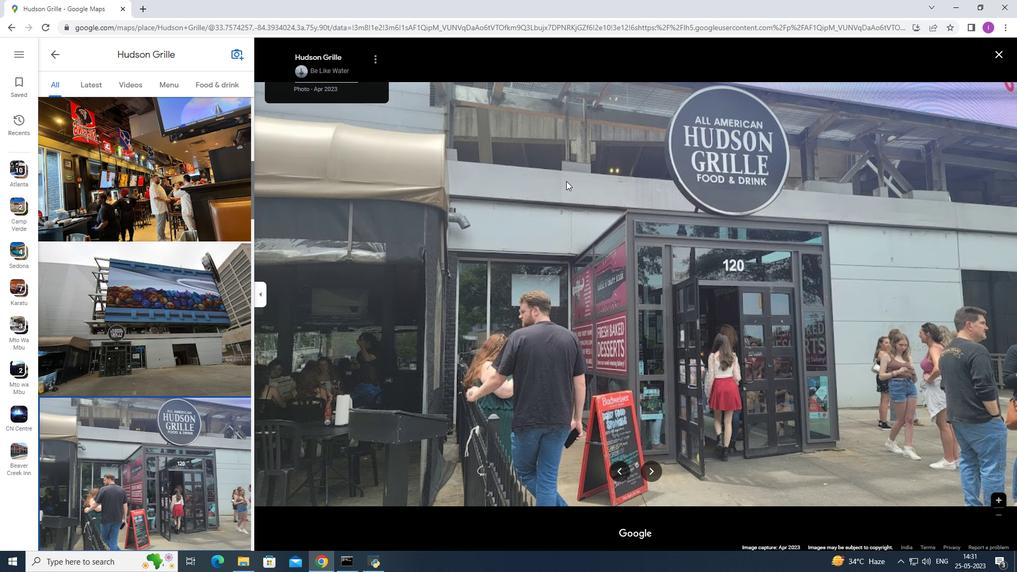 
Action: Mouse moved to (546, 184)
Screenshot: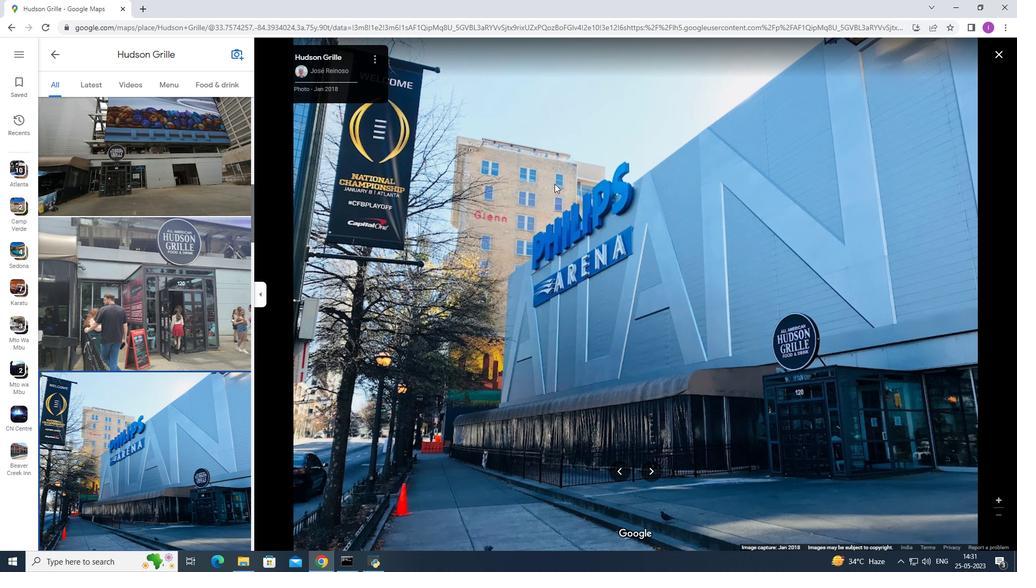 
Action: Key pressed <Key.right><Key.right><Key.right><Key.right><Key.right><Key.right><Key.right><Key.right><Key.right>
Screenshot: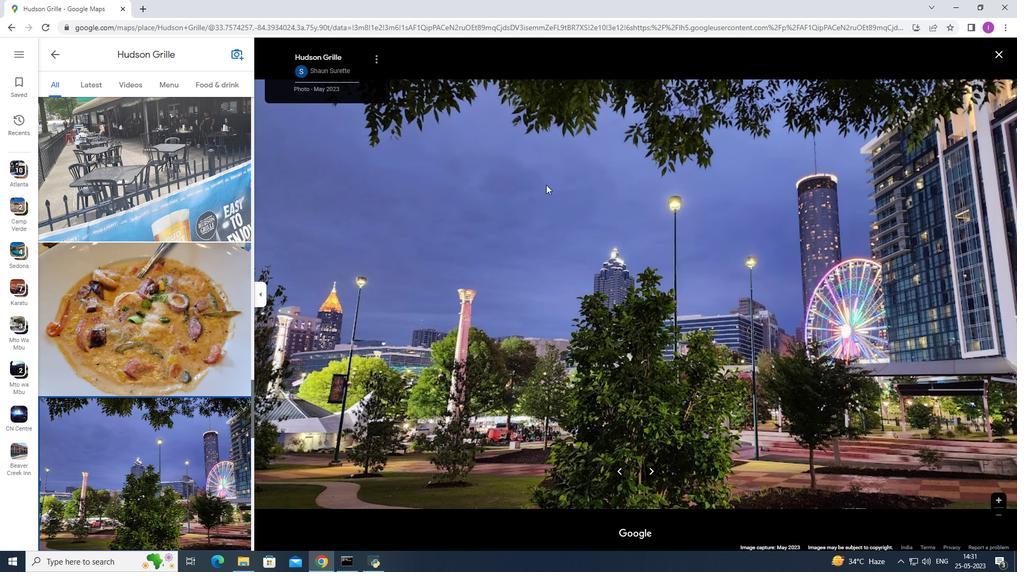
Action: Mouse moved to (529, 185)
Screenshot: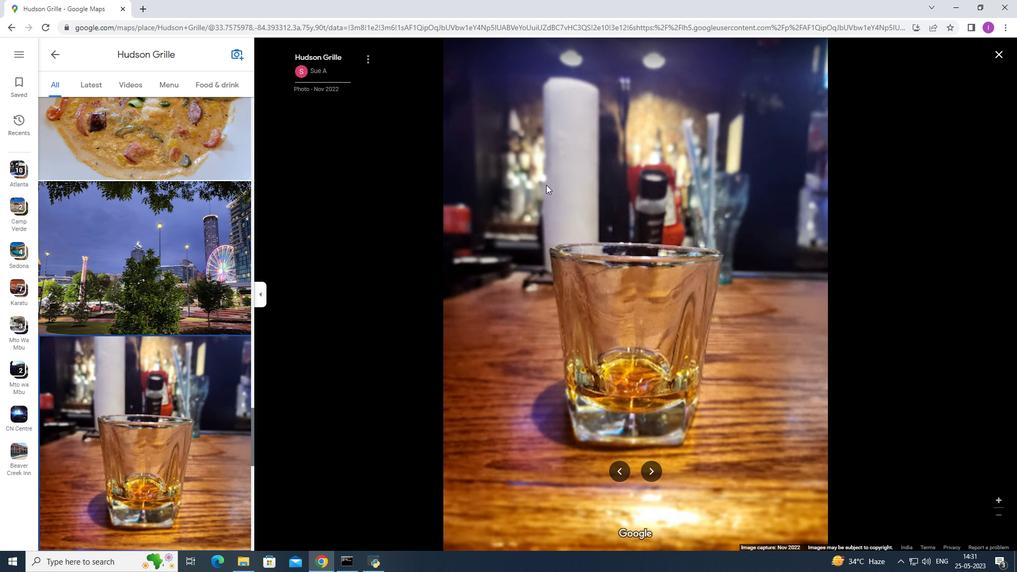 
Action: Key pressed <Key.right>
Screenshot: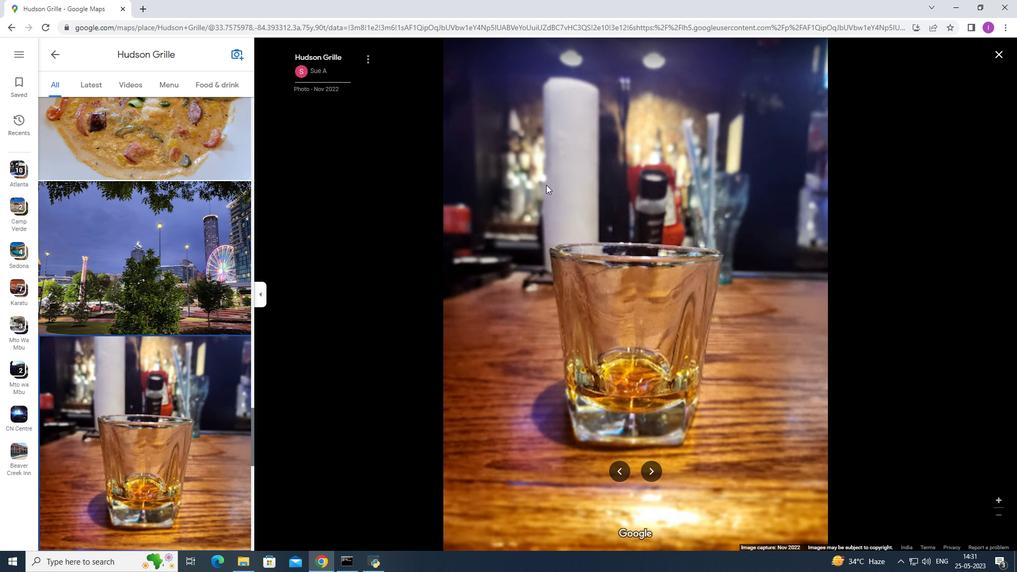 
Action: Mouse moved to (485, 185)
Screenshot: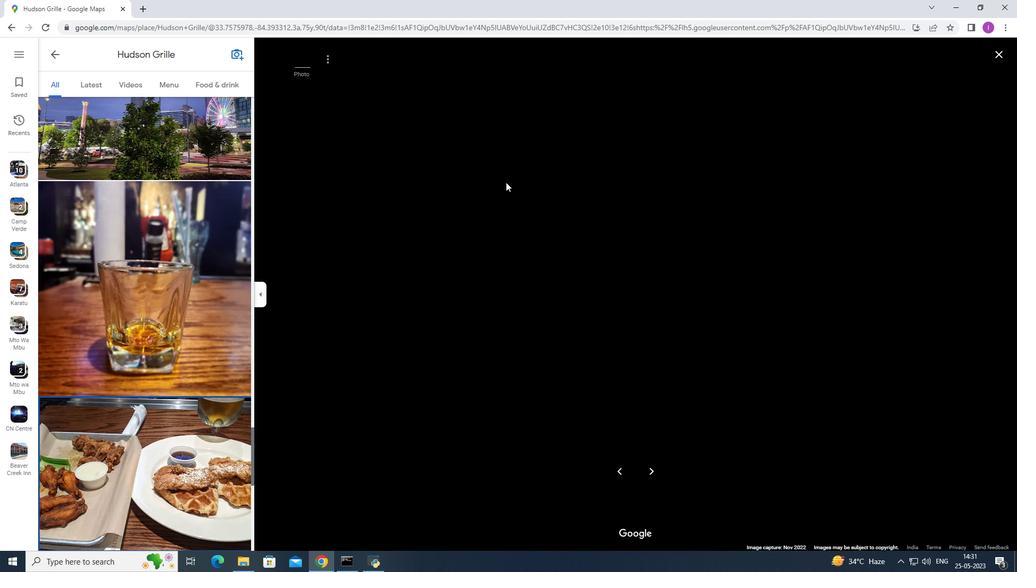 
Action: Mouse pressed right at (485, 185)
Screenshot: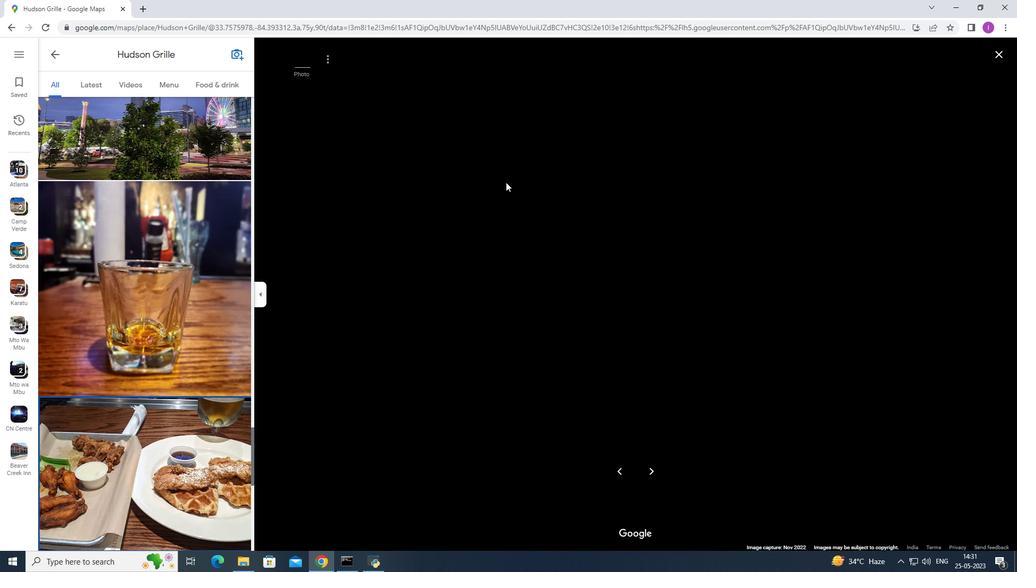 
Action: Mouse moved to (485, 186)
Screenshot: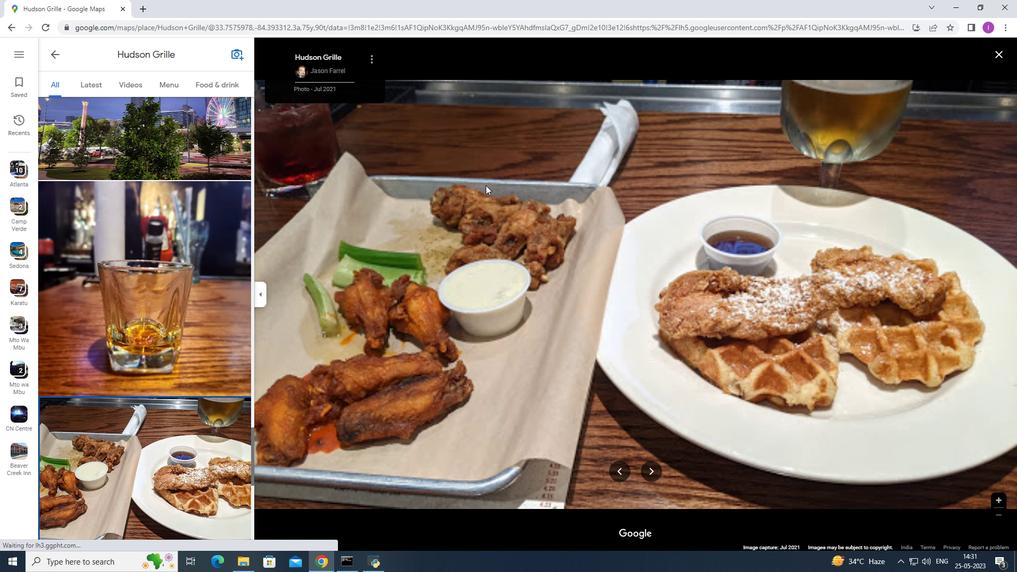 
Action: Key pressed <Key.right><Key.right><Key.right>
Screenshot: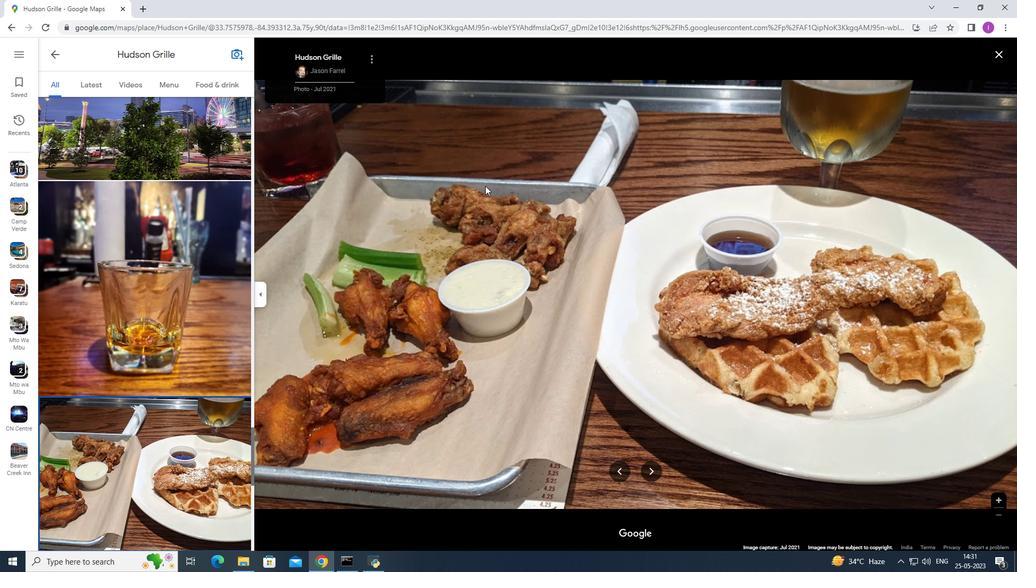 
Action: Mouse moved to (2, 22)
Screenshot: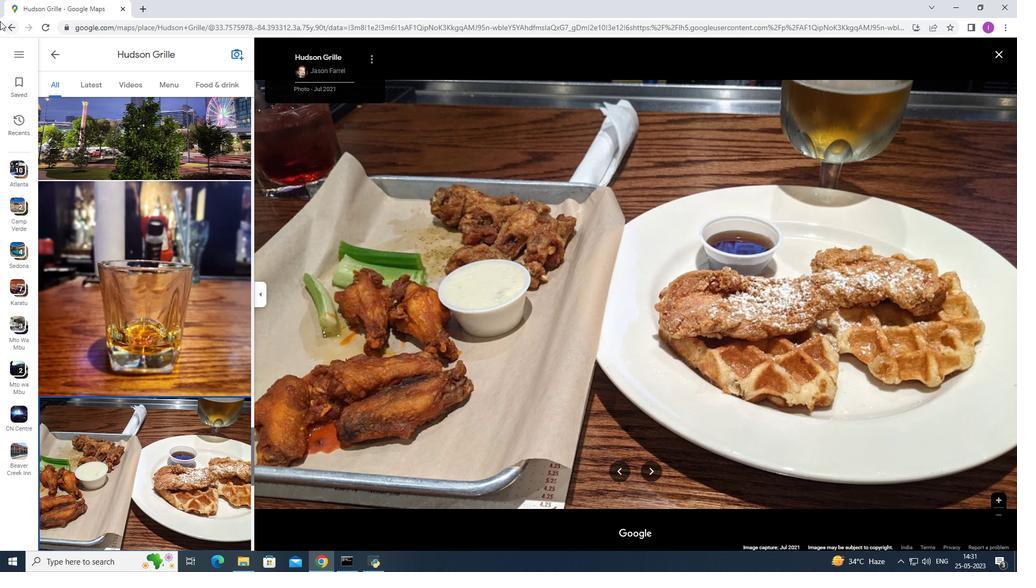 
Action: Mouse pressed left at (2, 22)
Screenshot: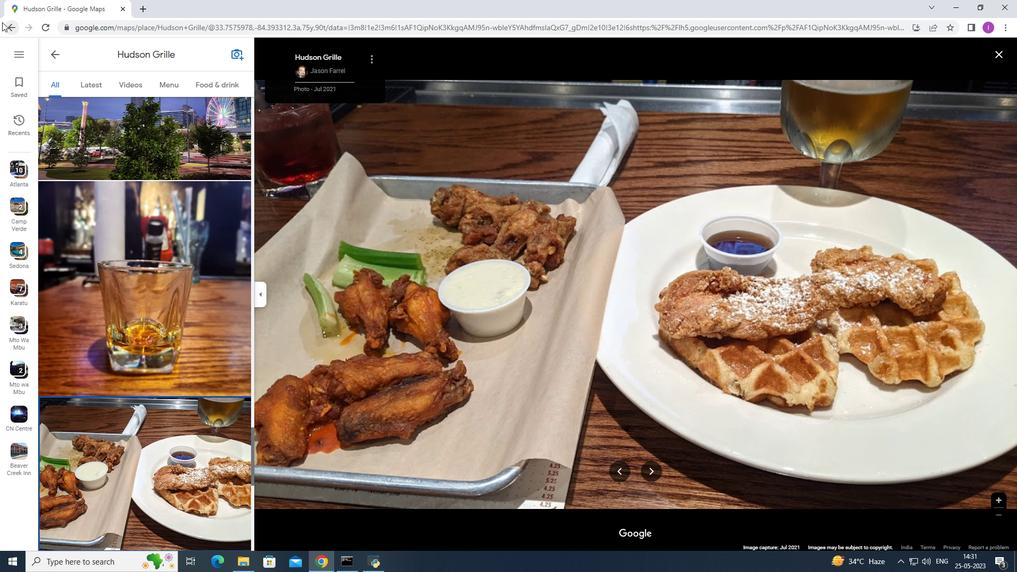 
Action: Mouse moved to (11, 26)
Screenshot: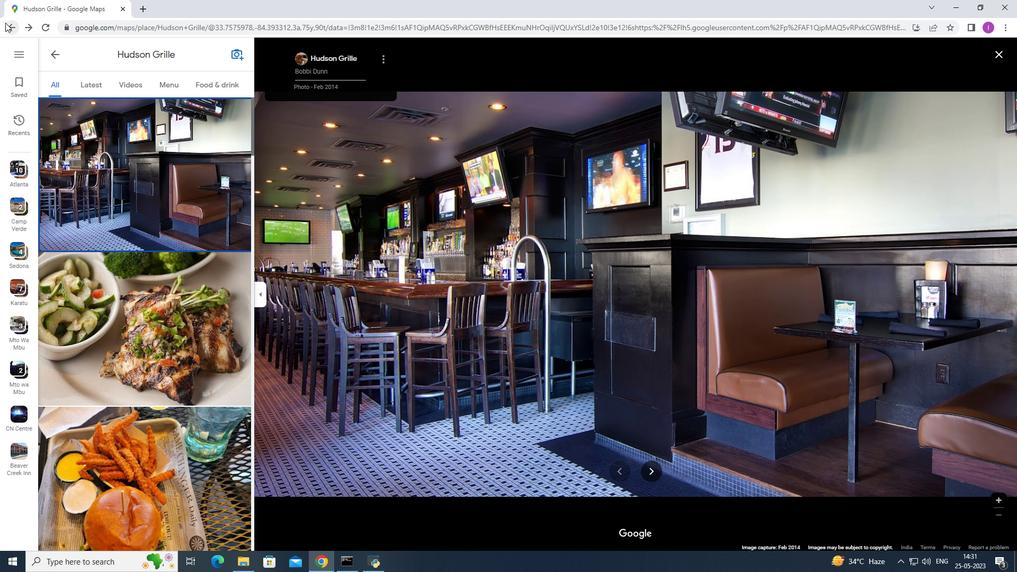 
Action: Mouse pressed left at (11, 26)
Screenshot: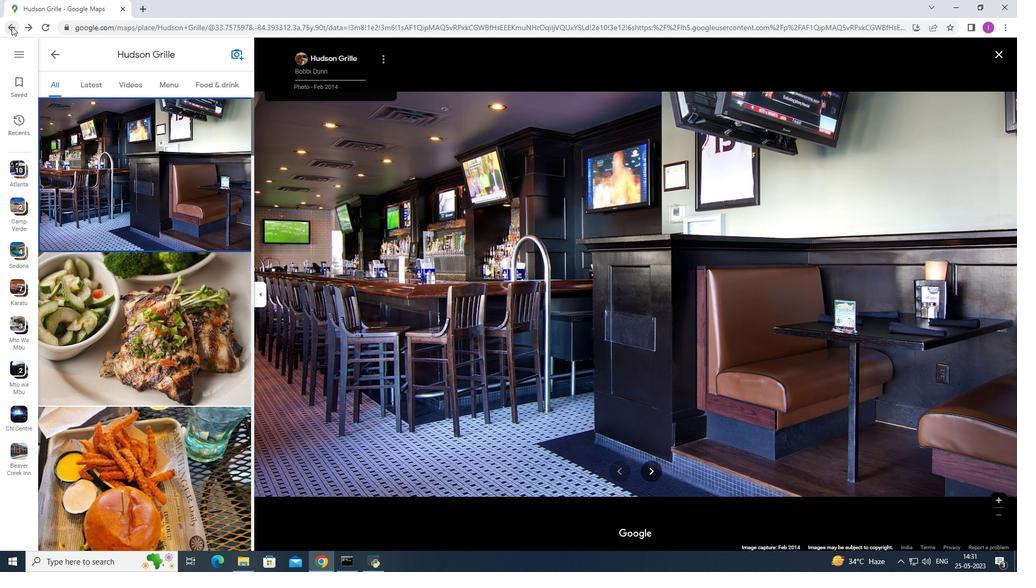 
Action: Mouse moved to (140, 255)
Screenshot: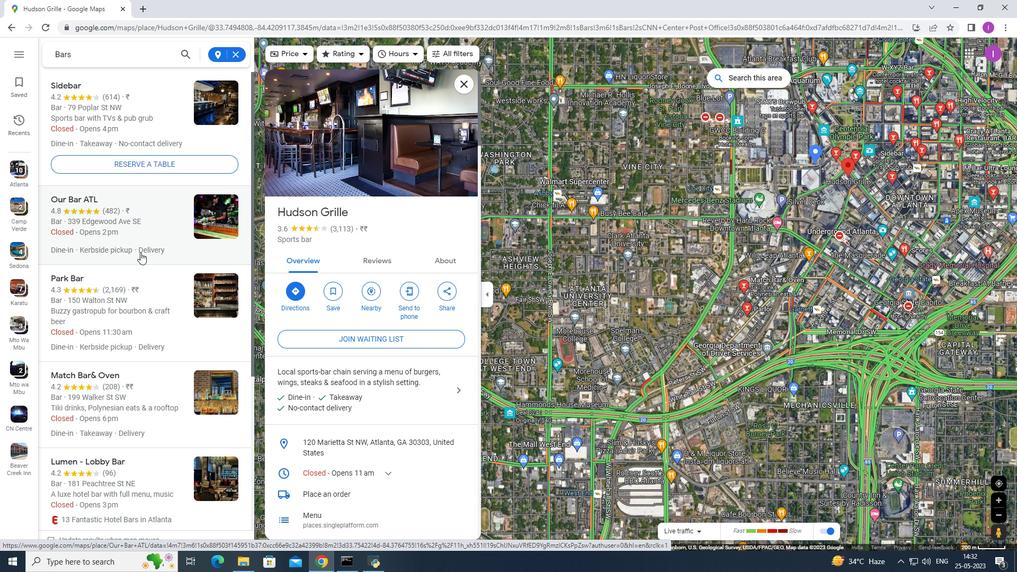 
Action: Mouse scrolled (140, 255) with delta (0, 0)
Screenshot: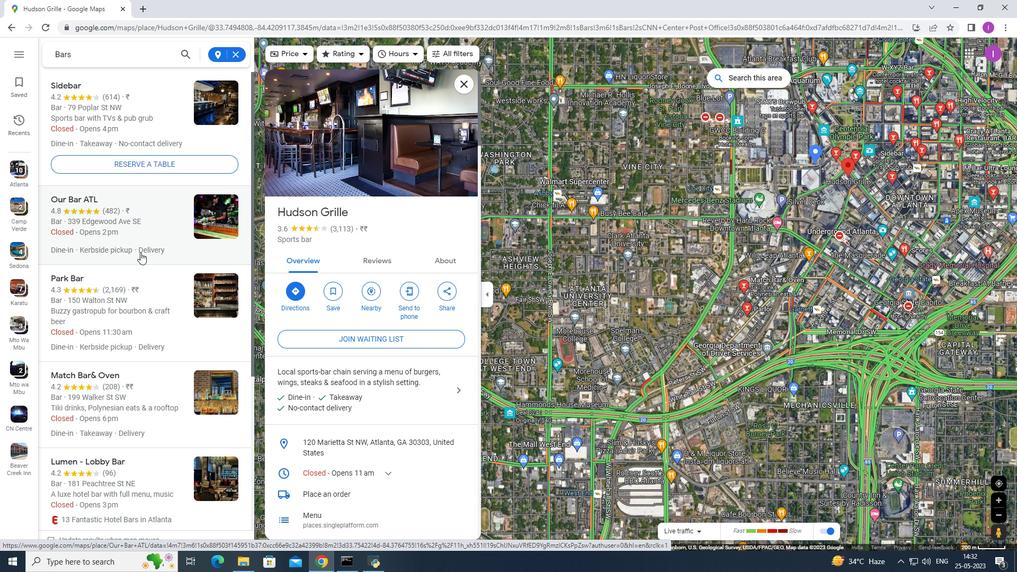 
Action: Mouse moved to (140, 259)
Screenshot: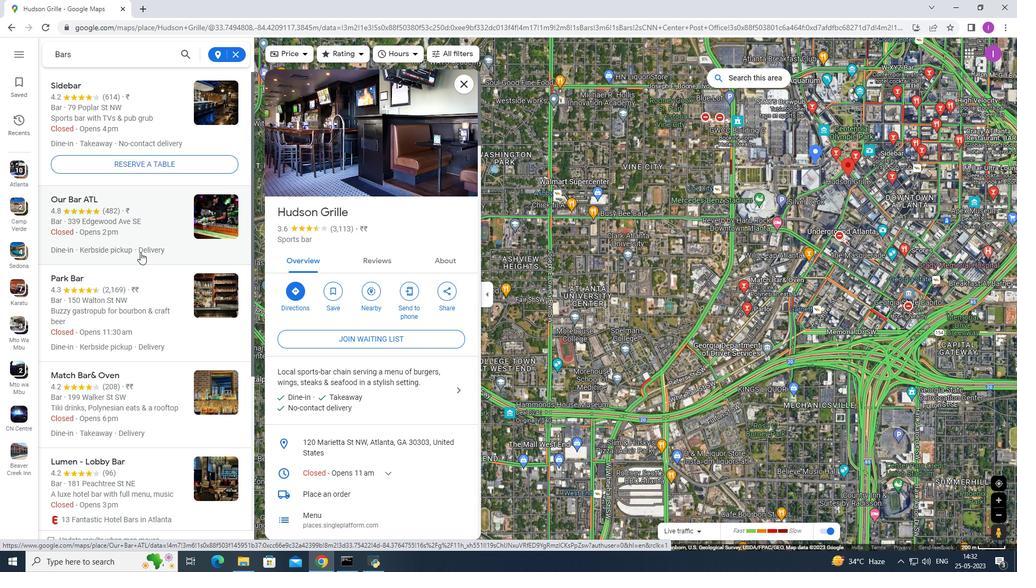 
Action: Mouse scrolled (140, 258) with delta (0, 0)
Screenshot: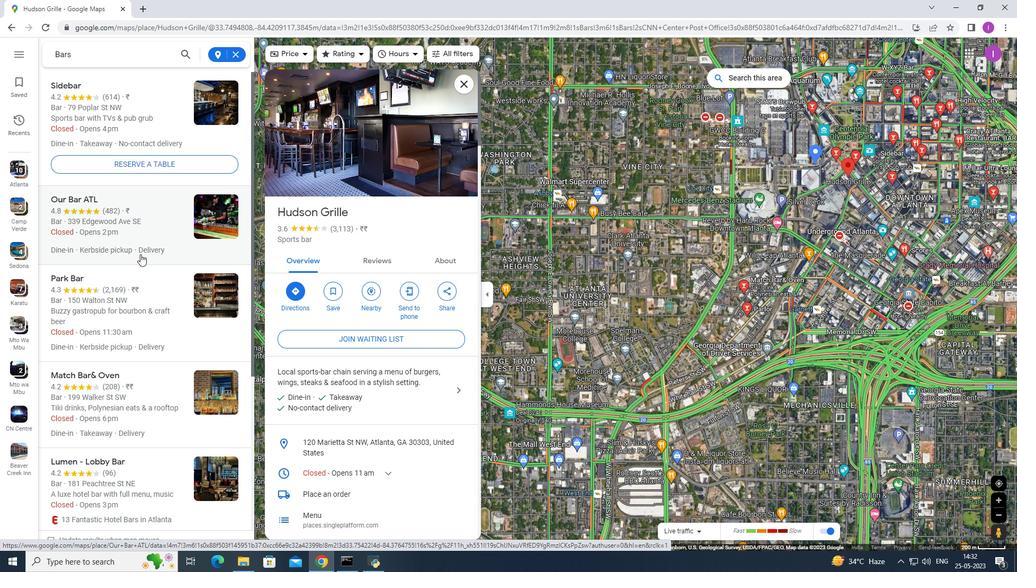 
Action: Mouse scrolled (140, 258) with delta (0, 0)
Screenshot: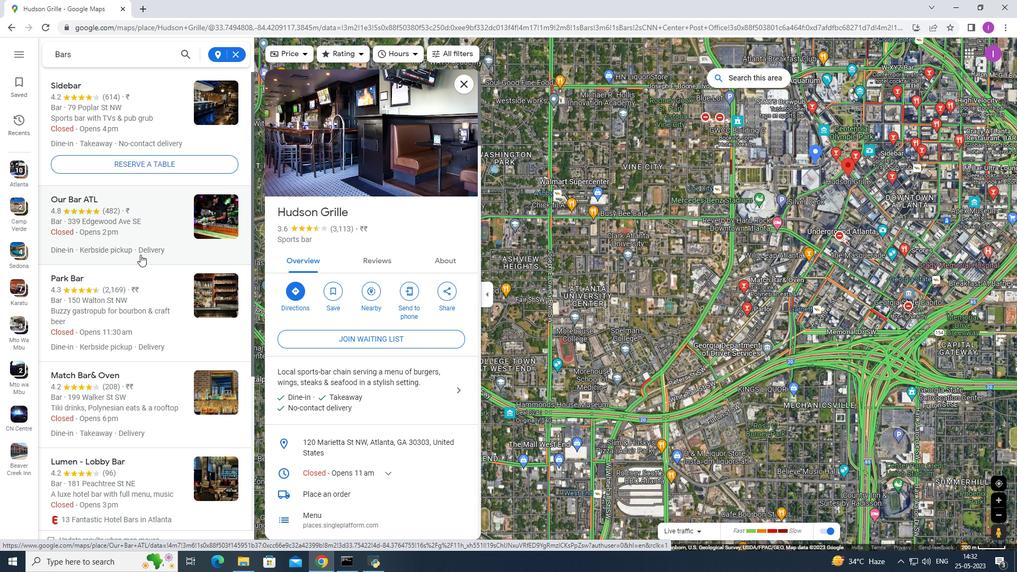 
Action: Mouse scrolled (140, 258) with delta (0, 0)
Screenshot: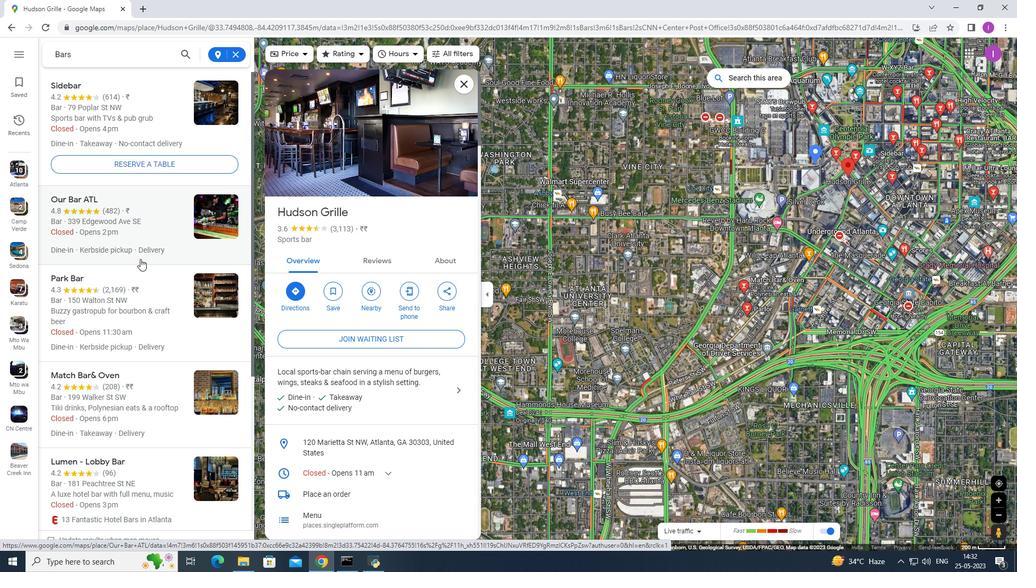 
Action: Mouse scrolled (140, 258) with delta (0, 0)
Screenshot: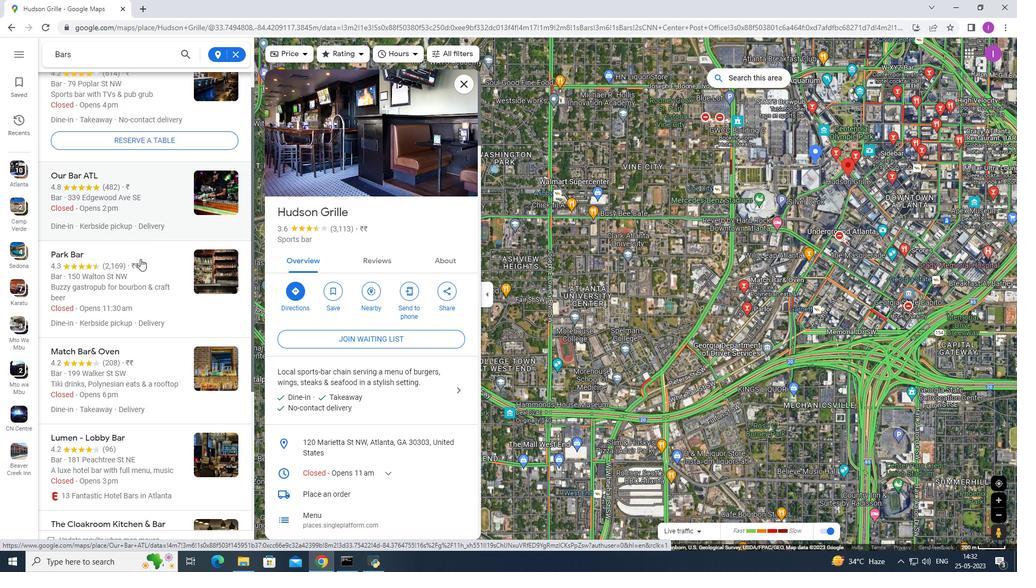 
Action: Mouse moved to (140, 259)
Screenshot: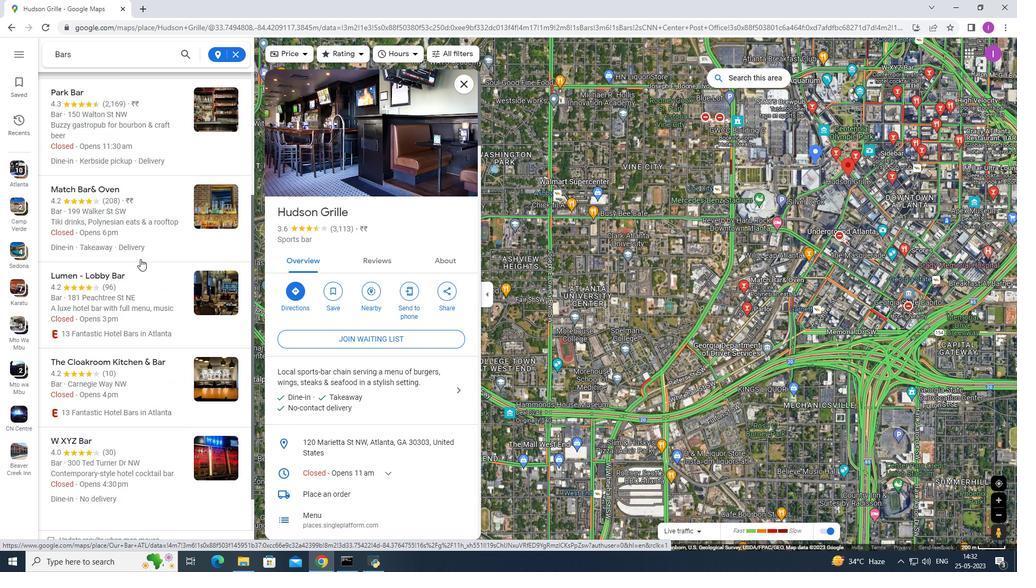 
Action: Mouse scrolled (140, 258) with delta (0, 0)
Screenshot: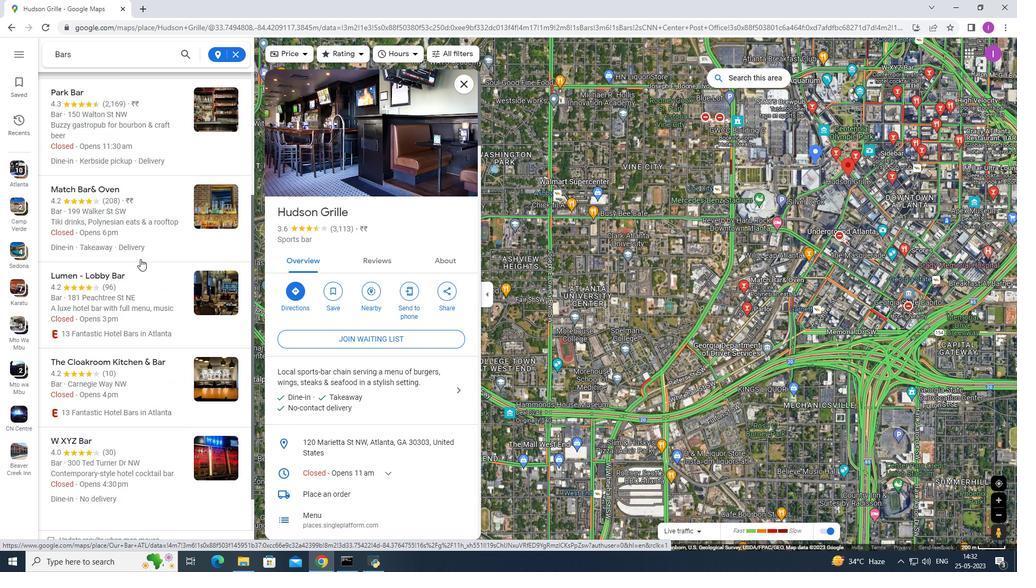 
Action: Mouse scrolled (140, 258) with delta (0, 0)
Screenshot: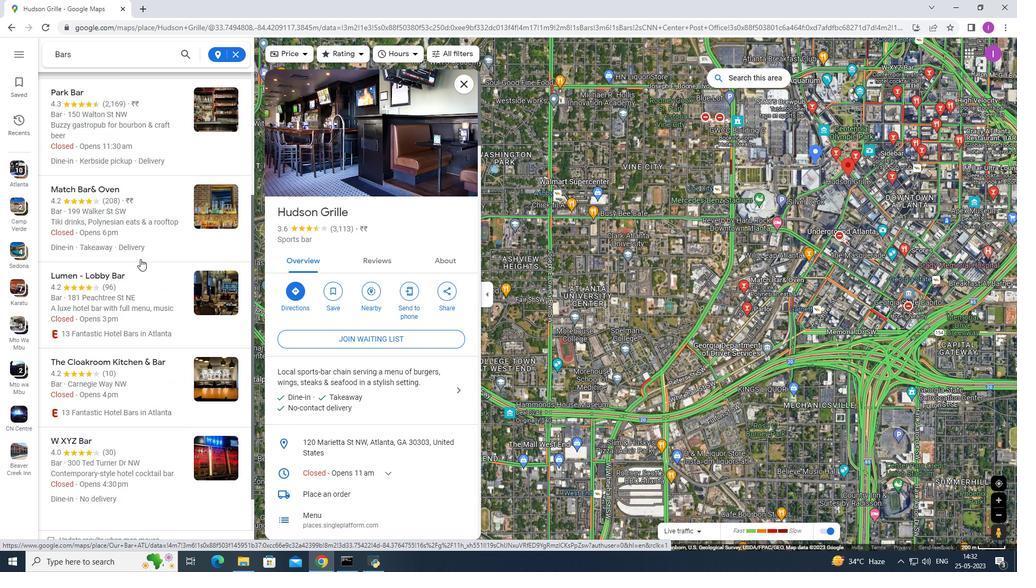 
Action: Mouse moved to (140, 256)
Screenshot: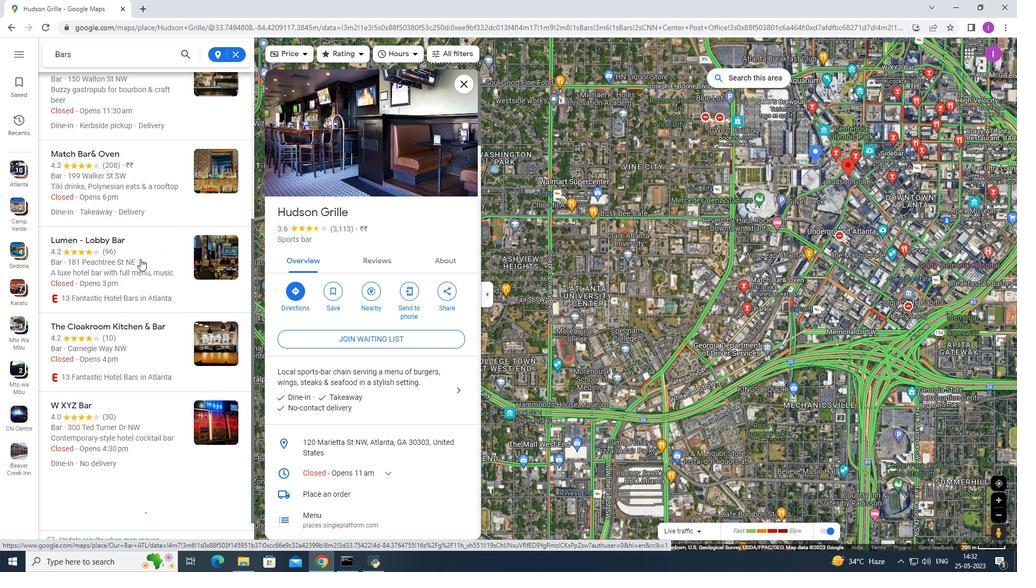 
Action: Mouse scrolled (140, 258) with delta (0, 0)
Screenshot: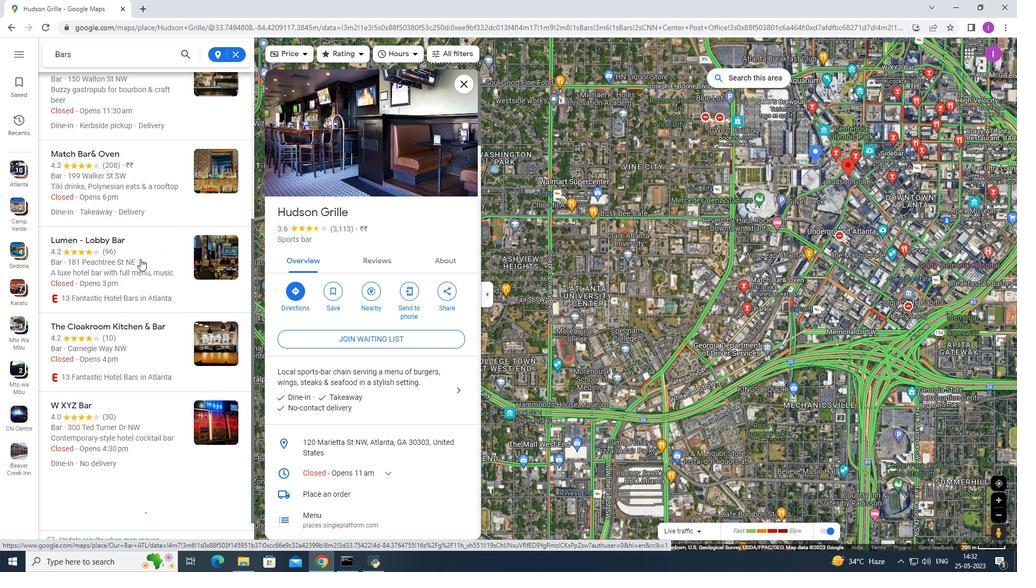 
Action: Mouse moved to (143, 252)
Screenshot: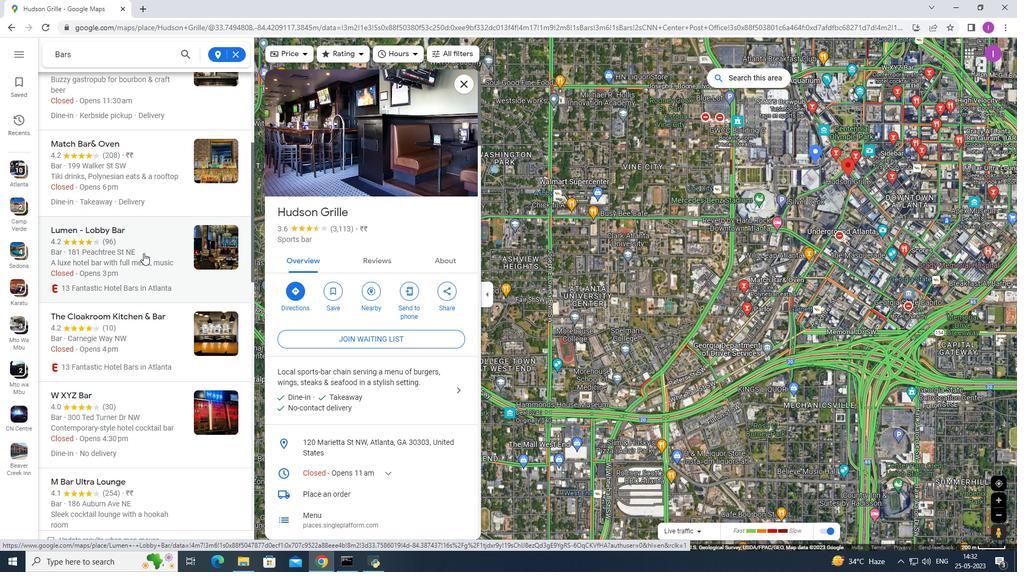 
Action: Mouse scrolled (143, 251) with delta (0, 0)
Screenshot: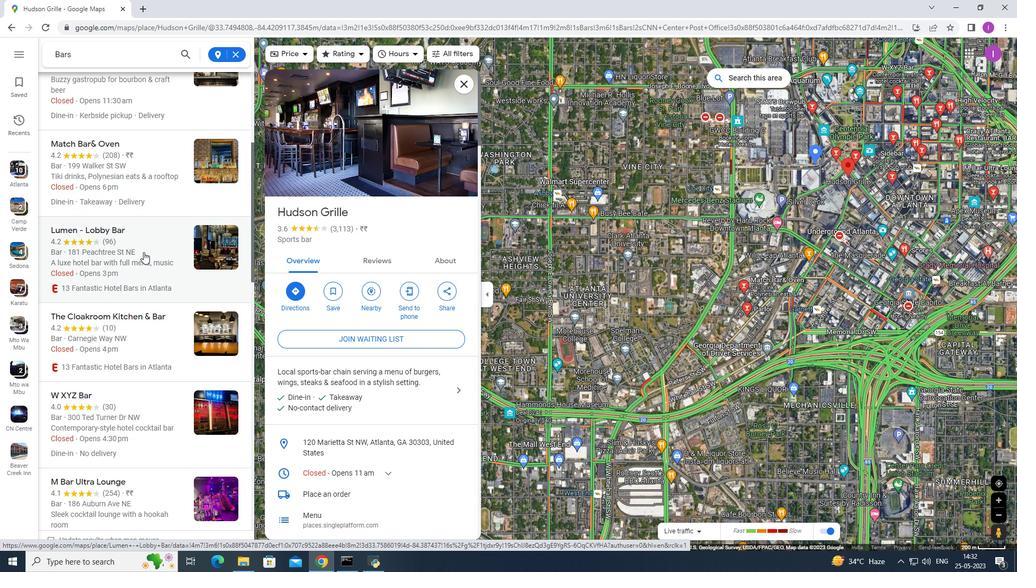 
Action: Mouse scrolled (143, 251) with delta (0, 0)
Screenshot: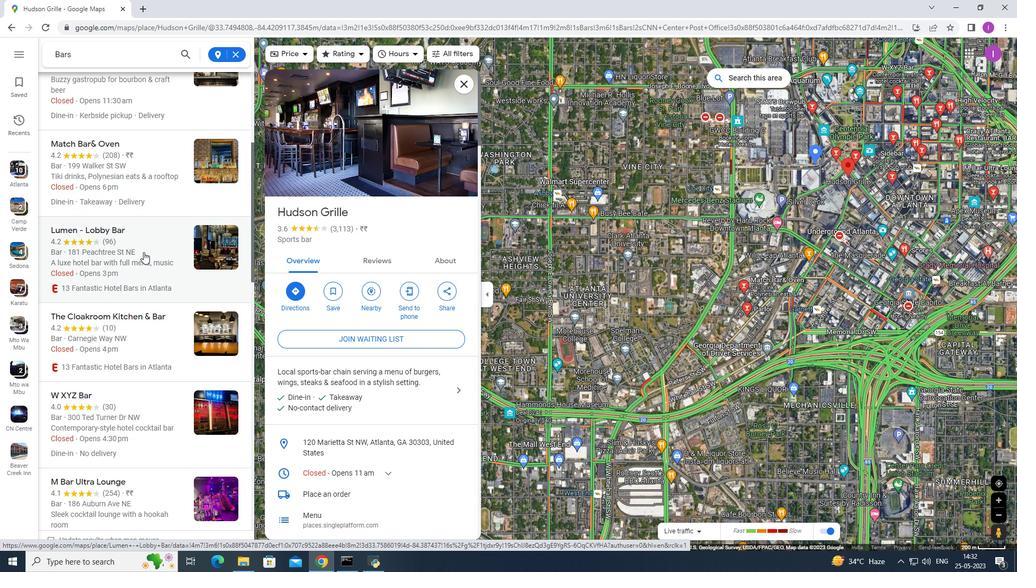 
Action: Mouse moved to (143, 252)
Screenshot: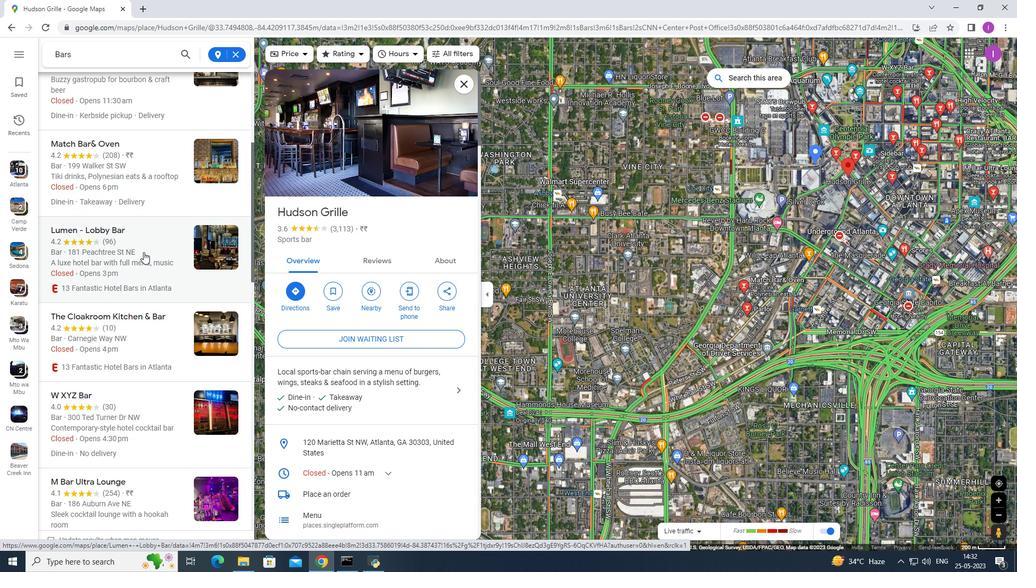 
Action: Mouse scrolled (143, 251) with delta (0, 0)
